 Task: Create a layout for a special event menu.
Action: Mouse moved to (46, 143)
Screenshot: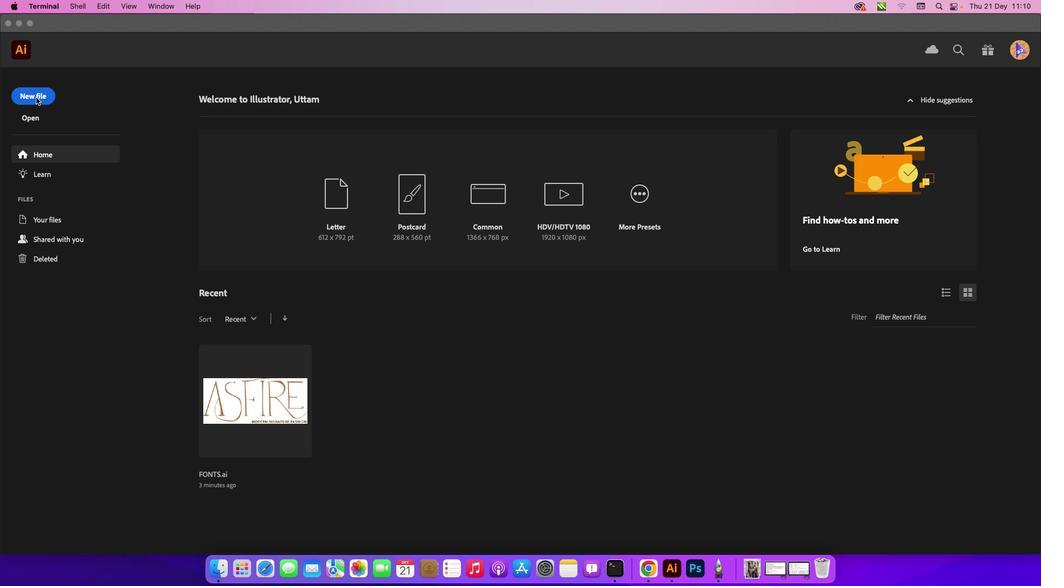 
Action: Mouse pressed left at (46, 143)
Screenshot: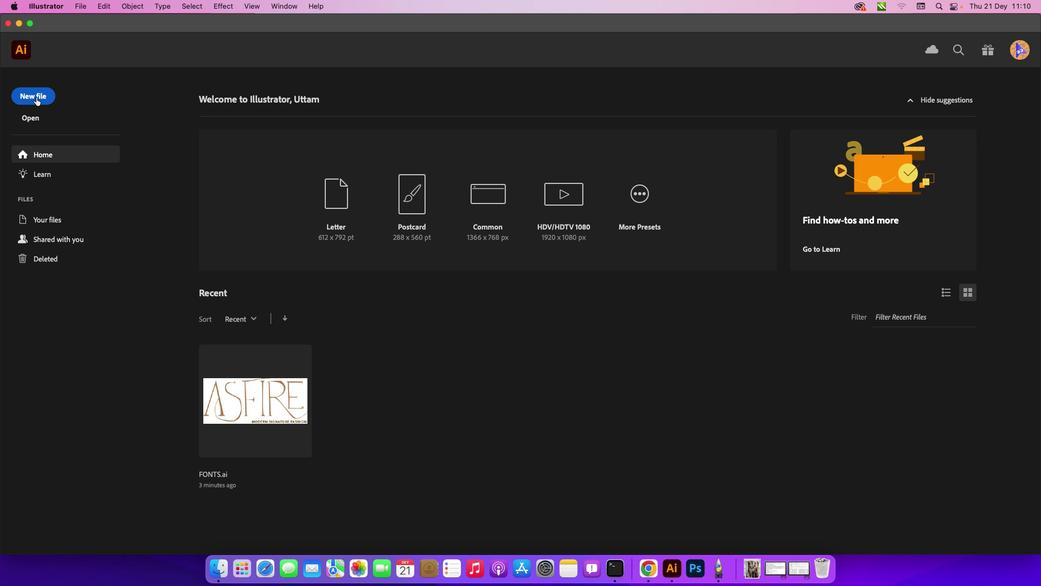 
Action: Mouse moved to (43, 143)
Screenshot: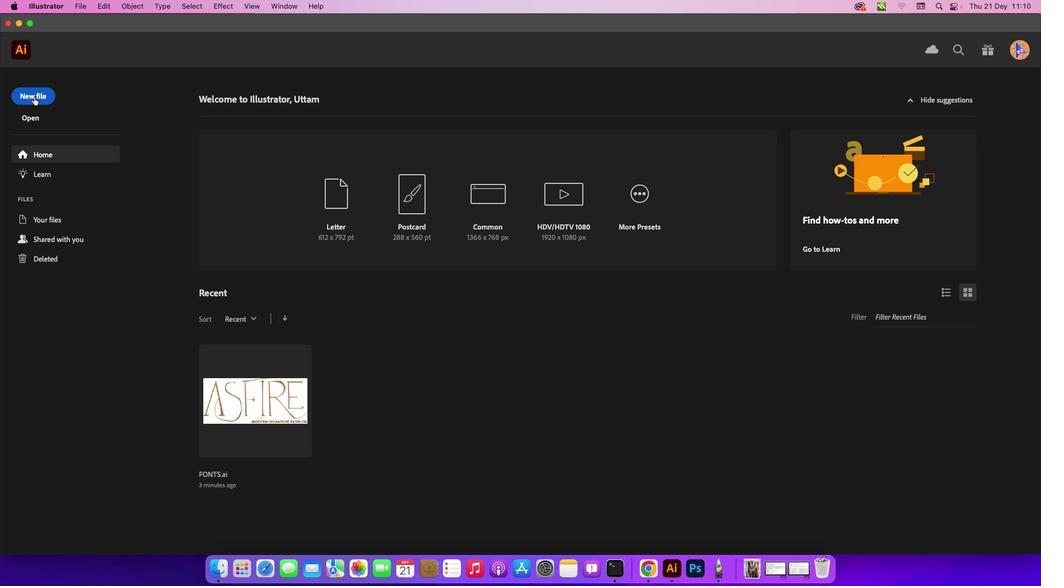 
Action: Mouse pressed left at (43, 143)
Screenshot: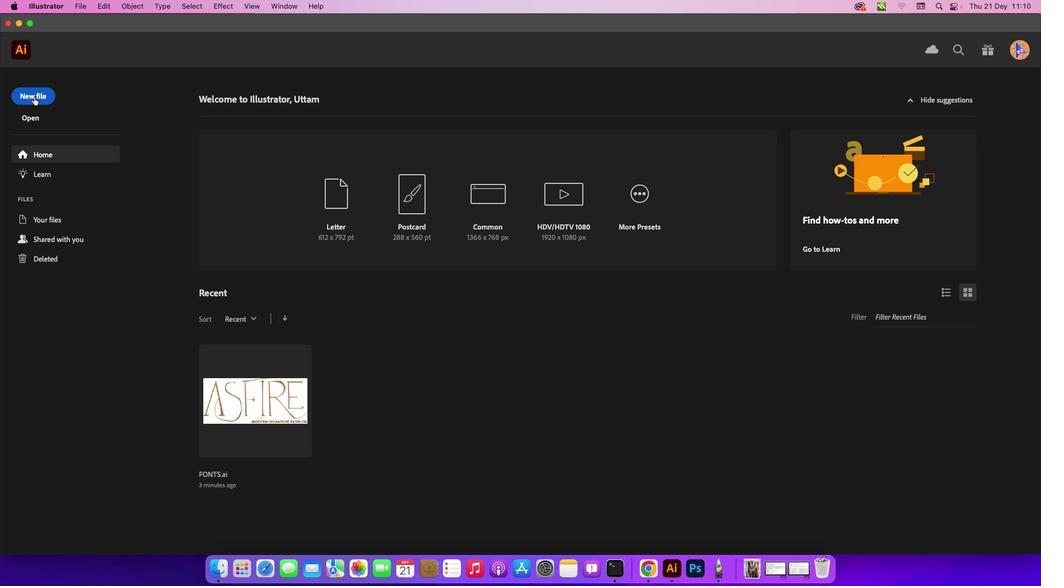 
Action: Mouse moved to (372, 154)
Screenshot: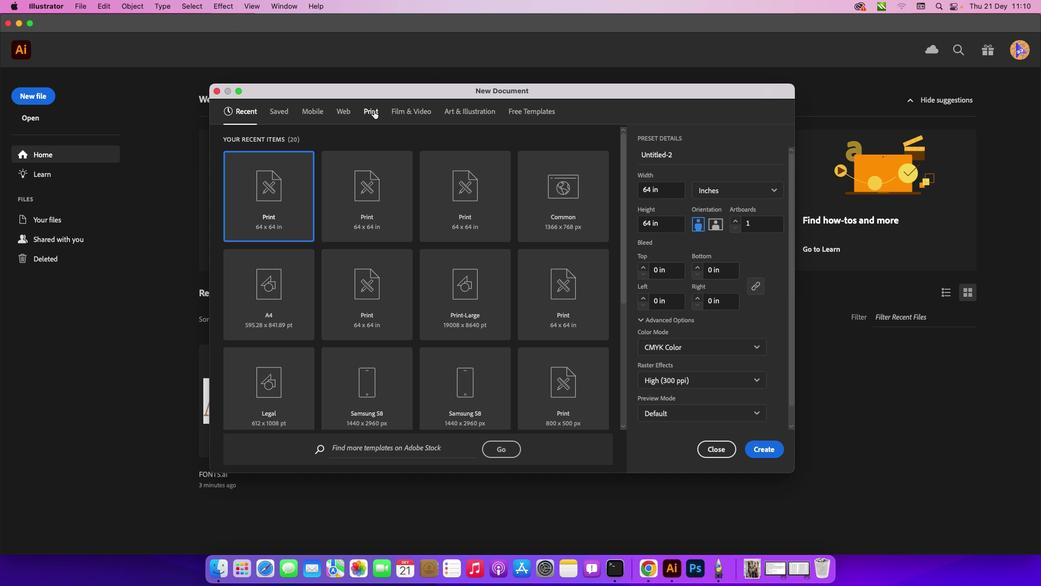 
Action: Mouse pressed left at (372, 154)
Screenshot: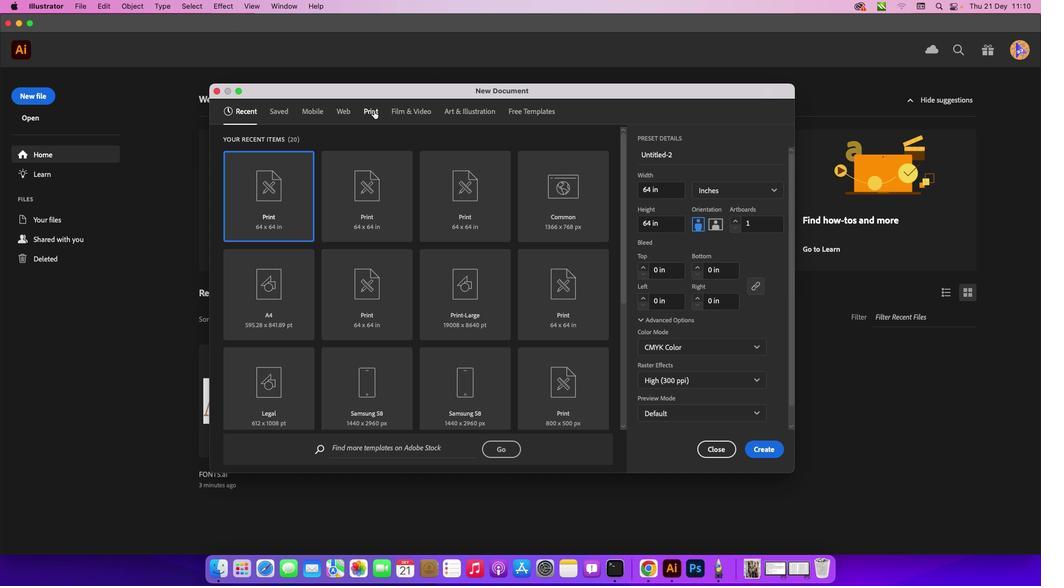 
Action: Mouse moved to (354, 215)
Screenshot: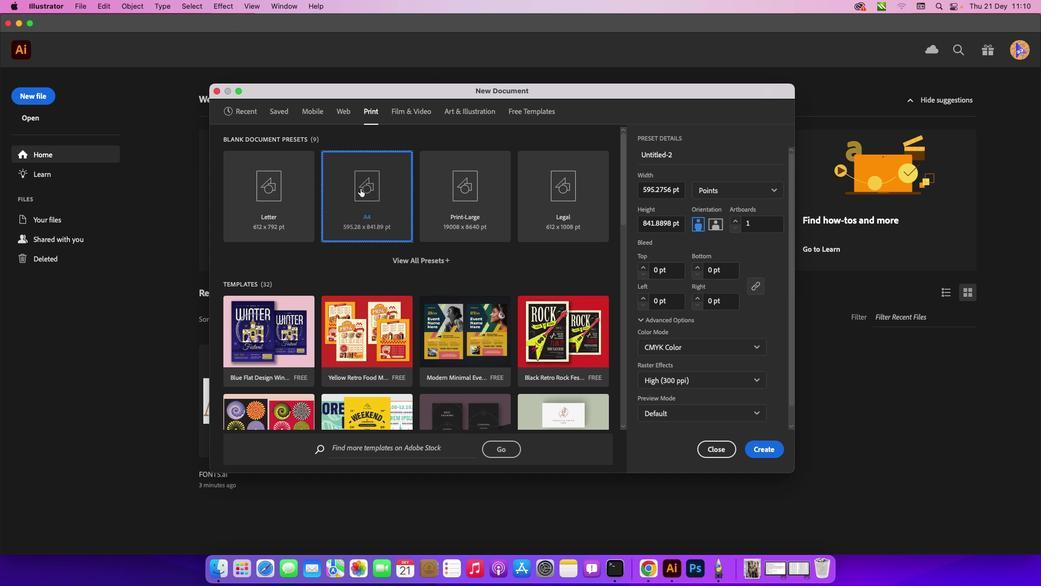 
Action: Mouse pressed left at (354, 215)
Screenshot: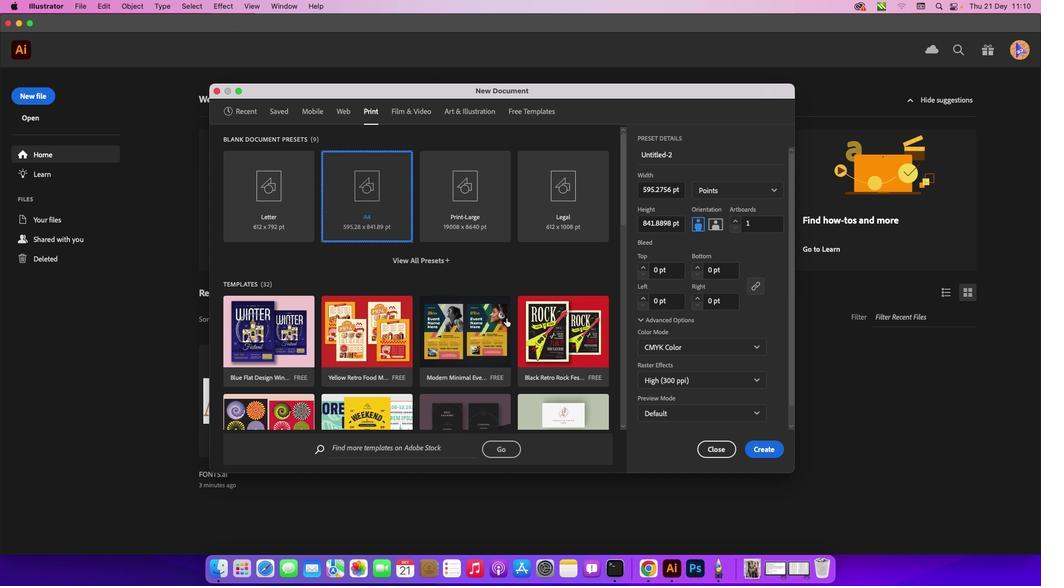 
Action: Mouse moved to (739, 434)
Screenshot: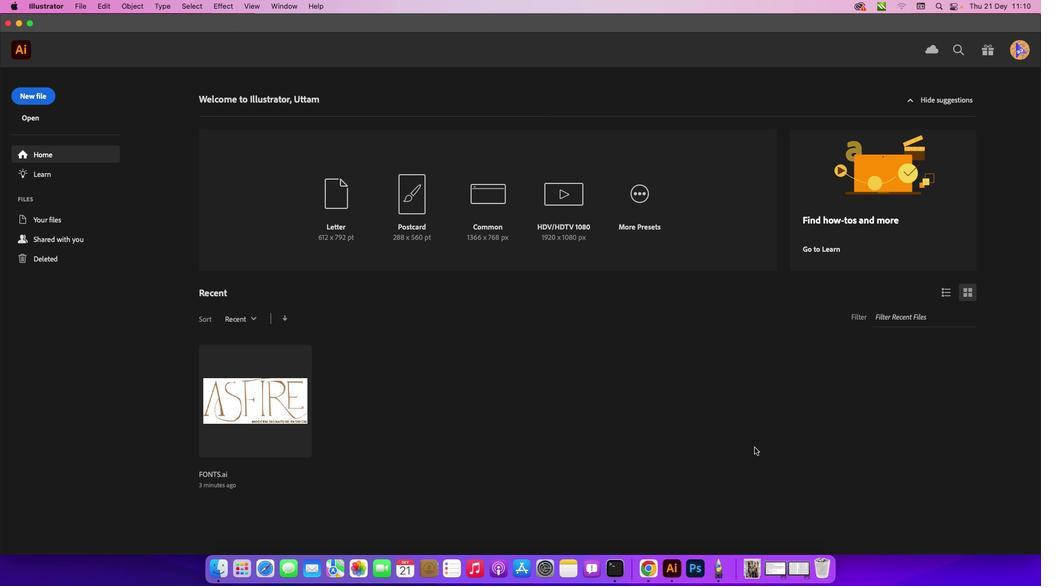 
Action: Mouse pressed left at (739, 434)
Screenshot: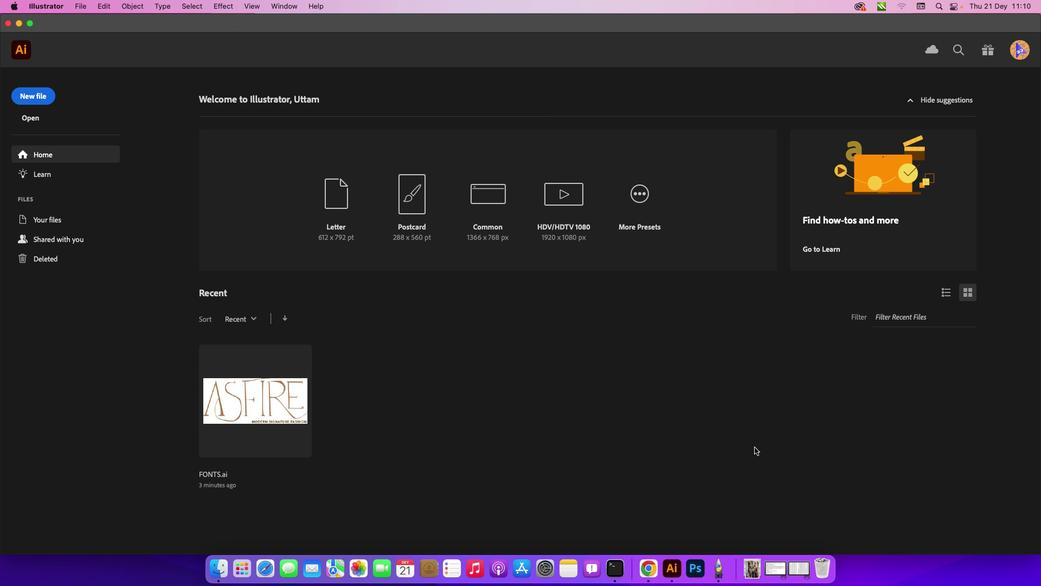 
Action: Mouse moved to (23, 145)
Screenshot: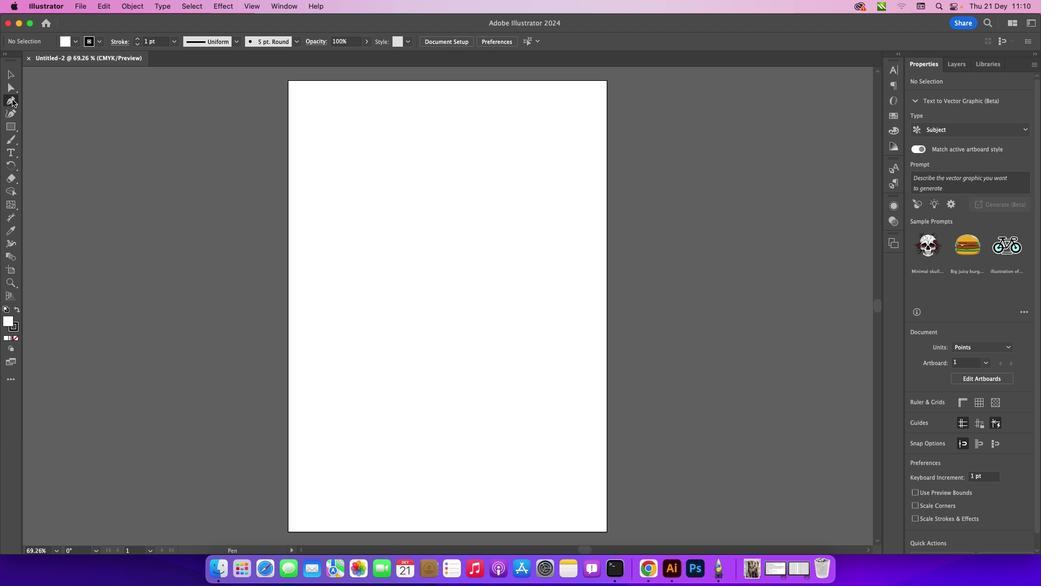 
Action: Mouse pressed left at (23, 145)
Screenshot: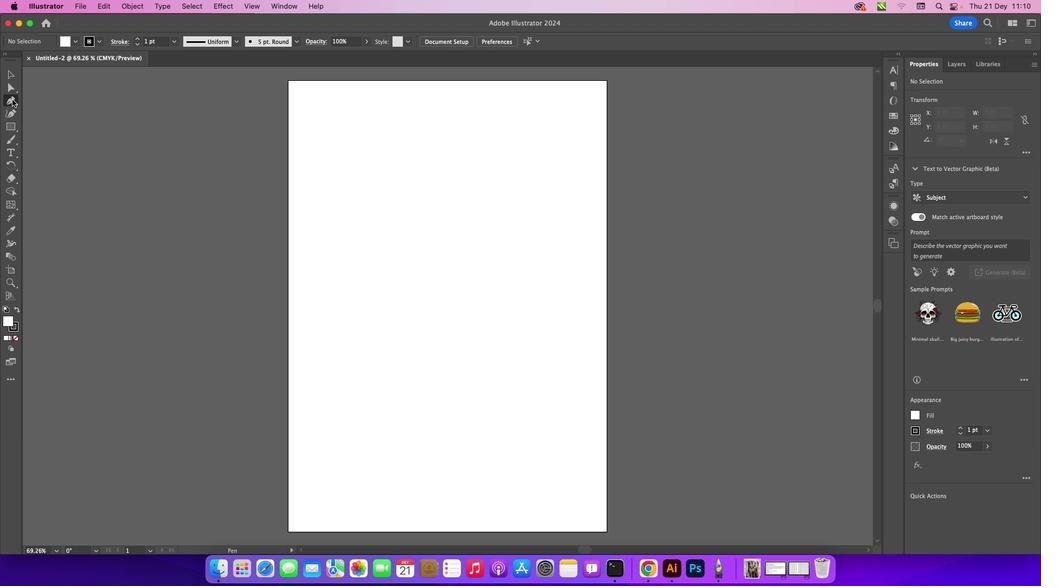 
Action: Mouse moved to (358, 401)
Screenshot: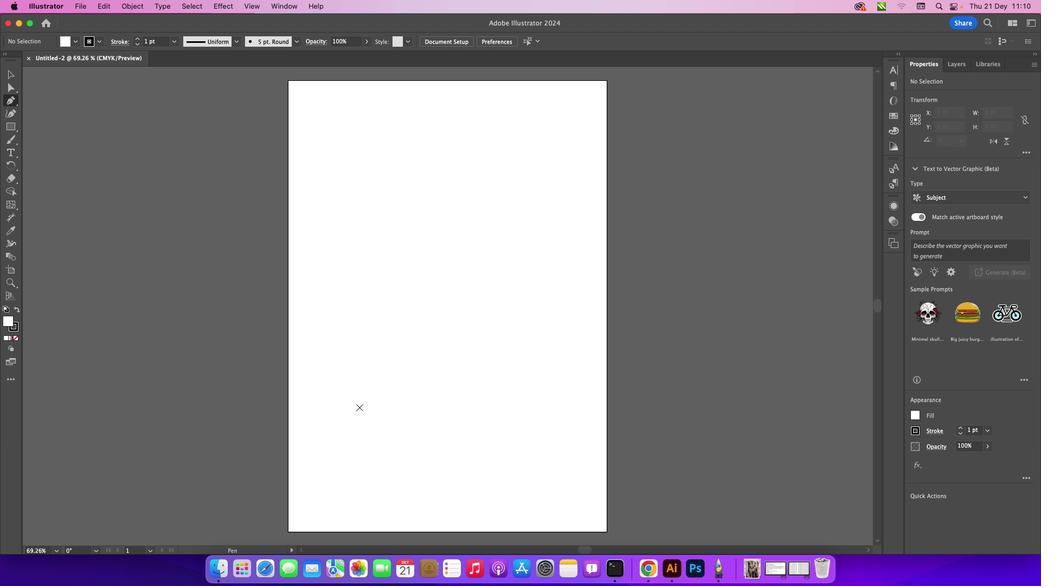 
Action: Key pressed Key.caps_lock
Screenshot: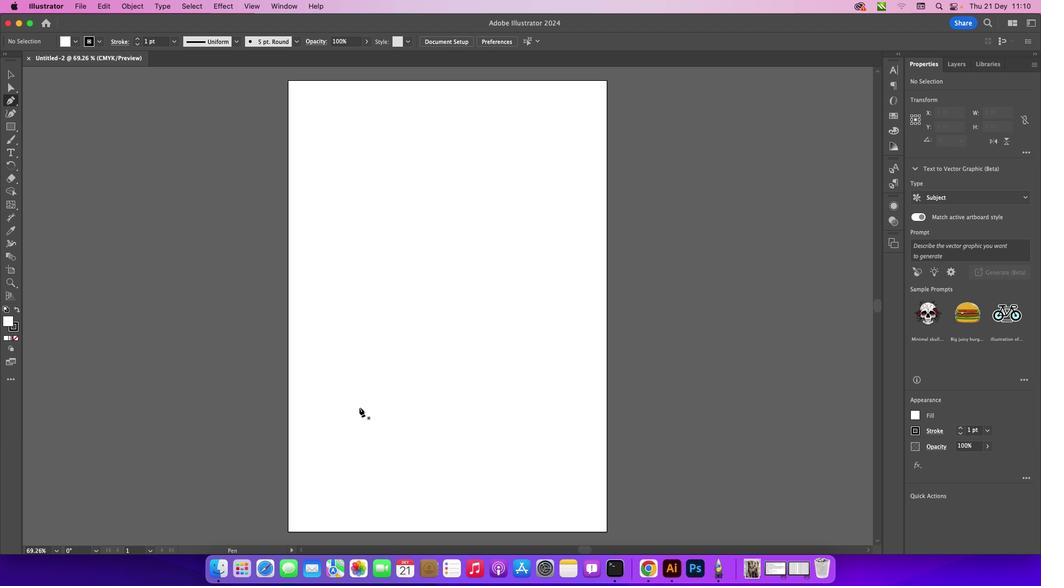 
Action: Mouse moved to (366, 503)
Screenshot: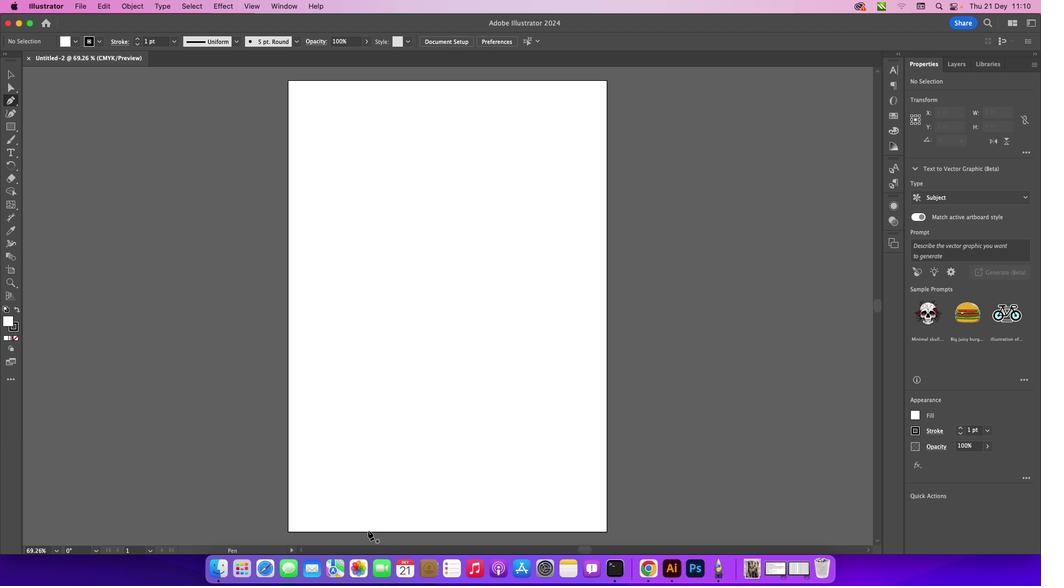 
Action: Mouse pressed left at (366, 503)
Screenshot: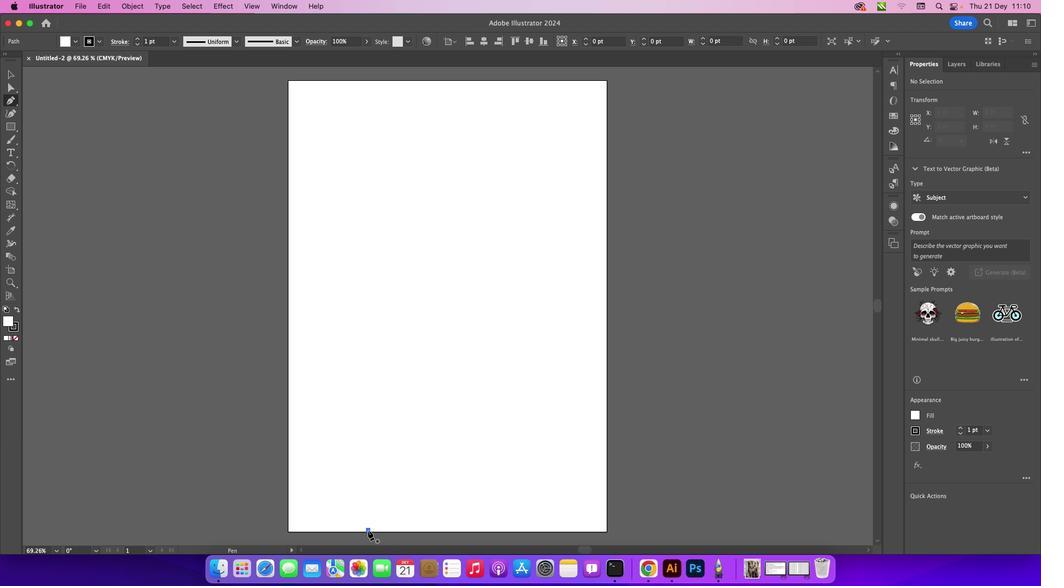 
Action: Mouse moved to (355, 466)
Screenshot: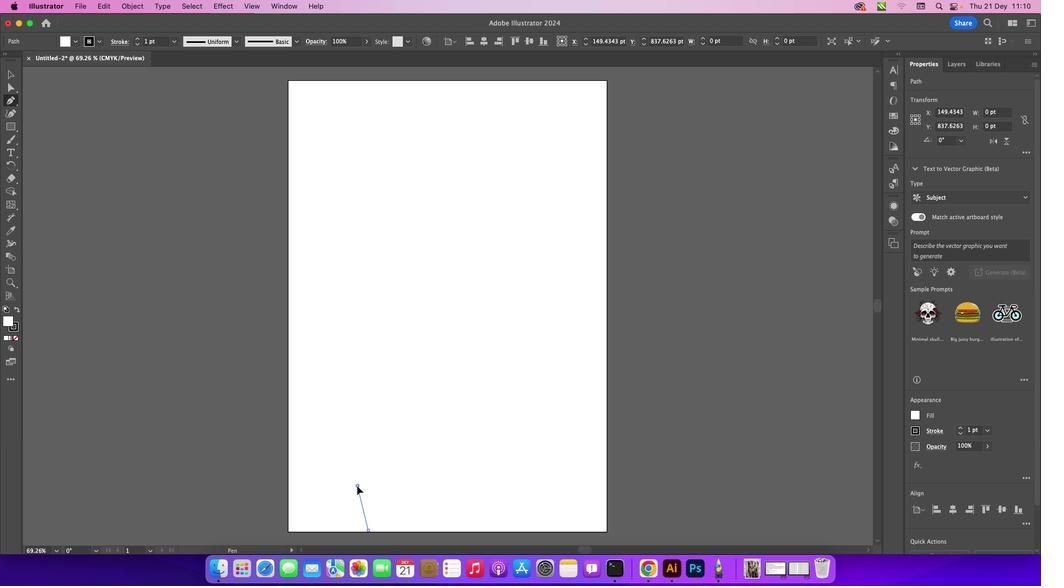
Action: Mouse pressed left at (355, 466)
Screenshot: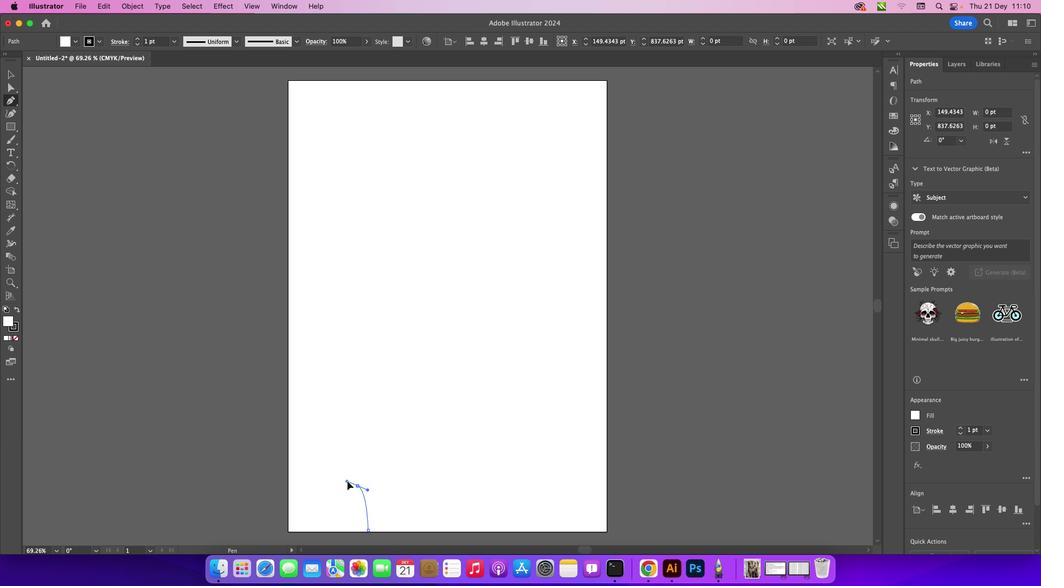 
Action: Mouse moved to (312, 446)
Screenshot: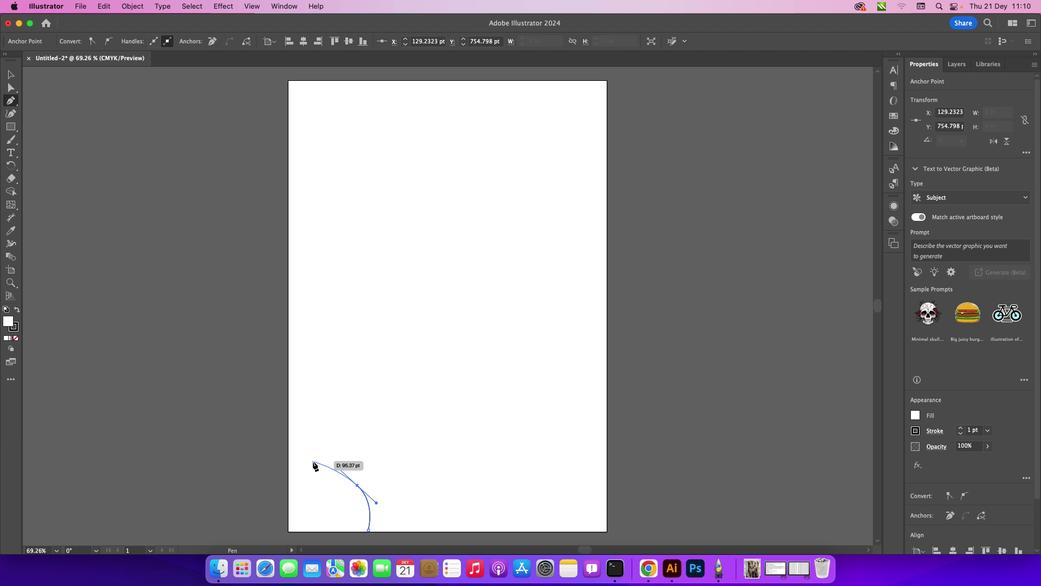 
Action: Mouse pressed left at (312, 446)
Screenshot: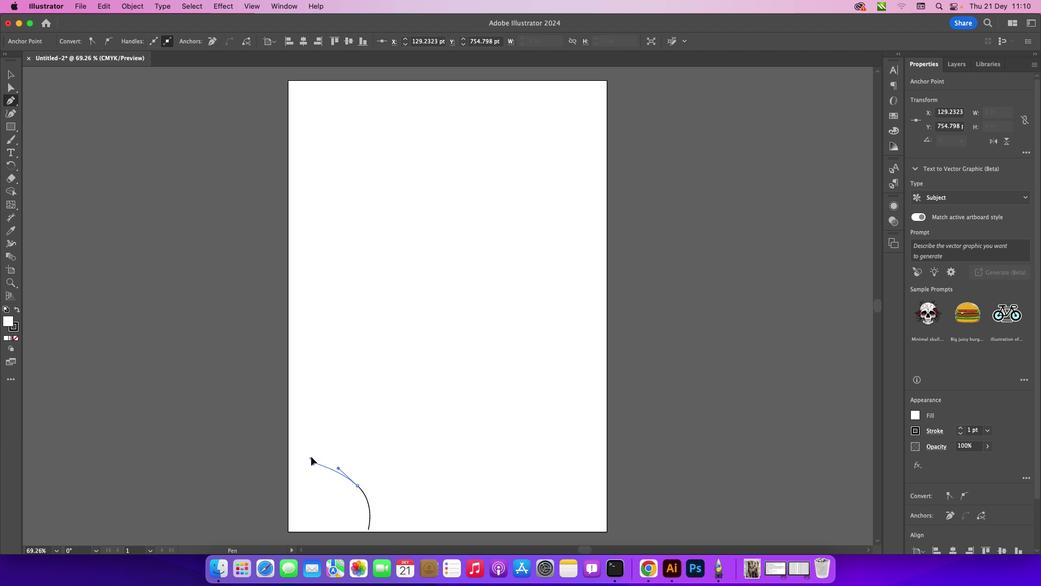 
Action: Mouse moved to (310, 444)
Screenshot: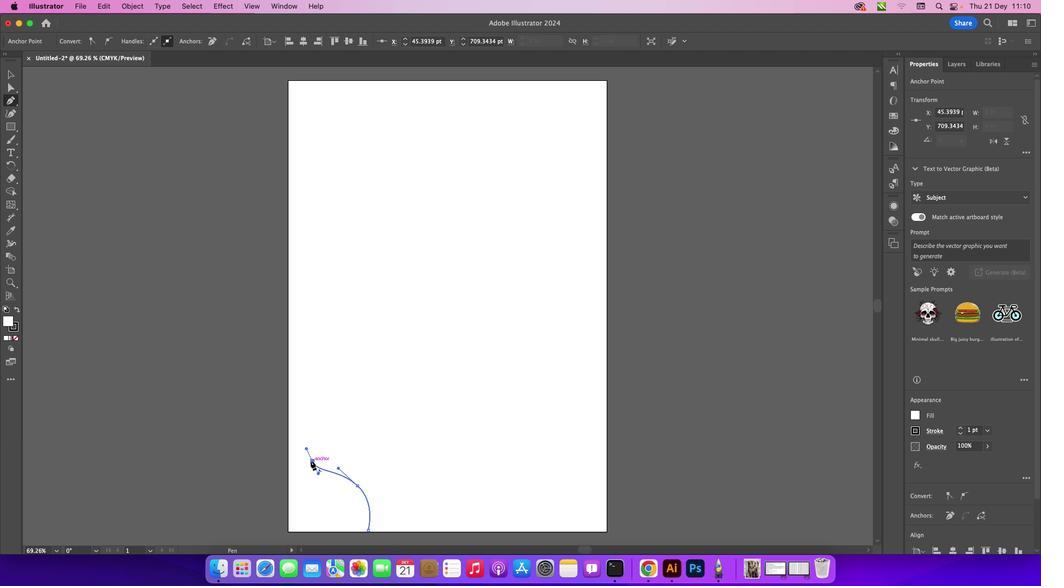 
Action: Key pressed Key.cmd_r'=''='
Screenshot: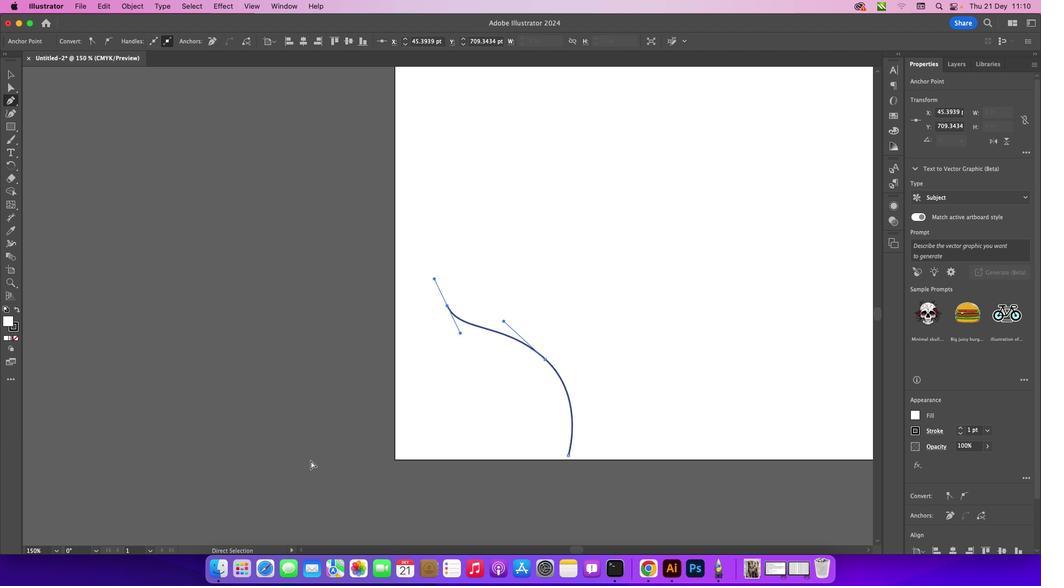 
Action: Mouse moved to (441, 316)
Screenshot: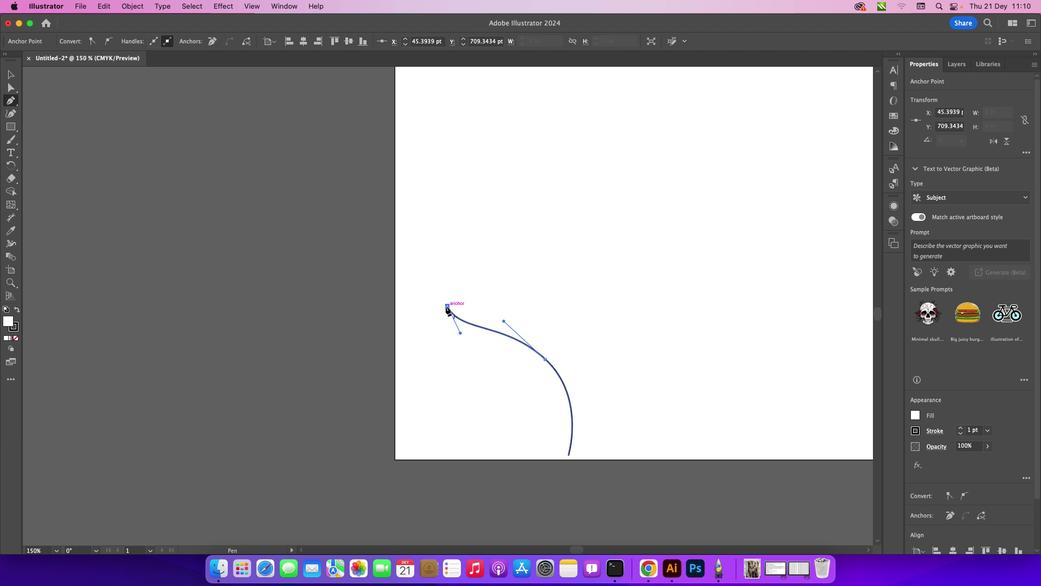 
Action: Mouse pressed left at (441, 316)
Screenshot: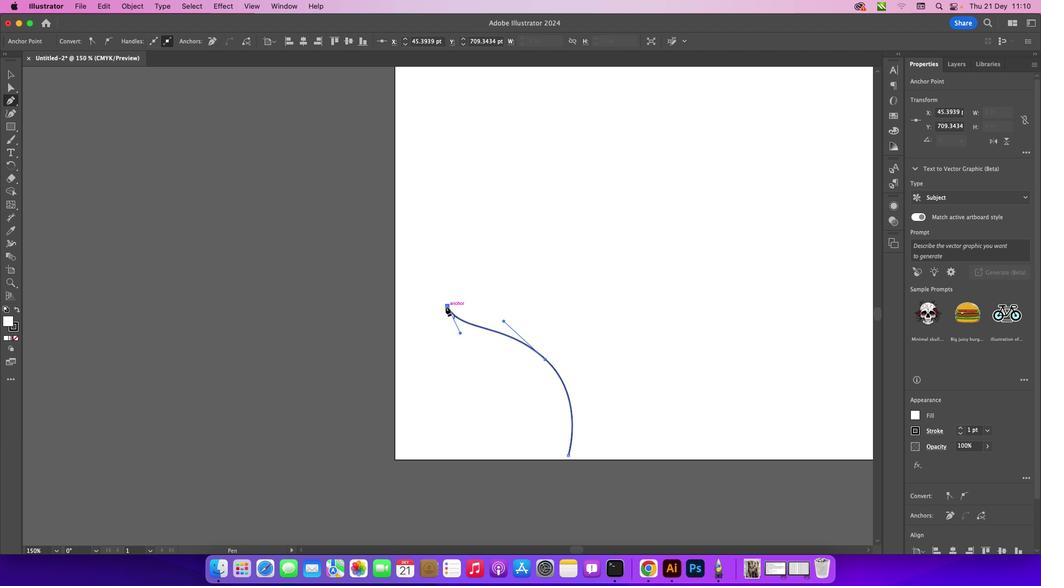 
Action: Mouse moved to (424, 317)
Screenshot: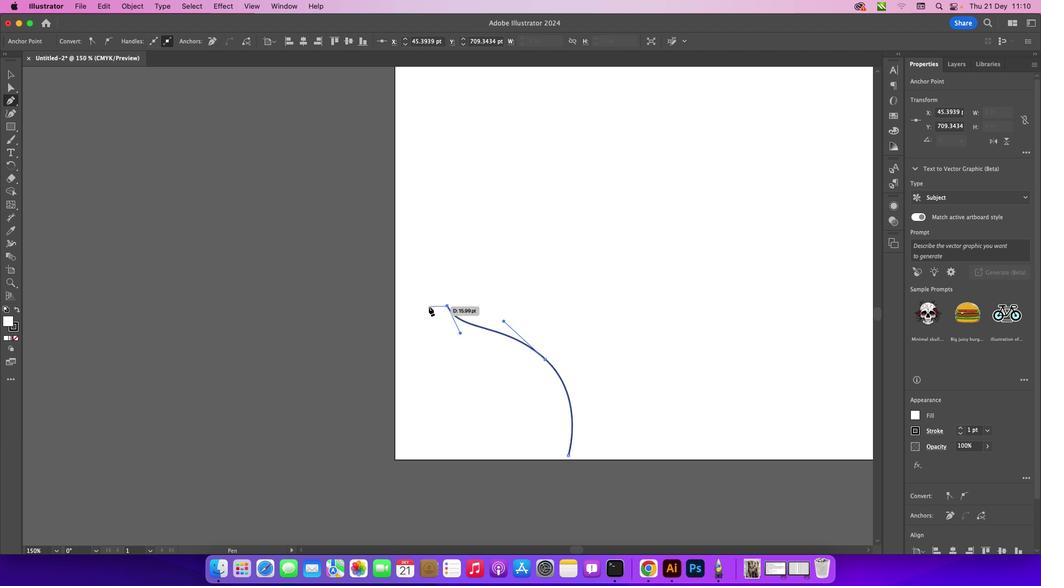 
Action: Mouse pressed left at (424, 317)
Screenshot: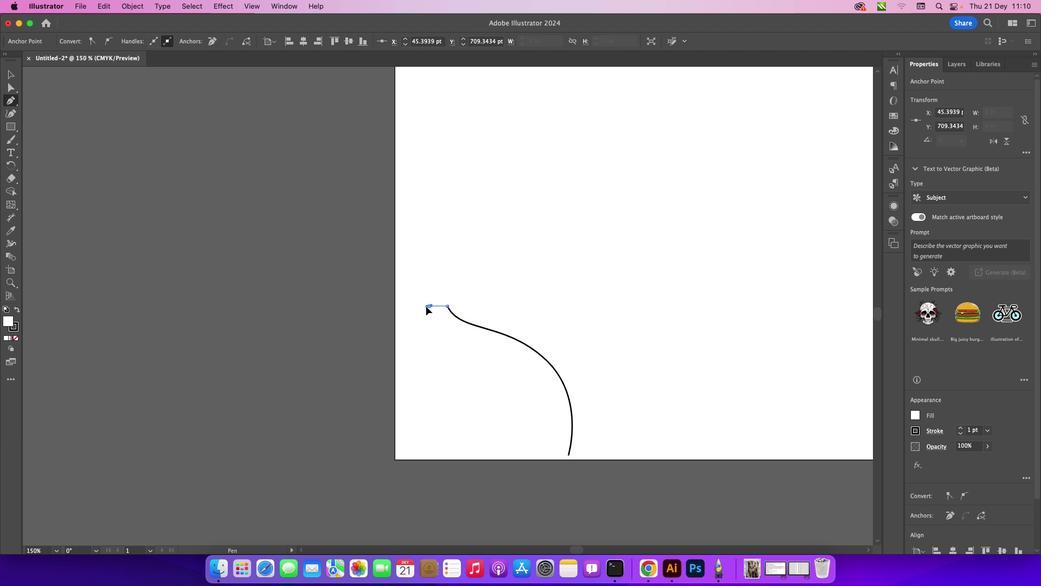 
Action: Mouse moved to (424, 316)
Screenshot: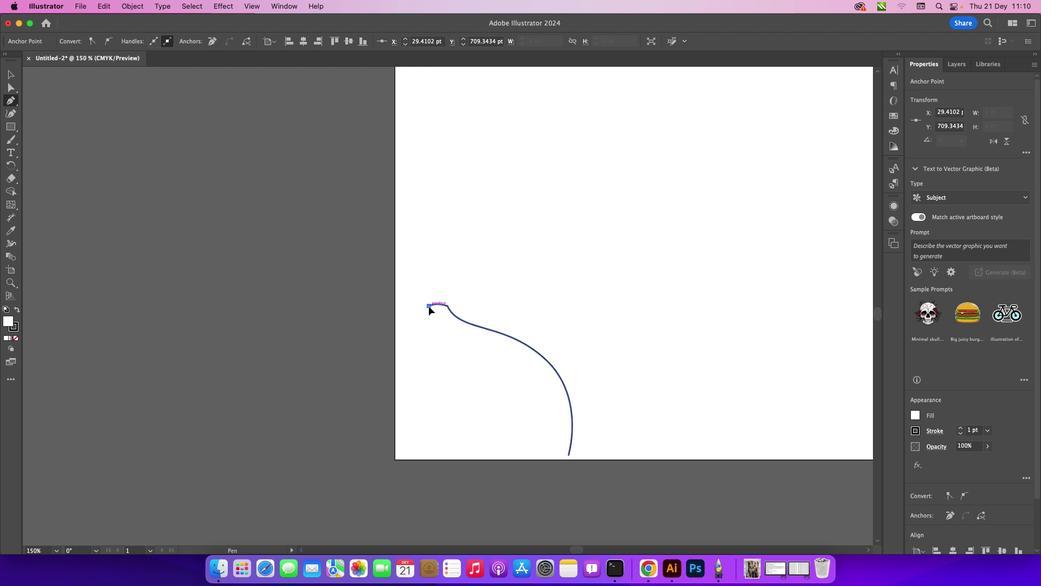 
Action: Mouse pressed left at (424, 316)
Screenshot: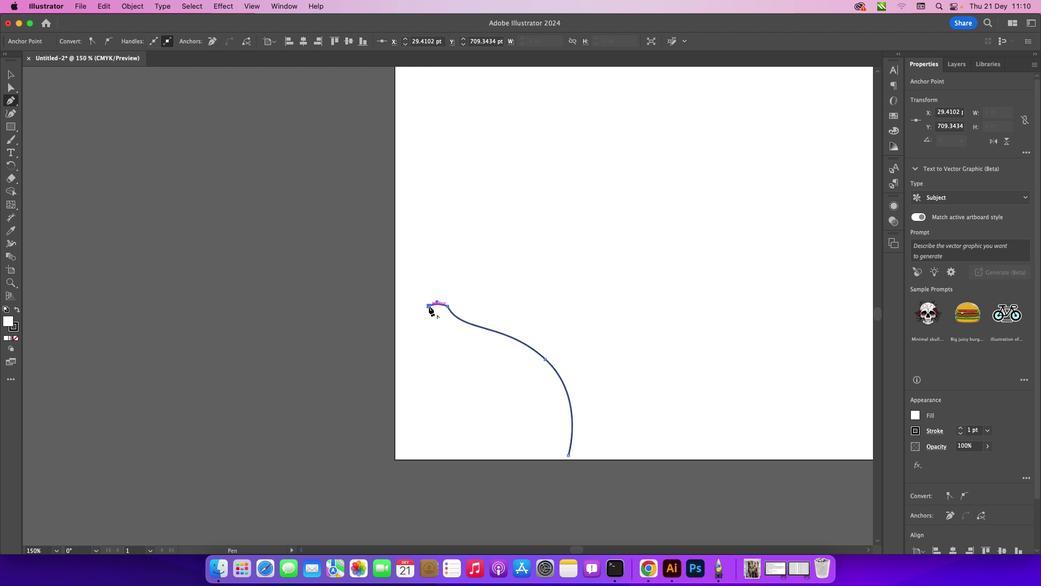 
Action: Mouse moved to (462, 444)
Screenshot: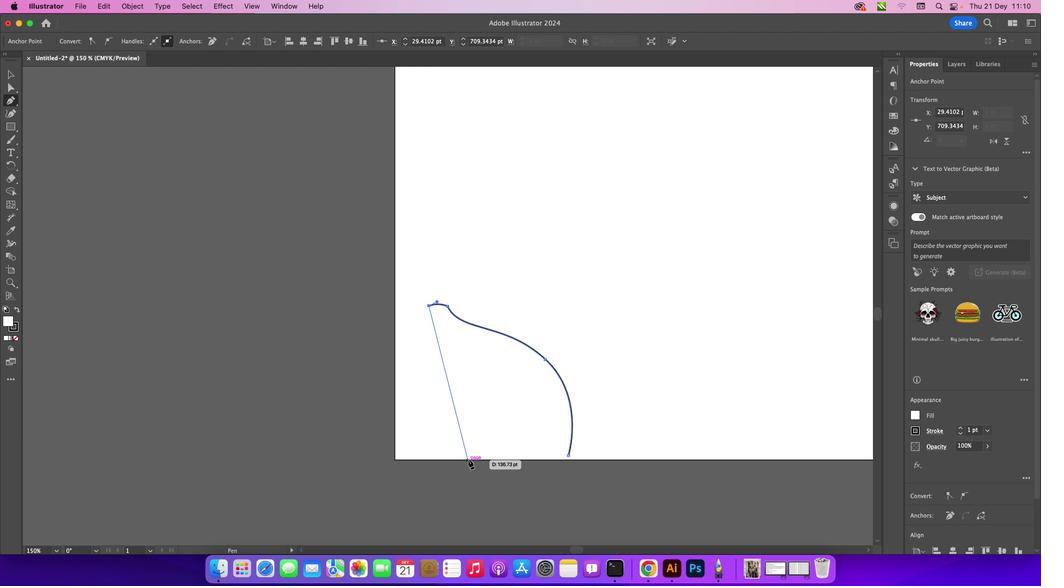 
Action: Mouse pressed left at (462, 444)
Screenshot: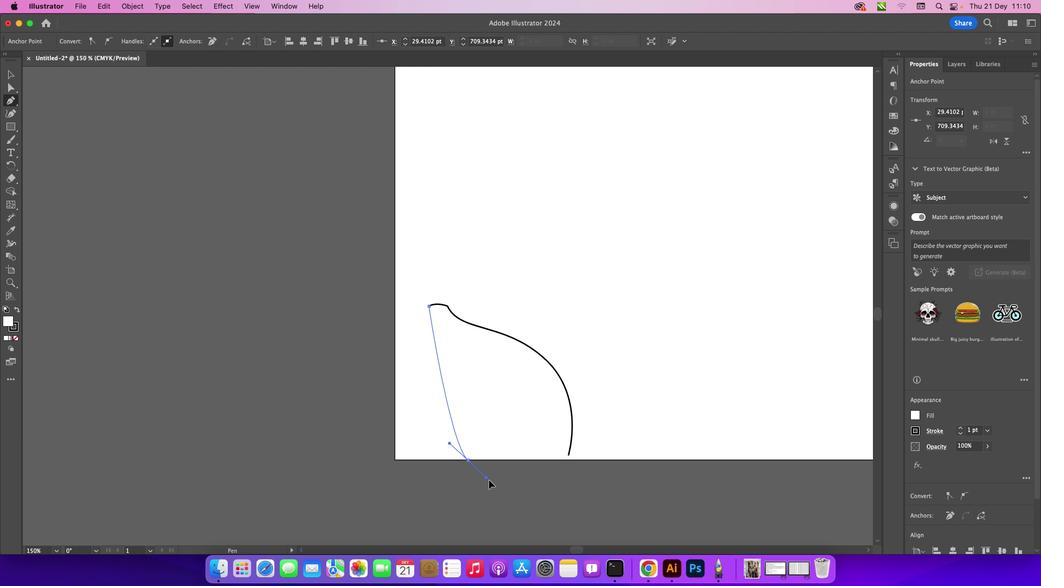 
Action: Mouse moved to (463, 398)
Screenshot: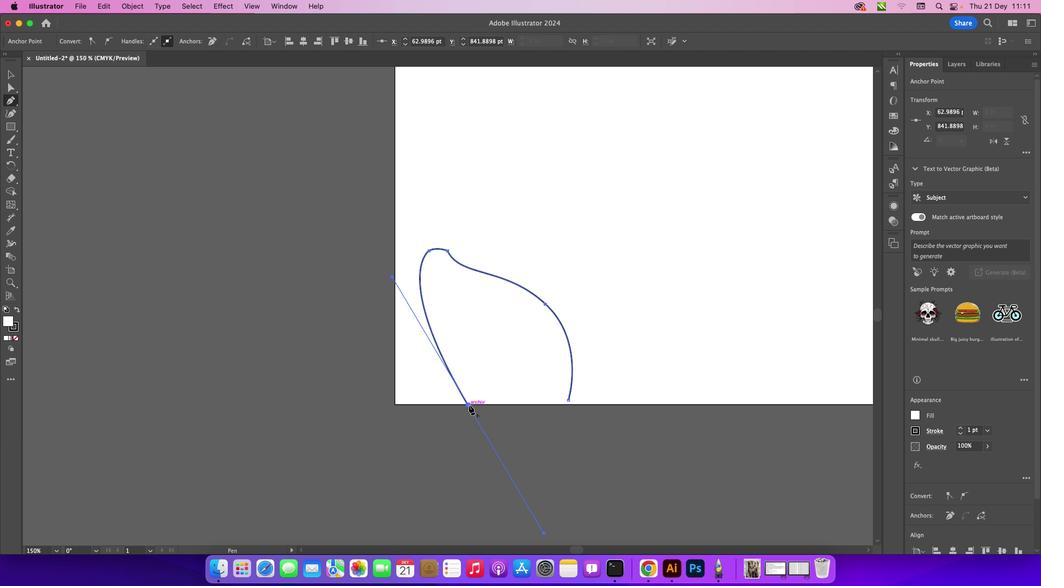 
Action: Mouse pressed left at (463, 398)
Screenshot: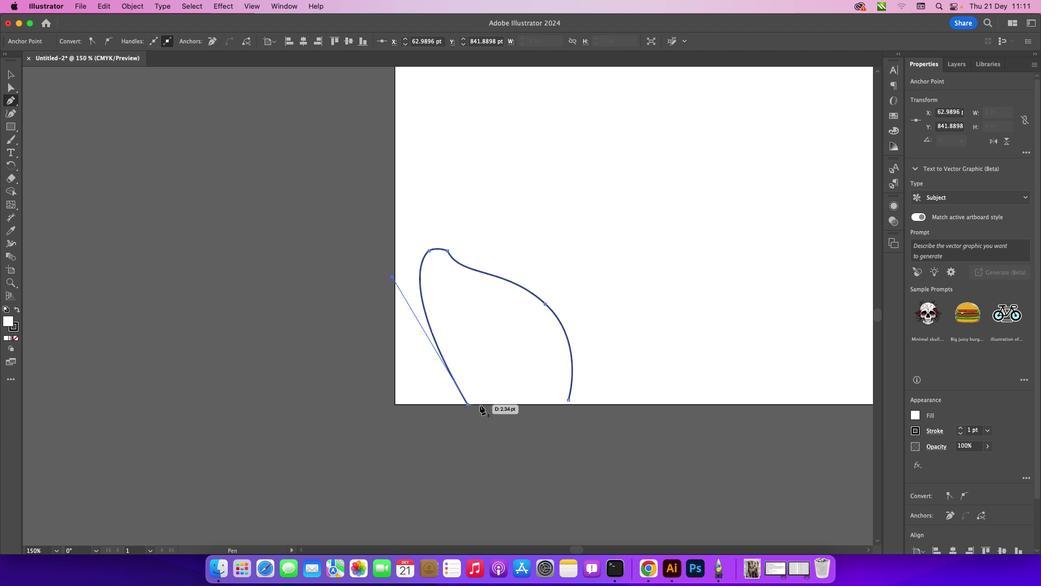 
Action: Mouse moved to (558, 398)
Screenshot: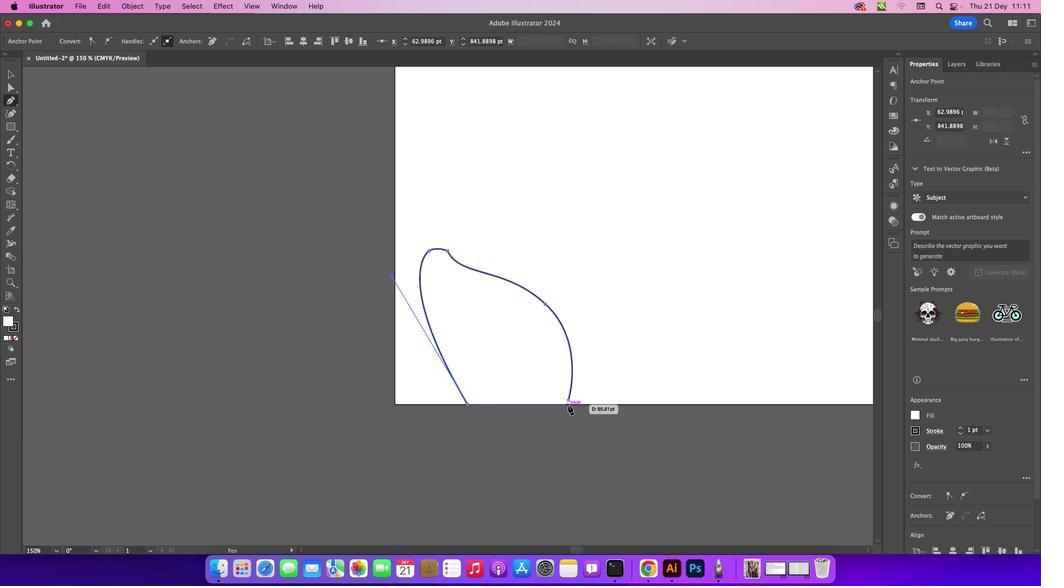 
Action: Mouse pressed left at (558, 398)
Screenshot: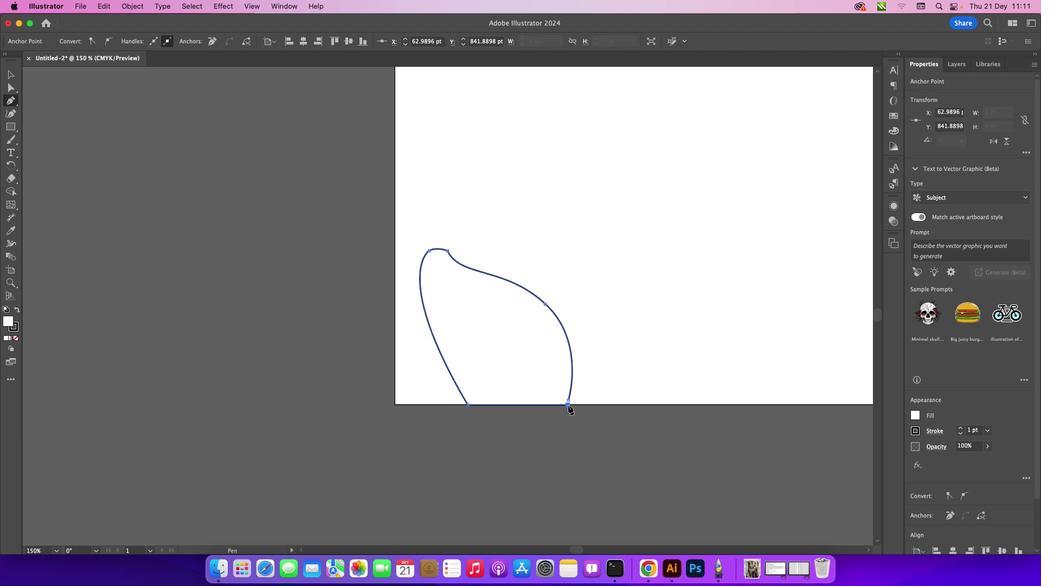 
Action: Mouse moved to (559, 396)
Screenshot: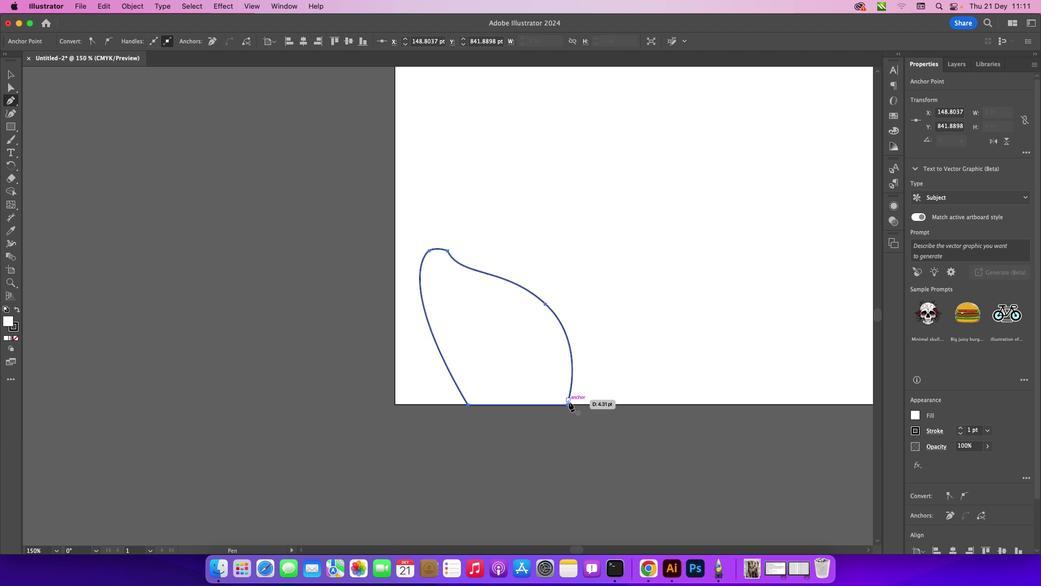
Action: Mouse pressed left at (559, 396)
Screenshot: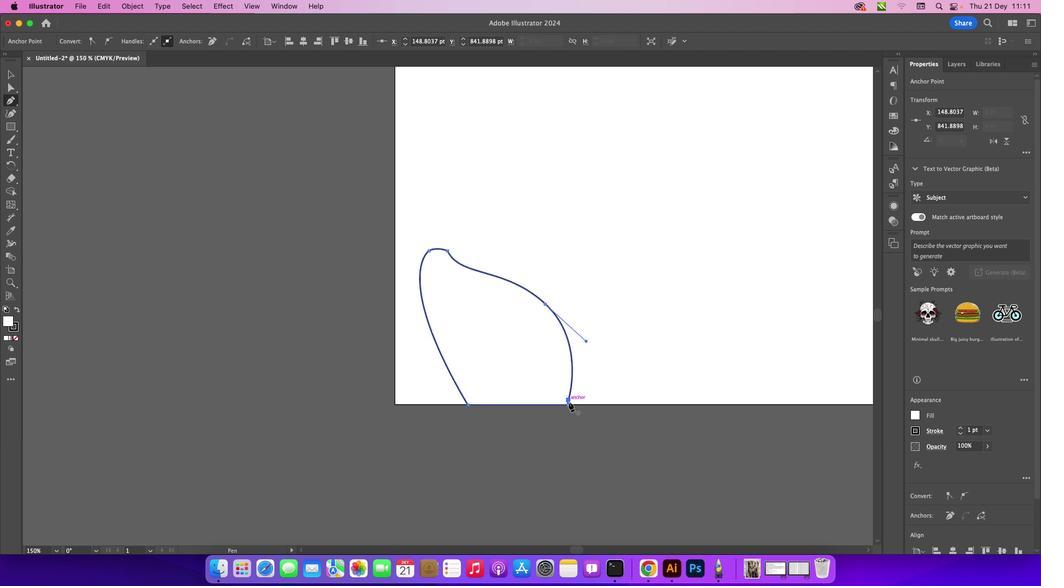 
Action: Mouse moved to (25, 126)
Screenshot: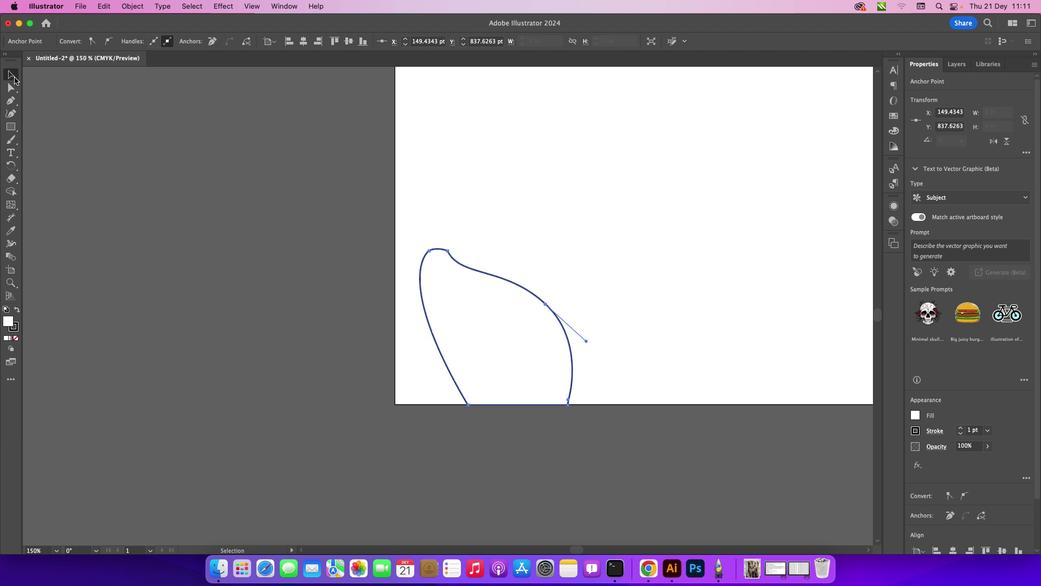 
Action: Mouse pressed left at (25, 126)
Screenshot: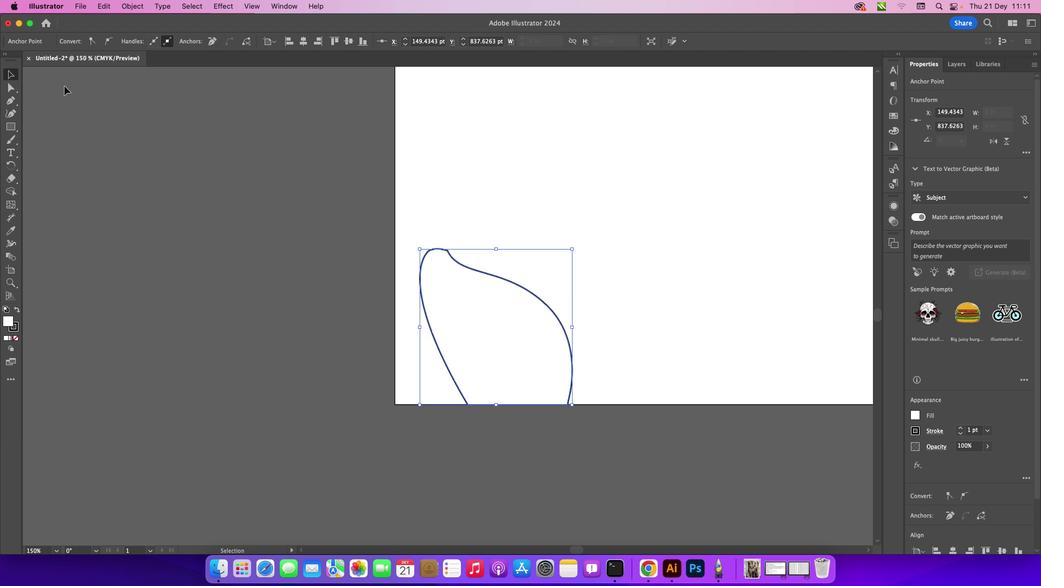 
Action: Mouse moved to (154, 154)
Screenshot: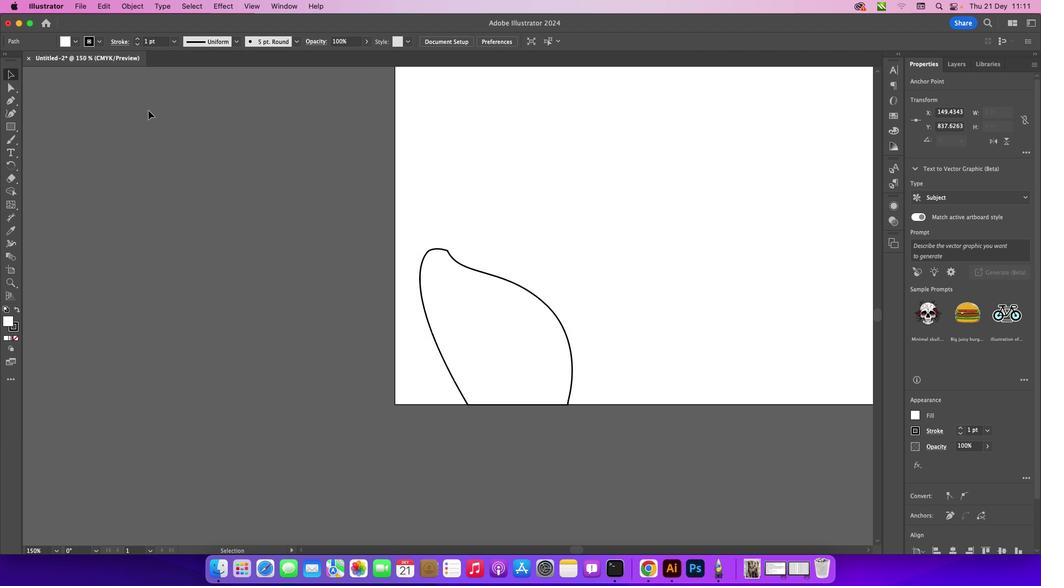 
Action: Mouse pressed left at (154, 154)
Screenshot: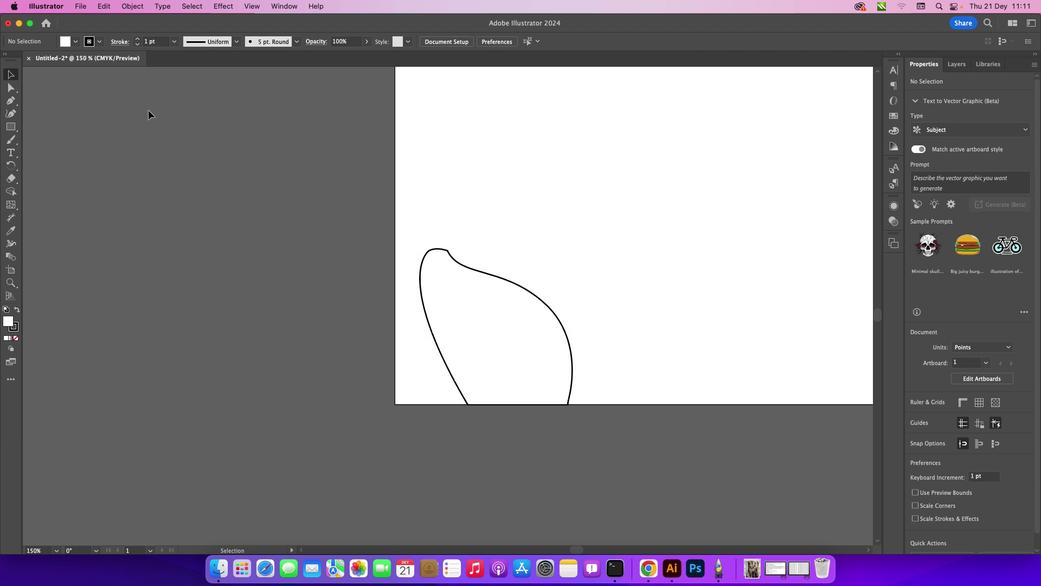 
Action: Mouse moved to (495, 291)
Screenshot: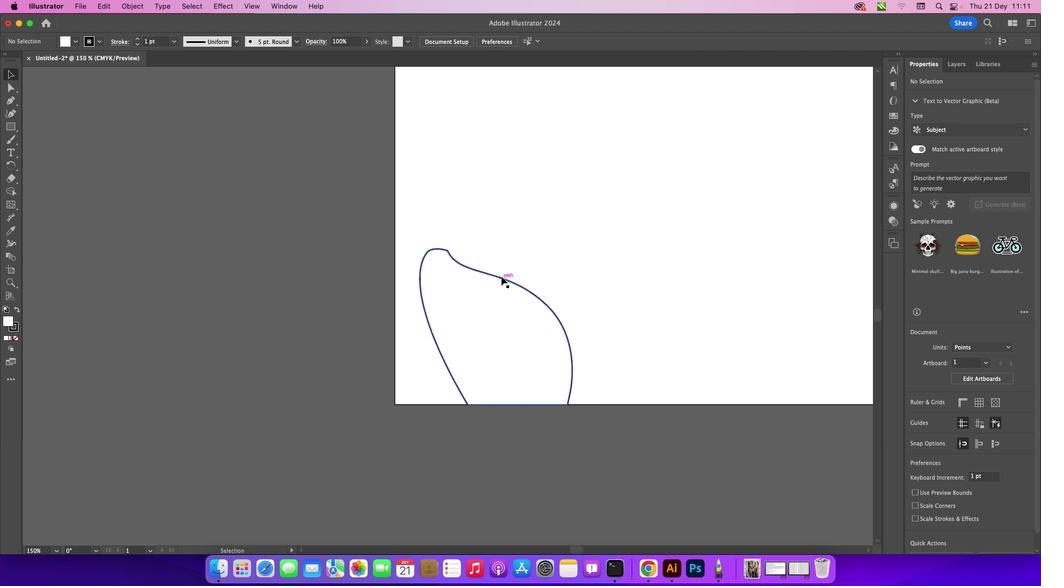 
Action: Mouse pressed left at (495, 291)
Screenshot: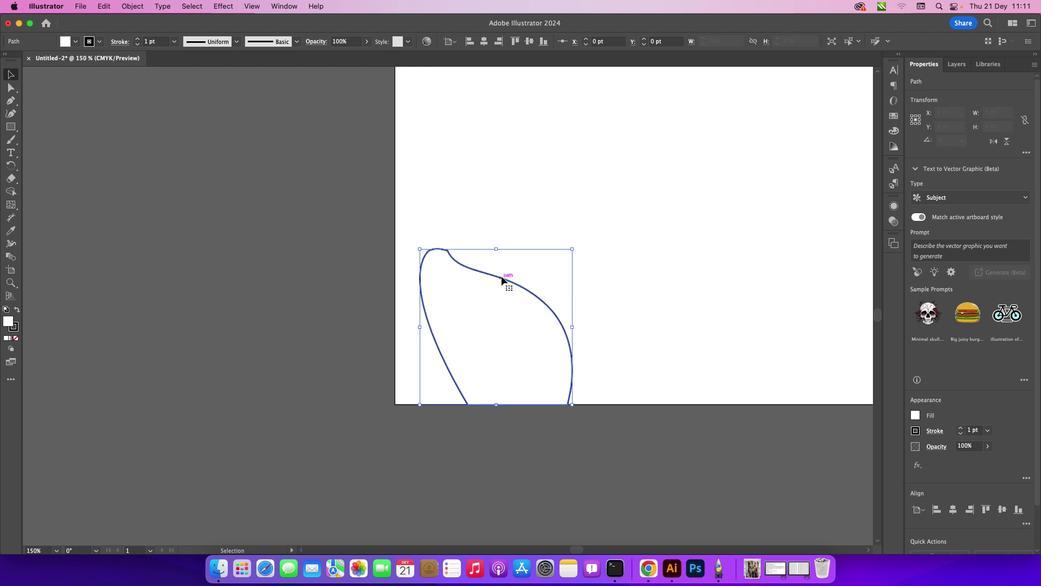
Action: Mouse moved to (202, 205)
Screenshot: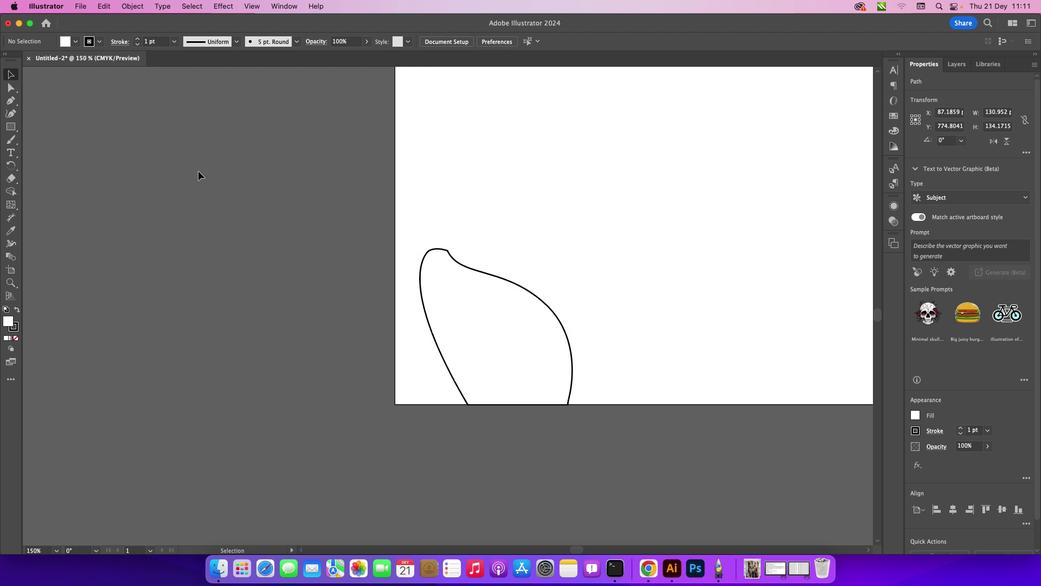 
Action: Mouse pressed left at (202, 205)
Screenshot: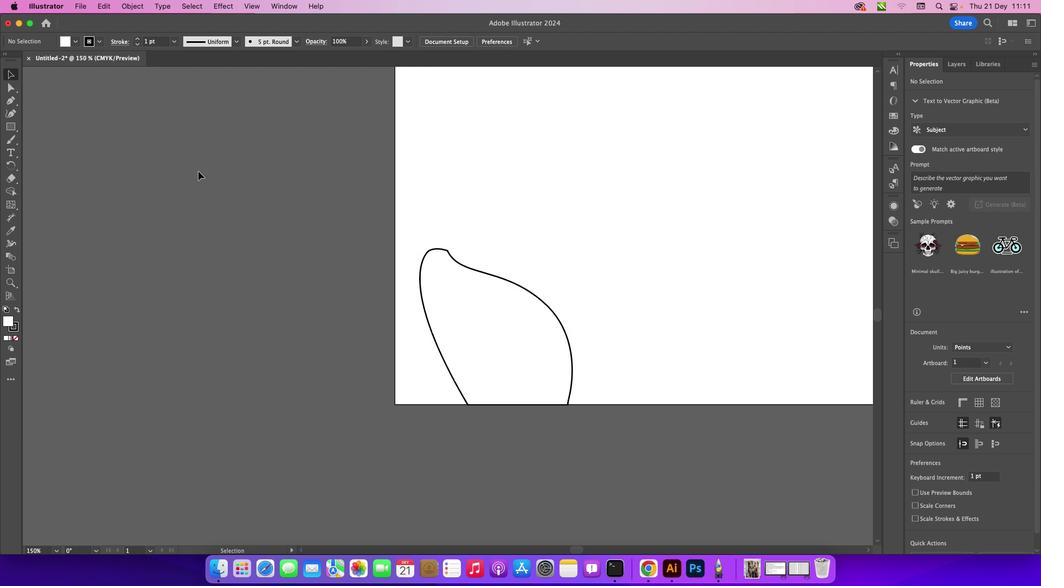 
Action: Mouse moved to (495, 294)
Screenshot: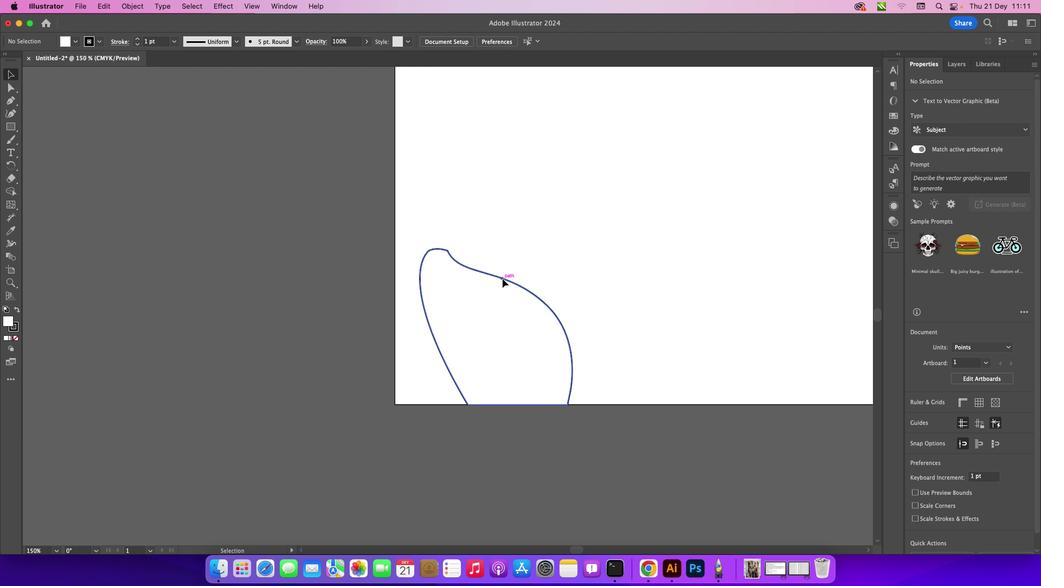 
Action: Mouse pressed left at (495, 294)
Screenshot: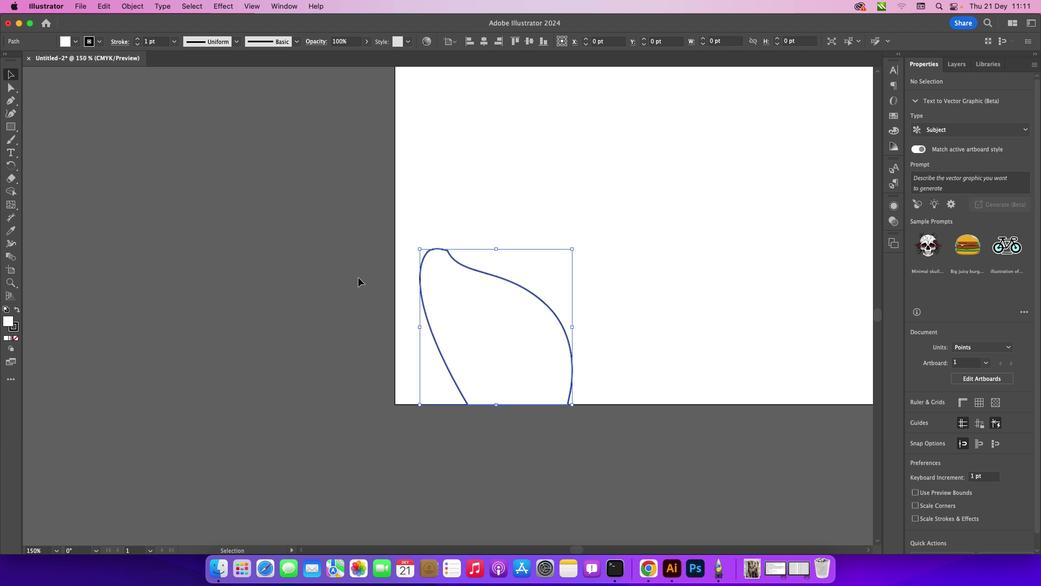 
Action: Mouse moved to (20, 327)
Screenshot: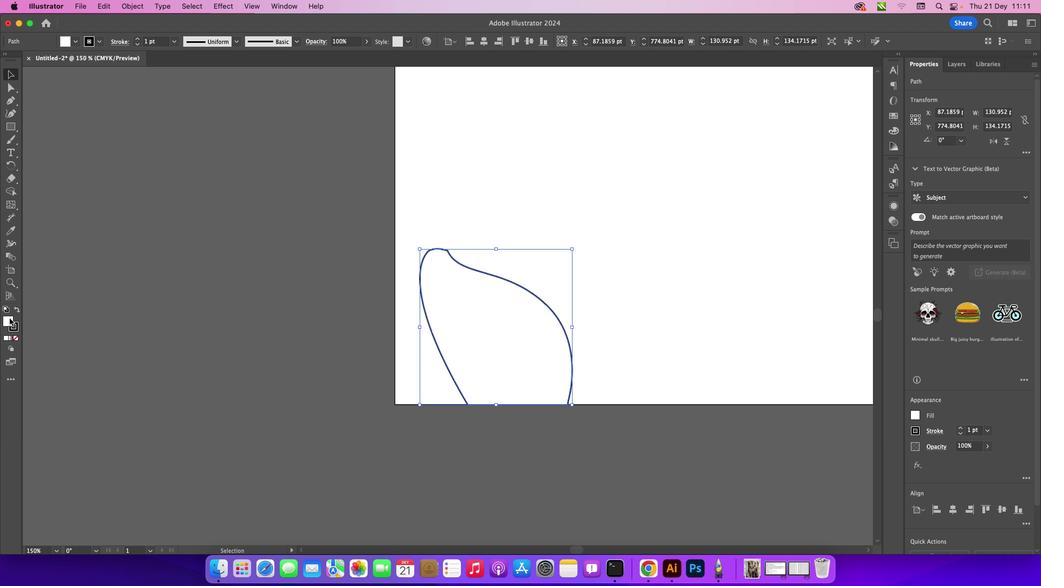 
Action: Mouse pressed left at (20, 327)
Screenshot: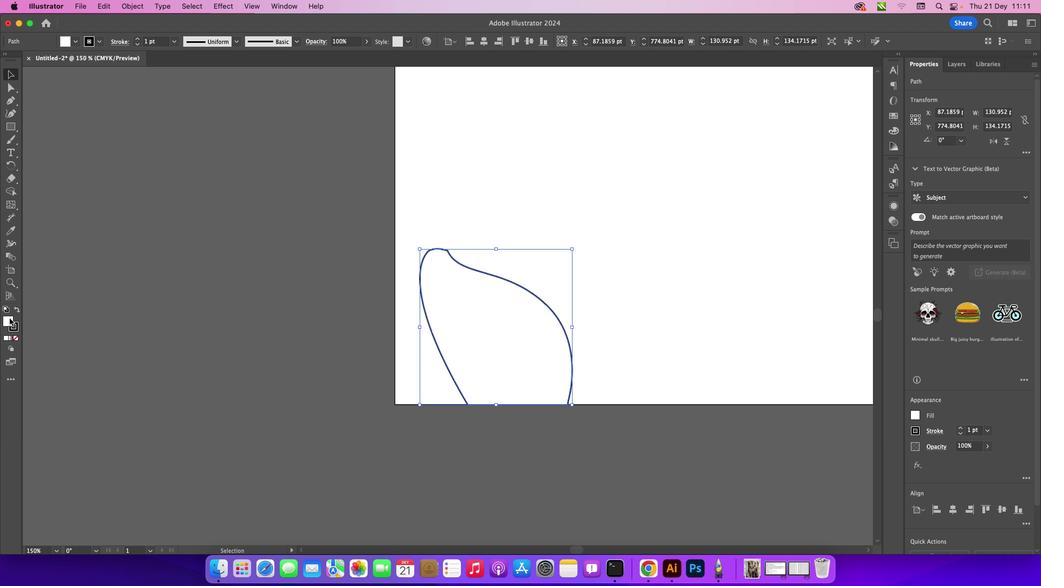 
Action: Mouse pressed left at (20, 327)
Screenshot: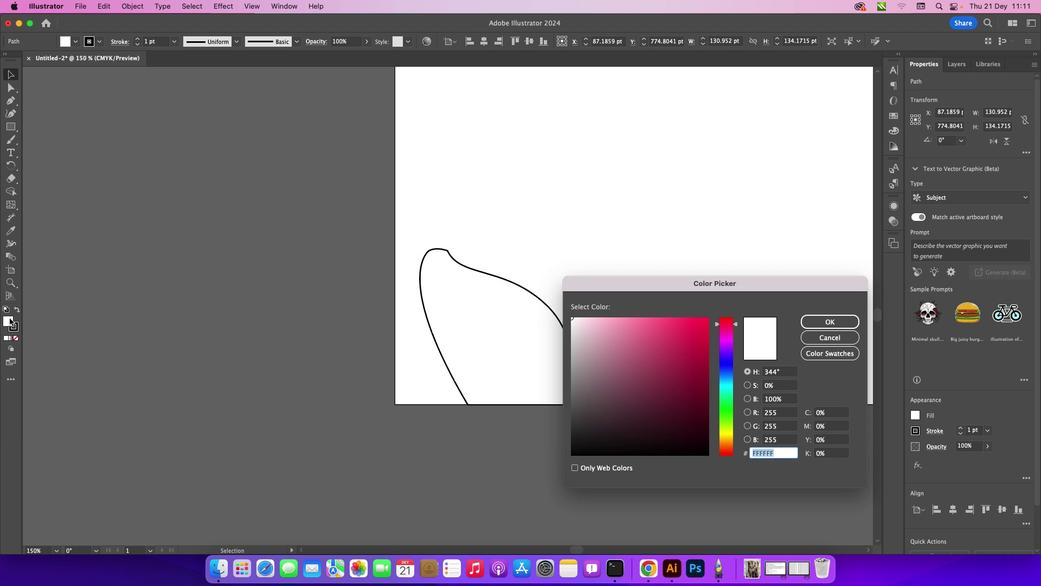 
Action: Mouse moved to (712, 424)
Screenshot: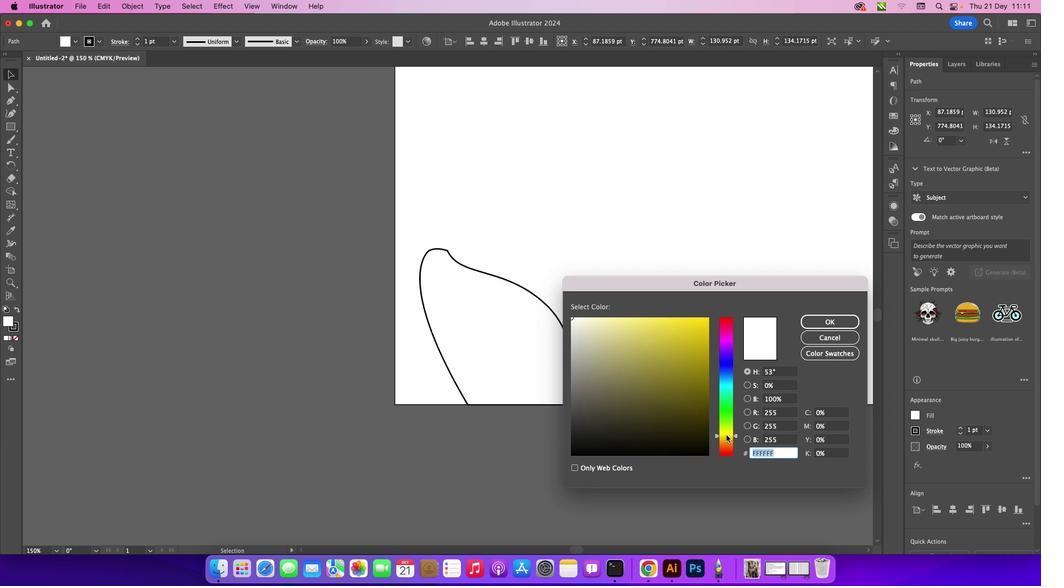 
Action: Mouse pressed left at (712, 424)
Screenshot: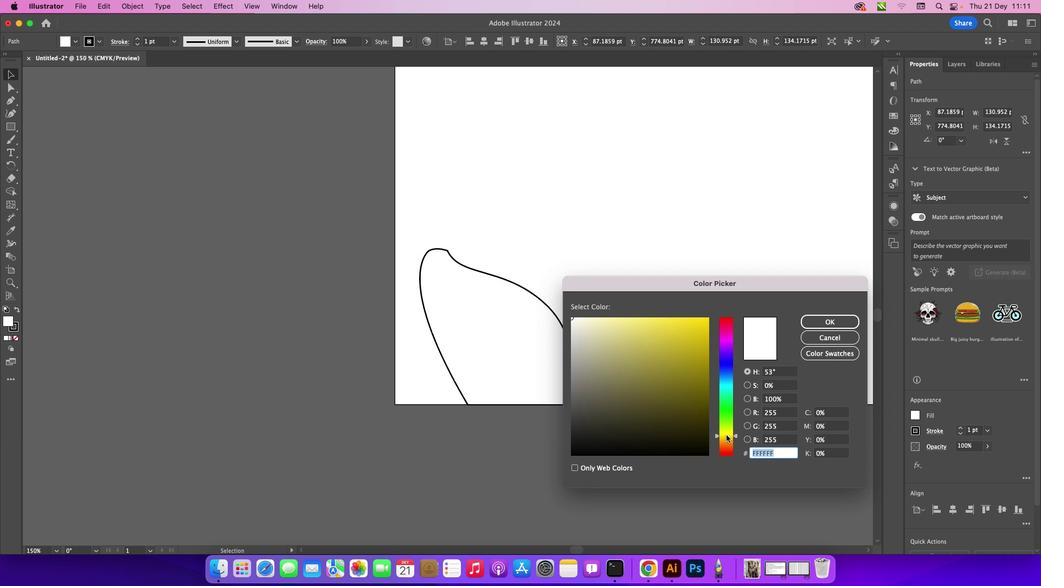 
Action: Mouse moved to (569, 329)
Screenshot: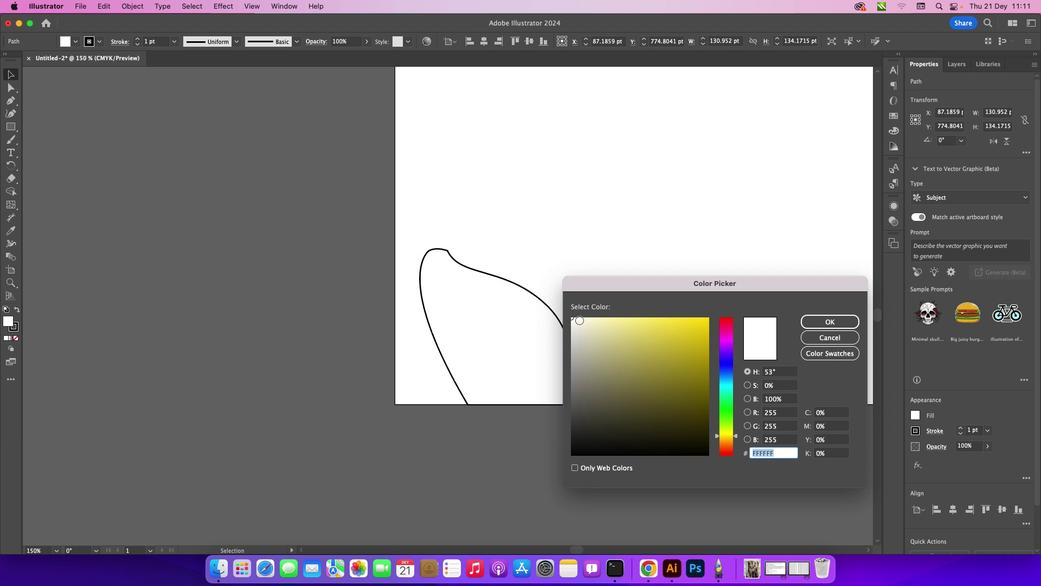 
Action: Mouse pressed left at (569, 329)
Screenshot: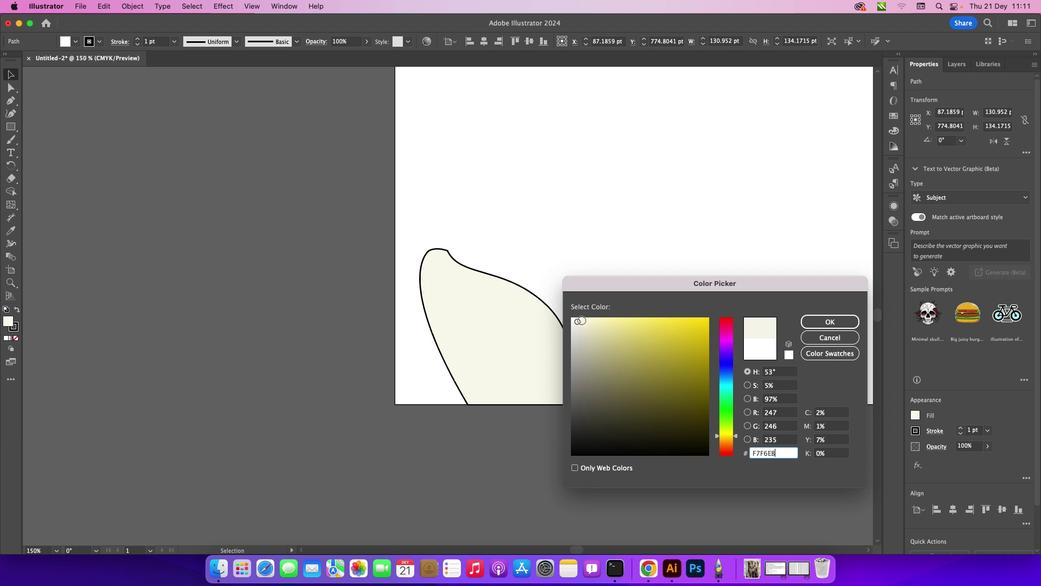 
Action: Mouse moved to (579, 328)
Screenshot: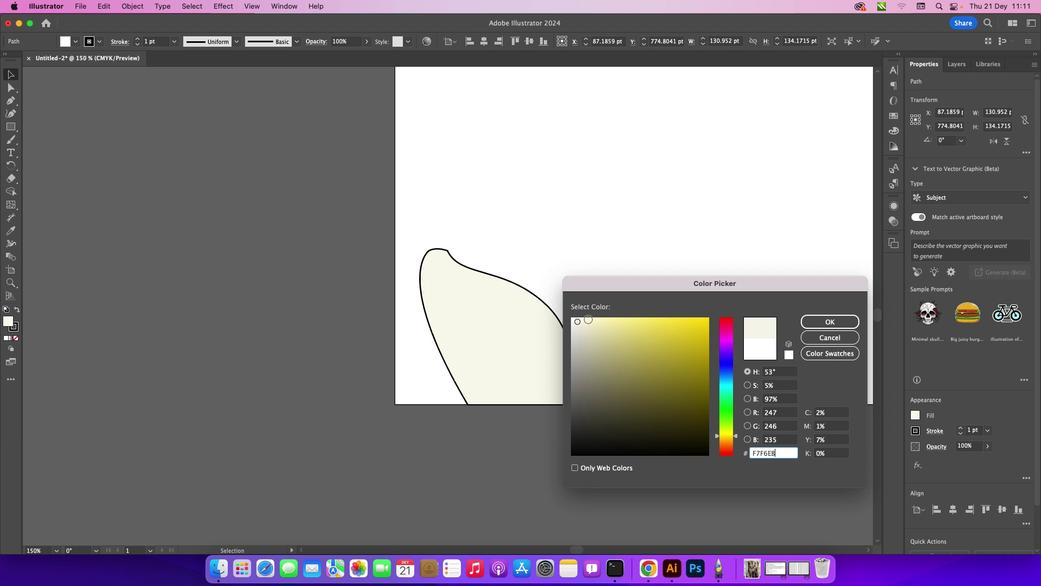 
Action: Mouse pressed left at (579, 328)
Screenshot: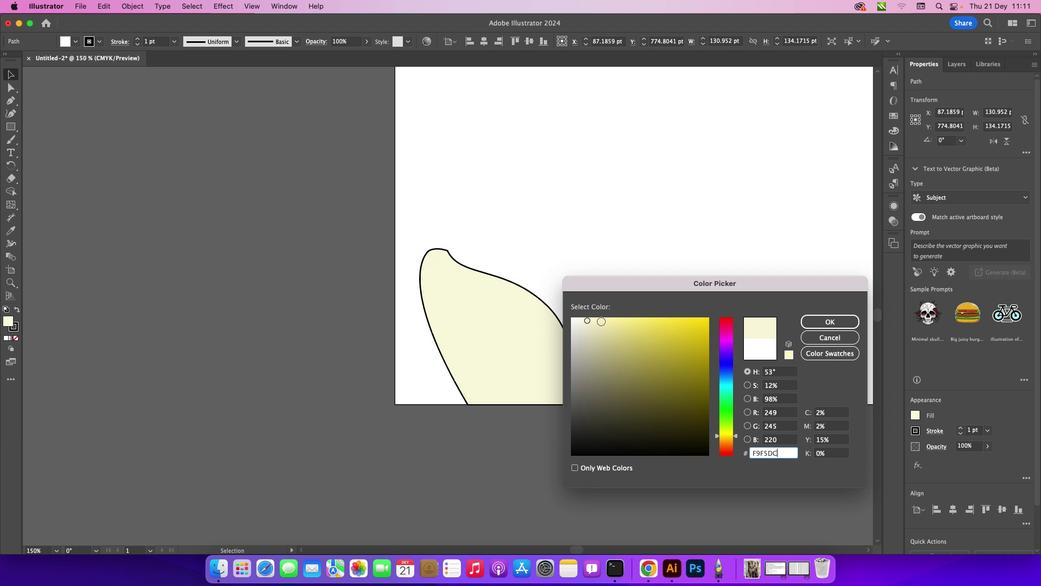 
Action: Mouse moved to (591, 329)
Screenshot: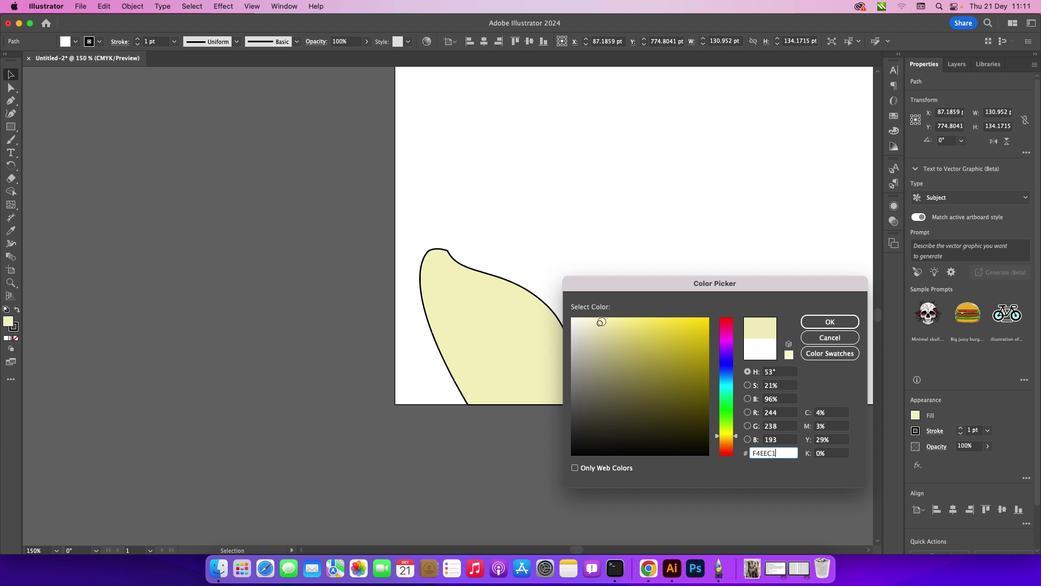 
Action: Mouse pressed left at (591, 329)
Screenshot: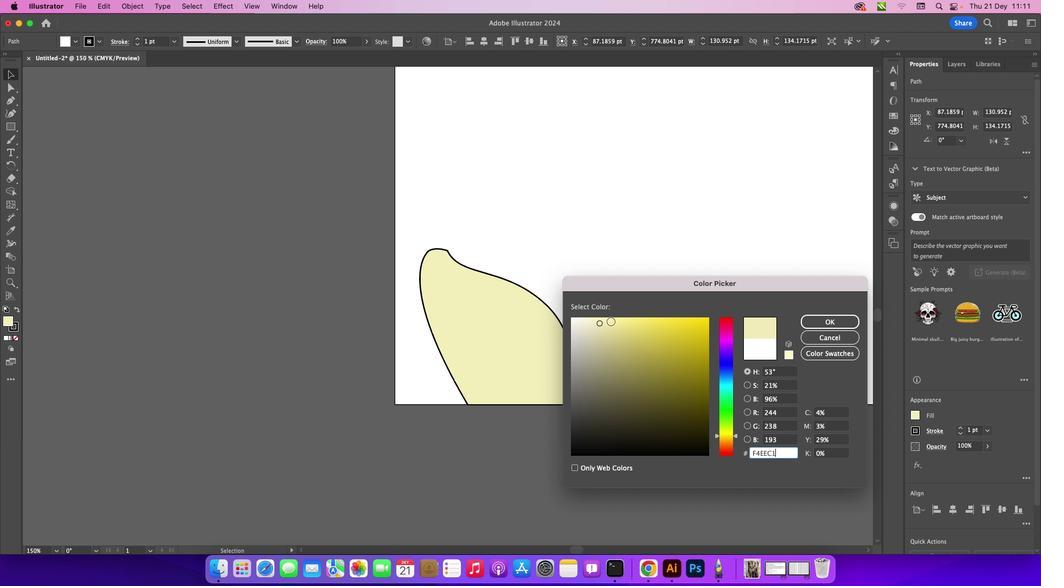 
Action: Mouse moved to (583, 329)
Screenshot: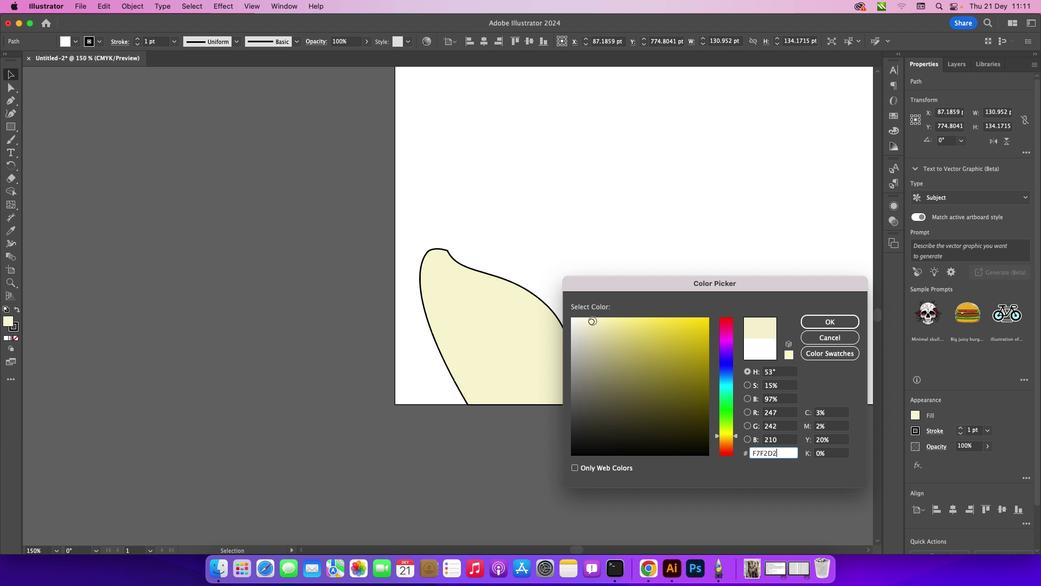 
Action: Mouse pressed left at (583, 329)
Screenshot: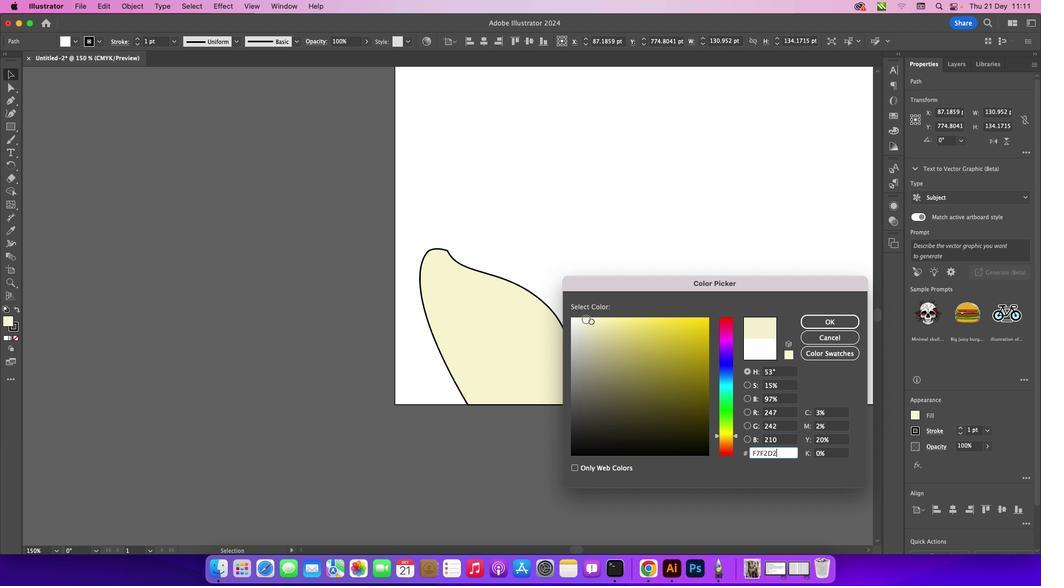 
Action: Mouse moved to (816, 327)
Screenshot: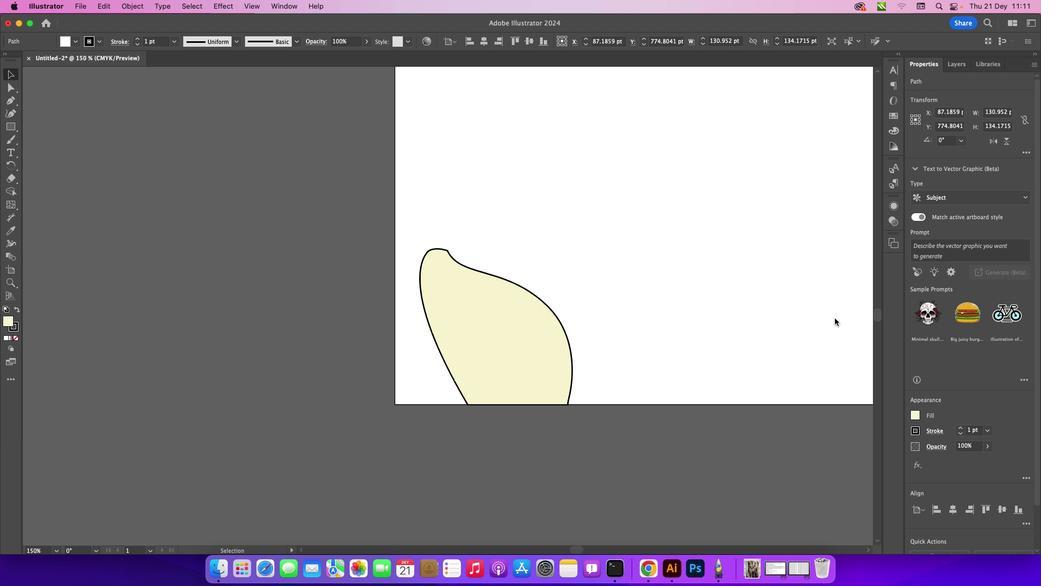 
Action: Mouse pressed left at (816, 327)
Screenshot: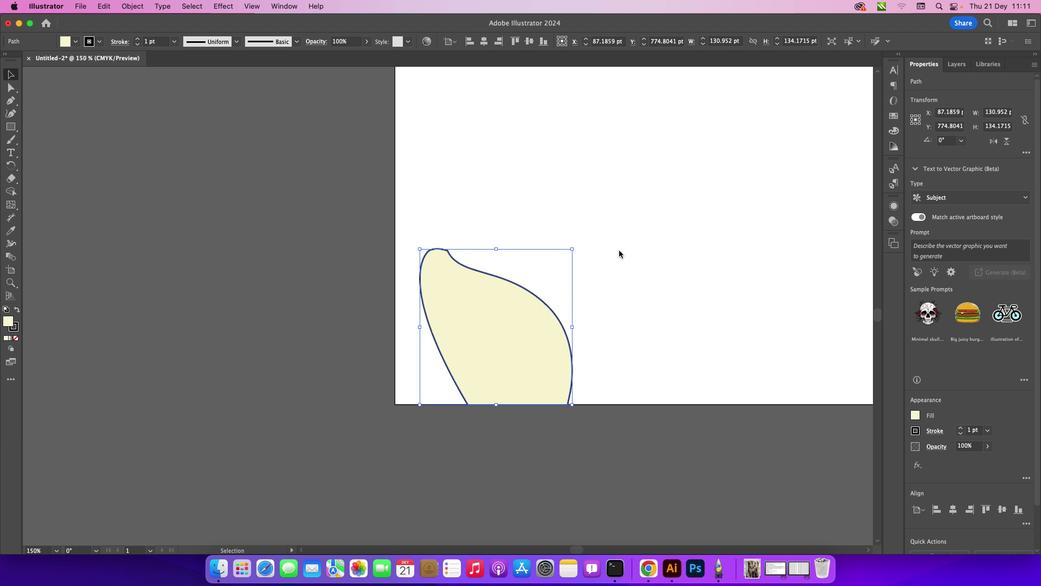 
Action: Mouse moved to (25, 334)
Screenshot: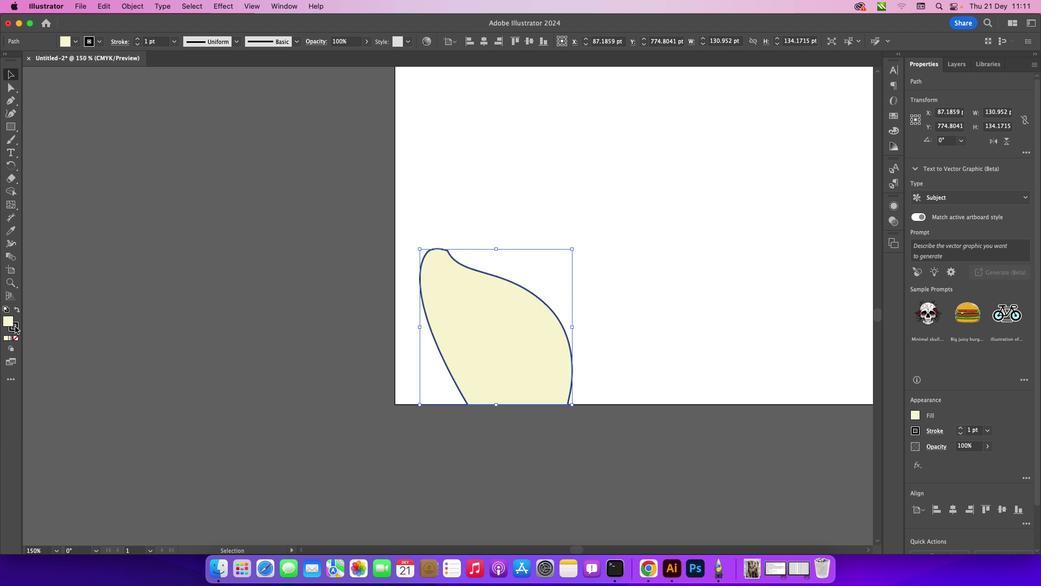 
Action: Mouse pressed left at (25, 334)
Screenshot: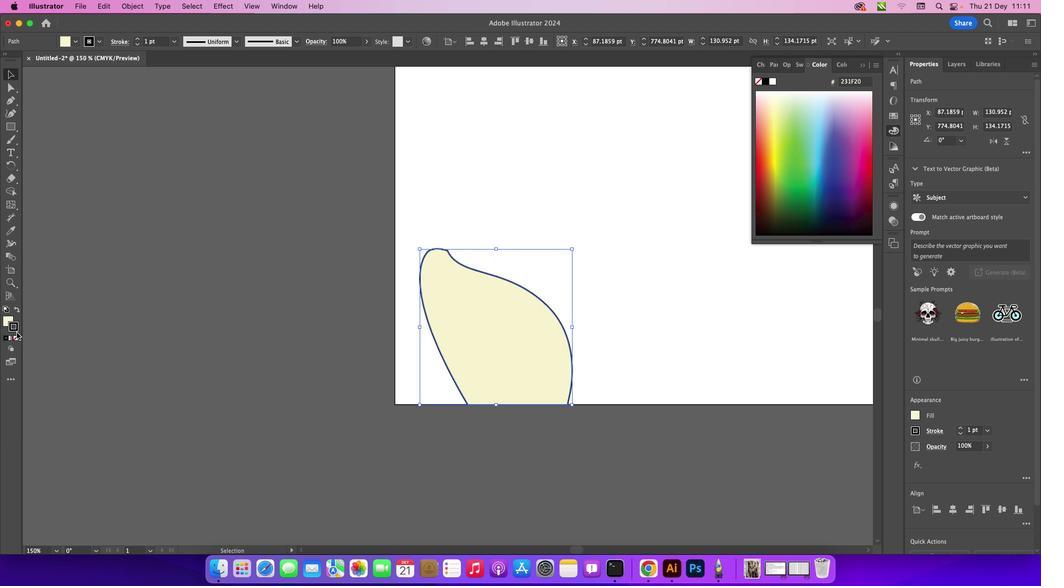 
Action: Mouse moved to (27, 344)
Screenshot: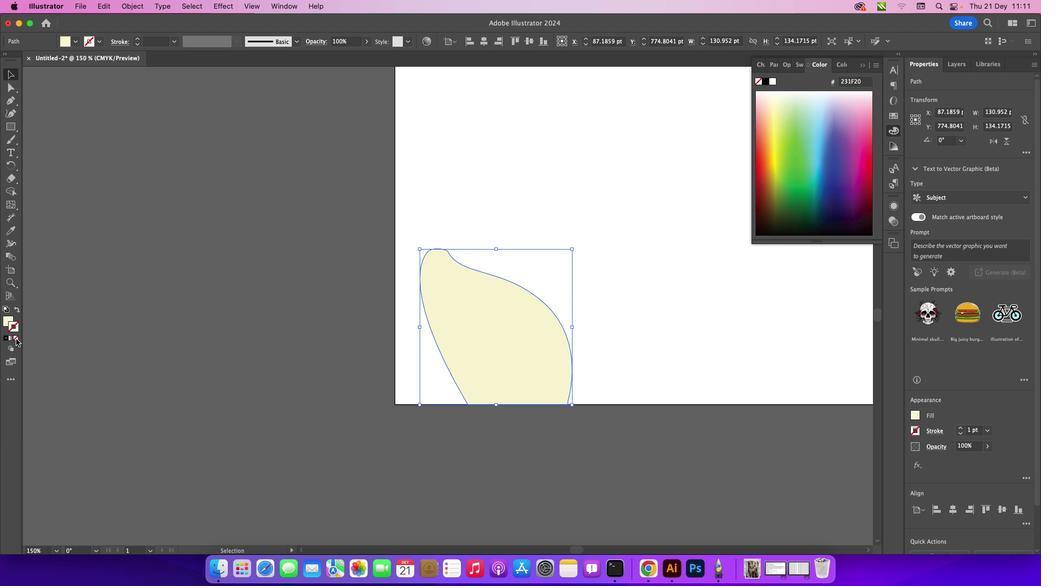 
Action: Mouse pressed left at (27, 344)
Screenshot: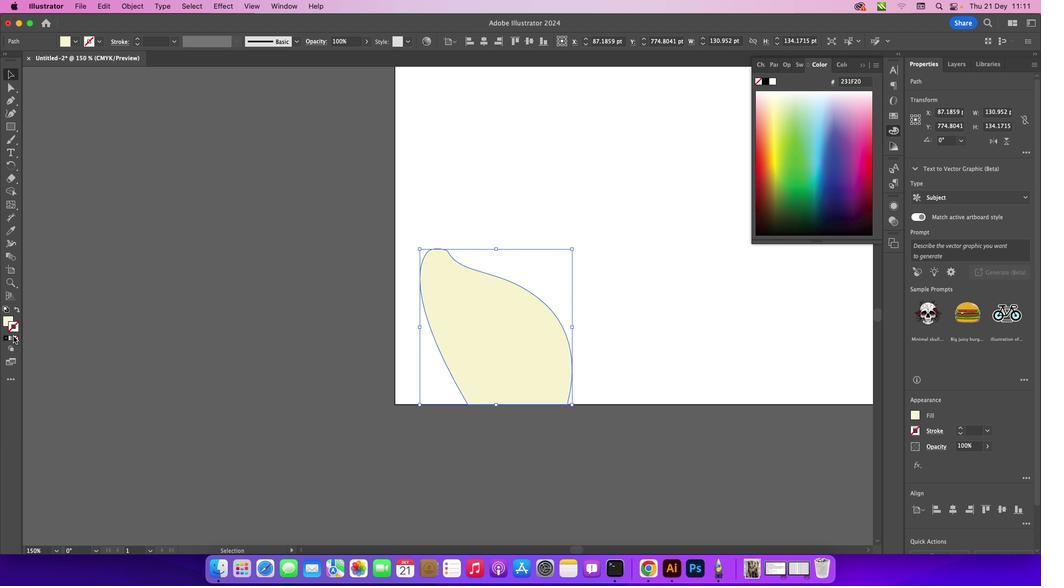 
Action: Mouse moved to (20, 330)
Screenshot: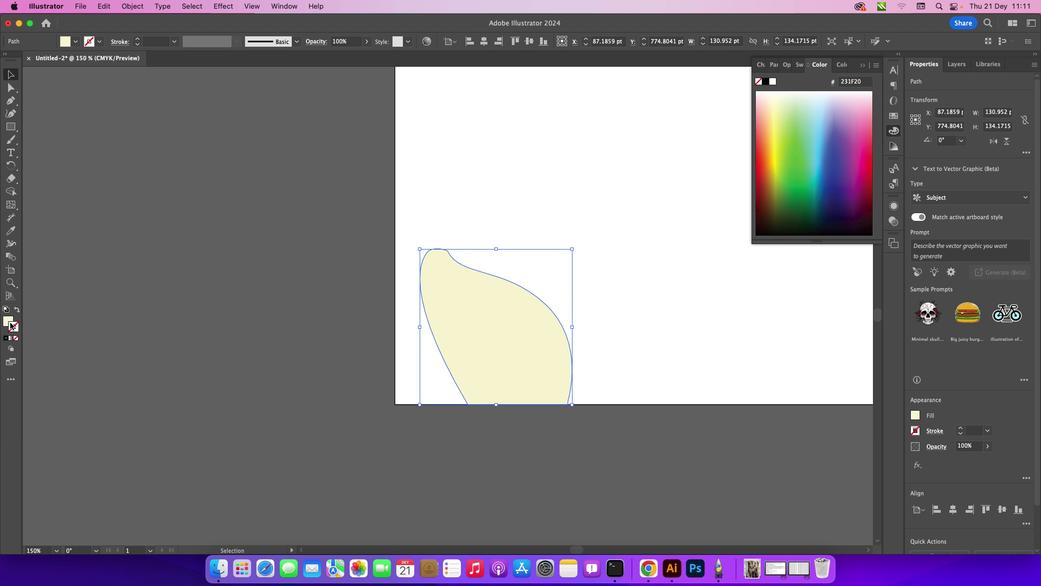 
Action: Mouse pressed left at (20, 330)
Screenshot: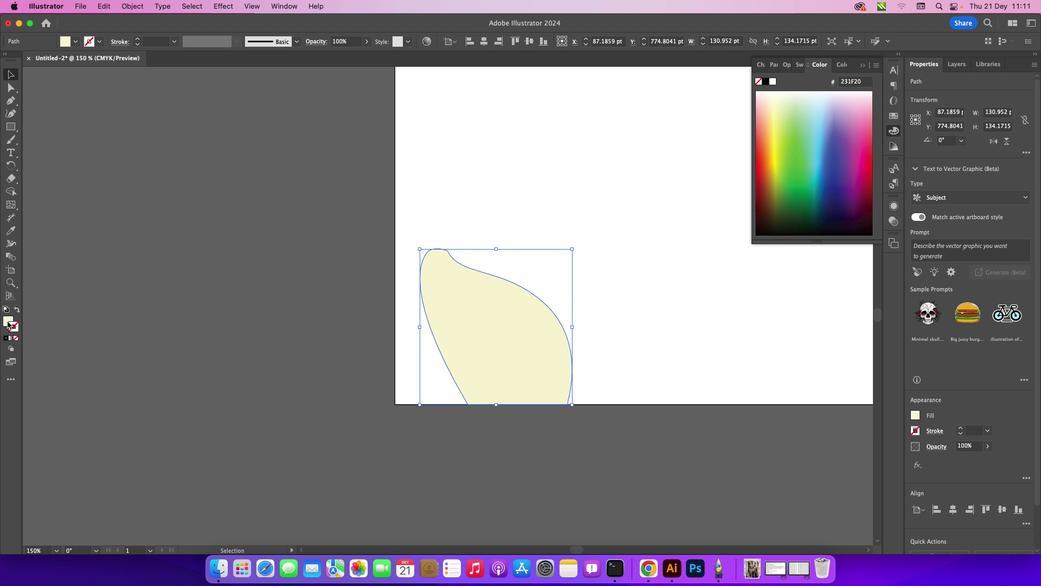 
Action: Mouse moved to (16, 329)
Screenshot: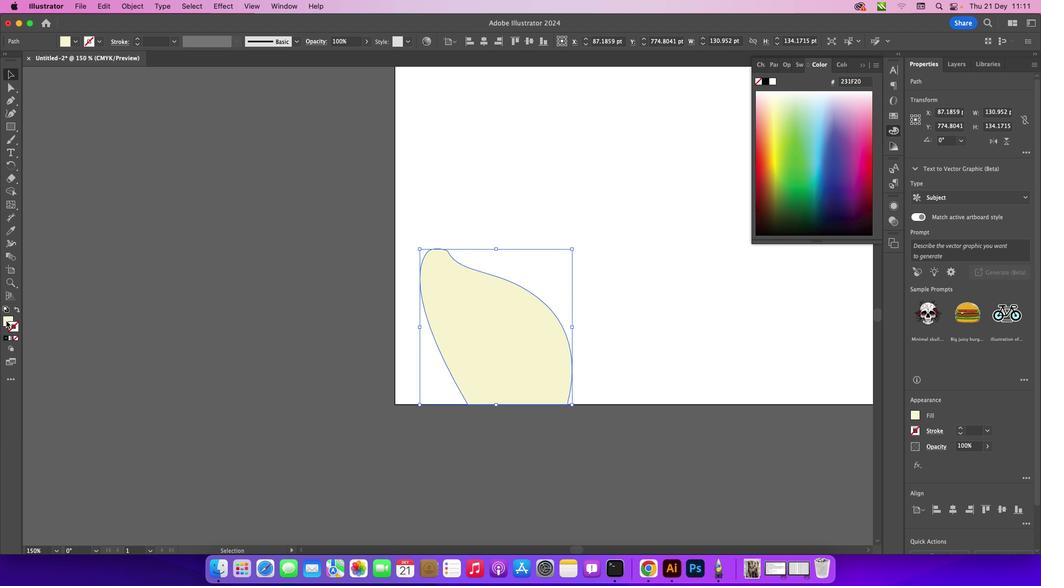 
Action: Mouse pressed left at (16, 329)
Screenshot: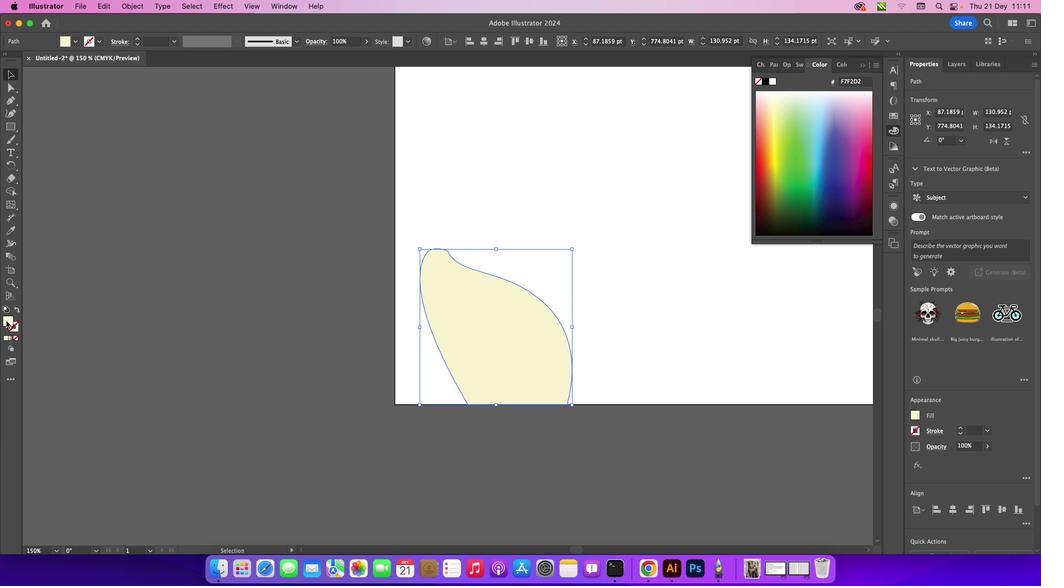
Action: Mouse moved to (280, 239)
Screenshot: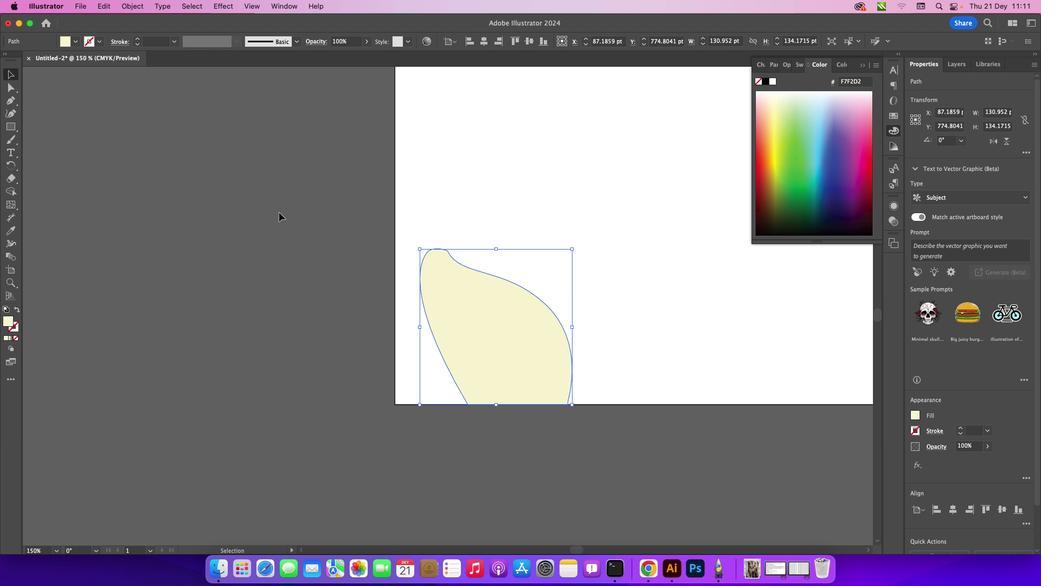 
Action: Mouse pressed left at (280, 239)
Screenshot: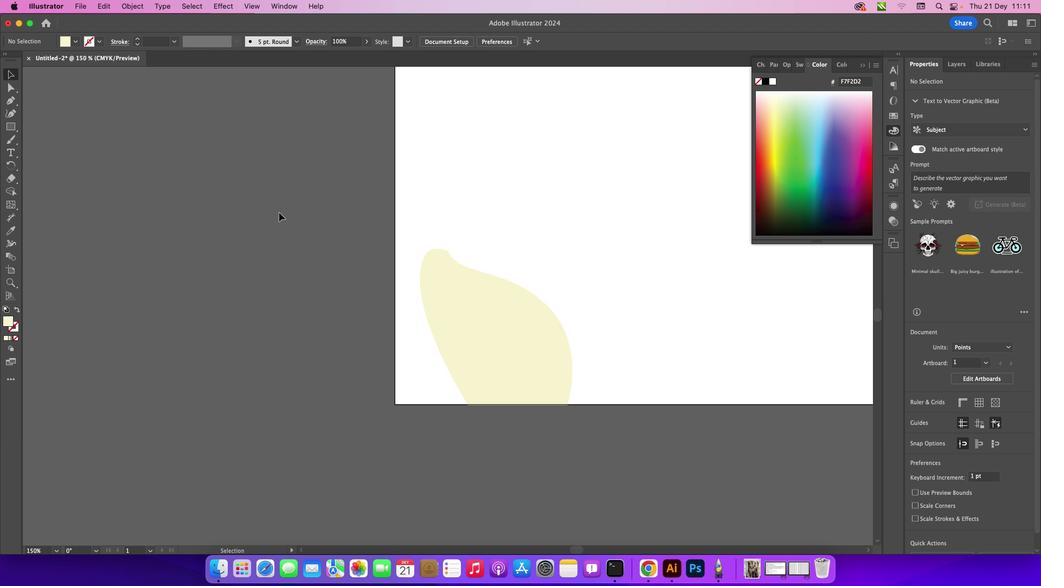 
Action: Mouse moved to (844, 118)
Screenshot: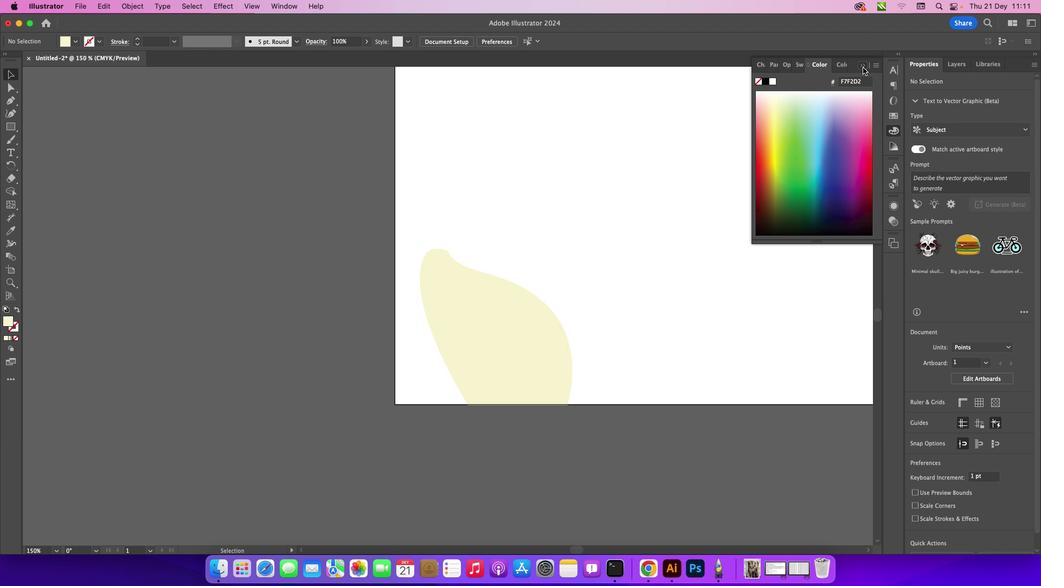 
Action: Mouse pressed left at (844, 118)
Screenshot: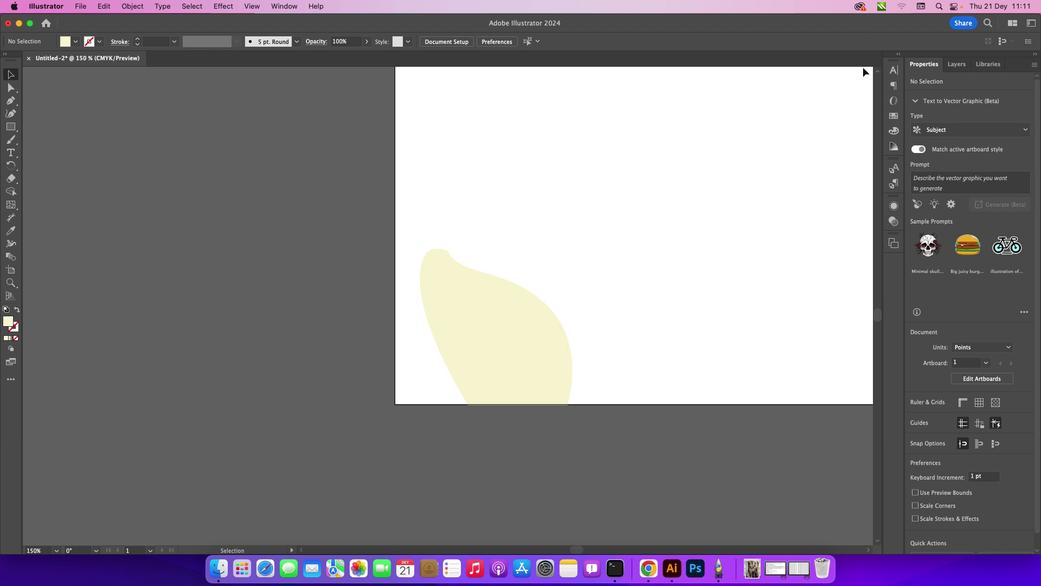 
Action: Mouse moved to (19, 143)
Screenshot: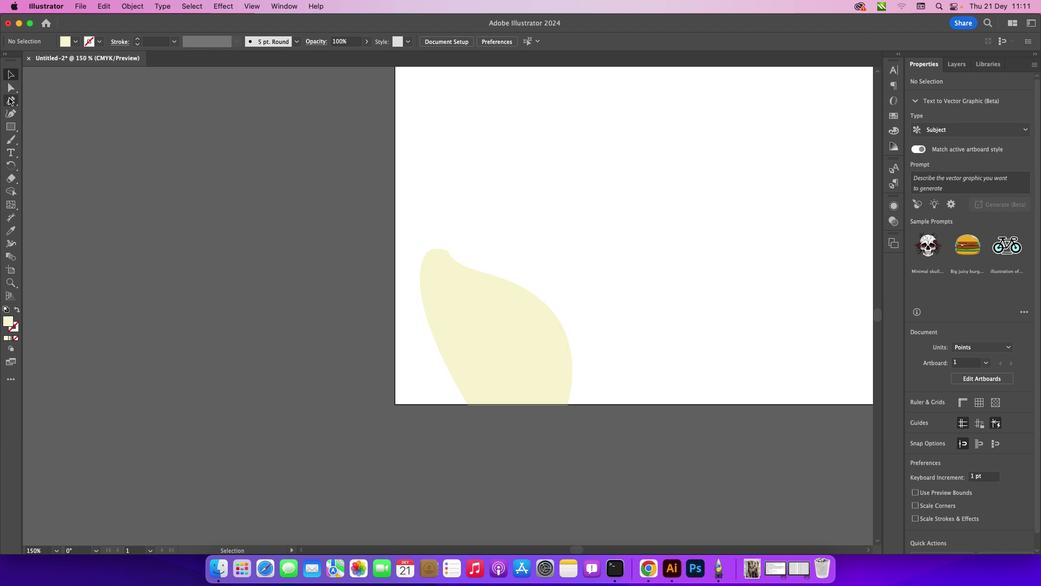 
Action: Mouse pressed left at (19, 143)
Screenshot: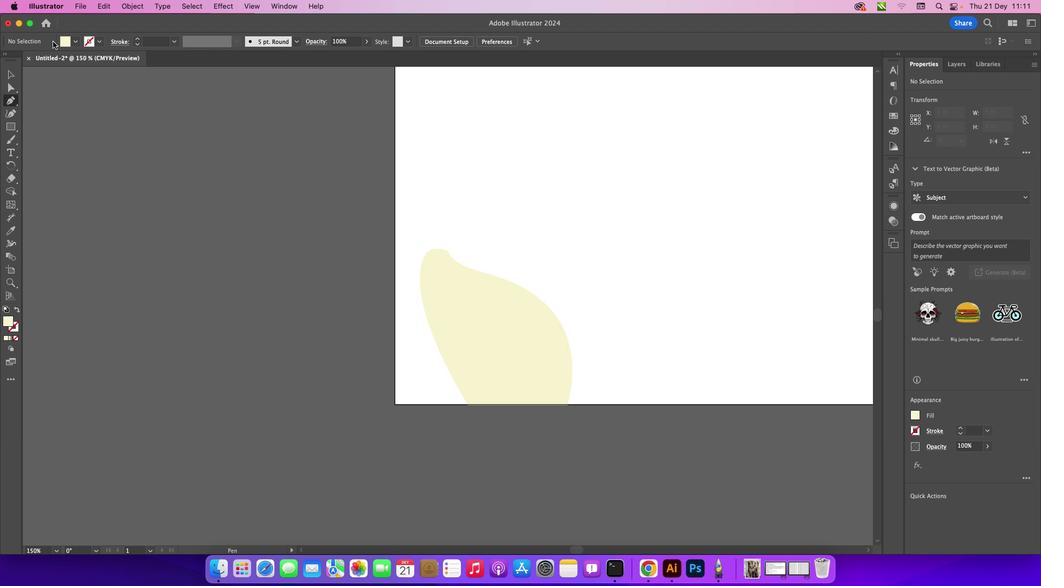 
Action: Mouse moved to (449, 280)
Screenshot: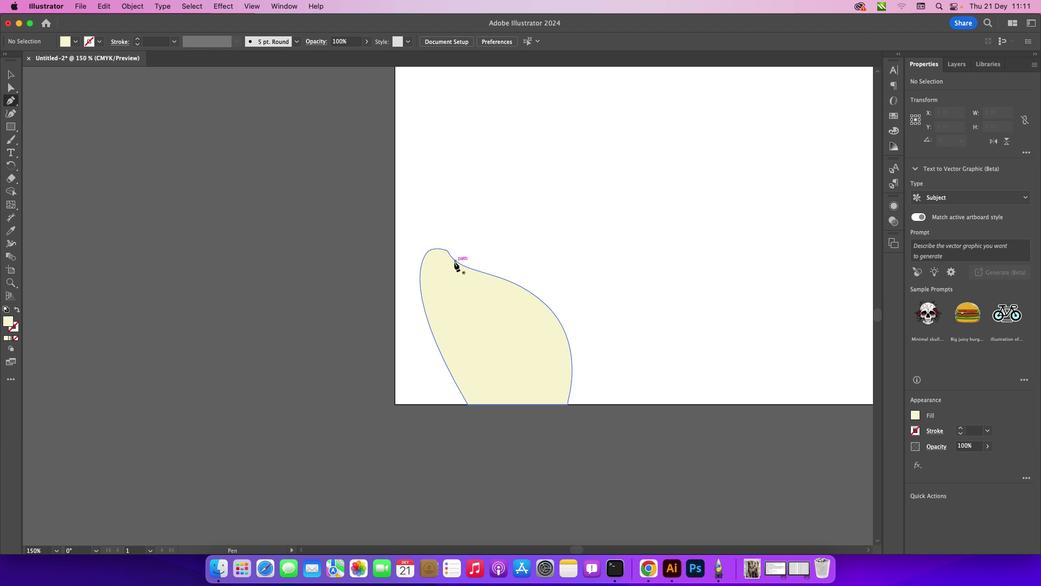 
Action: Mouse pressed left at (449, 280)
Screenshot: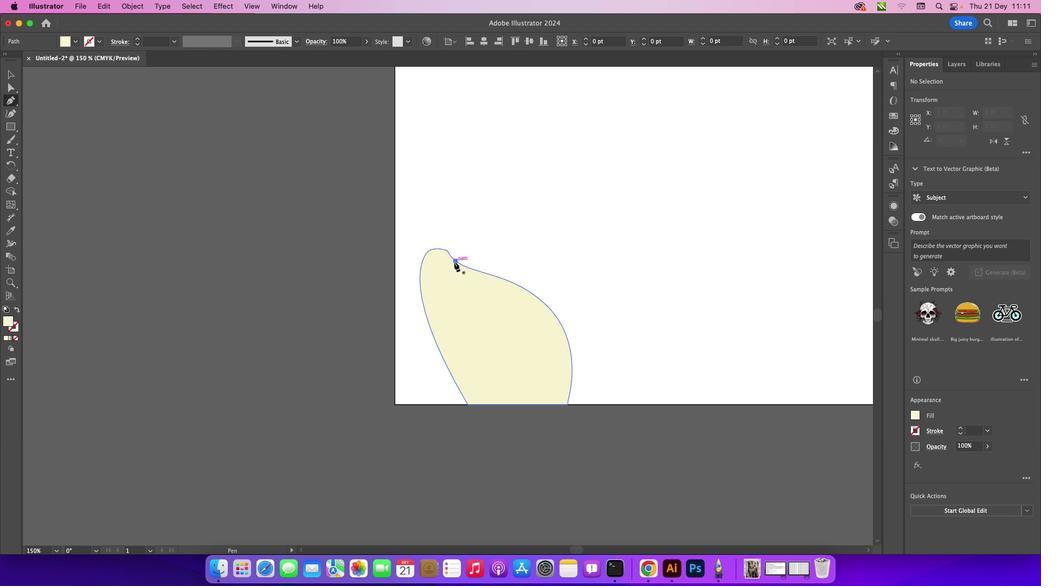 
Action: Mouse moved to (479, 336)
Screenshot: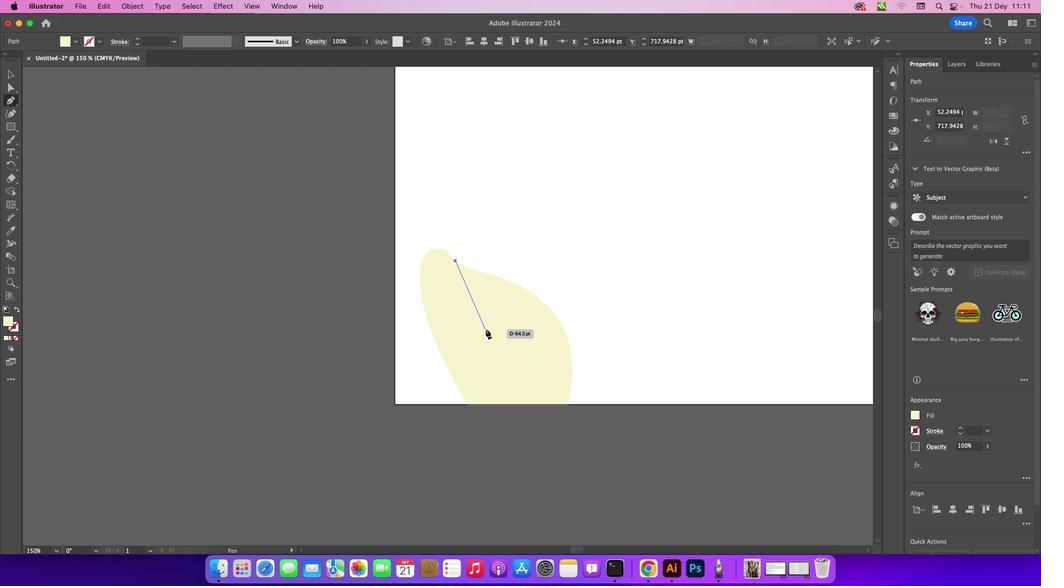 
Action: Mouse pressed left at (479, 336)
Screenshot: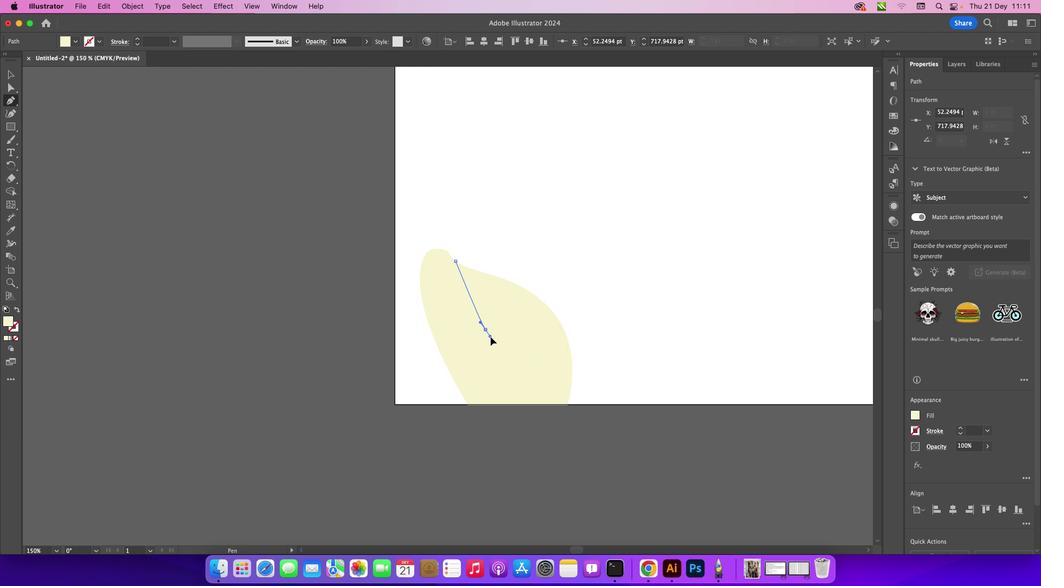 
Action: Mouse moved to (515, 397)
Screenshot: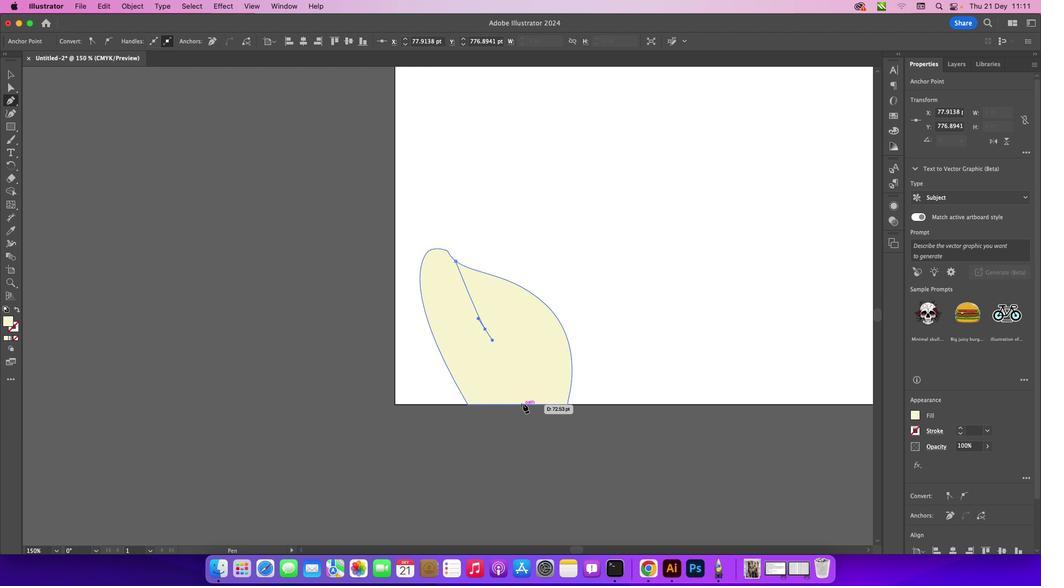 
Action: Mouse pressed left at (515, 397)
Screenshot: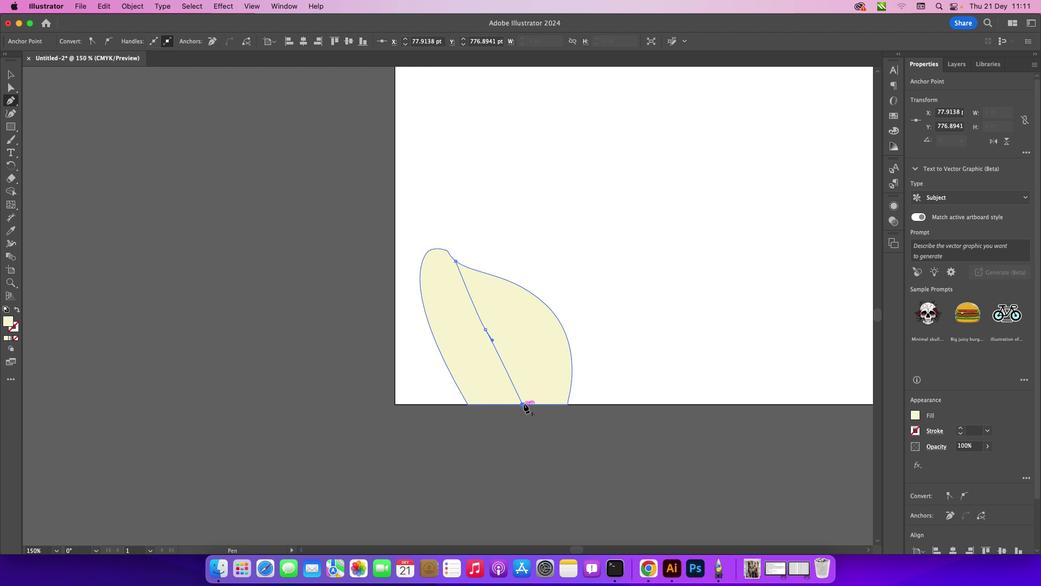 
Action: Mouse moved to (557, 397)
Screenshot: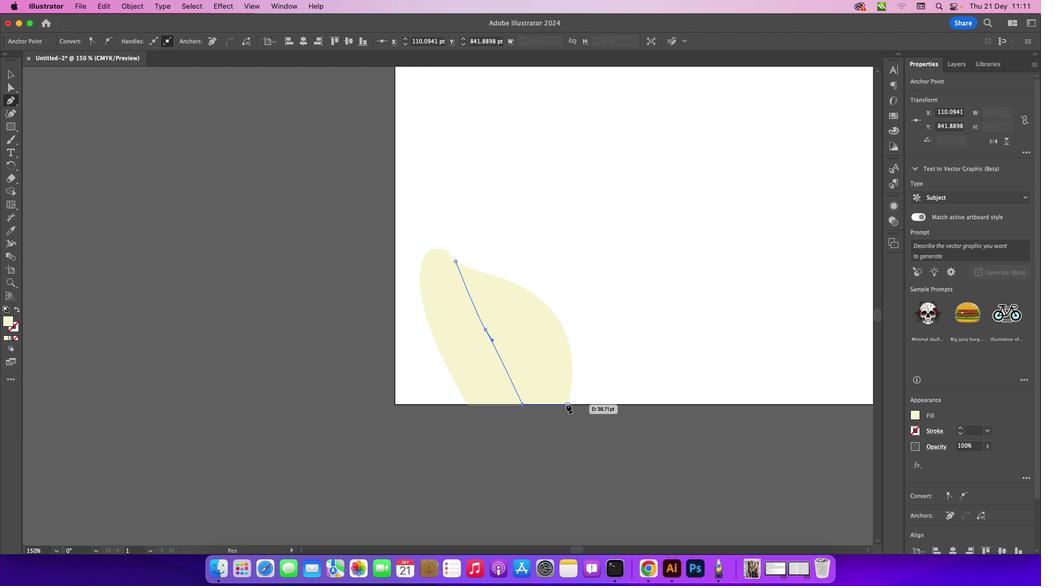 
Action: Mouse pressed left at (557, 397)
Screenshot: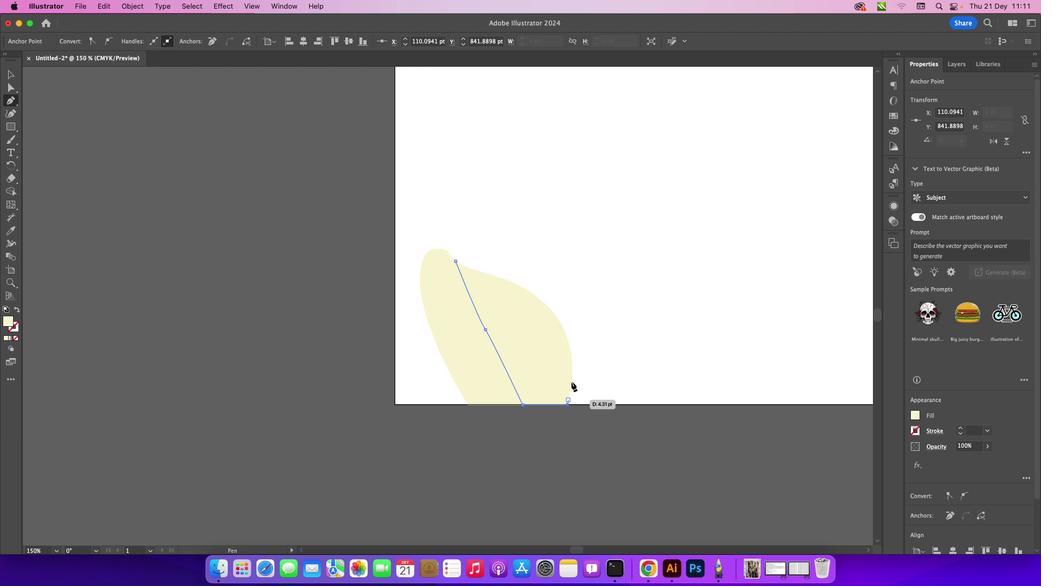 
Action: Mouse moved to (543, 320)
Screenshot: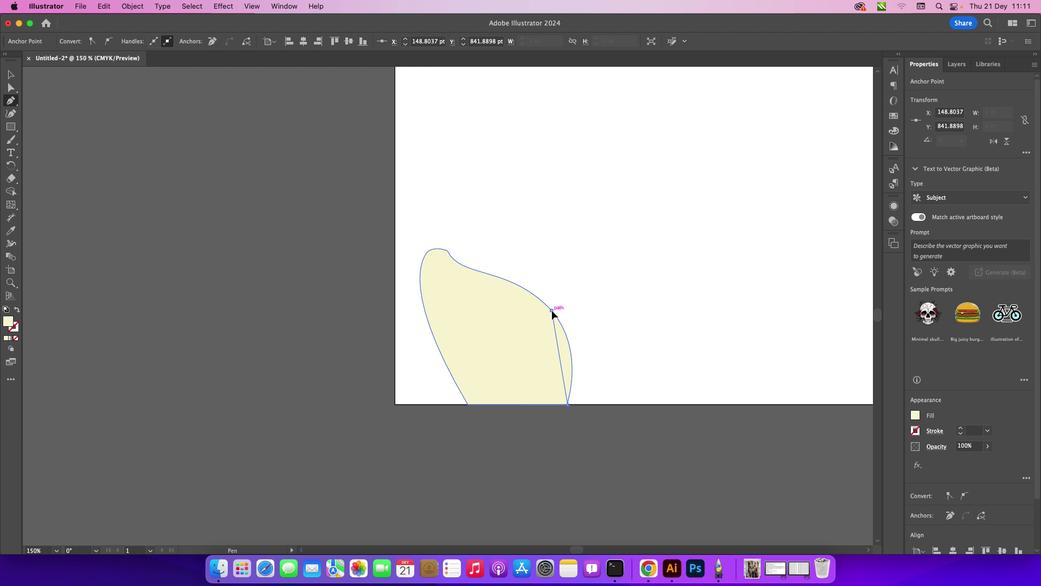 
Action: Mouse pressed left at (543, 320)
Screenshot: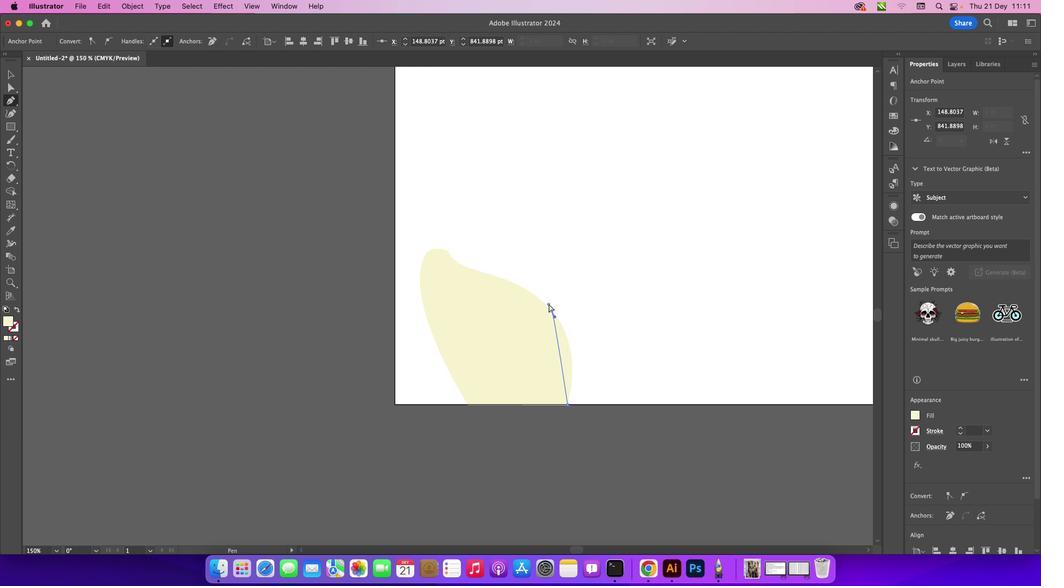 
Action: Mouse moved to (449, 278)
Screenshot: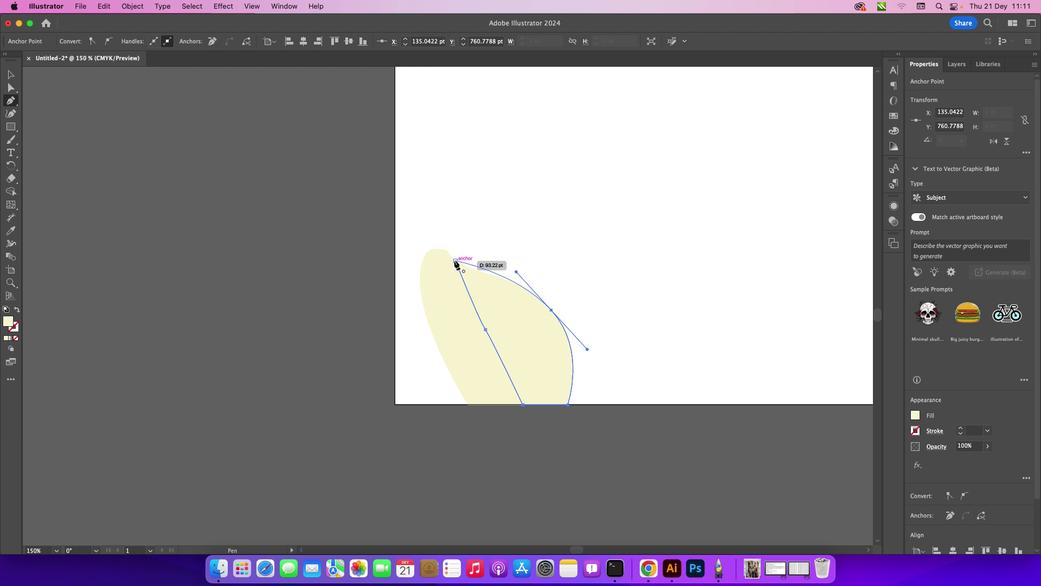 
Action: Mouse pressed left at (449, 278)
Screenshot: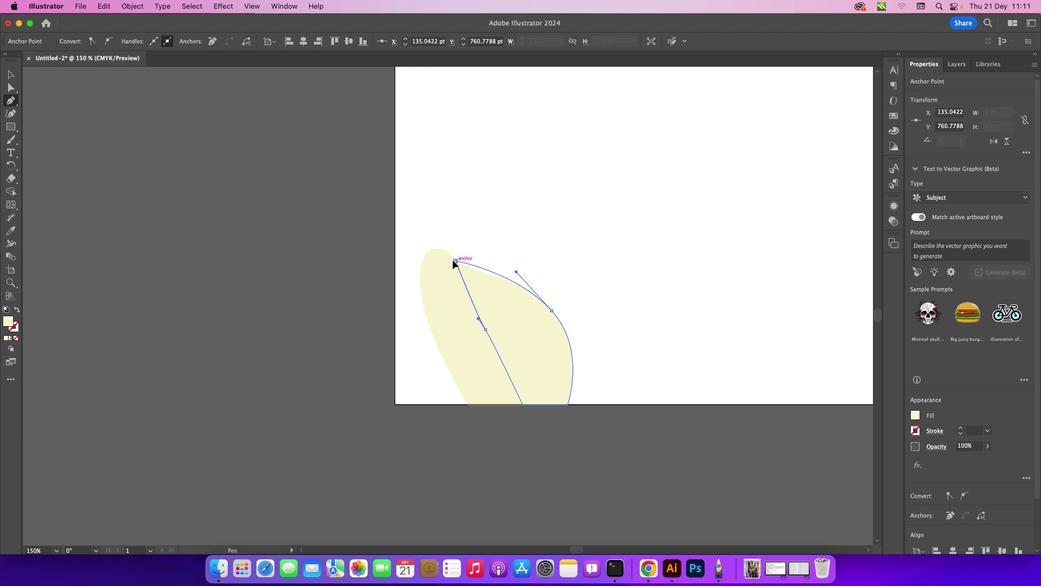 
Action: Mouse moved to (18, 128)
Screenshot: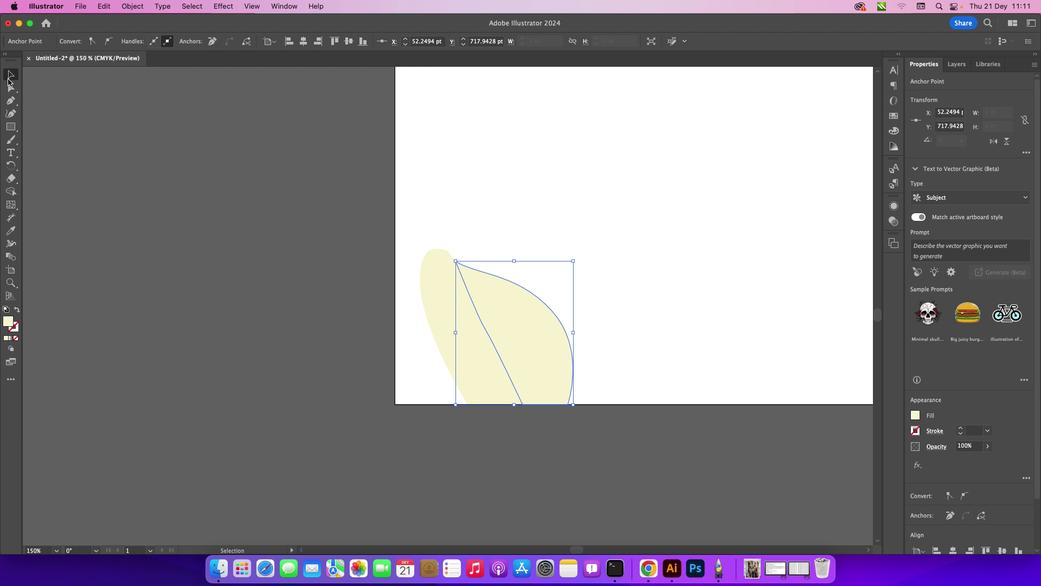 
Action: Mouse pressed left at (18, 128)
Screenshot: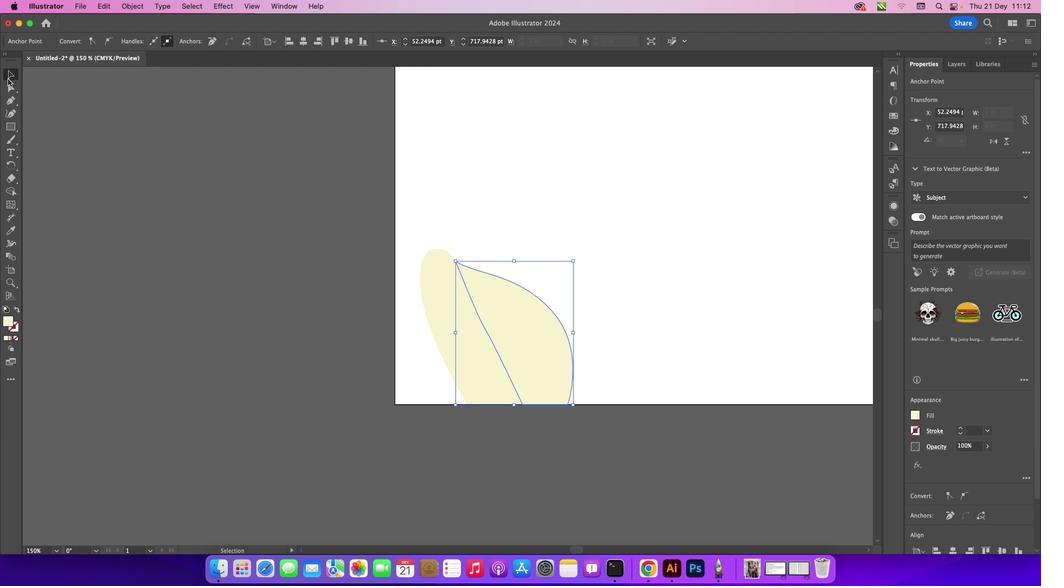 
Action: Mouse moved to (14, 325)
Screenshot: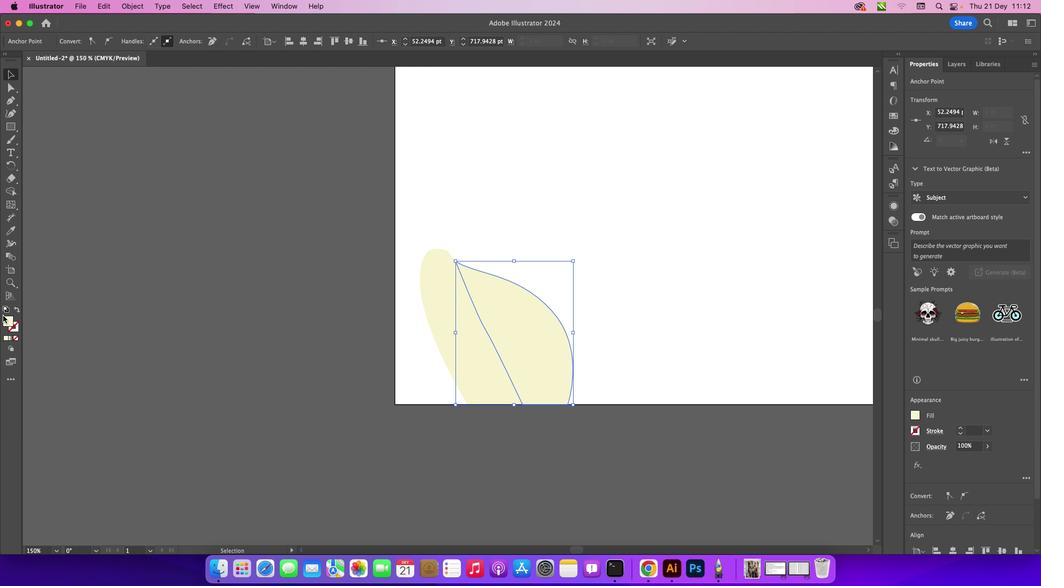 
Action: Mouse pressed left at (14, 325)
Screenshot: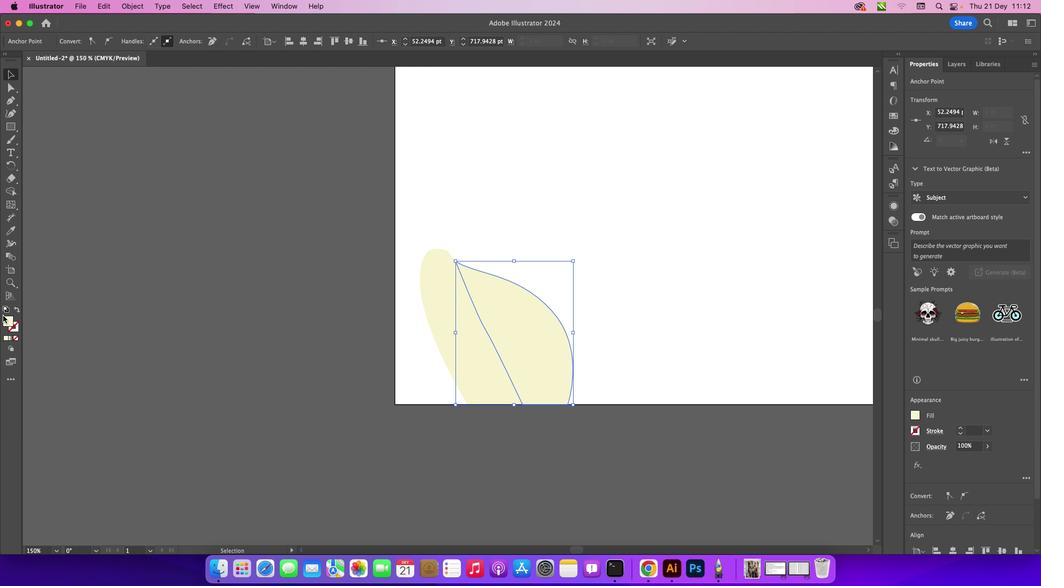 
Action: Mouse moved to (14, 326)
Screenshot: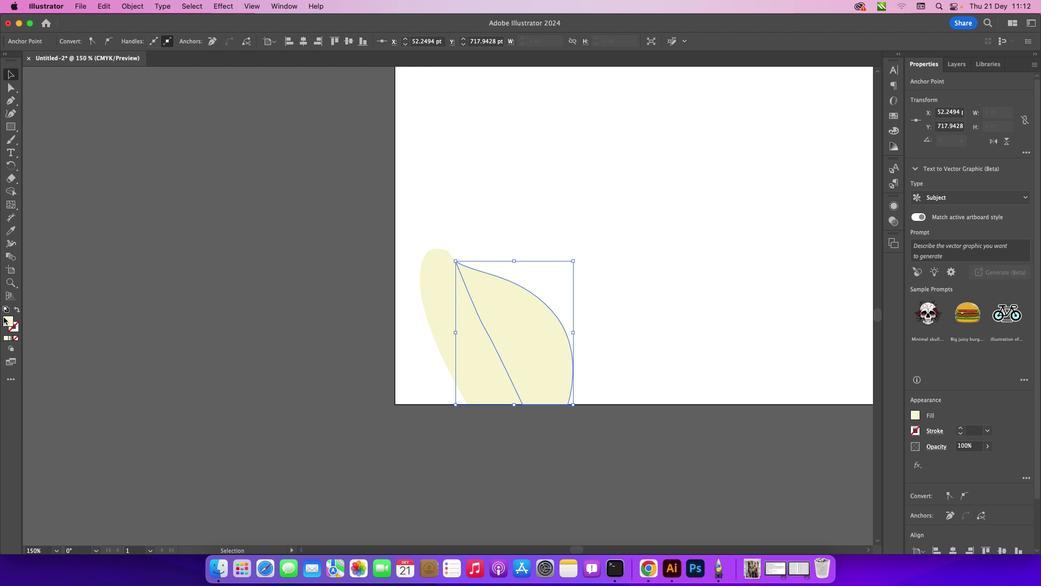 
Action: Mouse pressed left at (14, 326)
Screenshot: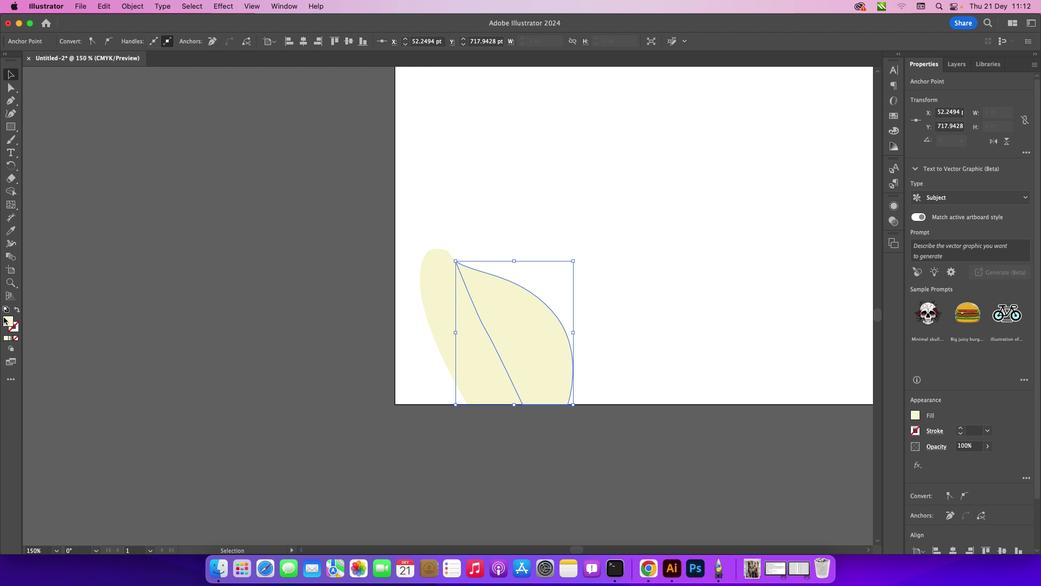 
Action: Mouse pressed left at (14, 326)
Screenshot: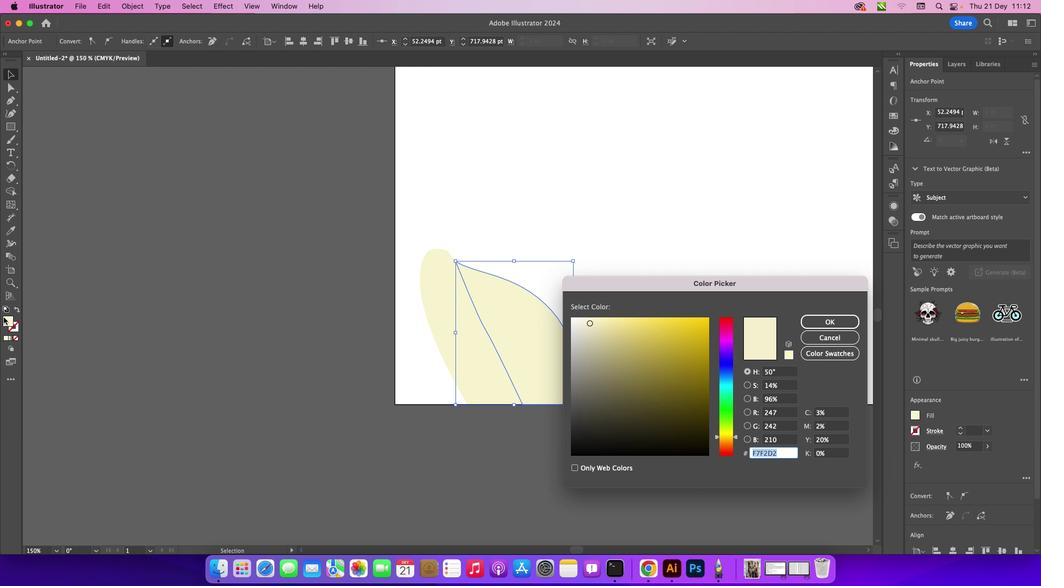 
Action: Mouse moved to (714, 430)
Screenshot: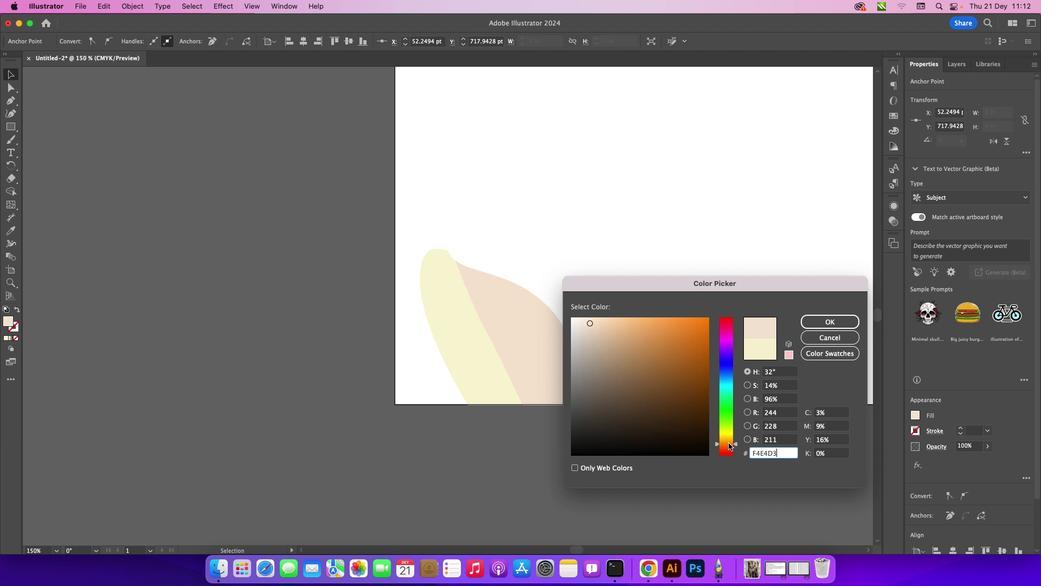 
Action: Mouse pressed left at (714, 430)
Screenshot: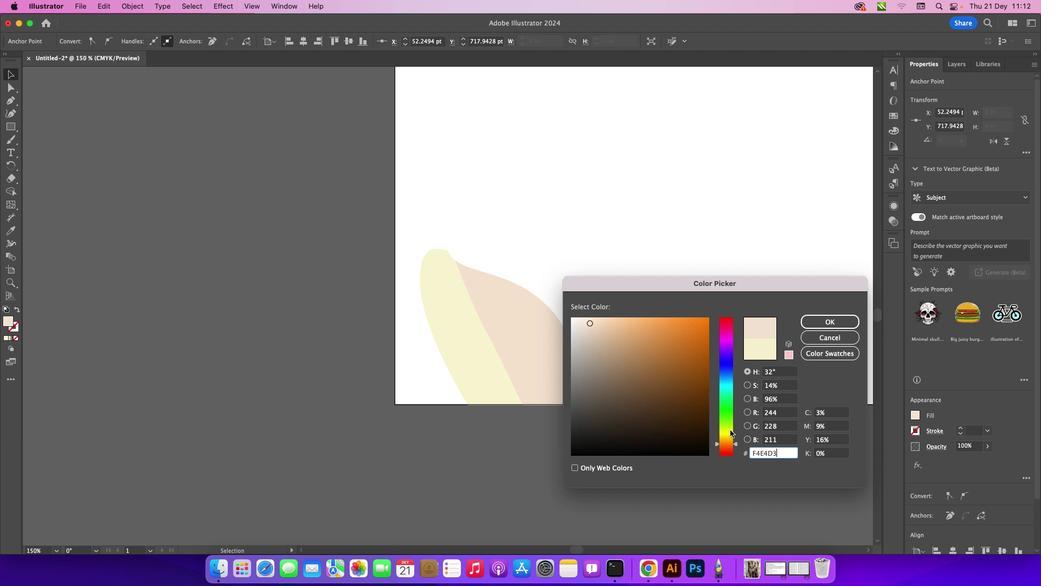 
Action: Mouse moved to (591, 331)
Screenshot: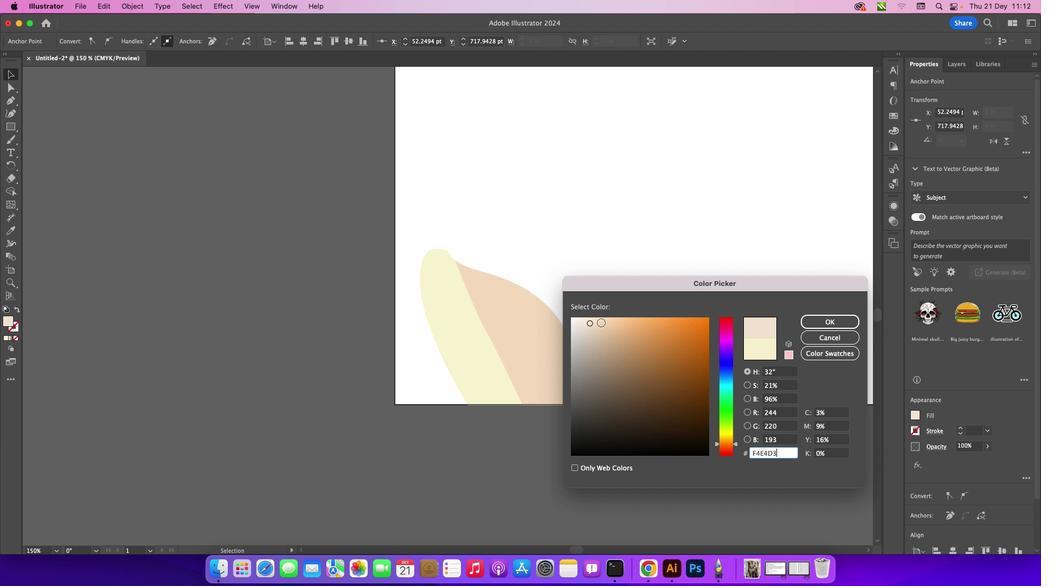 
Action: Mouse pressed left at (591, 331)
Screenshot: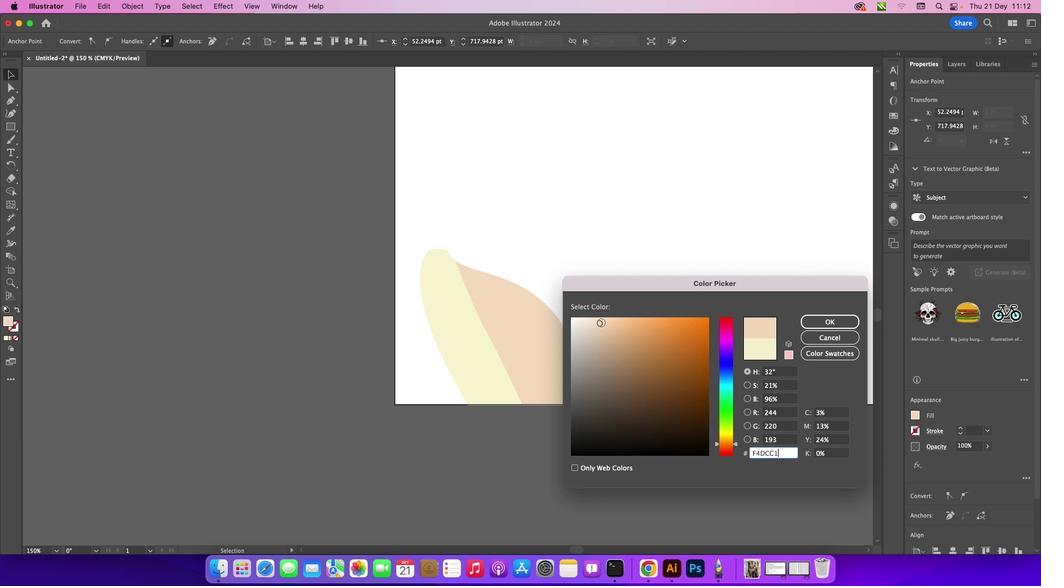 
Action: Mouse moved to (600, 331)
Screenshot: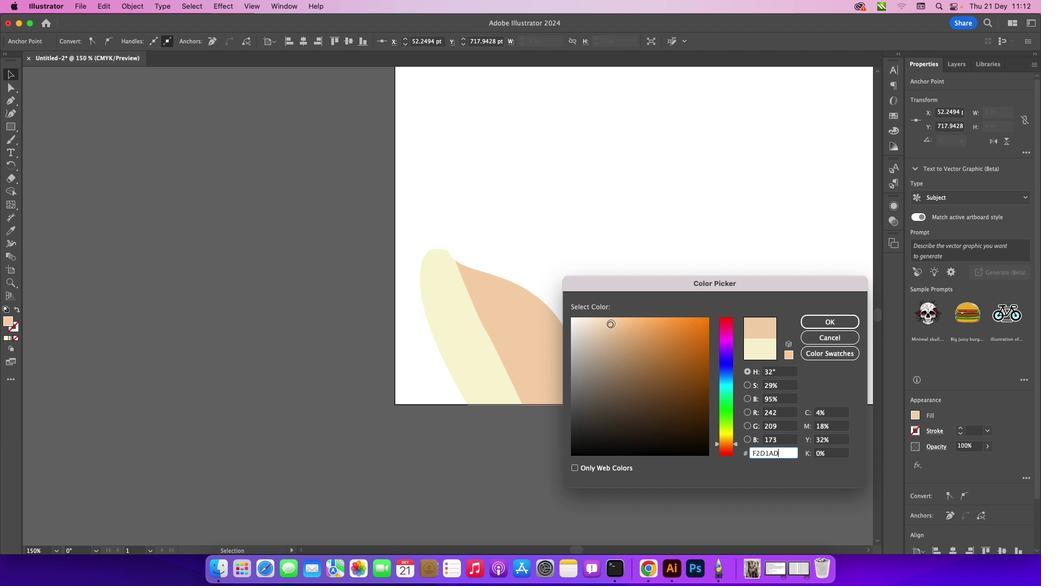 
Action: Mouse pressed left at (600, 331)
Screenshot: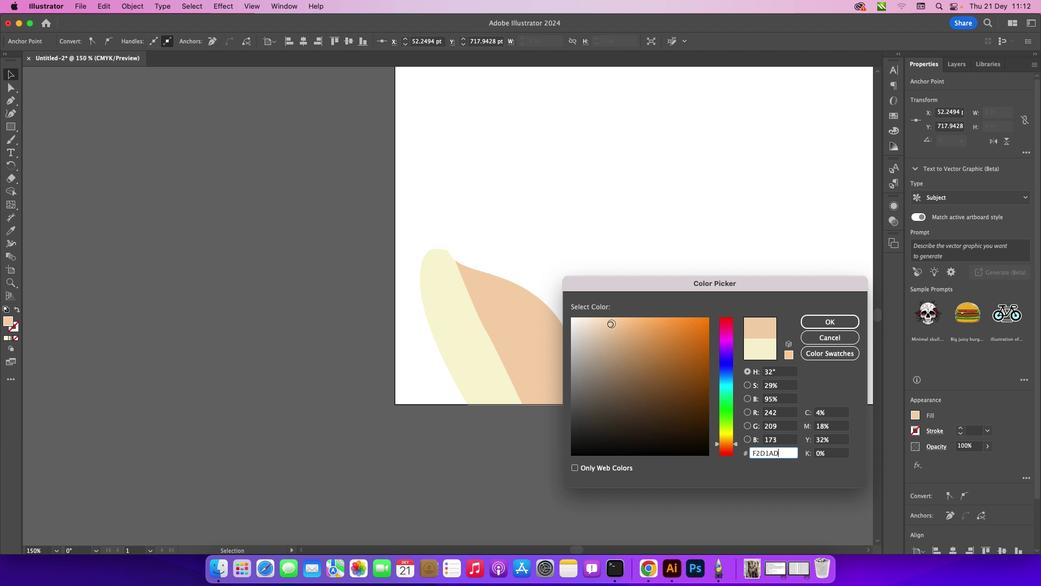 
Action: Mouse moved to (614, 338)
Screenshot: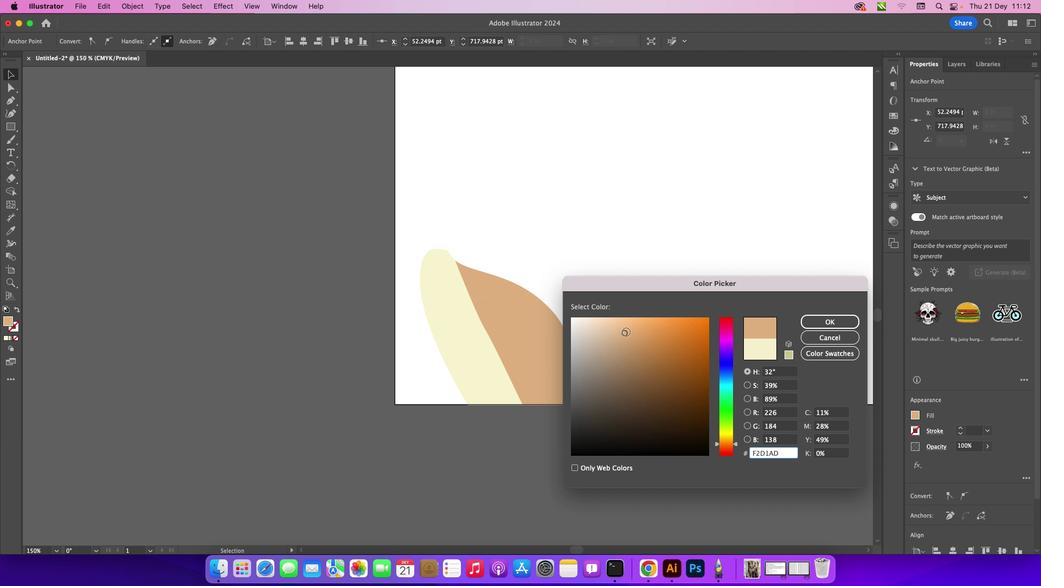 
Action: Mouse pressed left at (614, 338)
Screenshot: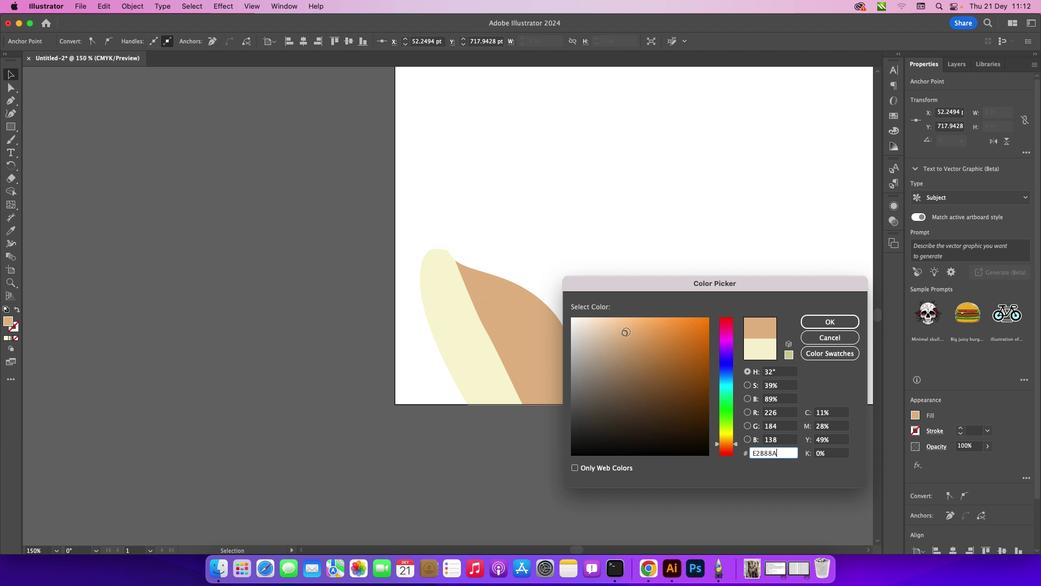 
Action: Mouse moved to (605, 329)
Screenshot: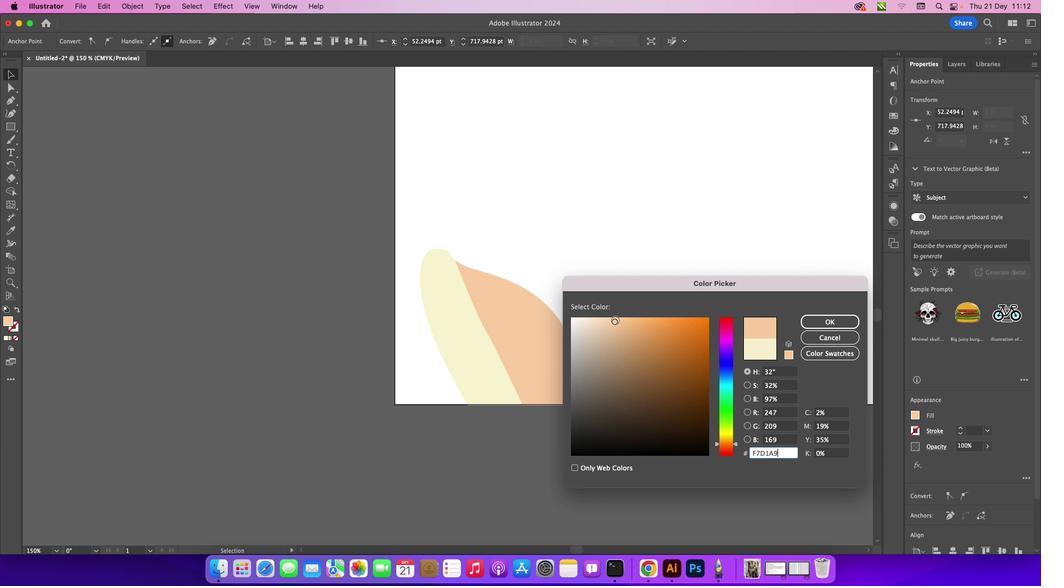 
Action: Mouse pressed left at (605, 329)
Screenshot: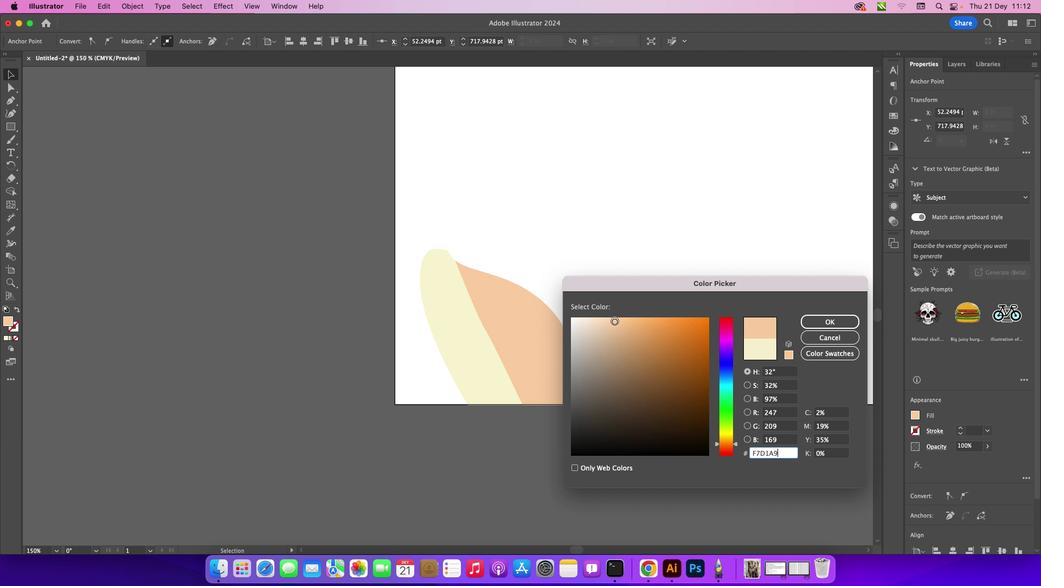 
Action: Mouse moved to (817, 330)
Screenshot: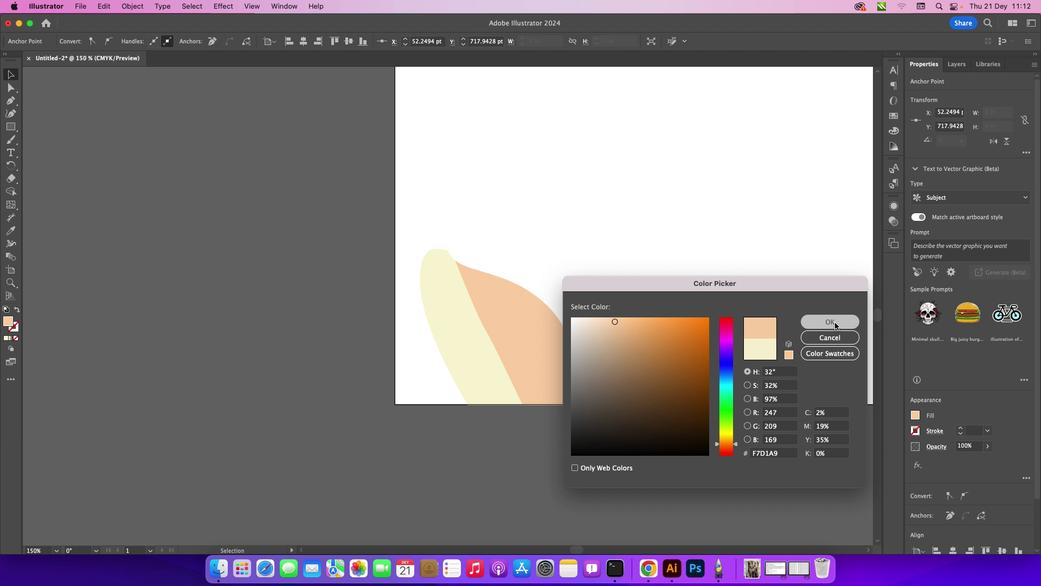 
Action: Mouse pressed left at (817, 330)
Screenshot: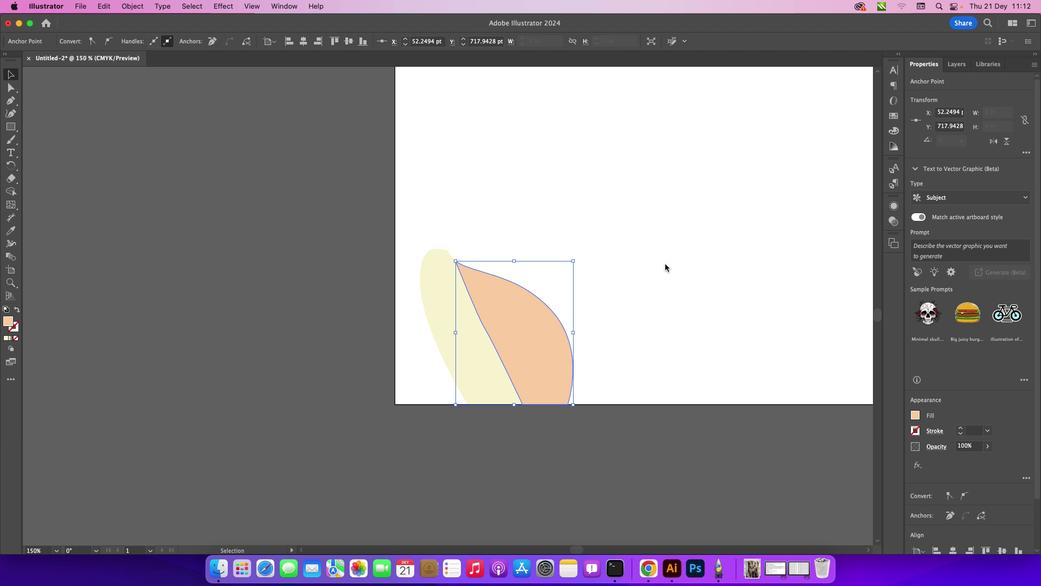 
Action: Mouse moved to (234, 247)
Screenshot: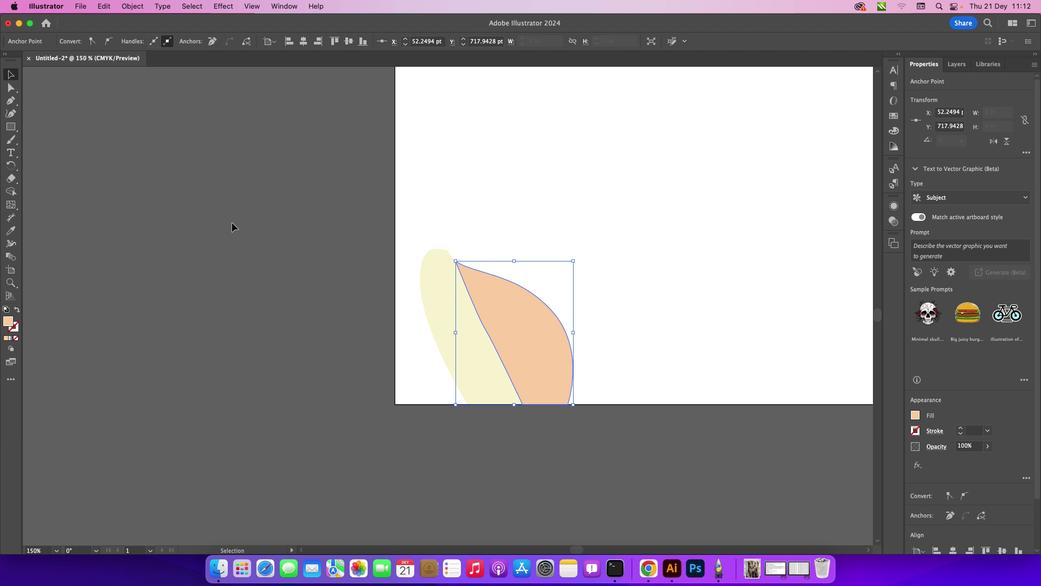 
Action: Mouse pressed left at (234, 247)
Screenshot: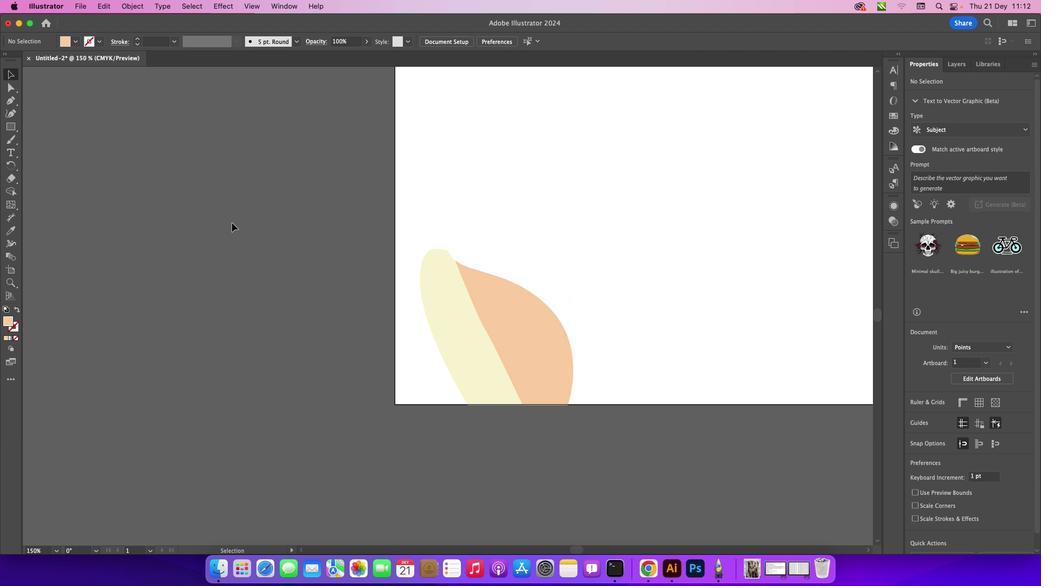 
Action: Mouse moved to (25, 144)
Screenshot: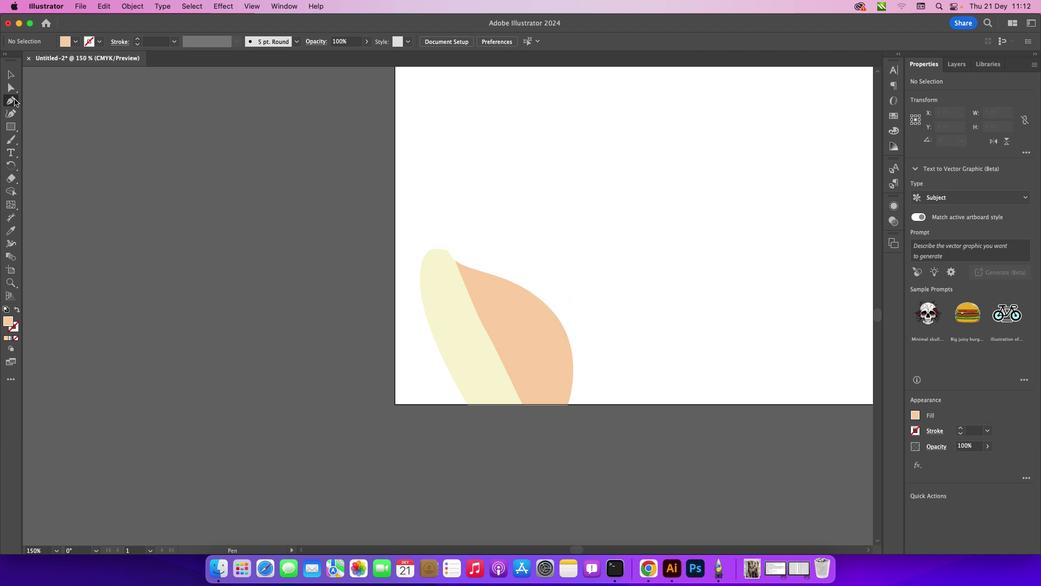 
Action: Mouse pressed left at (25, 144)
Screenshot: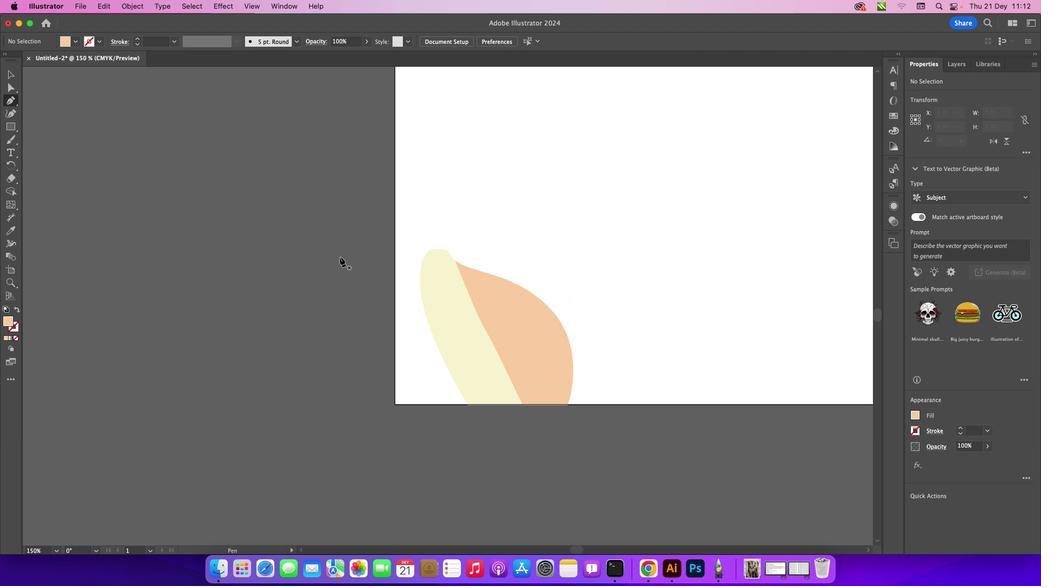 
Action: Mouse moved to (501, 294)
Screenshot: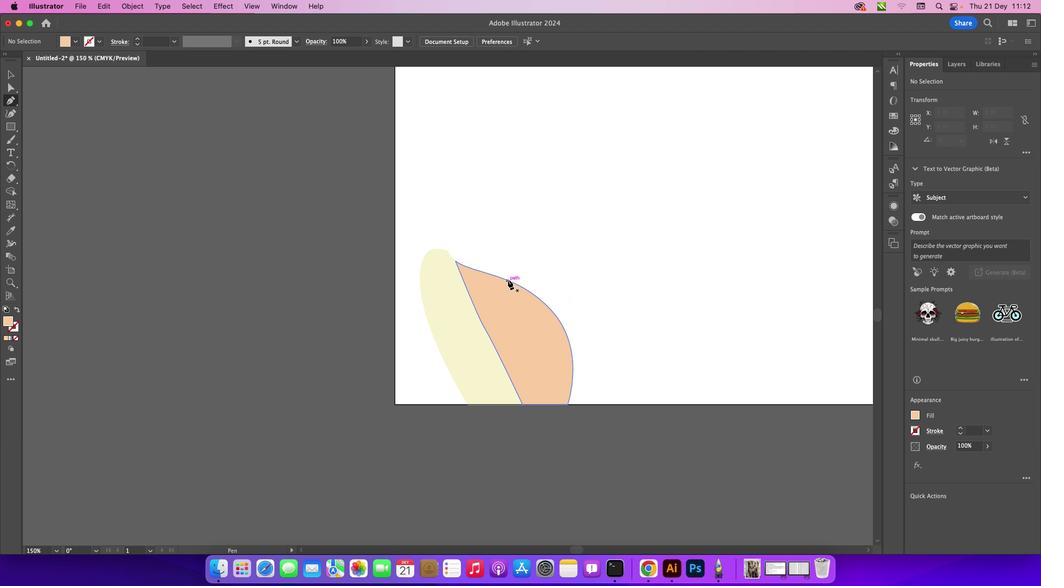 
Action: Mouse pressed left at (501, 294)
Screenshot: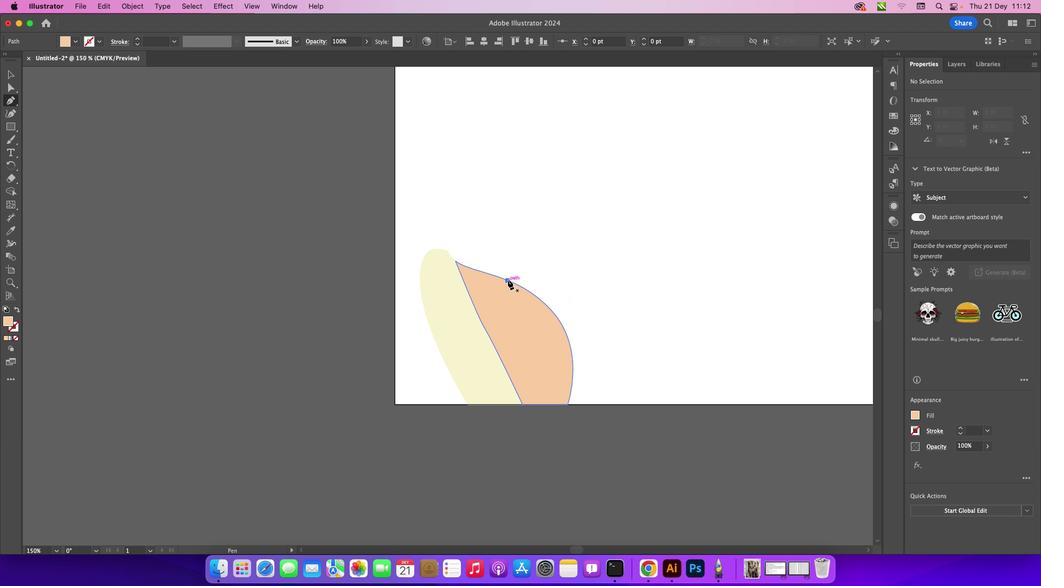 
Action: Mouse moved to (538, 317)
Screenshot: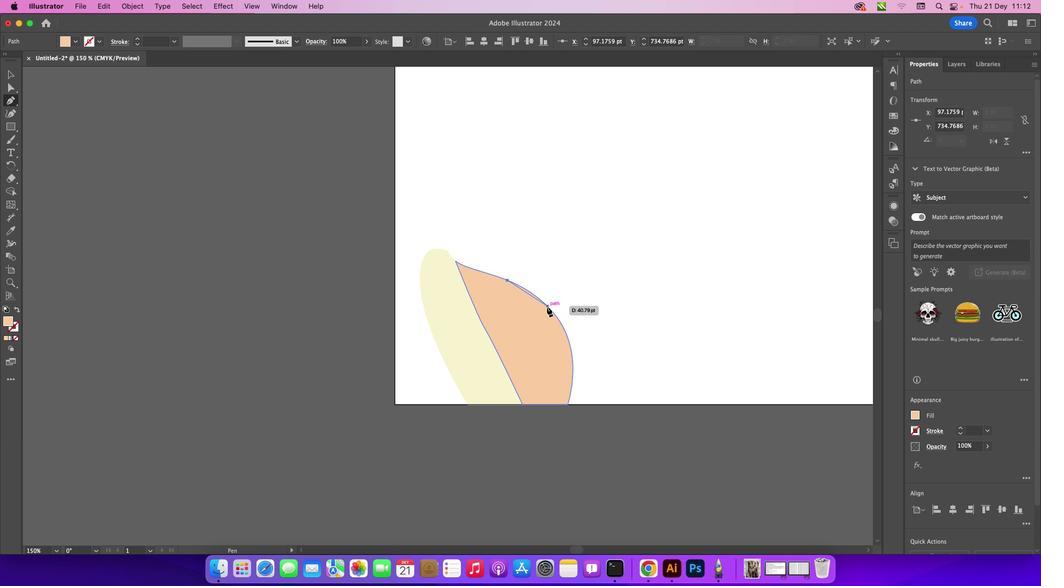 
Action: Mouse pressed left at (538, 317)
Screenshot: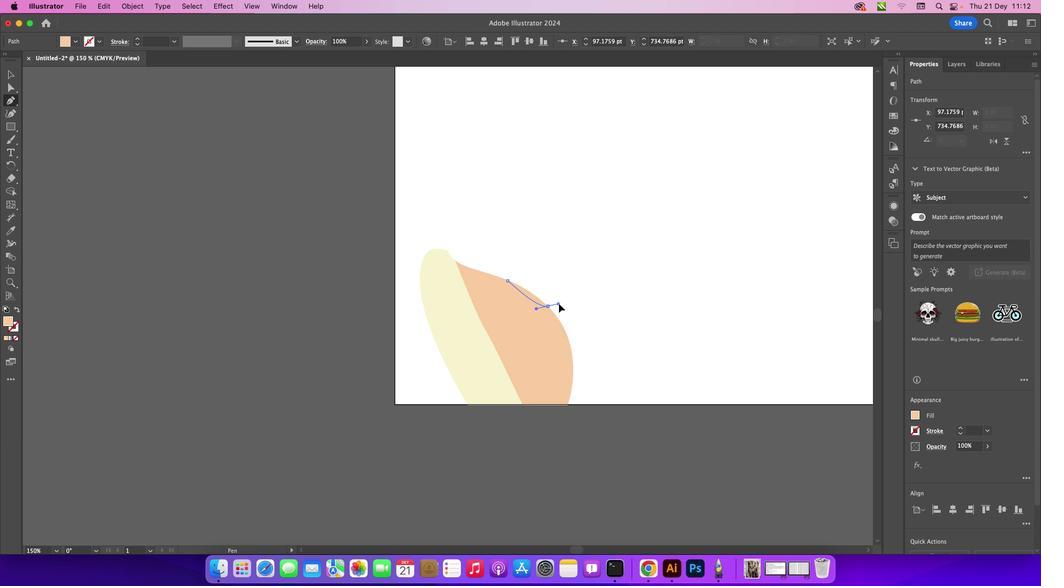 
Action: Mouse moved to (538, 315)
Screenshot: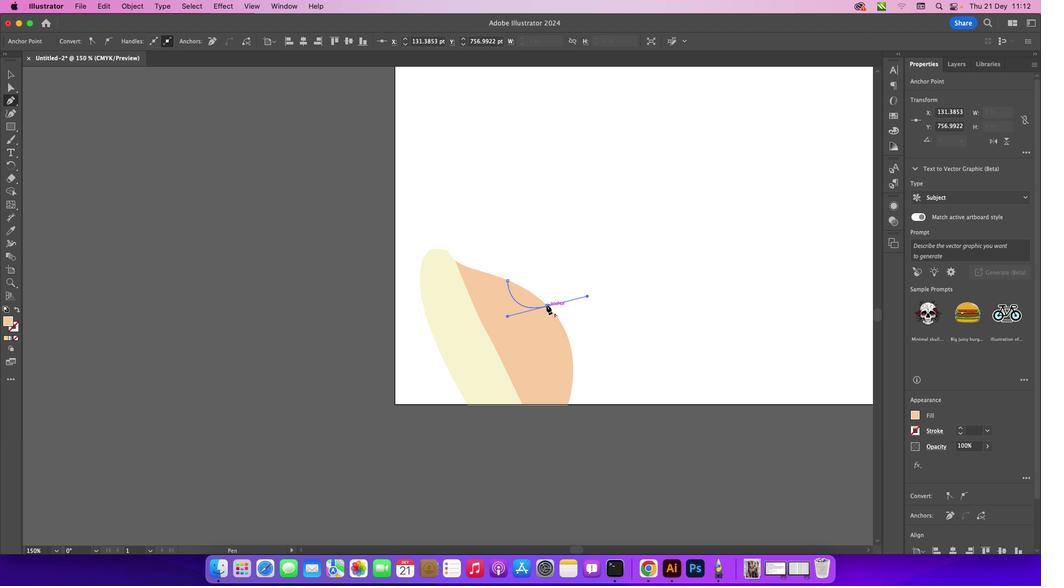 
Action: Mouse pressed left at (538, 315)
Screenshot: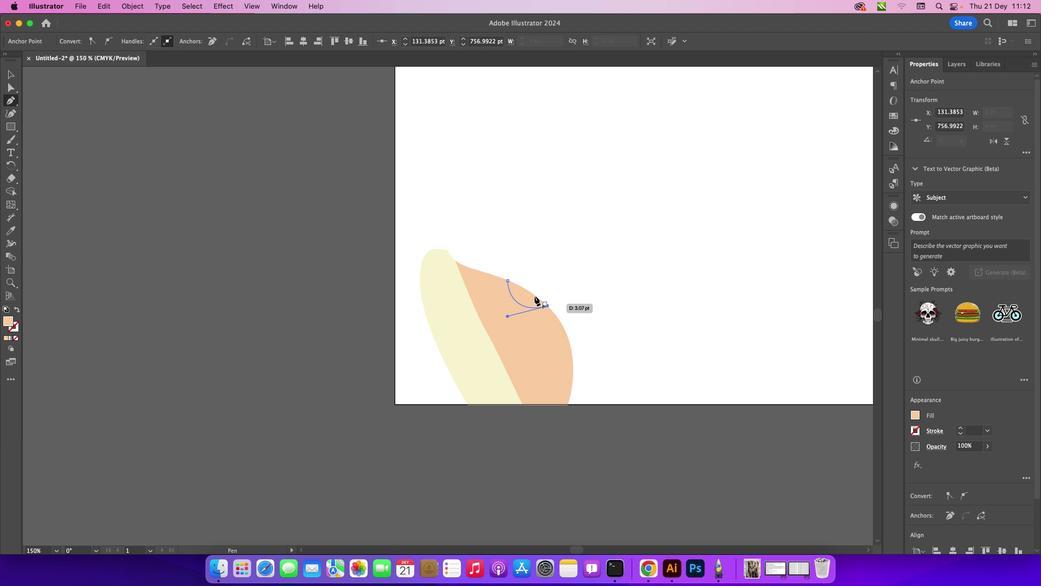 
Action: Mouse moved to (500, 294)
Screenshot: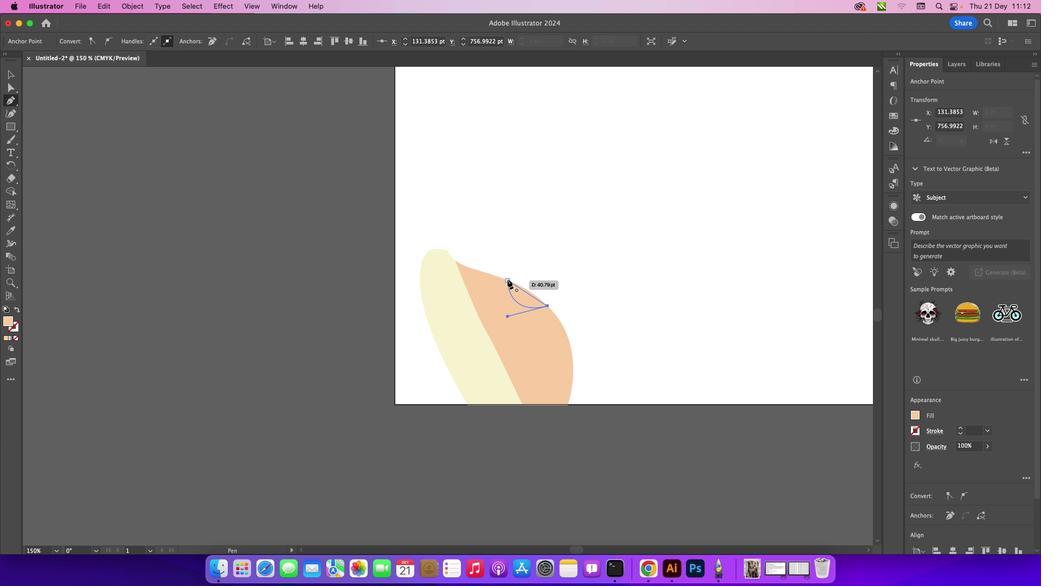 
Action: Mouse pressed left at (500, 294)
Screenshot: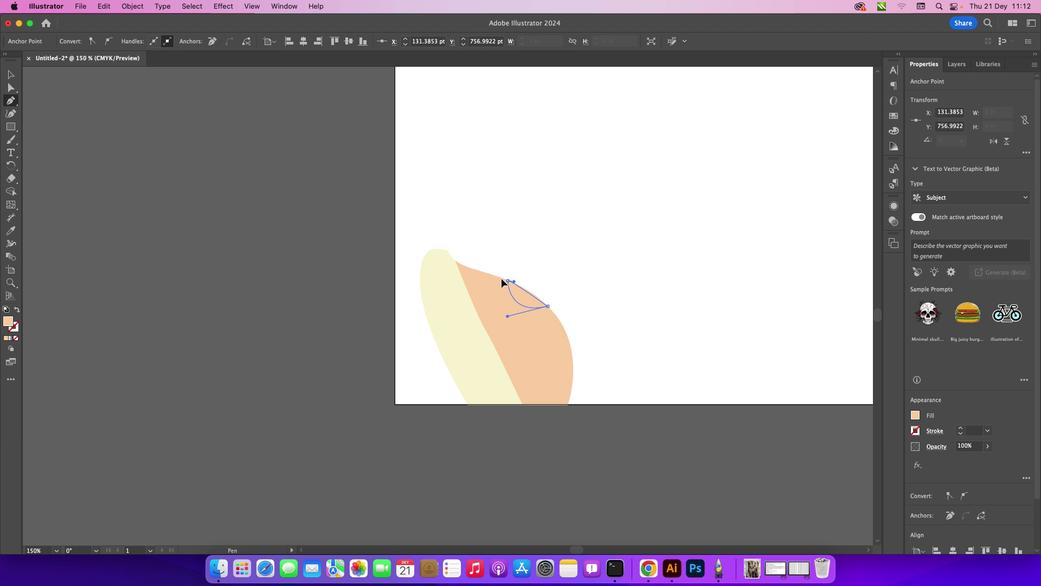
Action: Mouse moved to (18, 123)
Screenshot: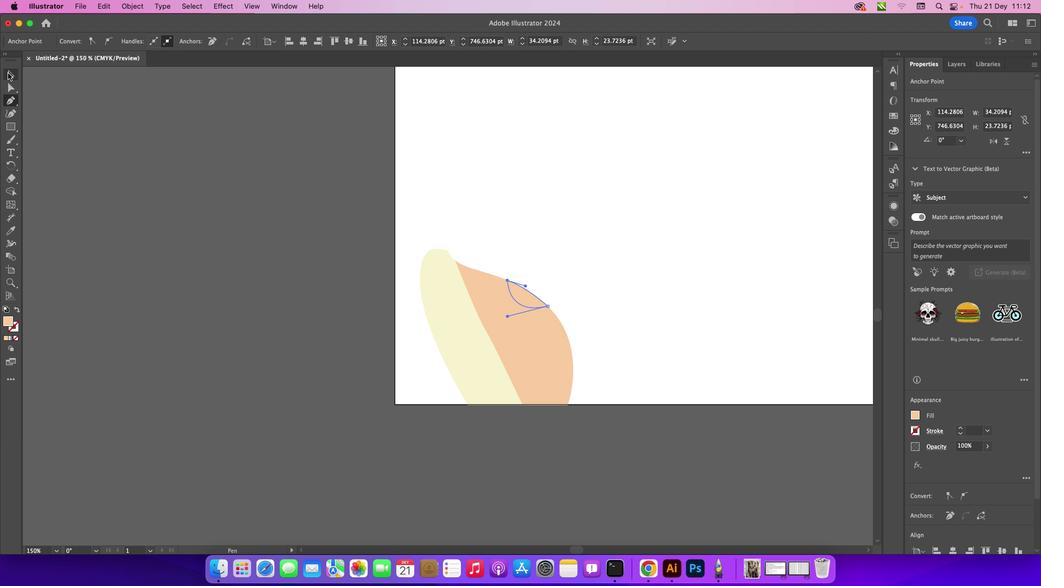 
Action: Mouse pressed left at (18, 123)
Screenshot: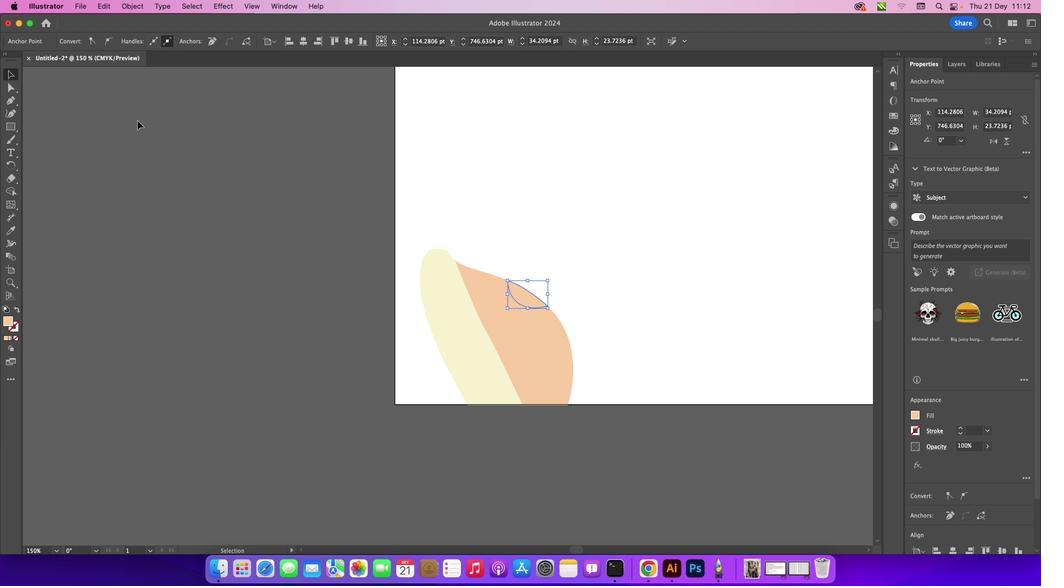 
Action: Mouse moved to (21, 329)
Screenshot: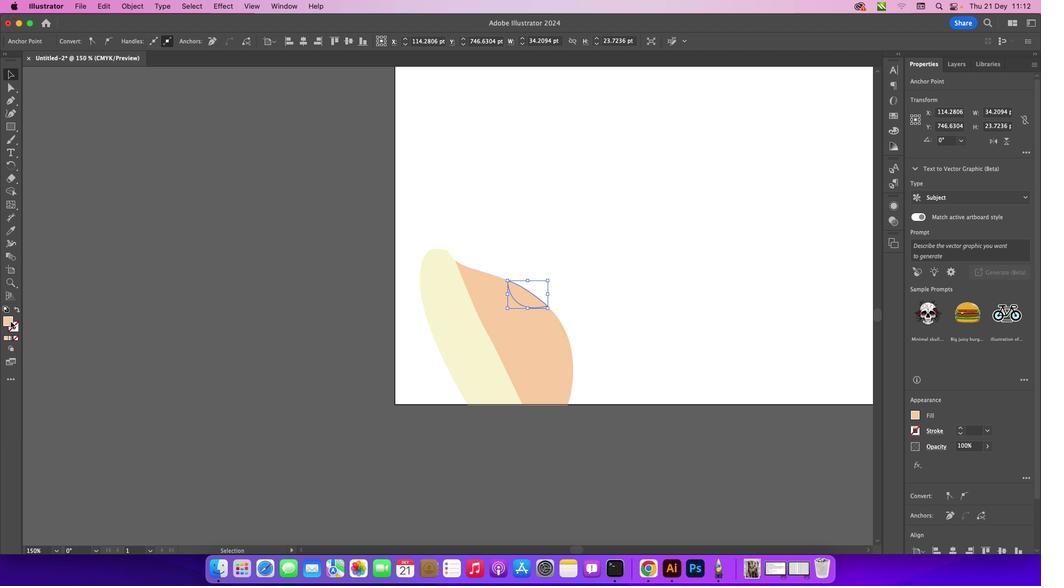 
Action: Mouse pressed left at (21, 329)
Screenshot: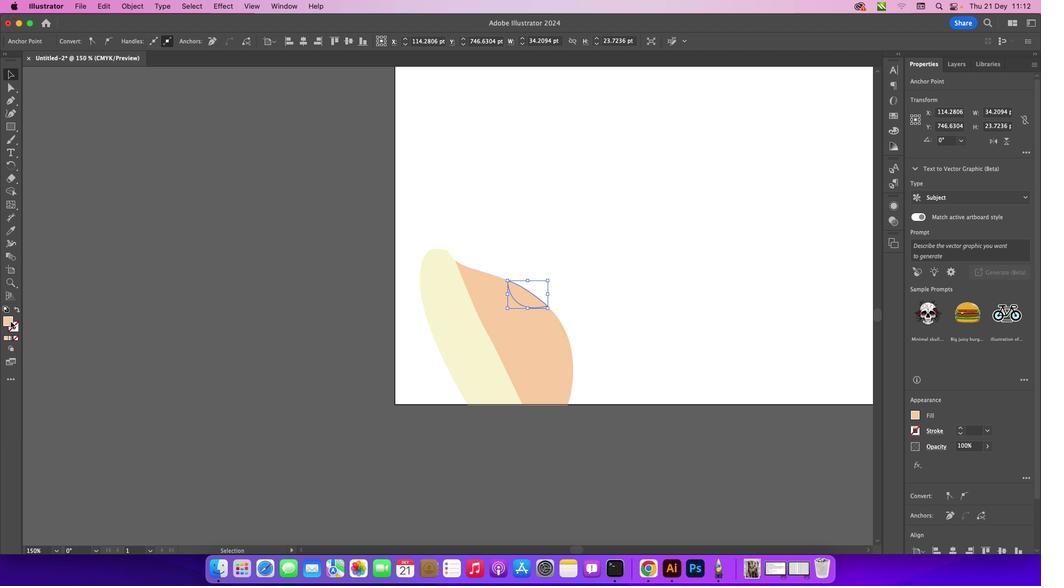 
Action: Mouse pressed left at (21, 329)
Screenshot: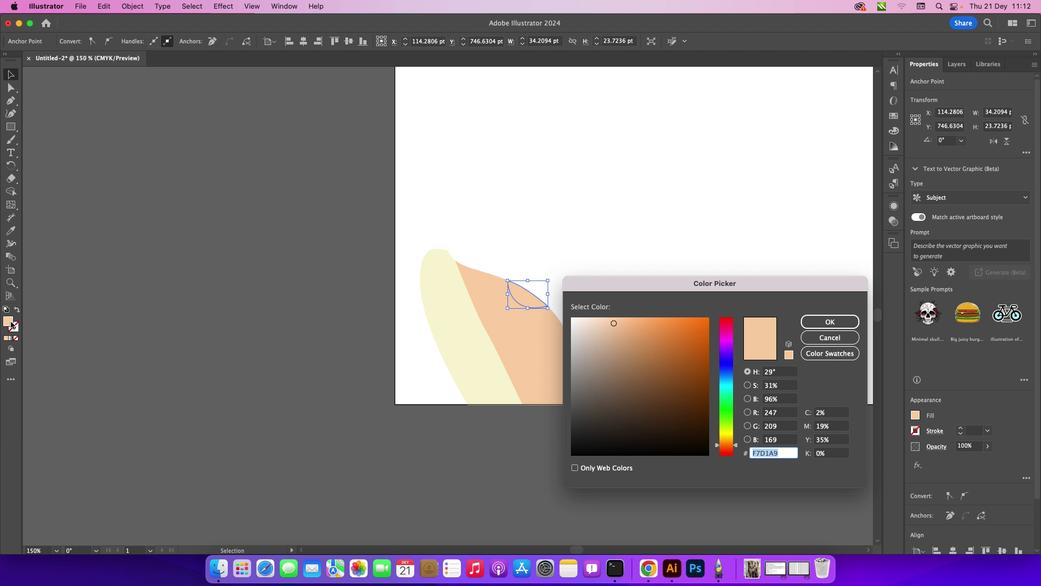 
Action: Mouse moved to (714, 329)
Screenshot: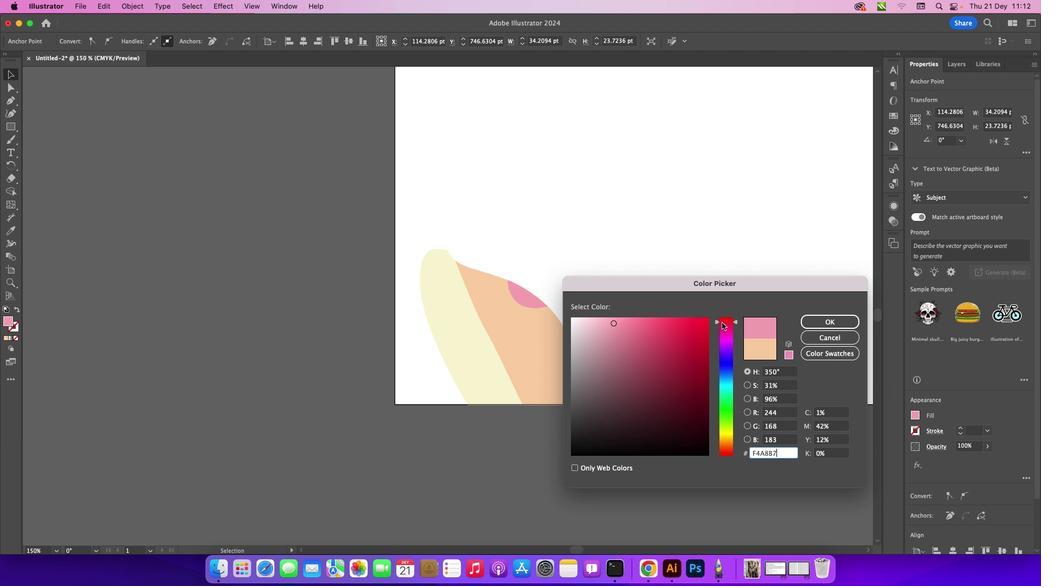 
Action: Mouse pressed left at (714, 329)
Screenshot: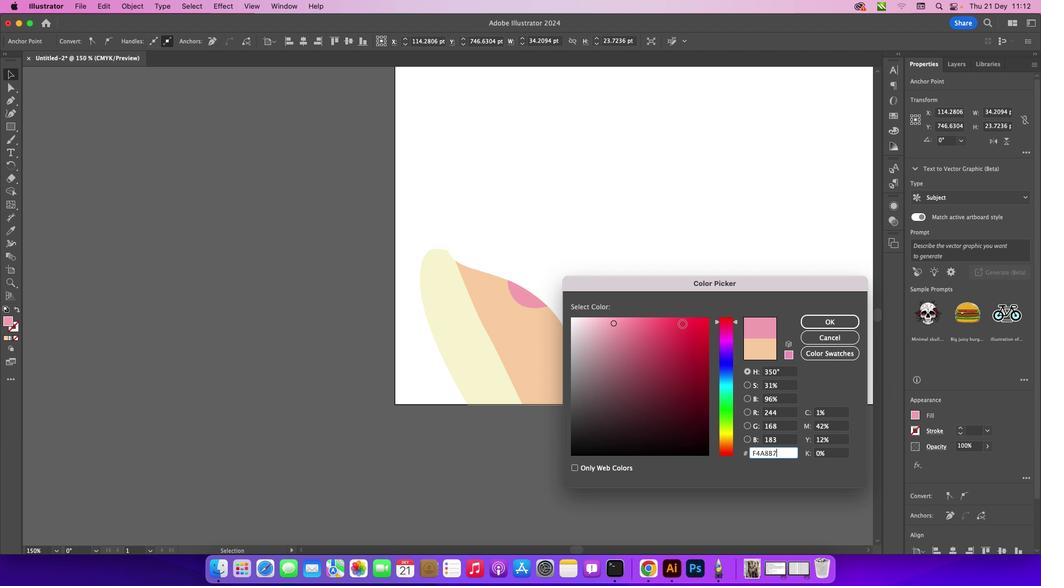 
Action: Mouse moved to (643, 336)
Screenshot: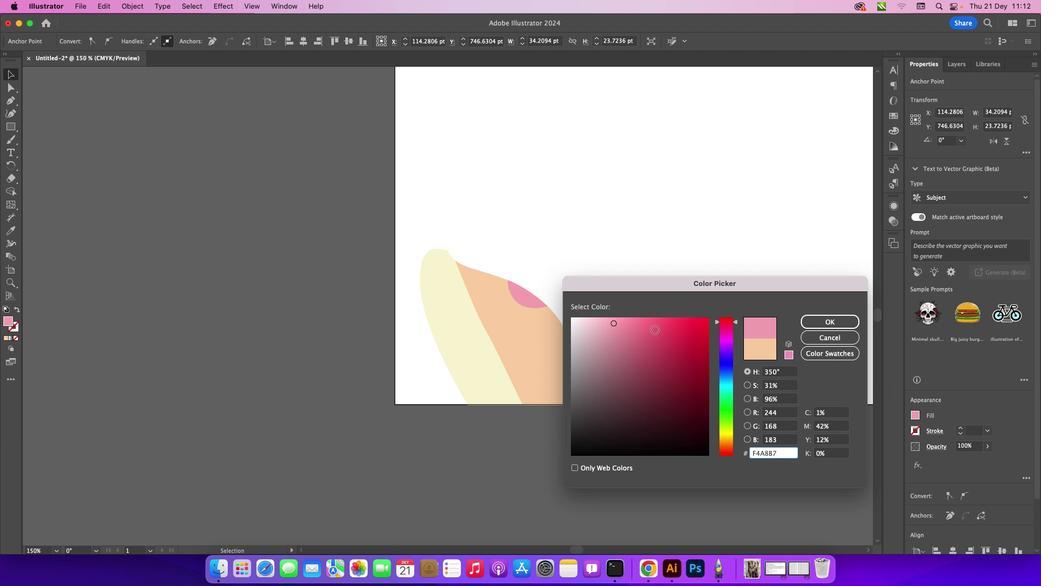 
Action: Mouse pressed left at (643, 336)
Screenshot: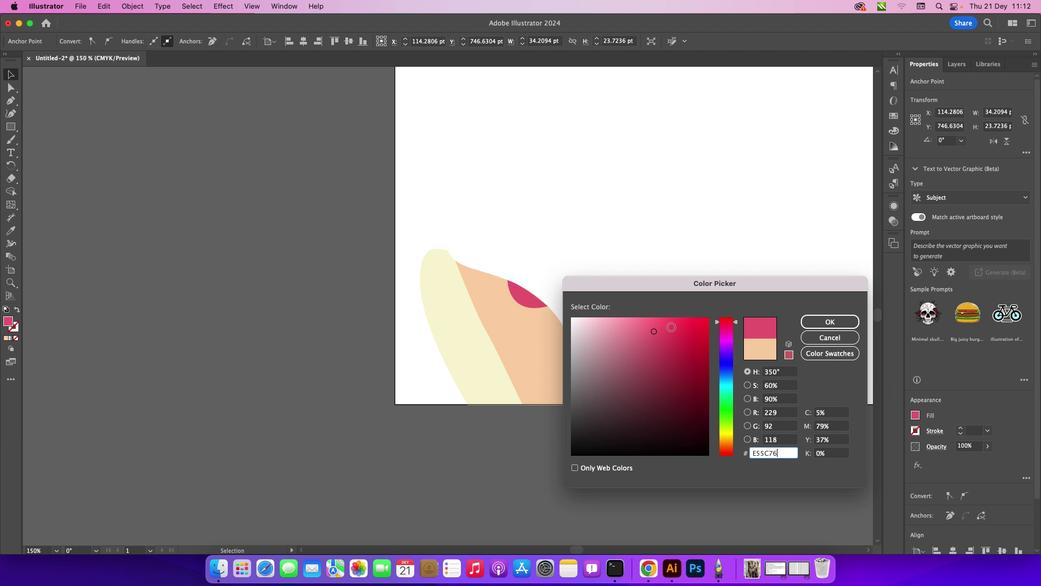 
Action: Mouse moved to (660, 334)
Screenshot: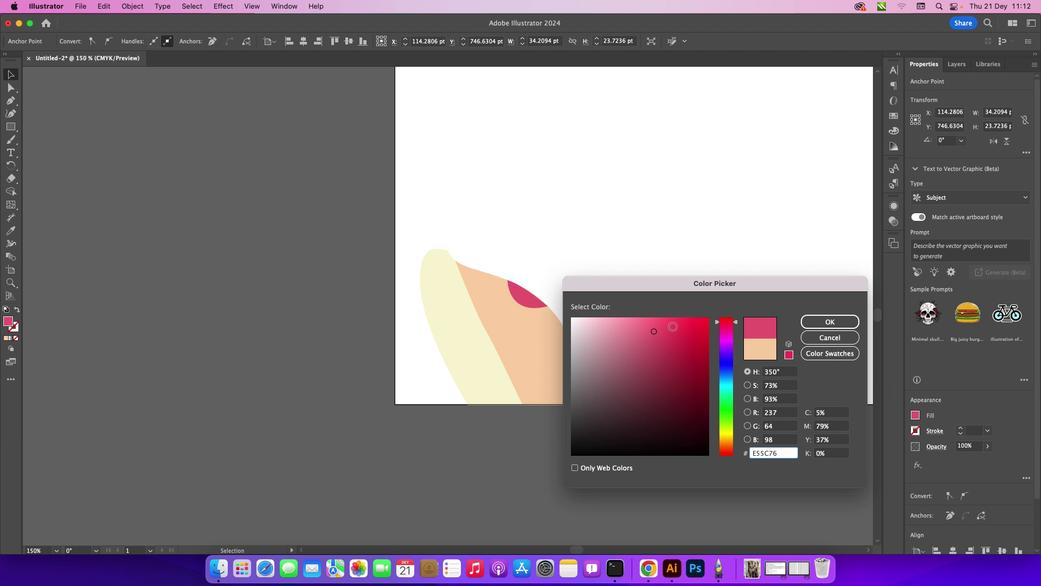 
Action: Mouse pressed left at (660, 334)
Screenshot: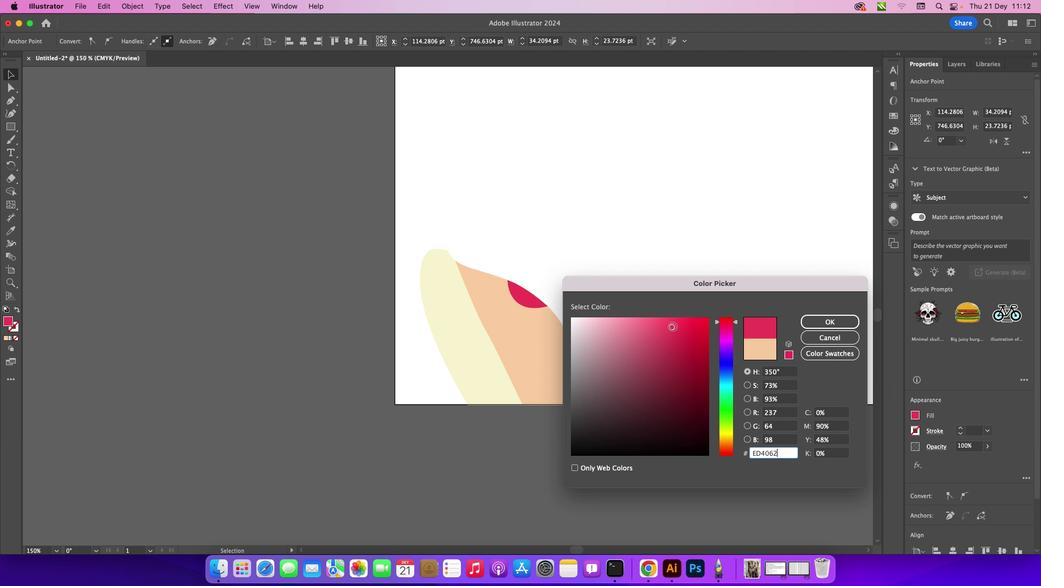 
Action: Mouse moved to (716, 440)
Screenshot: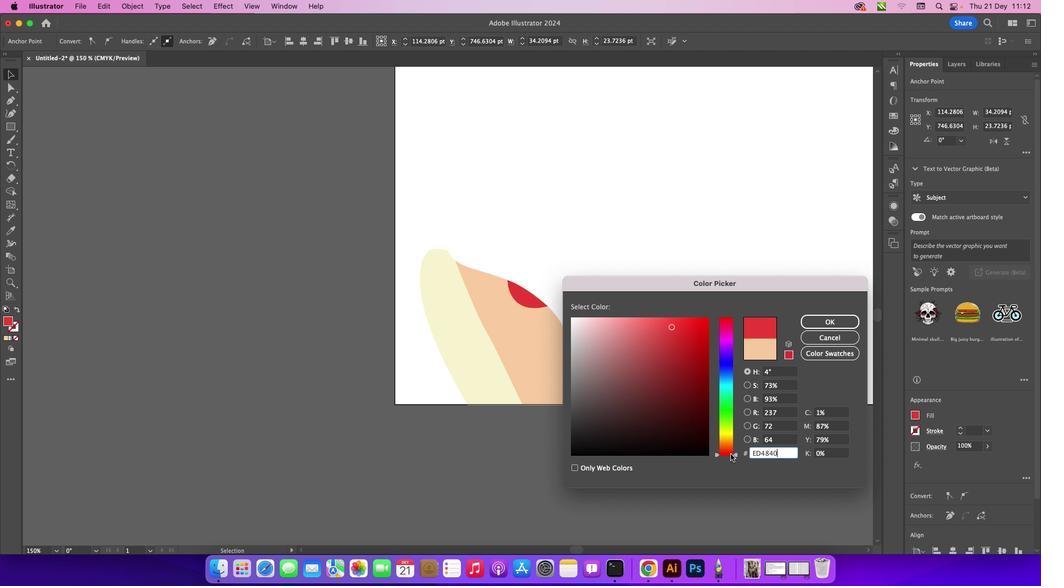 
Action: Mouse pressed left at (716, 440)
Screenshot: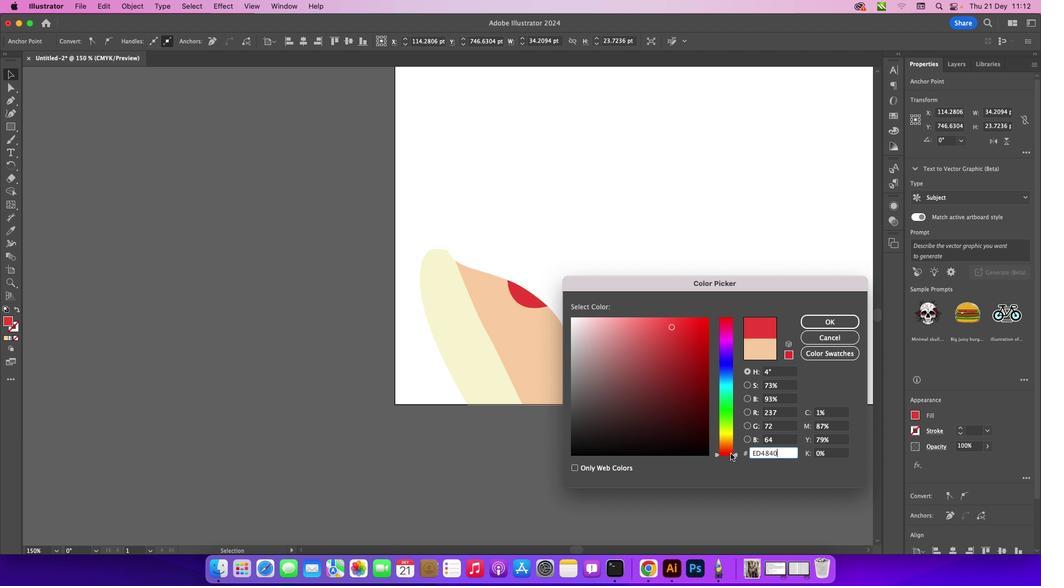 
Action: Mouse moved to (648, 332)
Screenshot: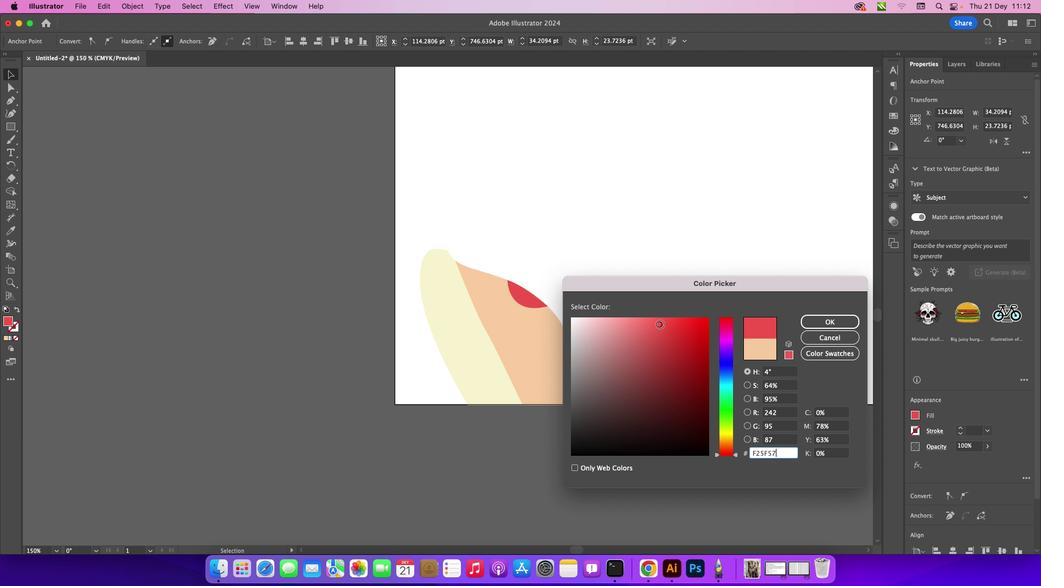 
Action: Mouse pressed left at (648, 332)
Screenshot: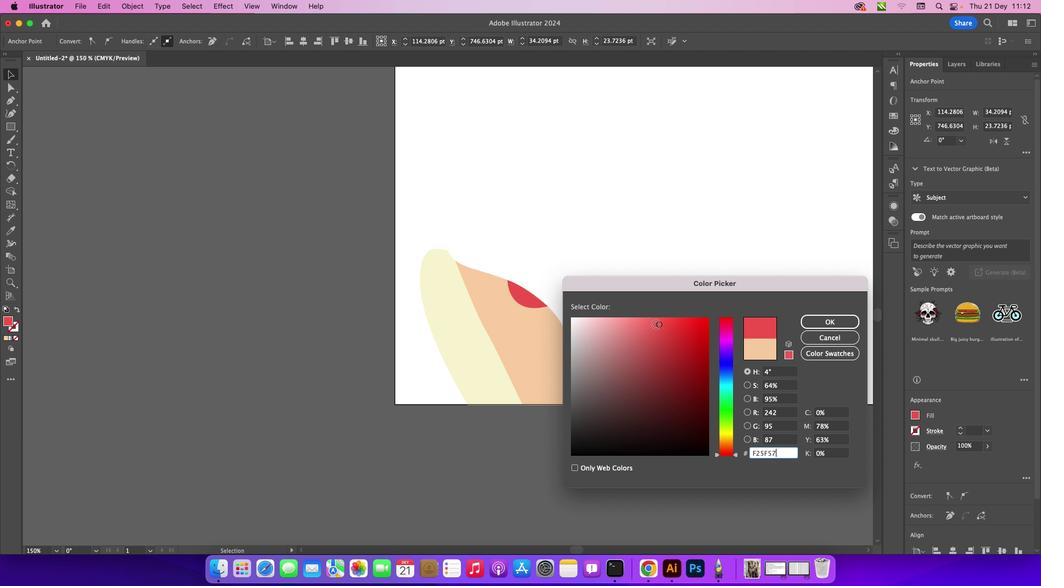 
Action: Mouse moved to (643, 332)
Screenshot: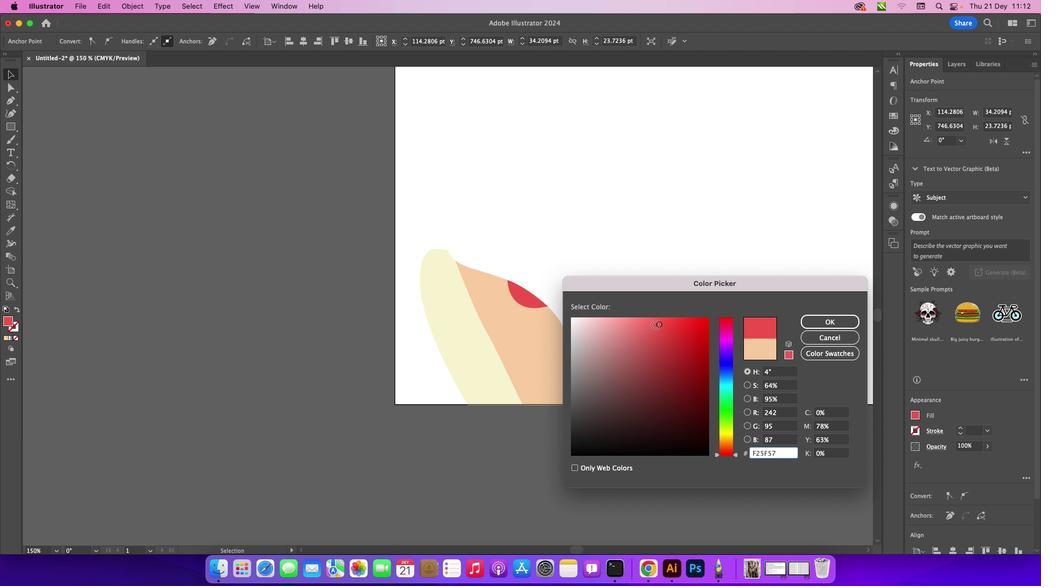 
Action: Mouse pressed left at (643, 332)
Screenshot: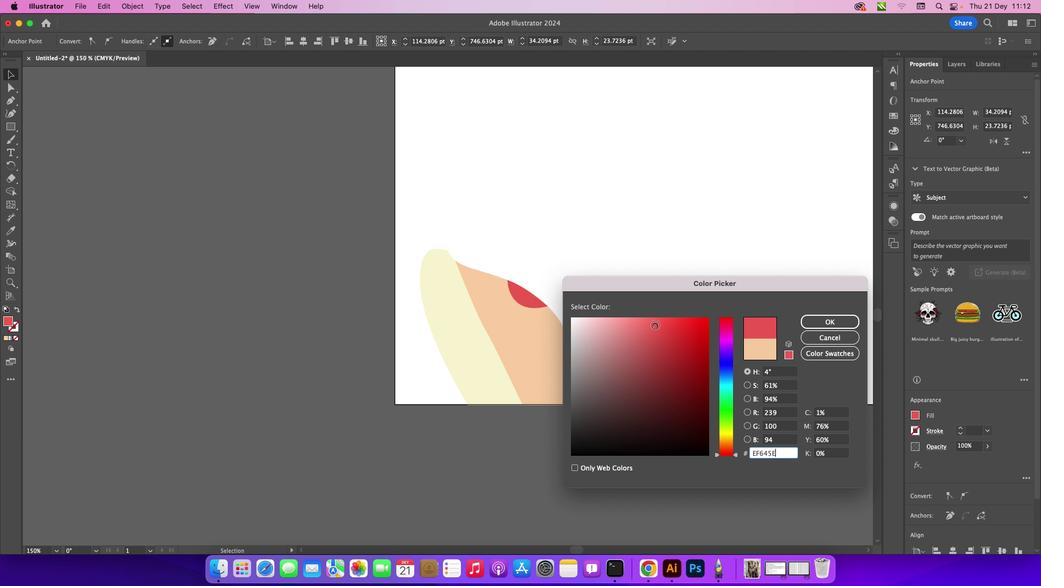 
Action: Mouse moved to (798, 329)
Screenshot: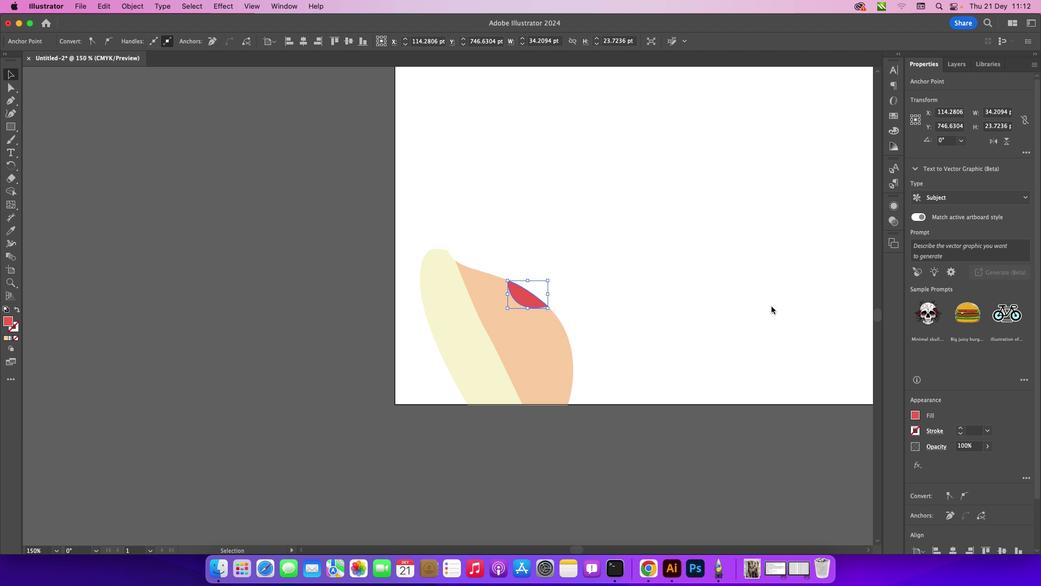 
Action: Mouse pressed left at (798, 329)
Screenshot: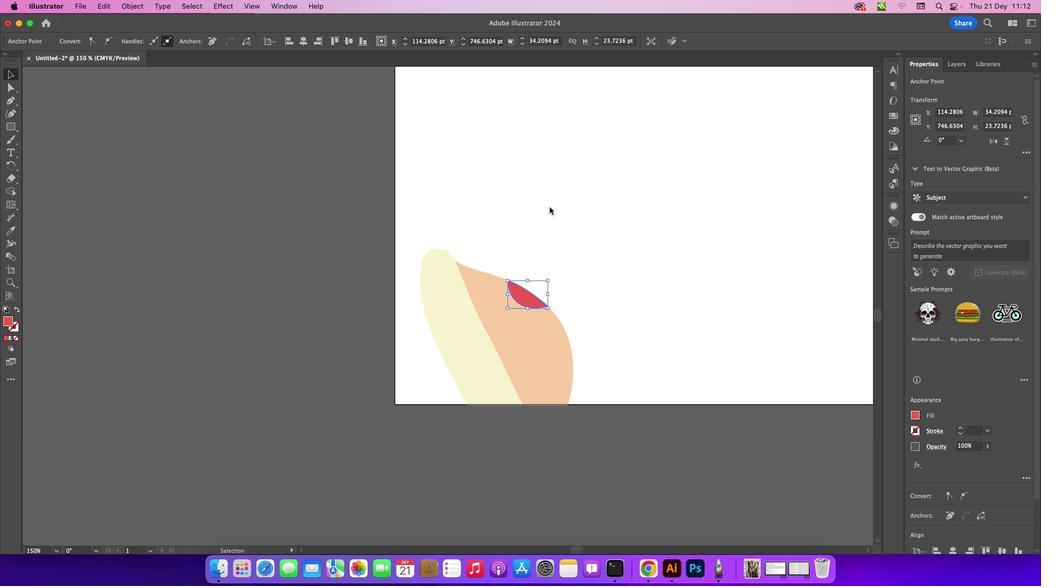 
Action: Mouse moved to (155, 166)
Screenshot: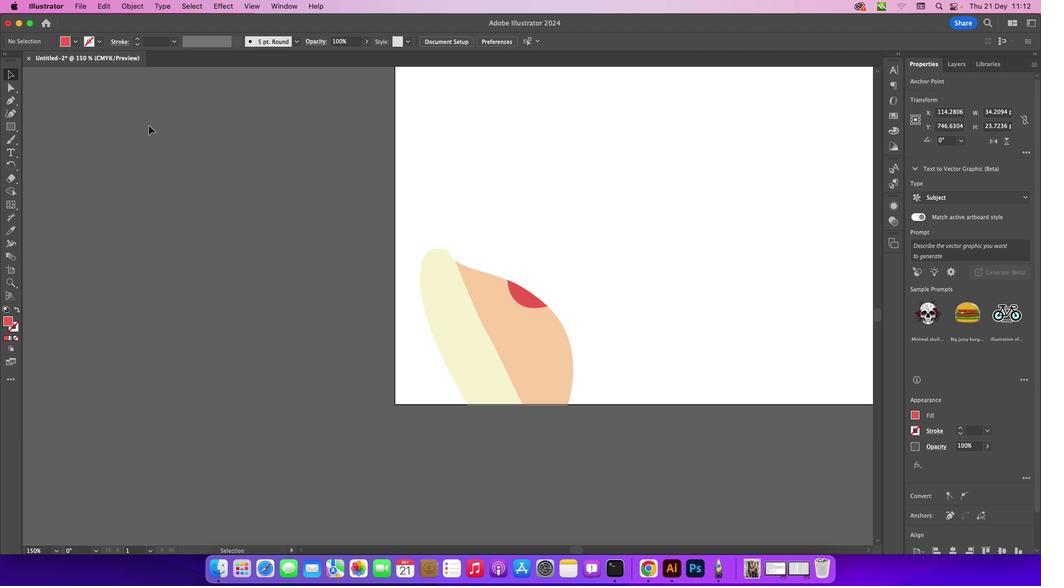 
Action: Mouse pressed left at (155, 166)
Screenshot: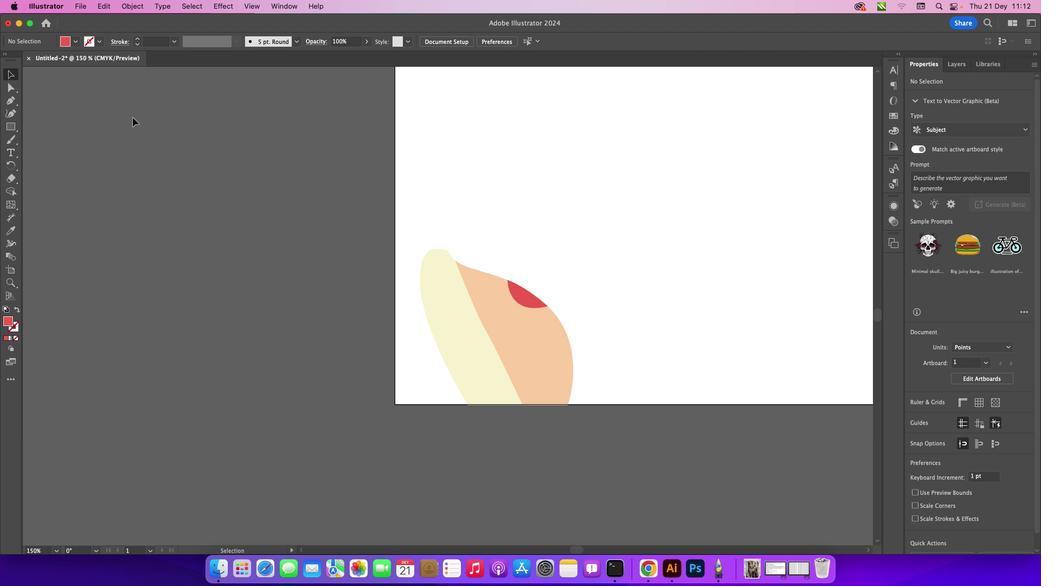 
Action: Mouse moved to (15, 142)
Screenshot: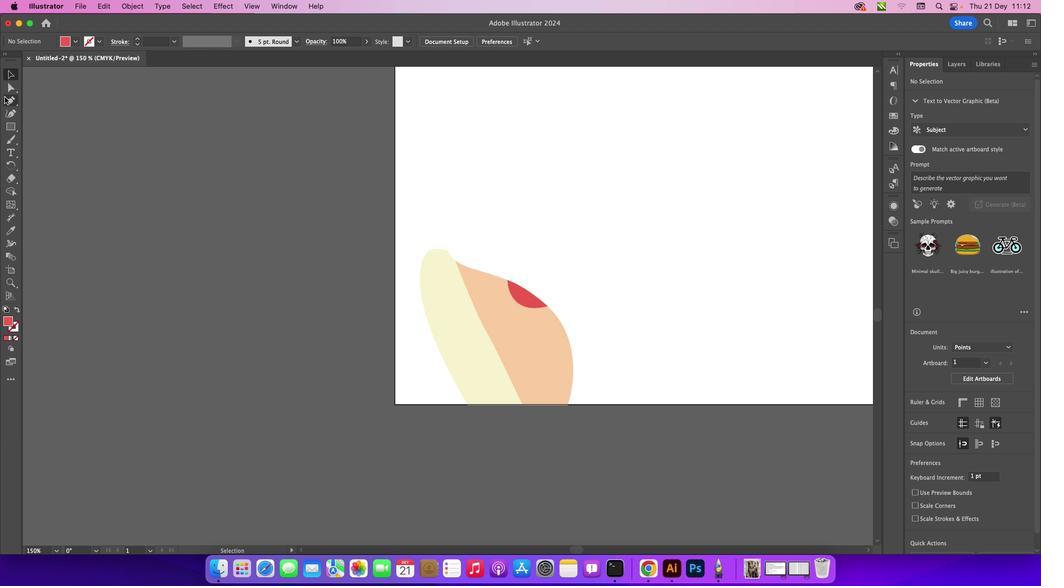 
Action: Mouse pressed left at (15, 142)
Screenshot: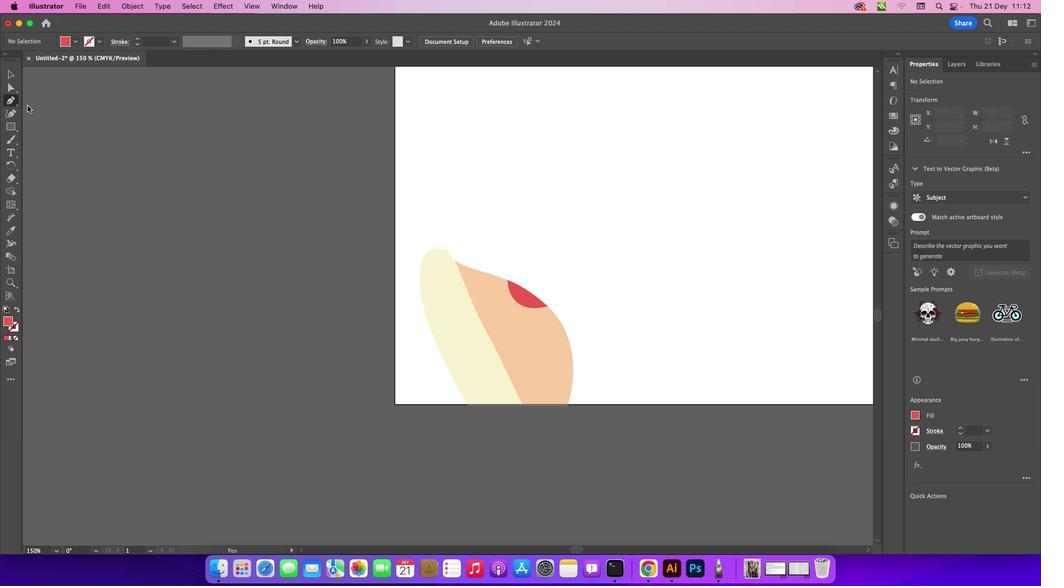 
Action: Mouse moved to (428, 269)
Screenshot: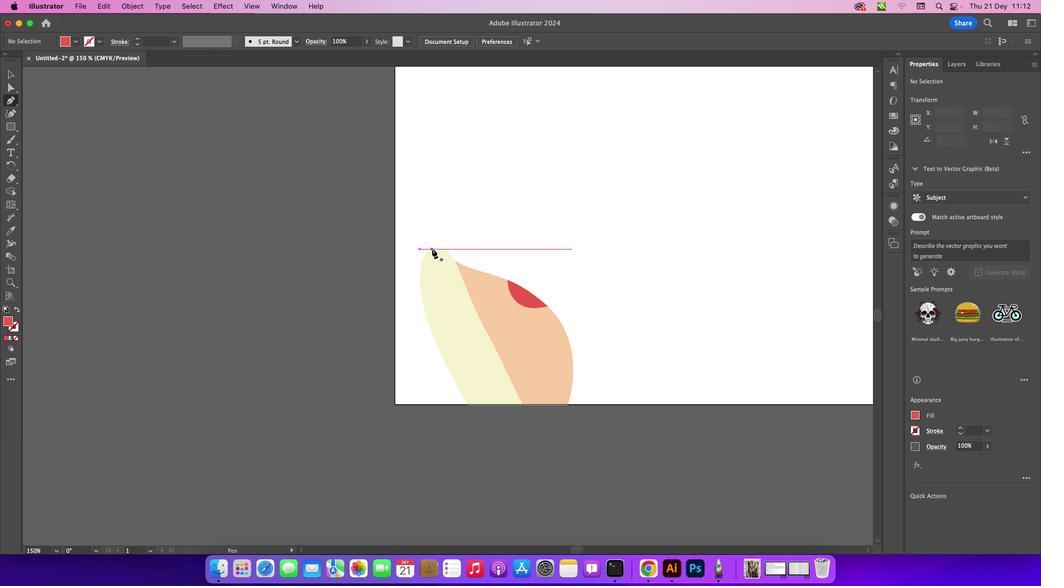 
Action: Mouse pressed left at (428, 269)
Screenshot: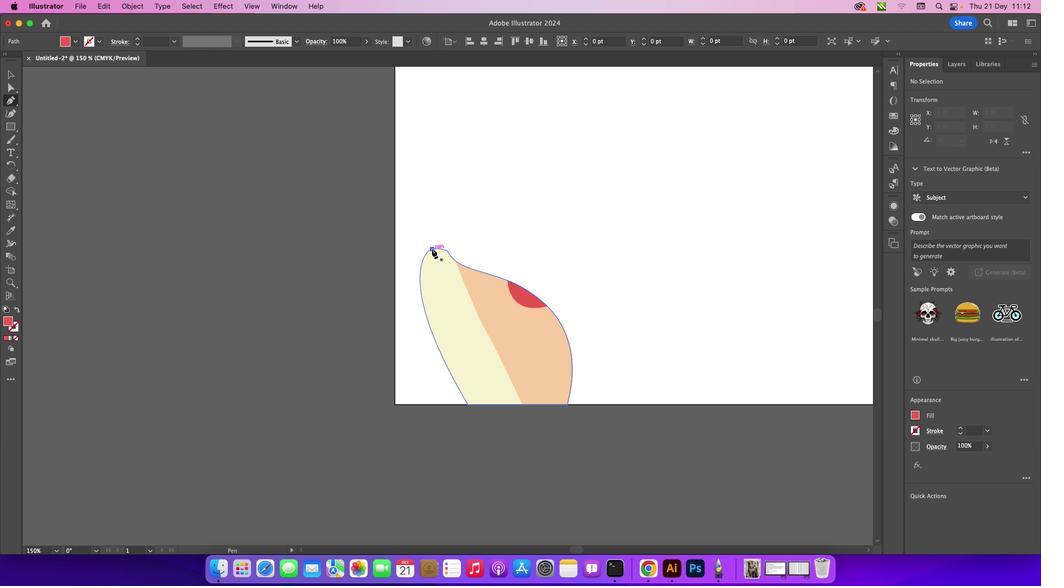 
Action: Mouse moved to (513, 397)
Screenshot: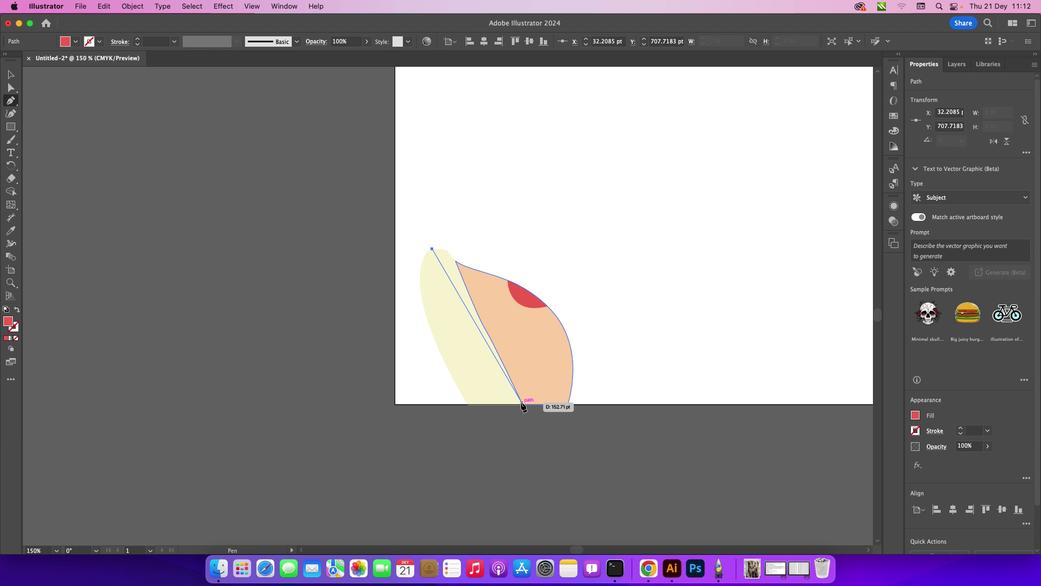 
Action: Mouse pressed left at (513, 397)
Screenshot: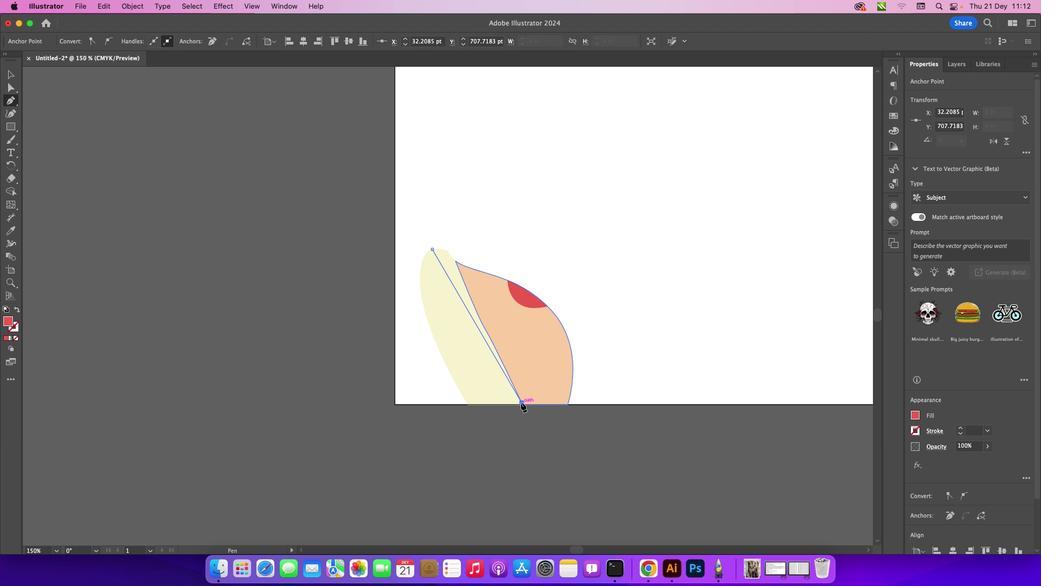 
Action: Mouse moved to (519, 398)
Screenshot: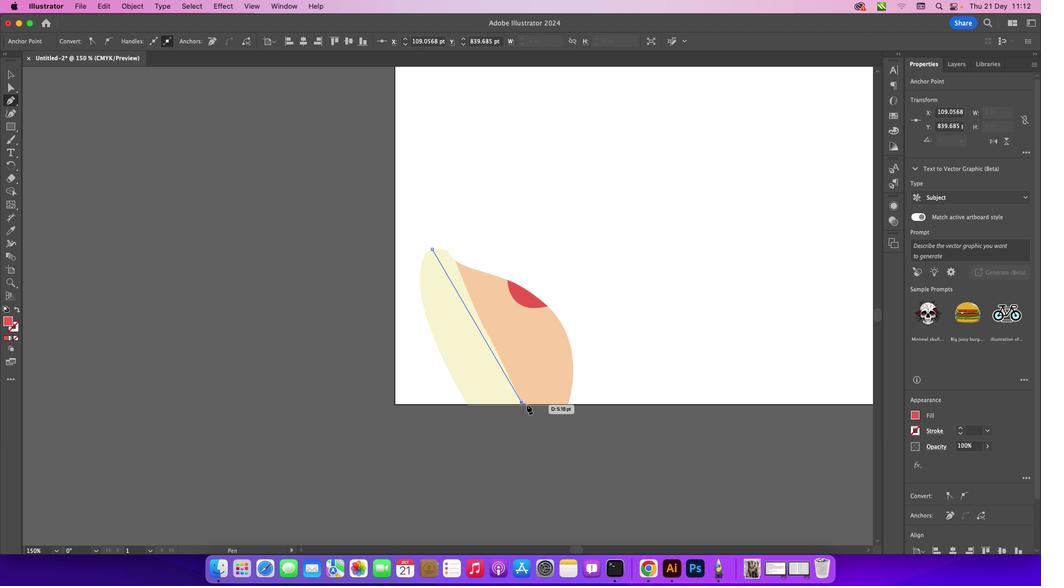 
Action: Mouse pressed left at (519, 398)
Screenshot: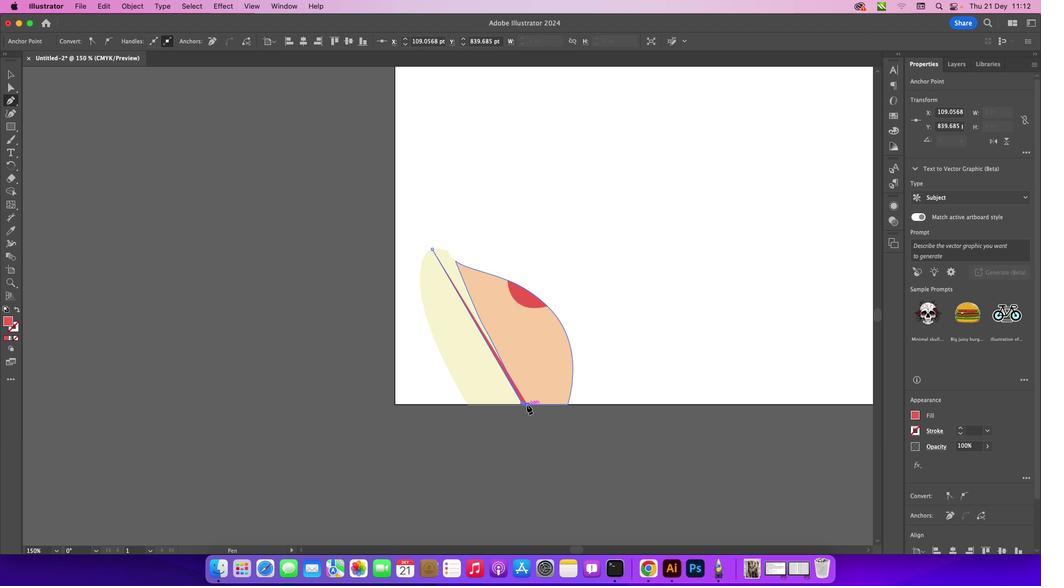 
Action: Mouse moved to (26, 123)
Screenshot: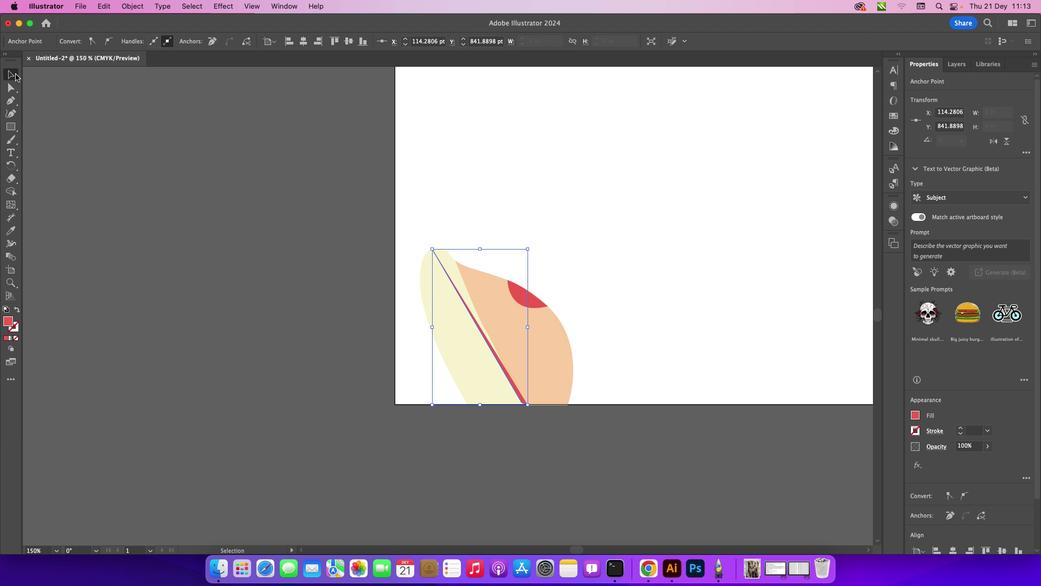 
Action: Mouse pressed left at (26, 123)
Screenshot: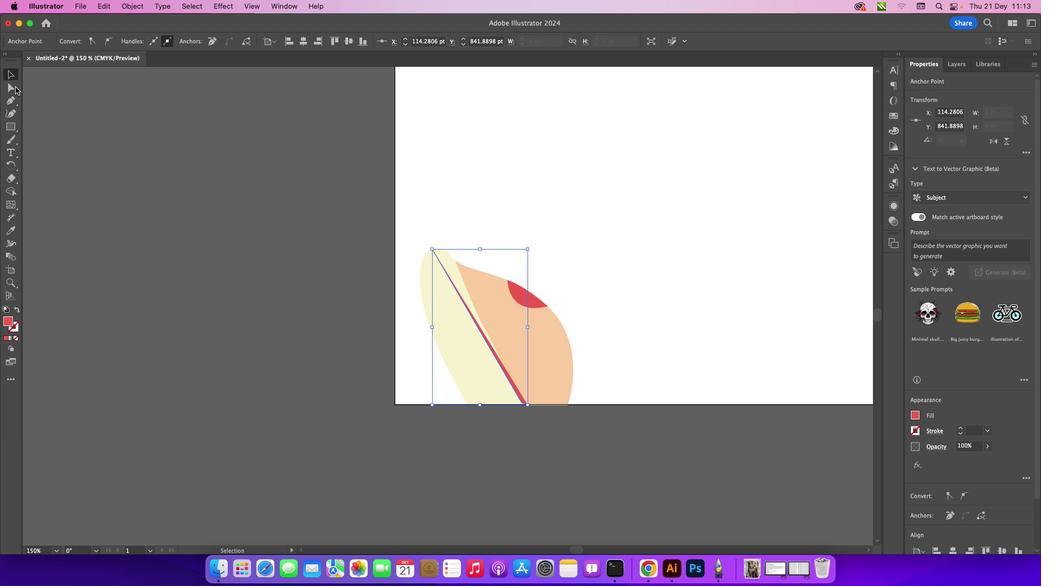 
Action: Mouse moved to (27, 318)
Screenshot: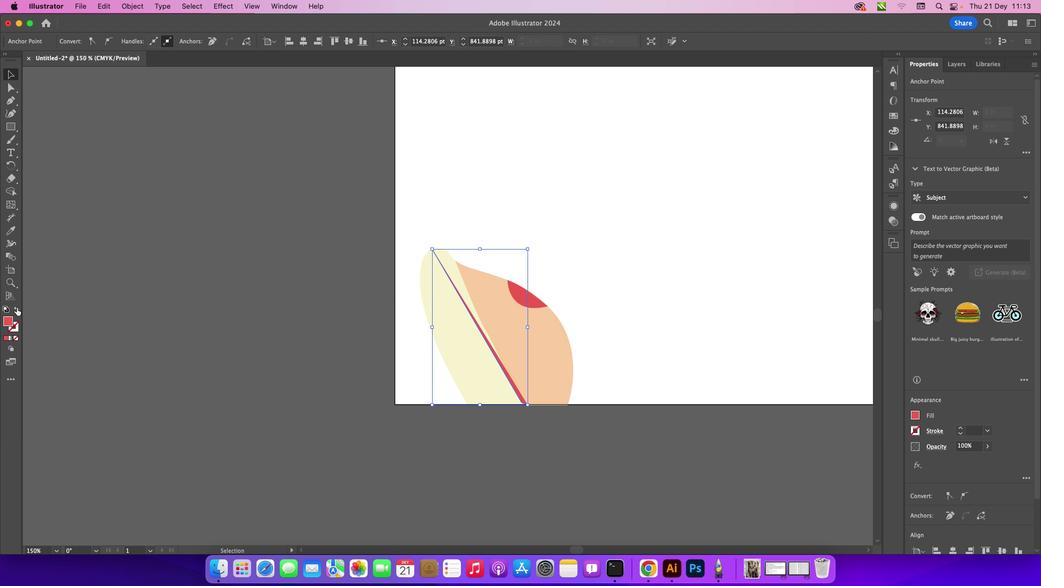 
Action: Mouse pressed left at (27, 318)
Screenshot: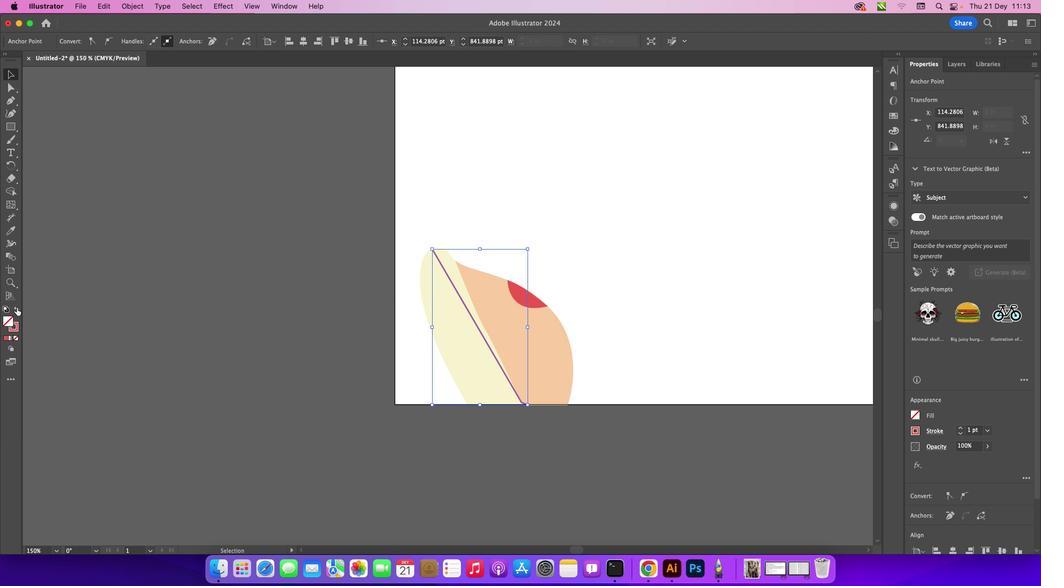 
Action: Mouse moved to (107, 292)
Screenshot: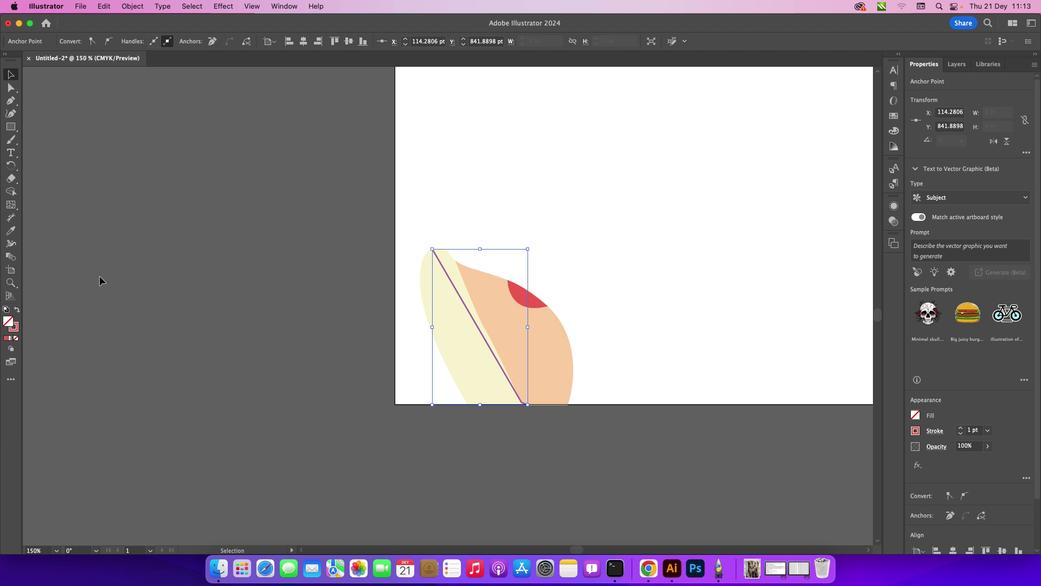 
Action: Mouse pressed left at (107, 292)
Screenshot: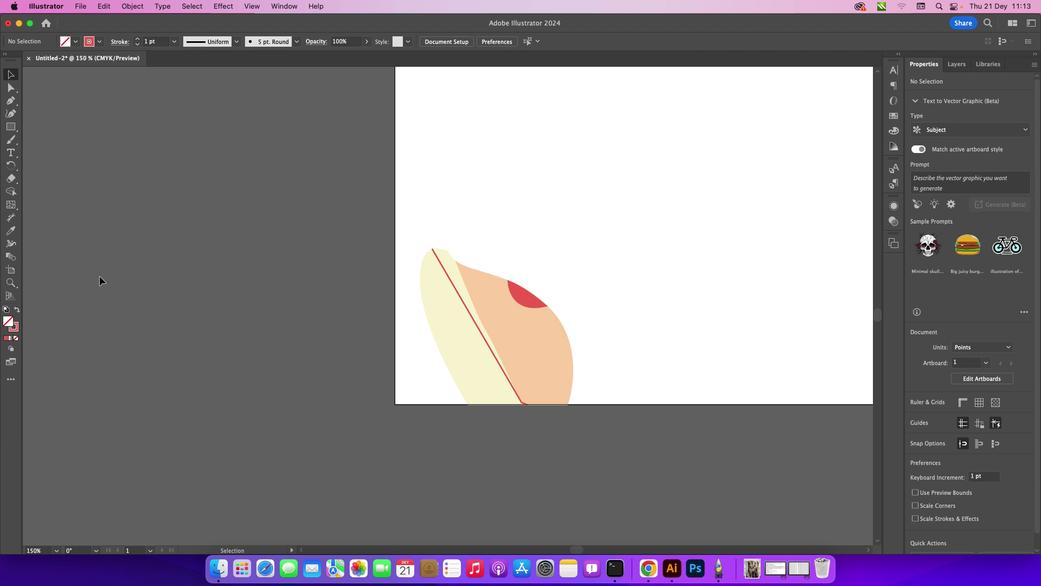 
Action: Mouse moved to (468, 328)
Screenshot: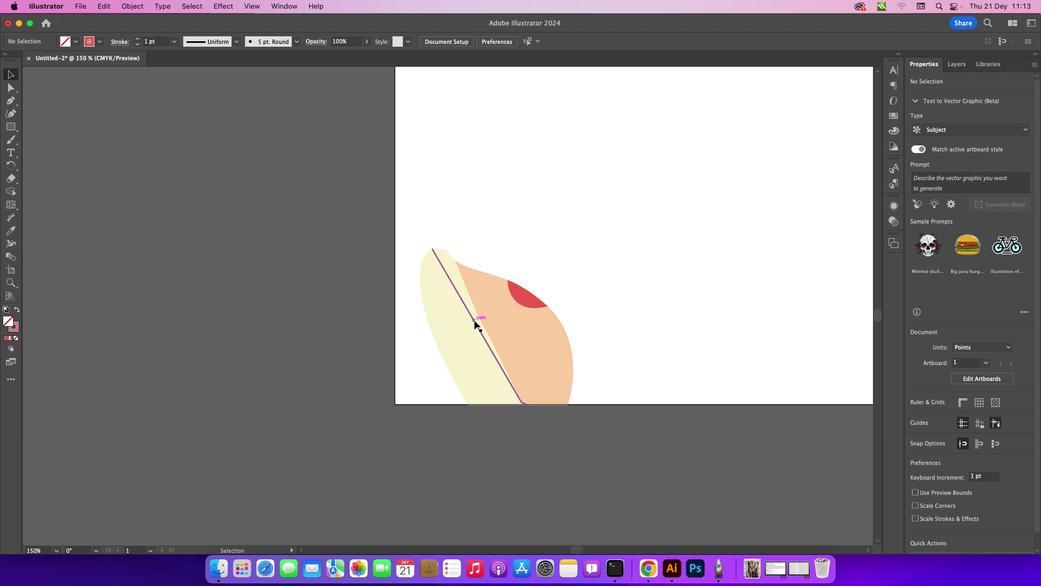
Action: Mouse pressed left at (468, 328)
Screenshot: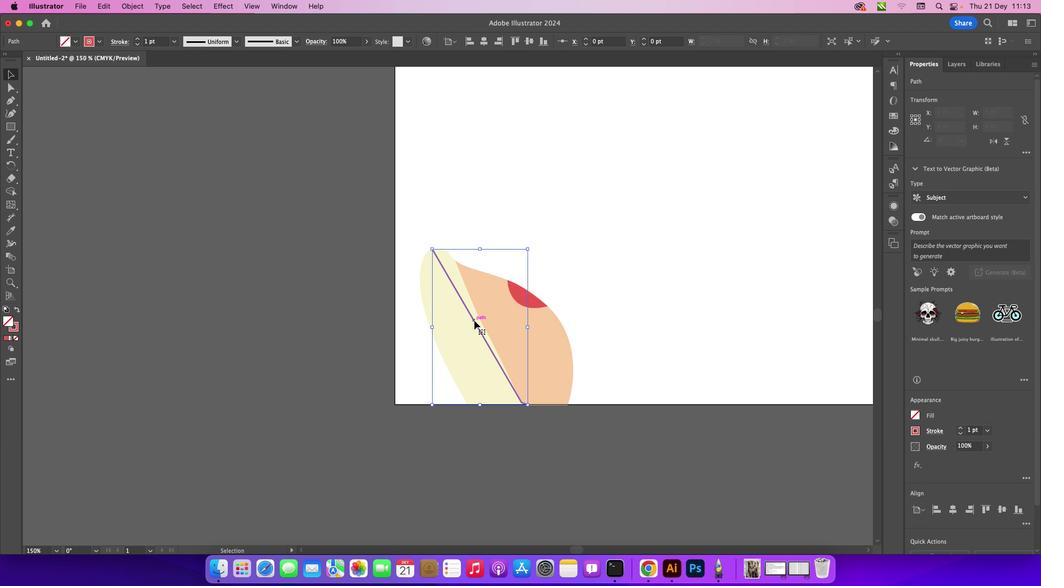 
Action: Mouse moved to (178, 97)
Screenshot: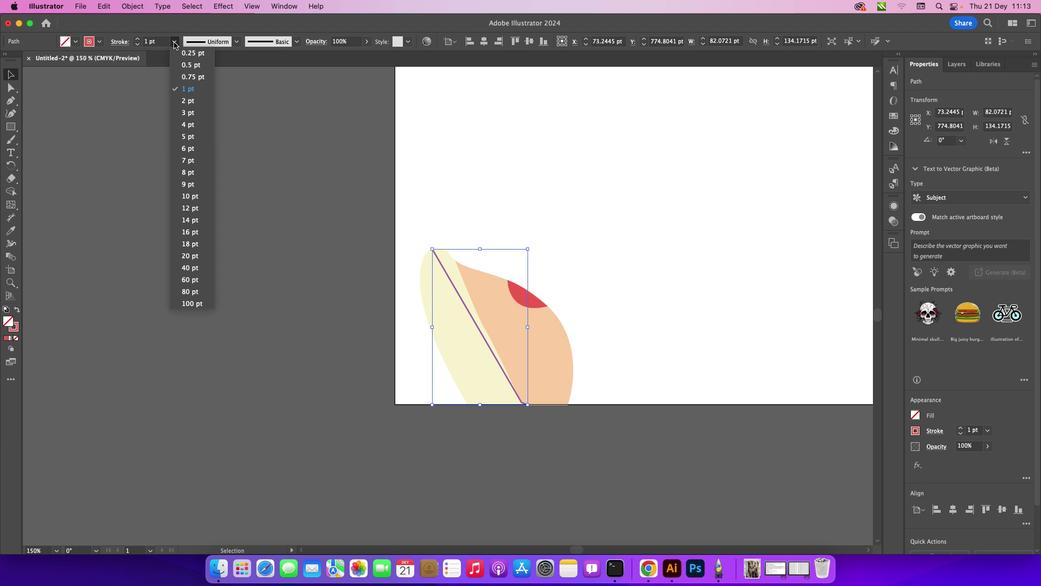 
Action: Mouse pressed left at (178, 97)
Screenshot: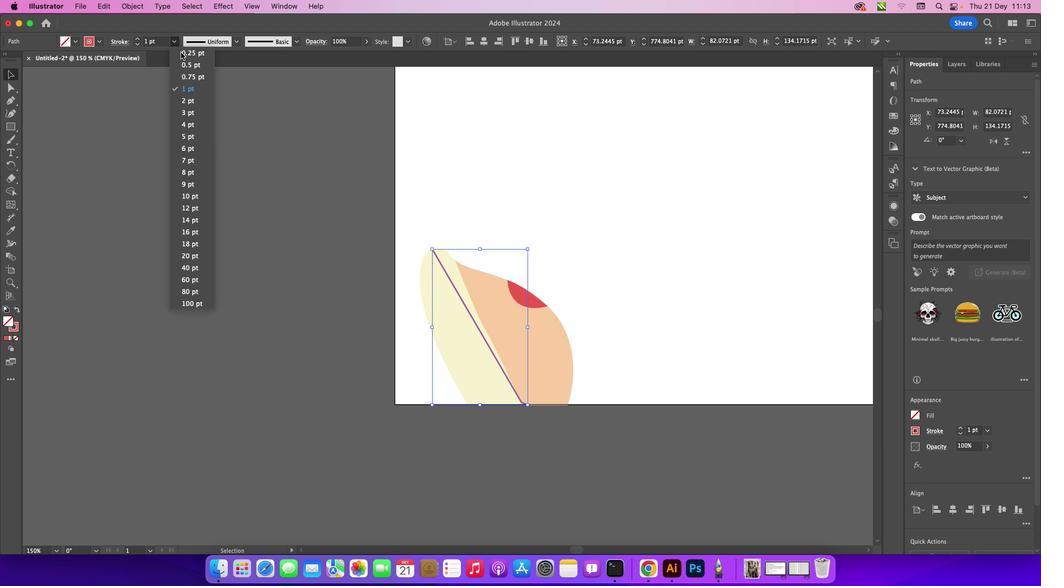 
Action: Mouse moved to (198, 117)
Screenshot: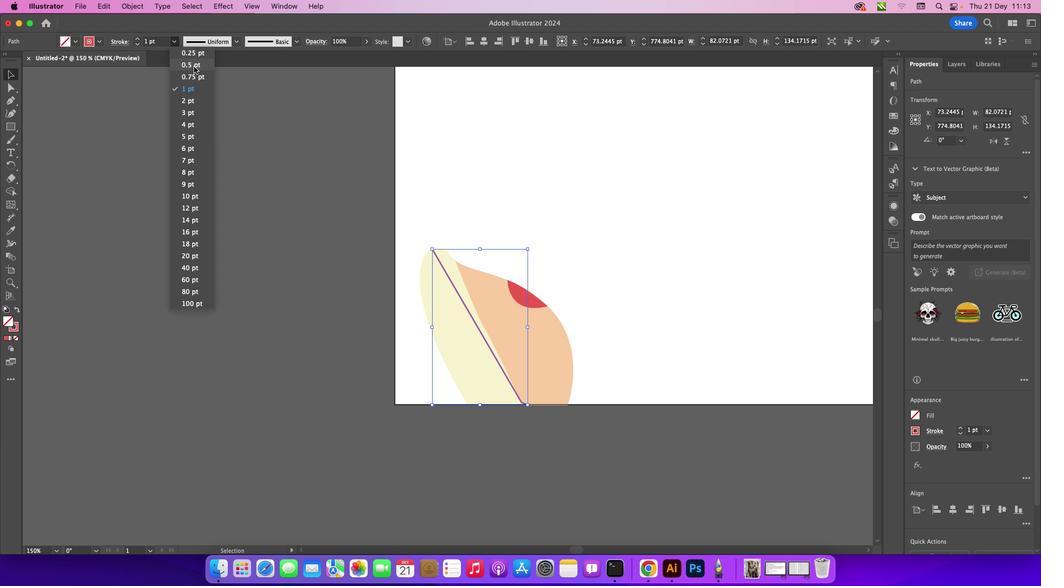 
Action: Mouse pressed left at (198, 117)
Screenshot: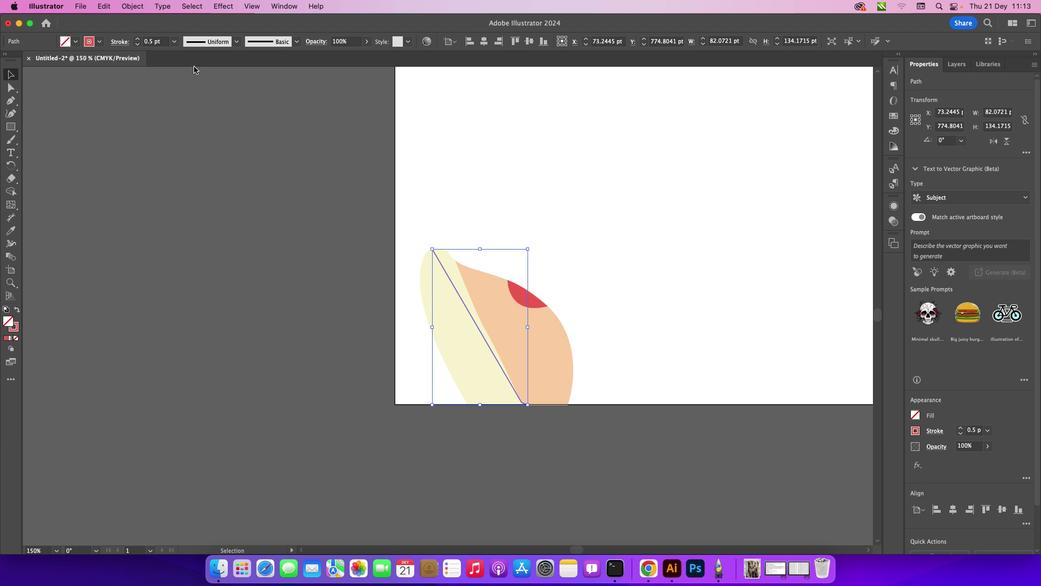 
Action: Mouse moved to (230, 170)
Screenshot: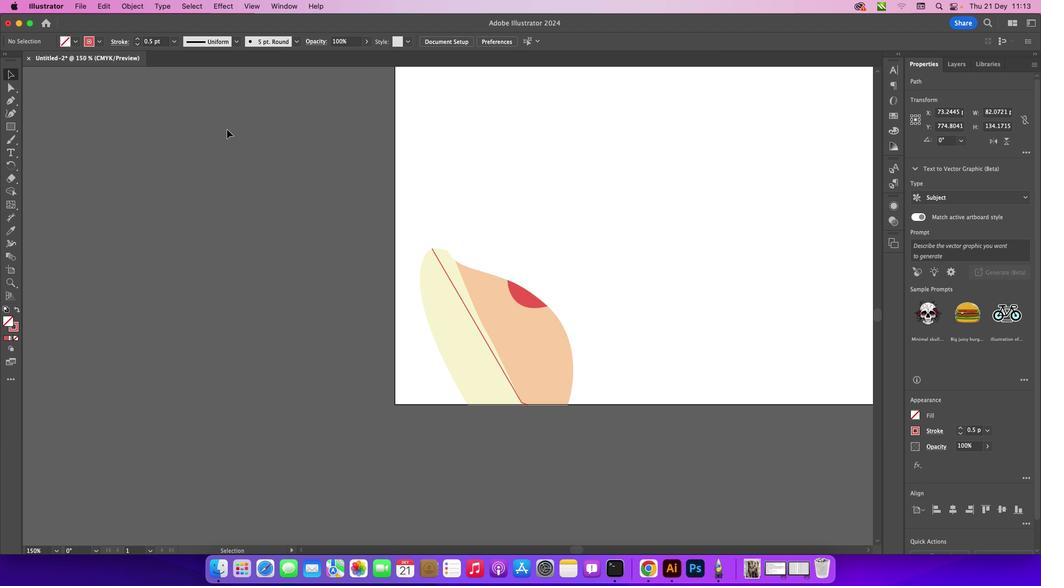 
Action: Mouse pressed left at (230, 170)
Screenshot: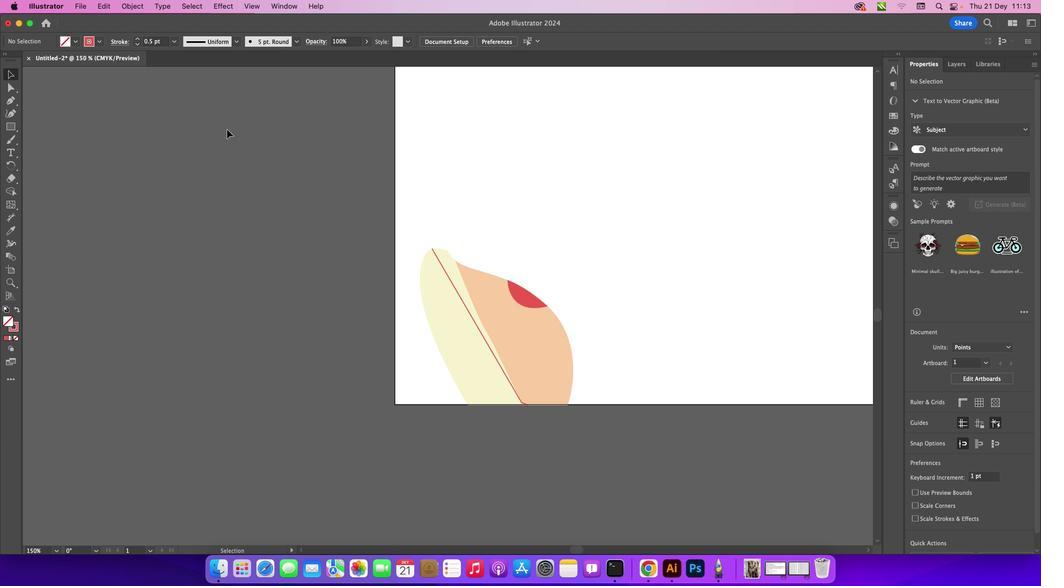 
Action: Mouse moved to (22, 147)
Screenshot: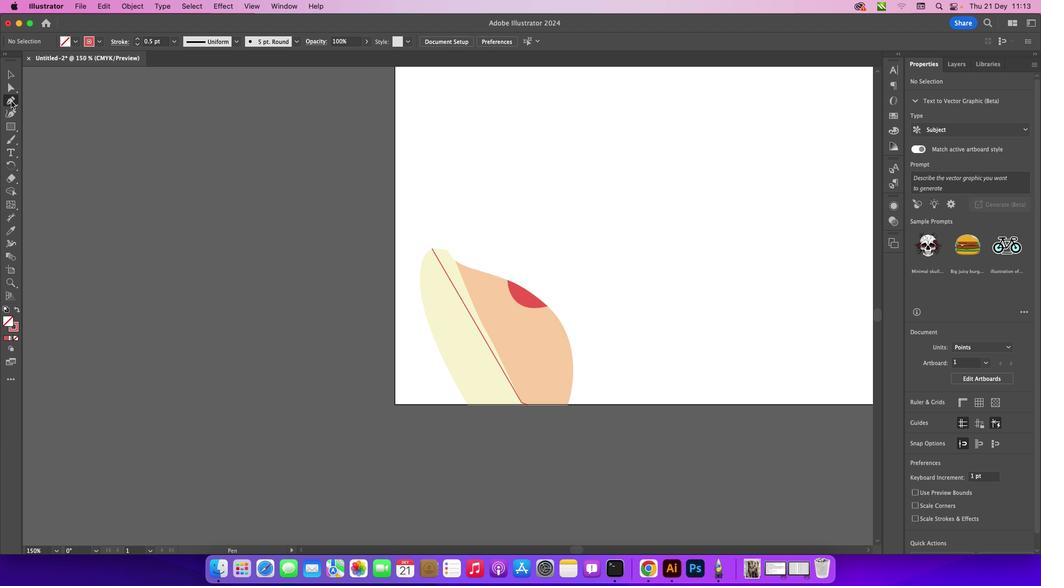 
Action: Mouse pressed left at (22, 147)
Screenshot: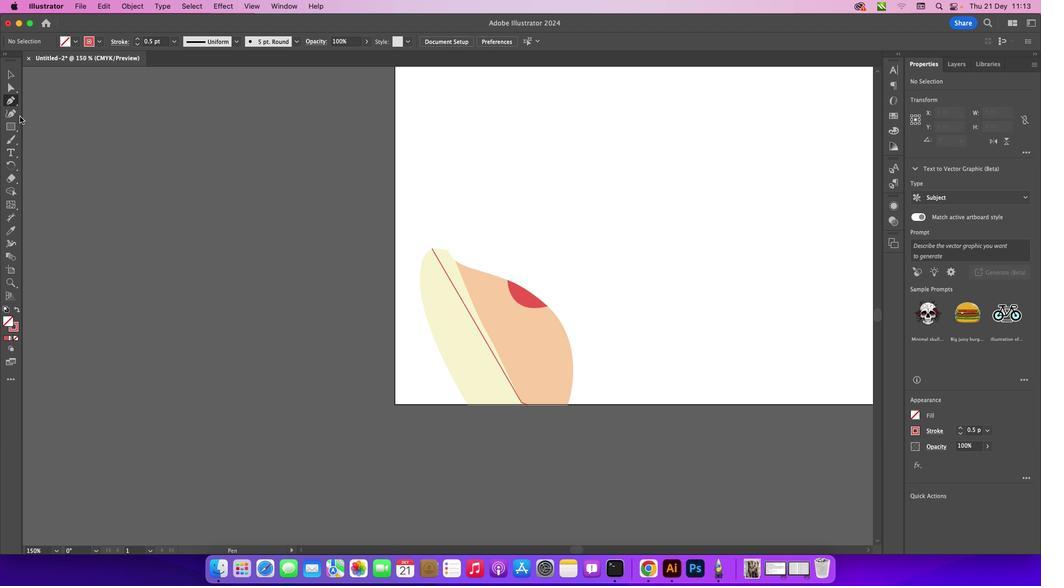 
Action: Mouse moved to (422, 274)
Screenshot: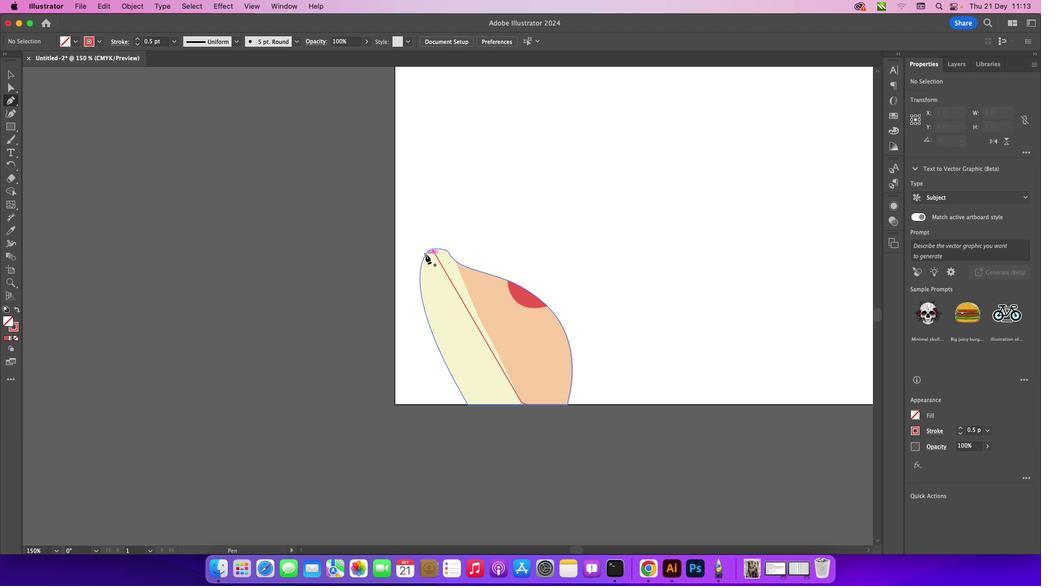 
Action: Mouse pressed left at (422, 274)
Screenshot: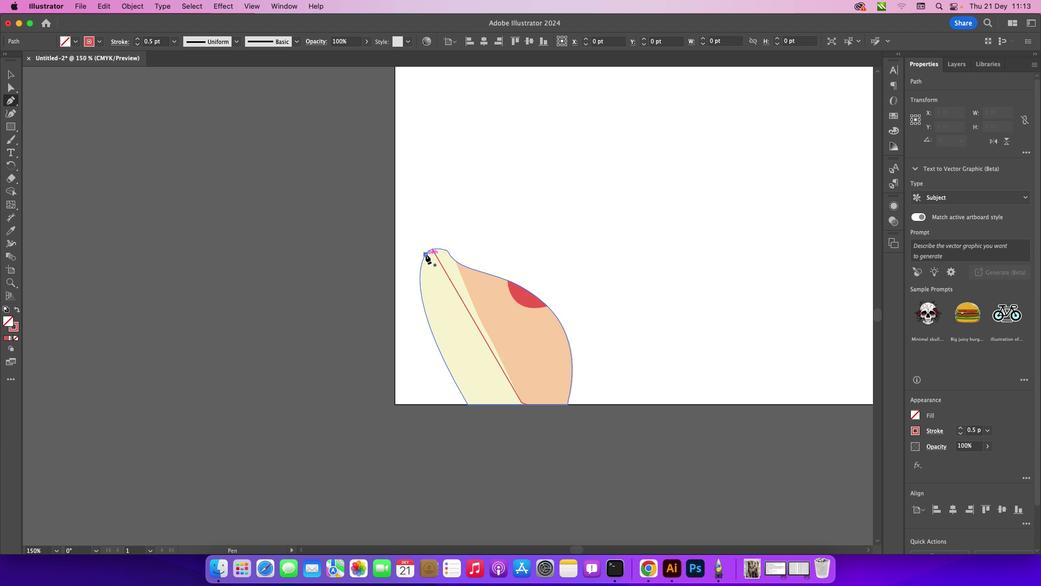 
Action: Mouse moved to (431, 276)
Screenshot: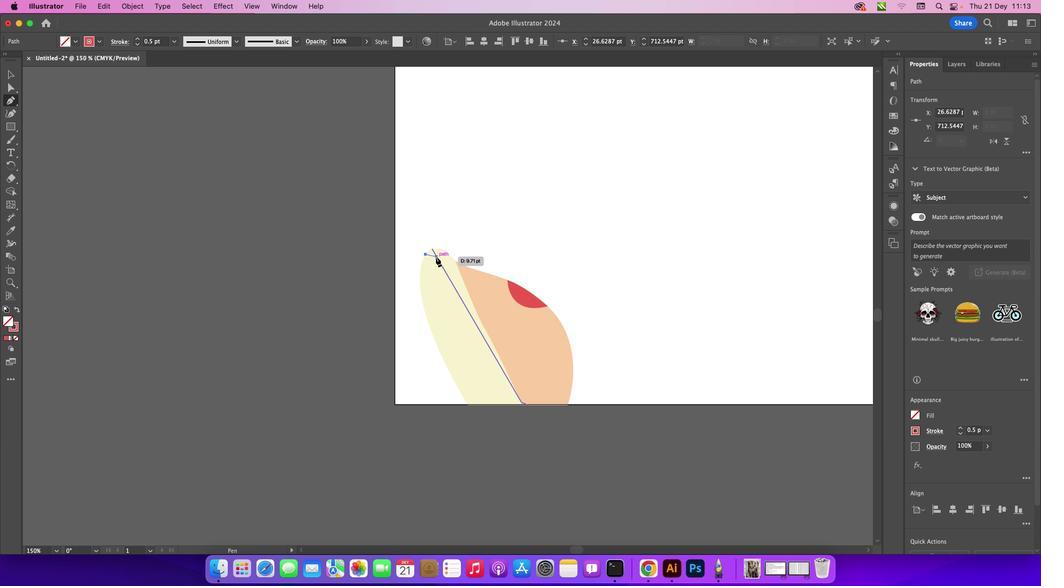 
Action: Mouse pressed left at (431, 276)
Screenshot: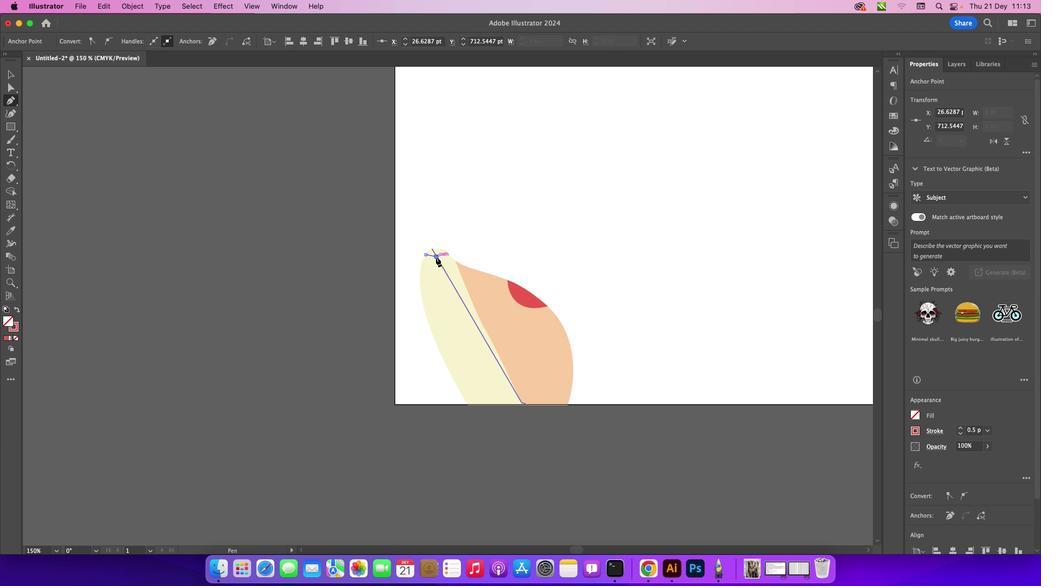 
Action: Mouse moved to (440, 287)
Screenshot: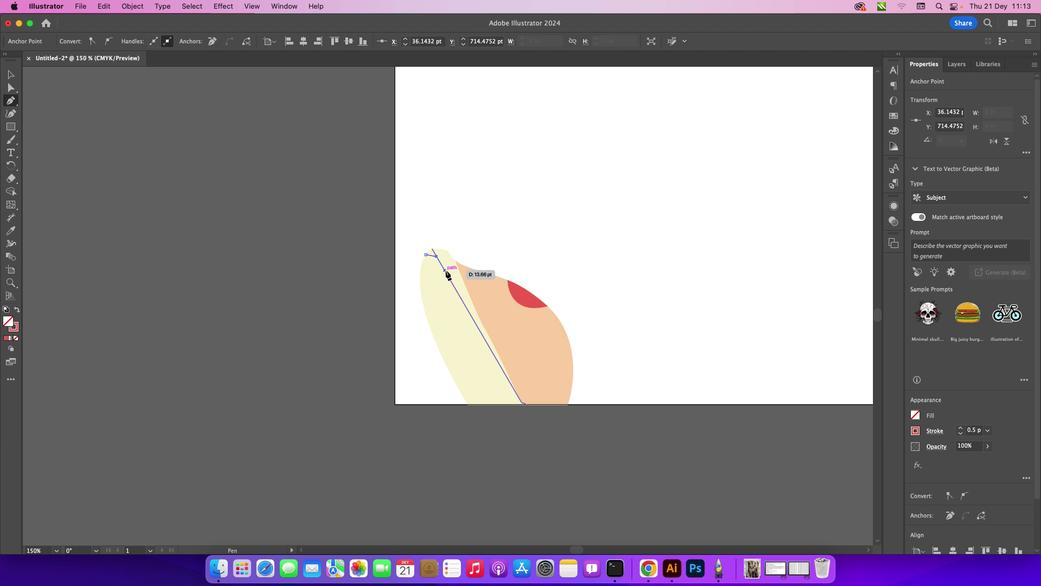 
Action: Mouse pressed left at (440, 287)
Screenshot: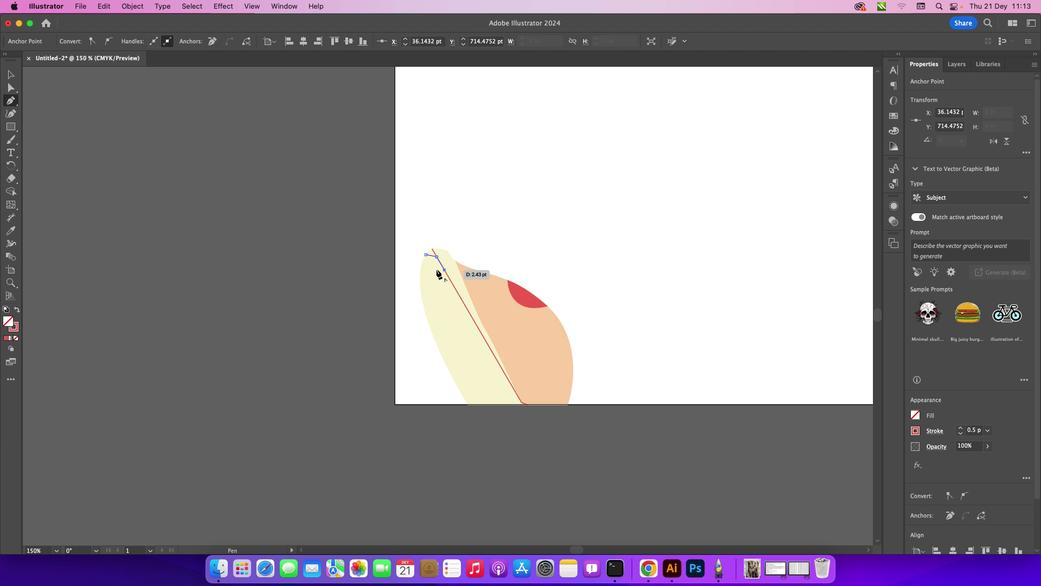 
Action: Mouse moved to (418, 283)
Screenshot: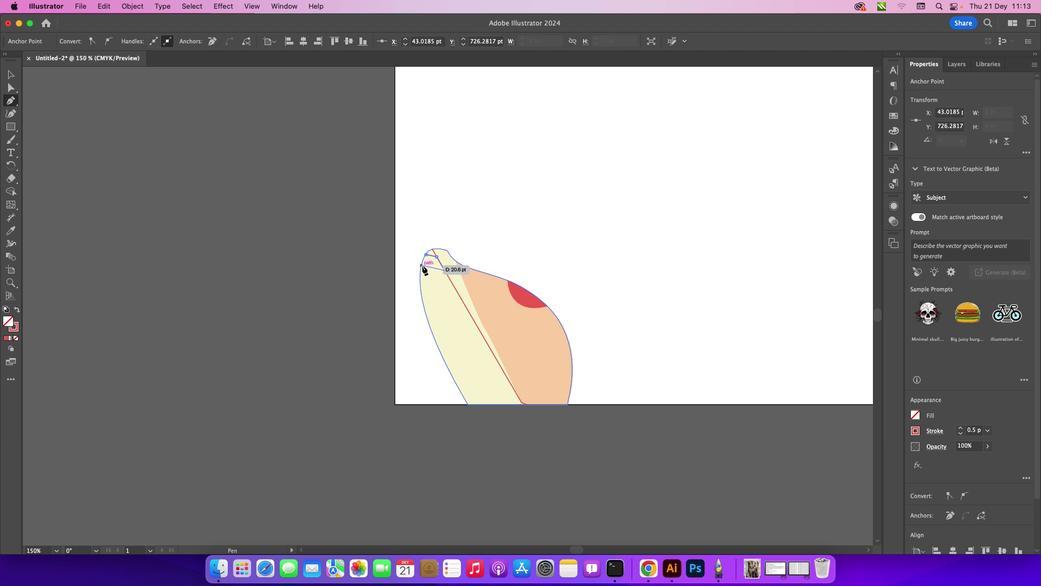 
Action: Mouse pressed left at (418, 283)
Screenshot: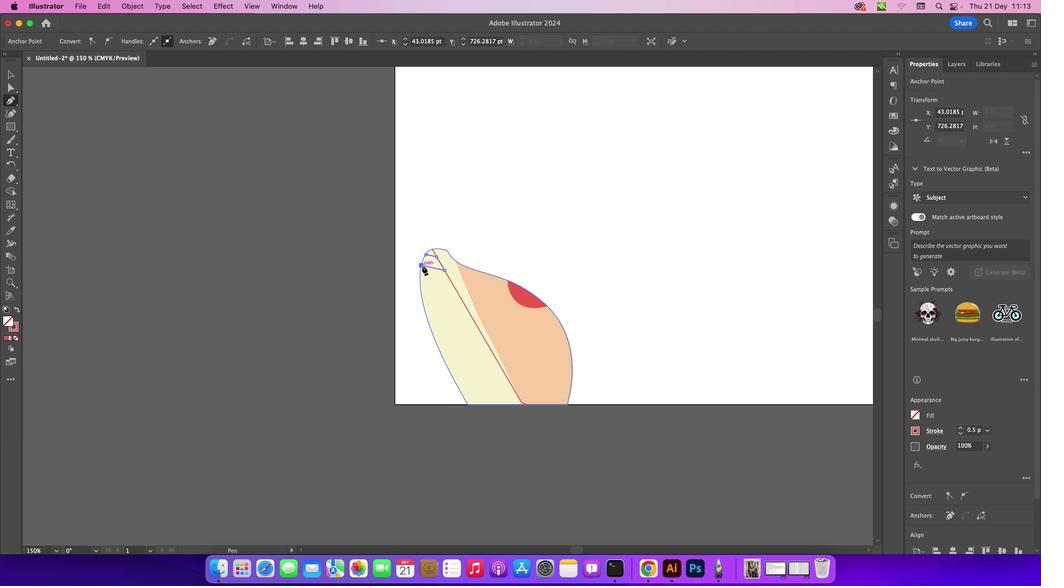 
Action: Mouse moved to (18, 124)
Screenshot: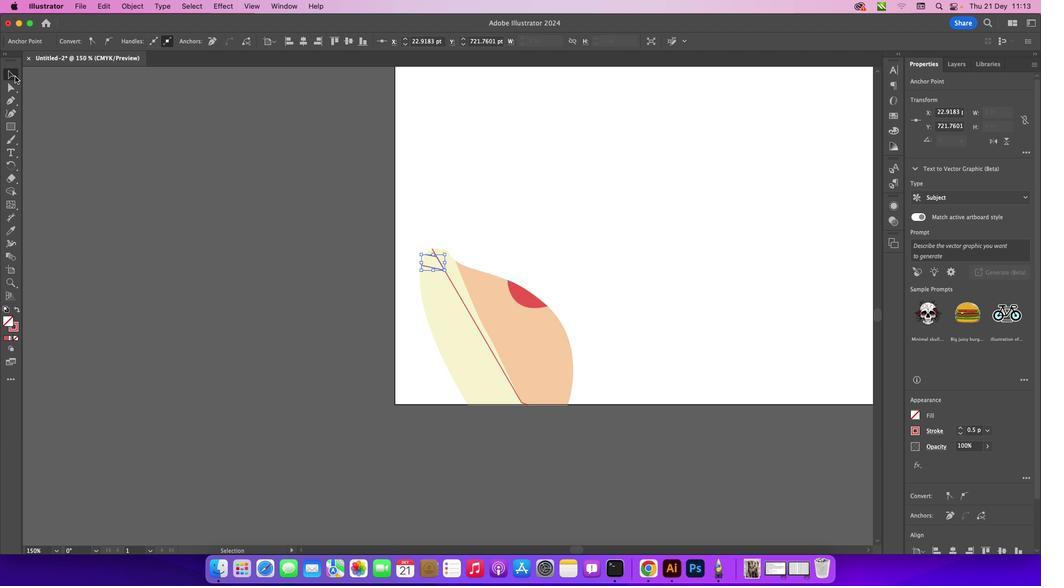 
Action: Mouse pressed left at (18, 124)
Screenshot: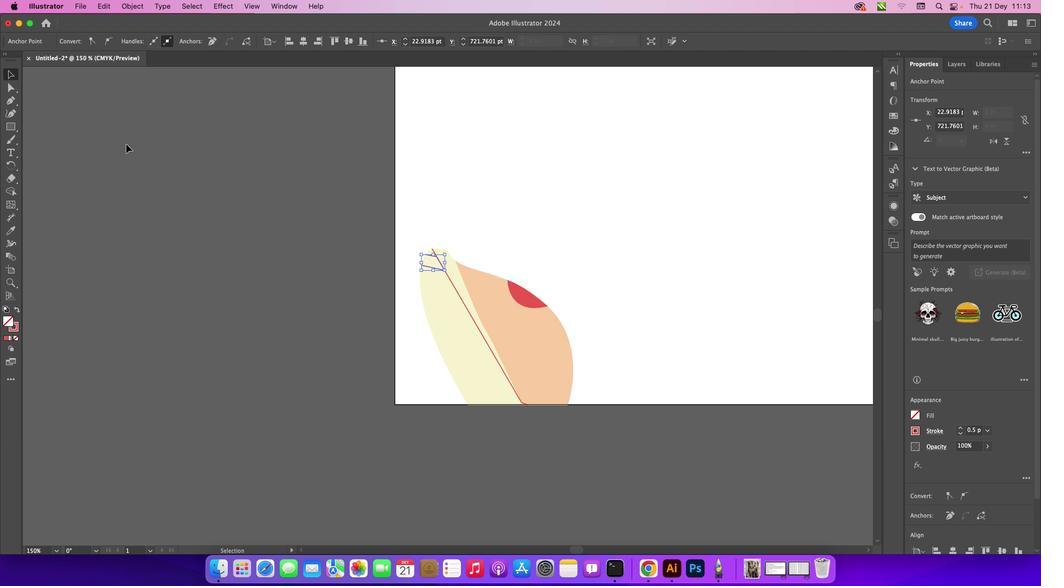 
Action: Mouse moved to (132, 182)
Screenshot: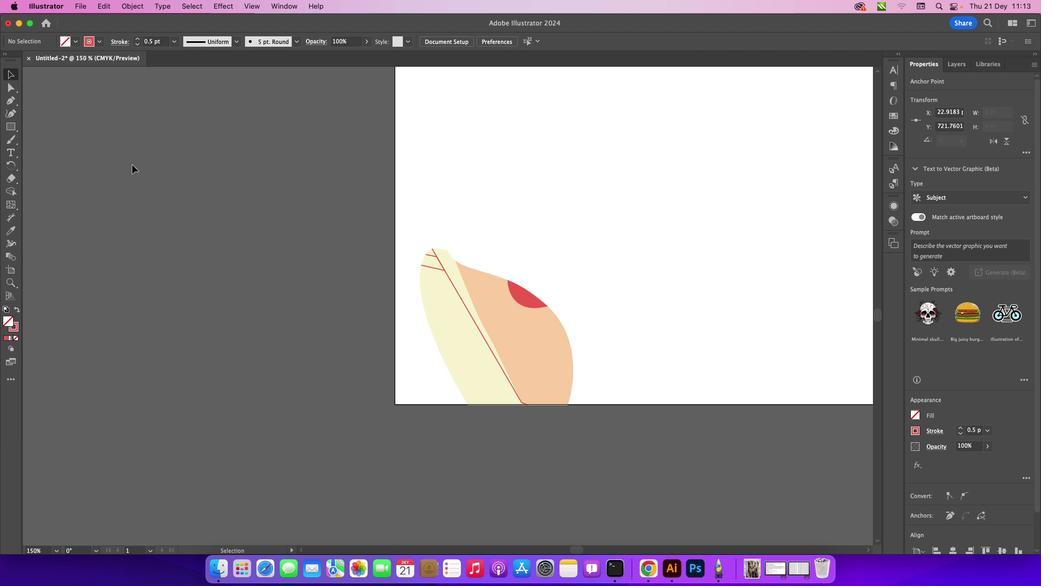 
Action: Mouse pressed left at (132, 182)
Screenshot: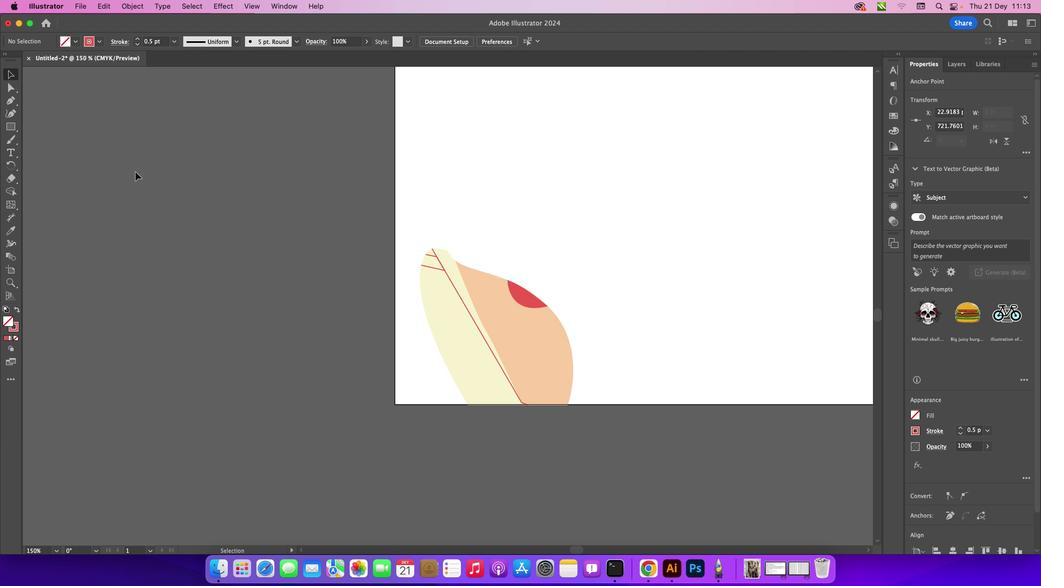 
Action: Mouse moved to (19, 149)
Screenshot: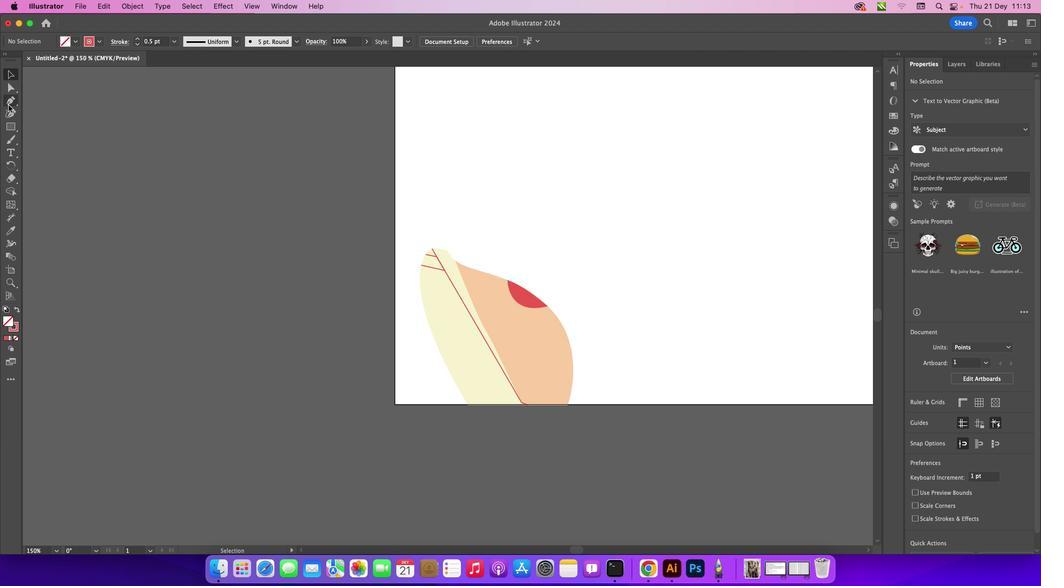 
Action: Mouse pressed left at (19, 149)
Screenshot: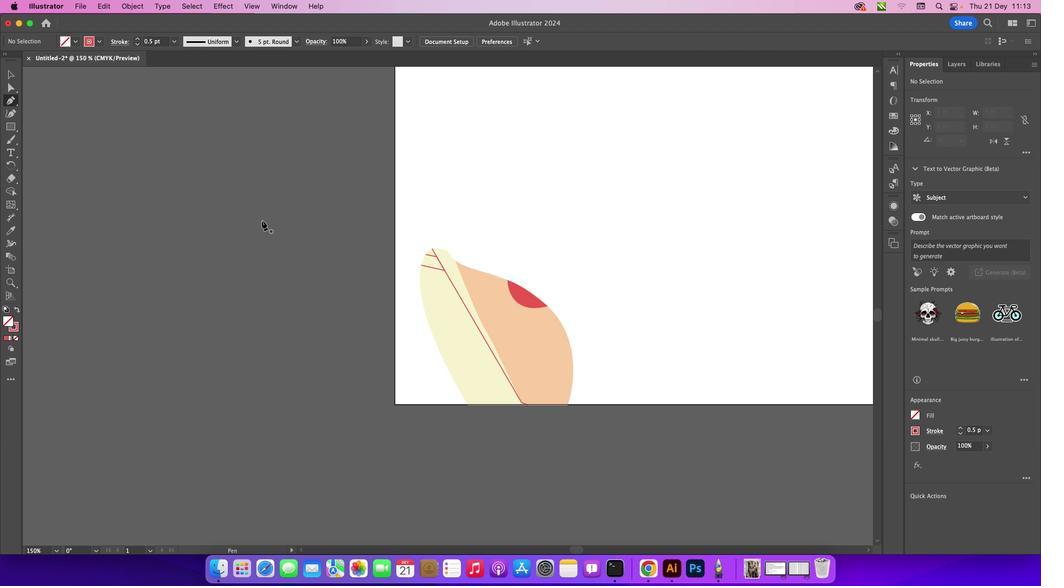 
Action: Mouse moved to (415, 291)
Screenshot: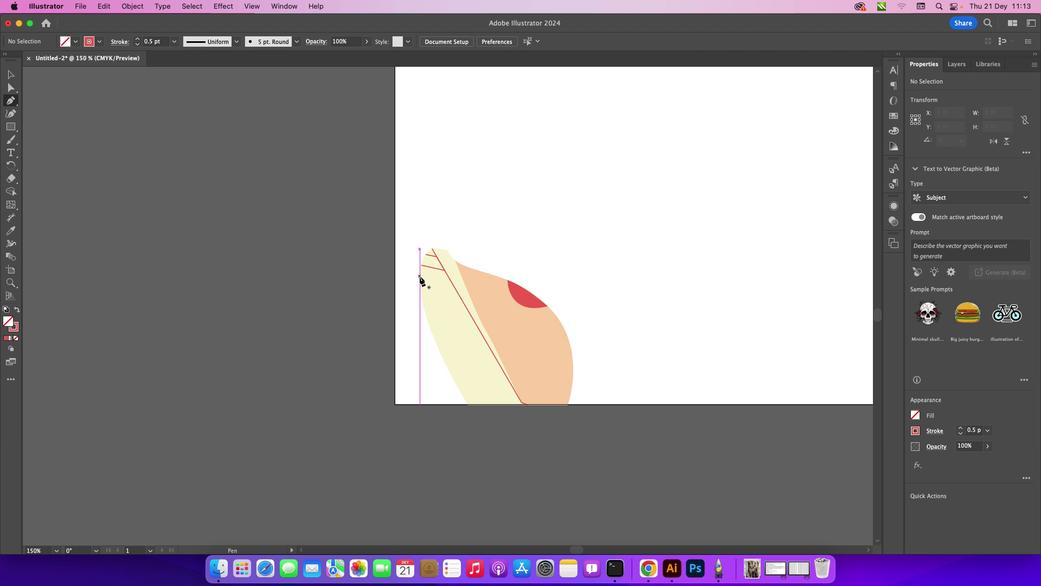 
Action: Mouse pressed left at (415, 291)
Screenshot: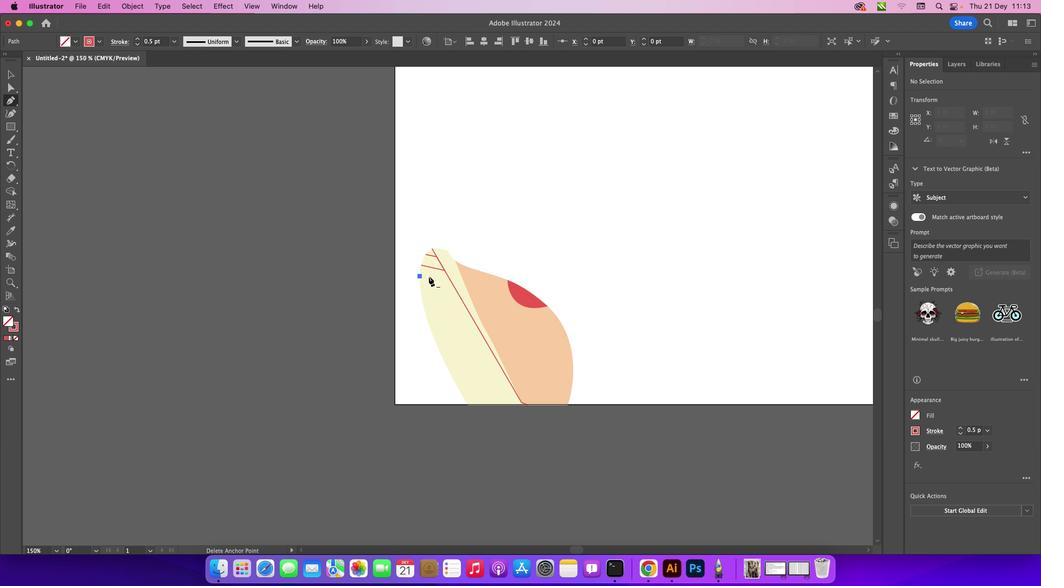 
Action: Mouse moved to (446, 297)
Screenshot: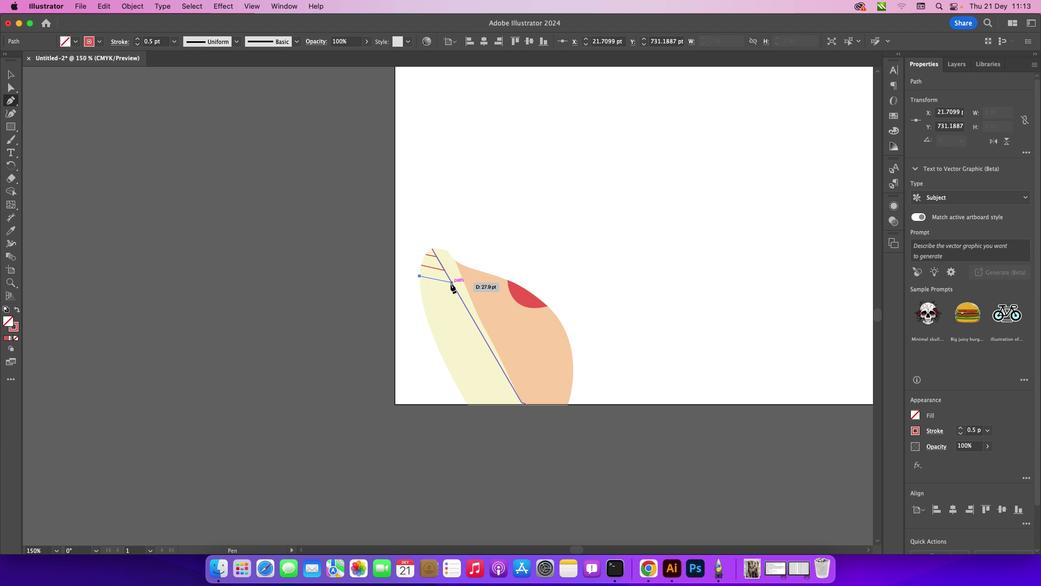 
Action: Mouse pressed left at (446, 297)
Screenshot: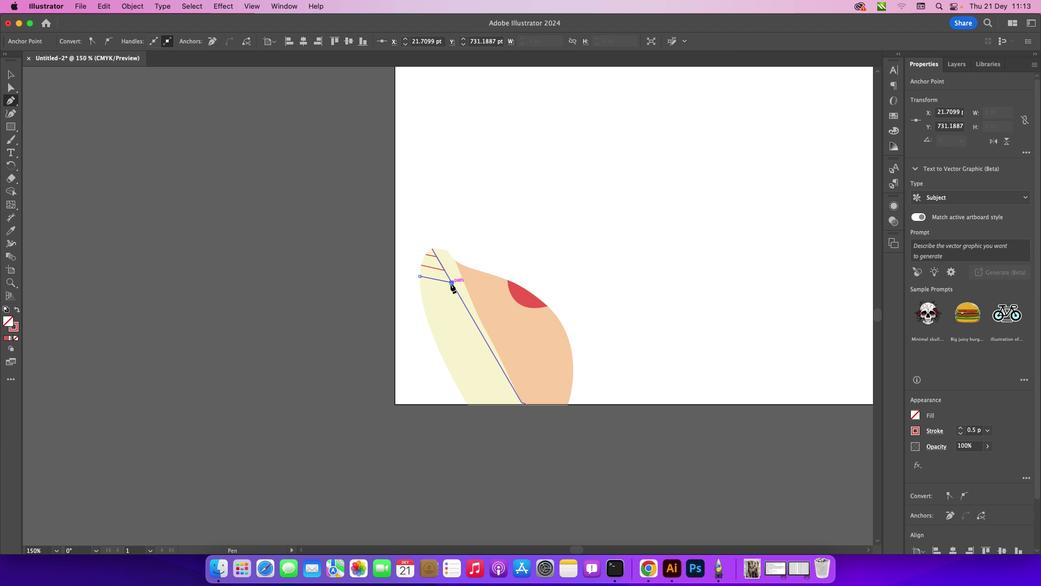 
Action: Mouse moved to (452, 305)
Screenshot: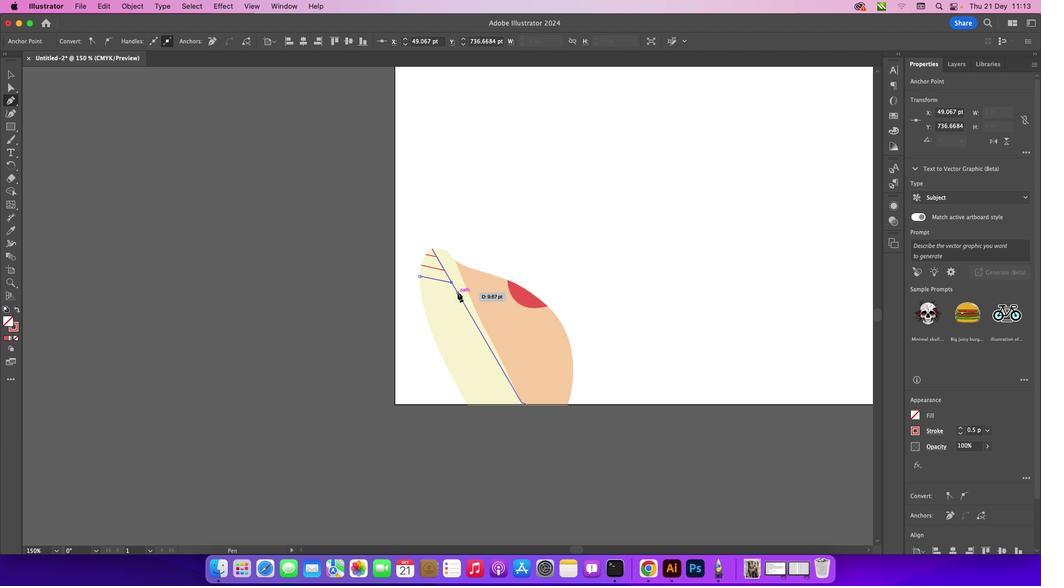 
Action: Mouse pressed left at (452, 305)
Screenshot: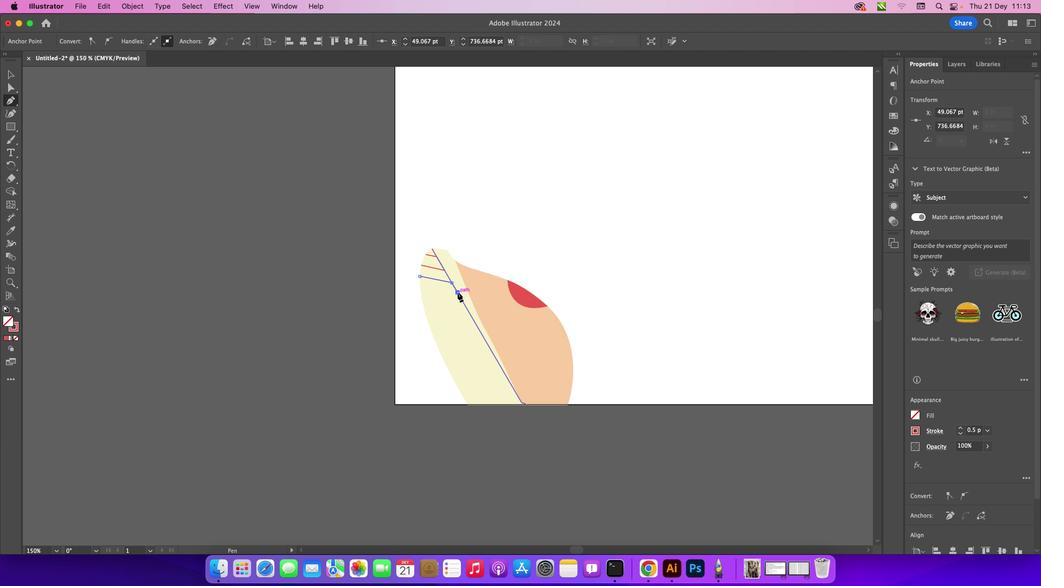 
Action: Mouse moved to (416, 302)
Screenshot: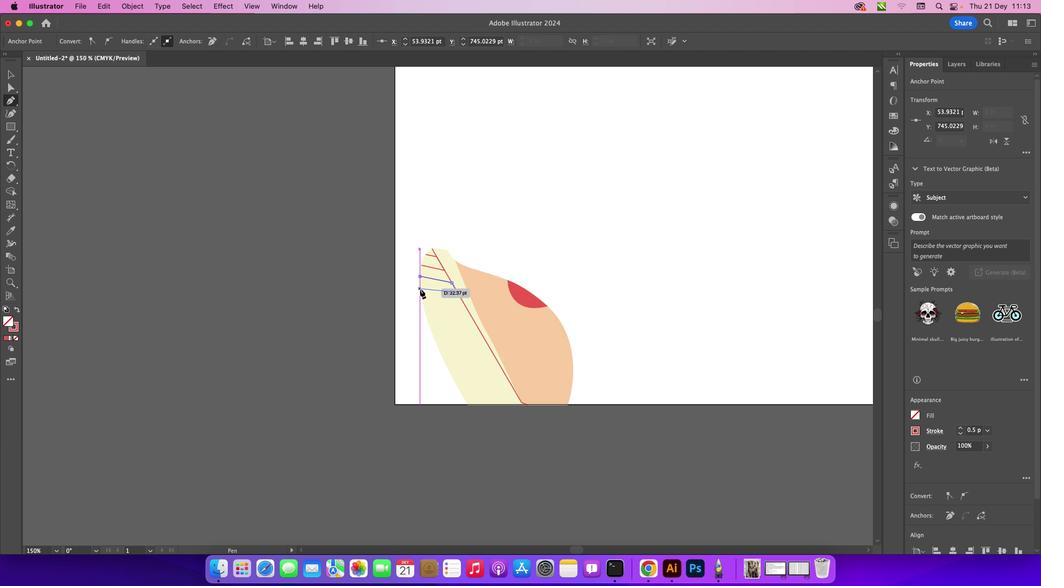 
Action: Mouse pressed left at (416, 302)
Screenshot: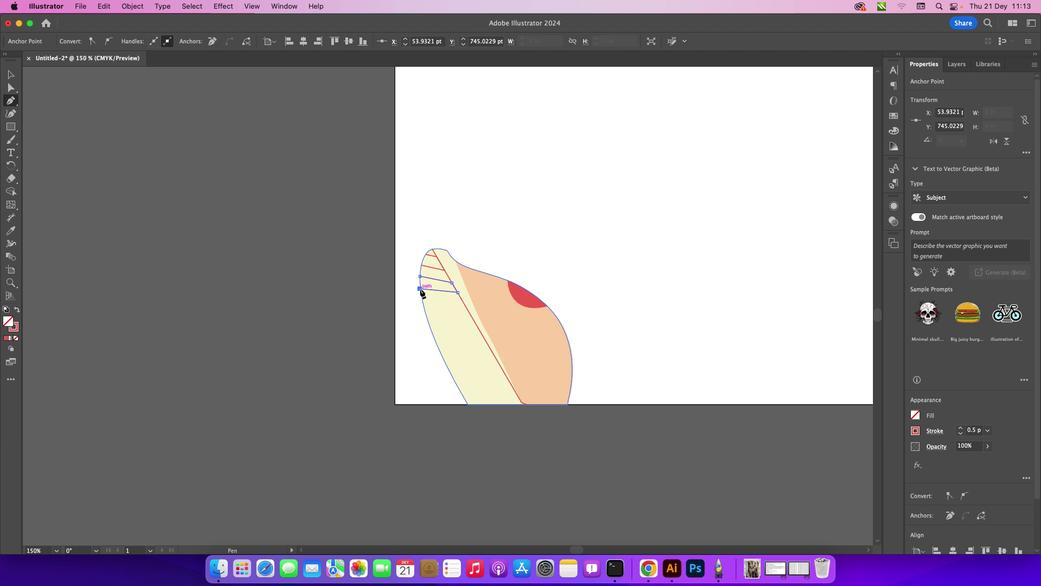 
Action: Mouse moved to (26, 124)
Screenshot: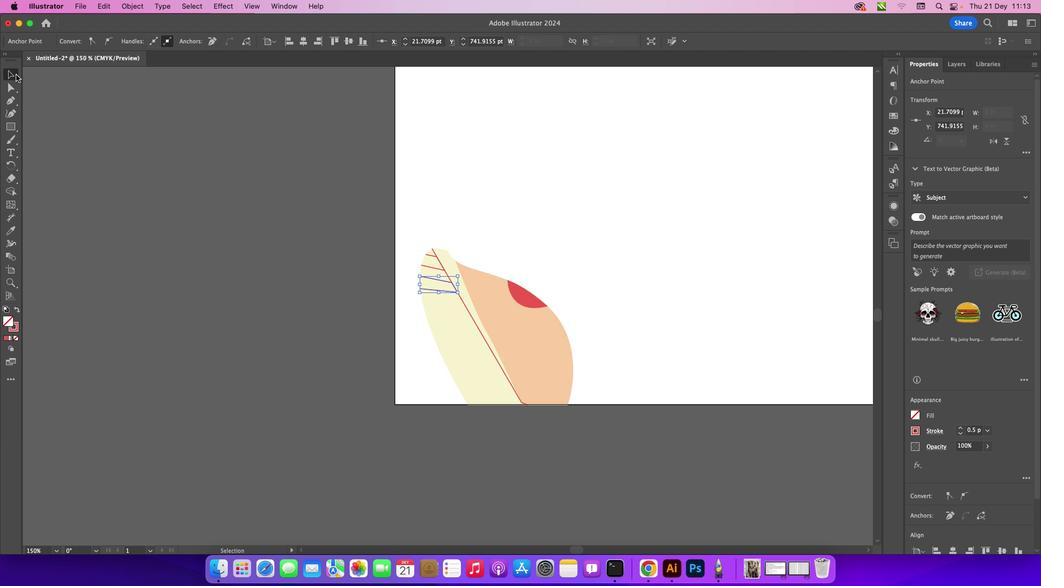 
Action: Mouse pressed left at (26, 124)
Screenshot: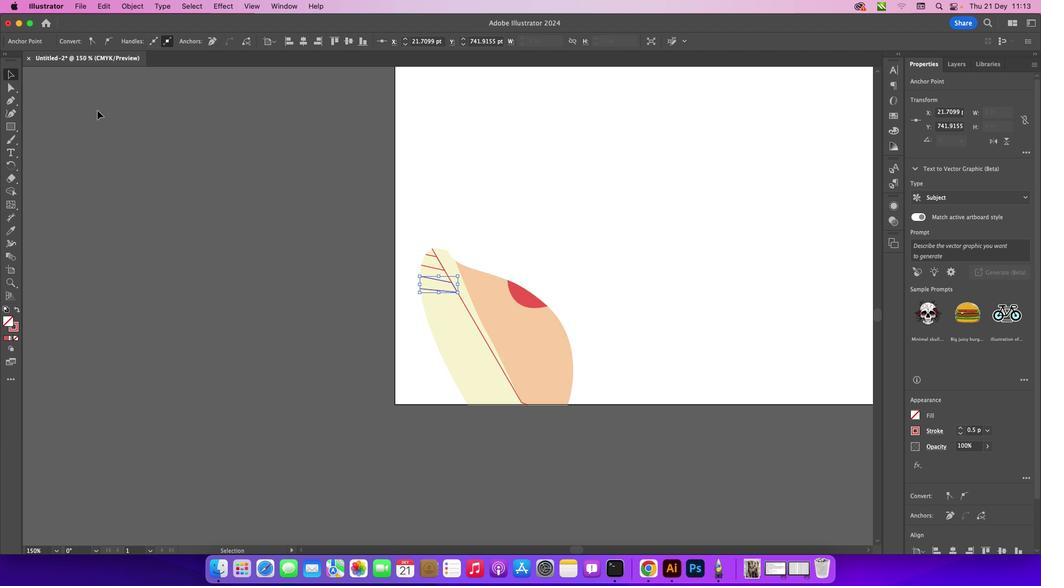
Action: Mouse moved to (105, 154)
Screenshot: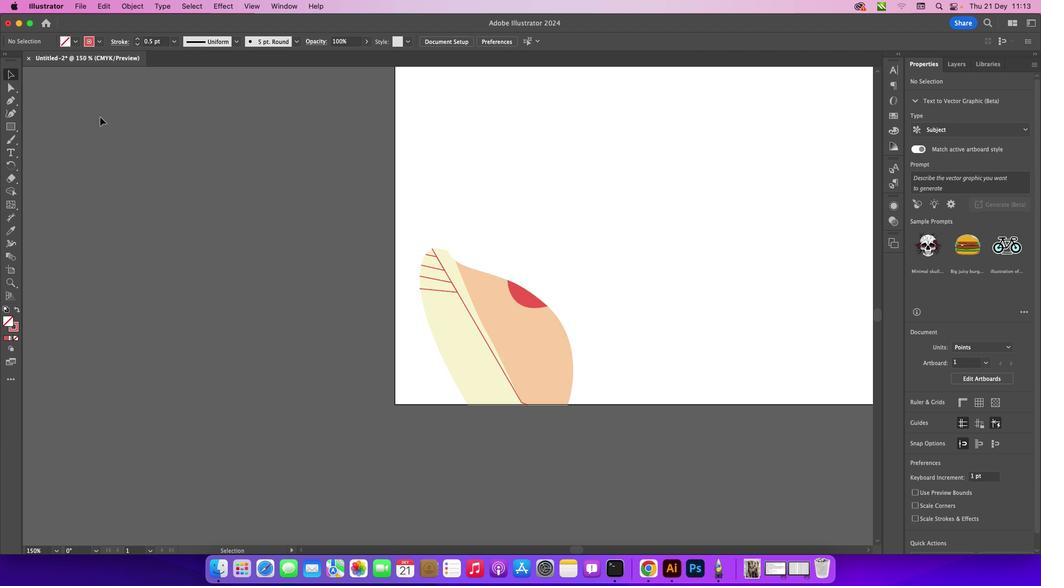 
Action: Mouse pressed left at (105, 154)
Screenshot: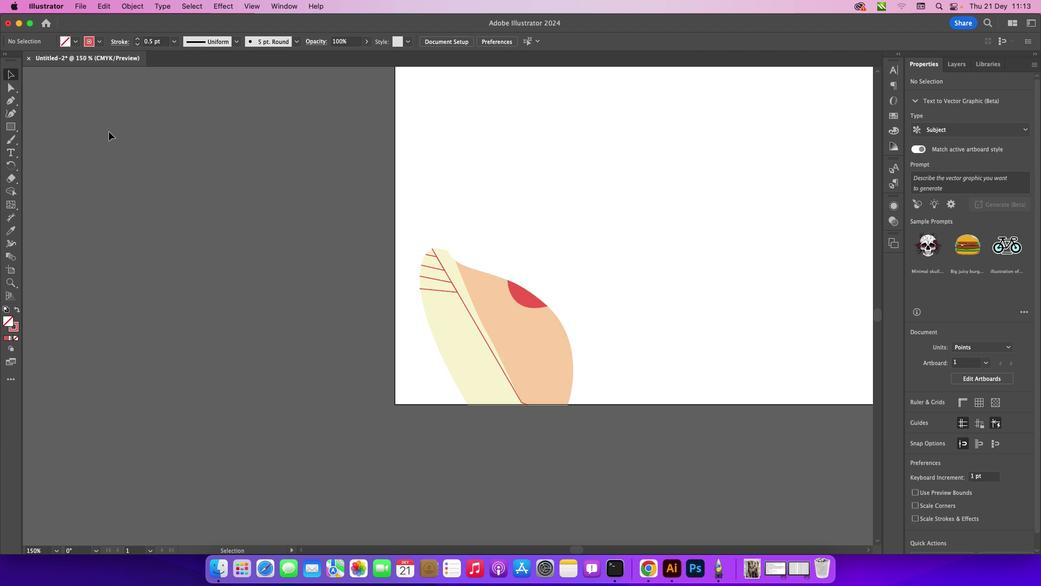 
Action: Mouse moved to (441, 303)
Screenshot: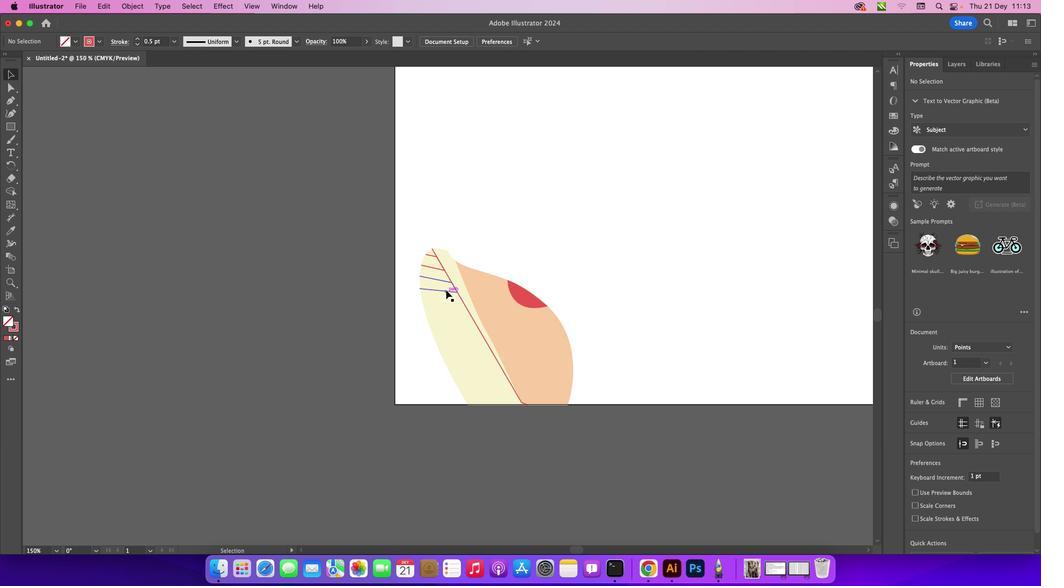 
Action: Mouse pressed left at (441, 303)
Screenshot: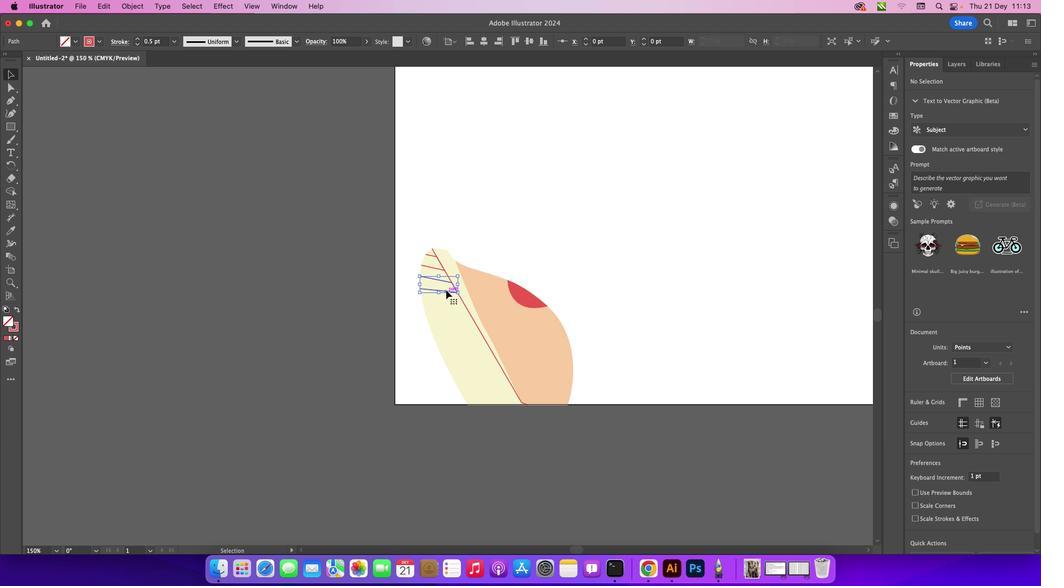 
Action: Mouse moved to (237, 229)
Screenshot: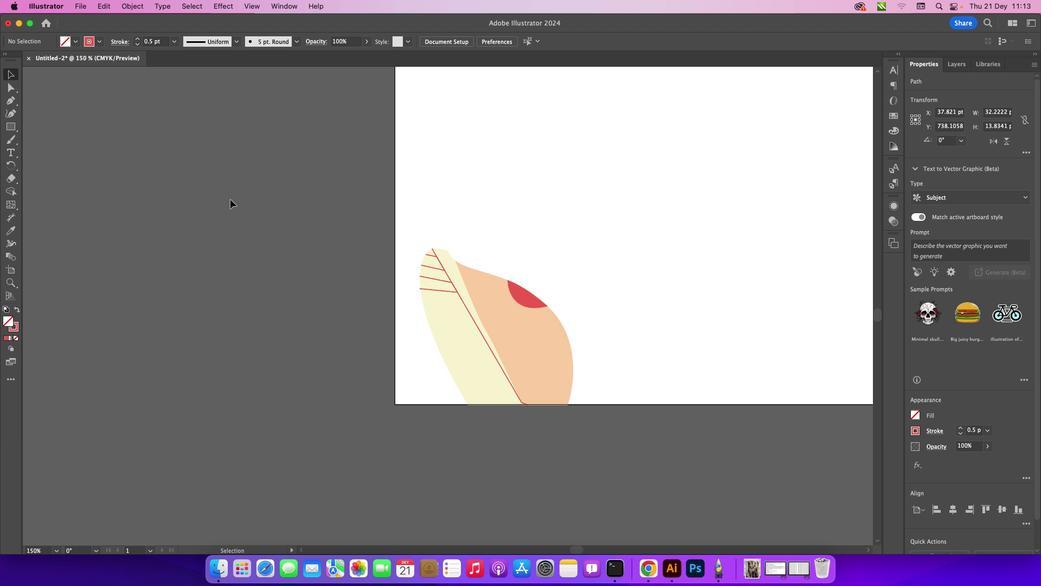 
Action: Mouse pressed left at (237, 229)
Screenshot: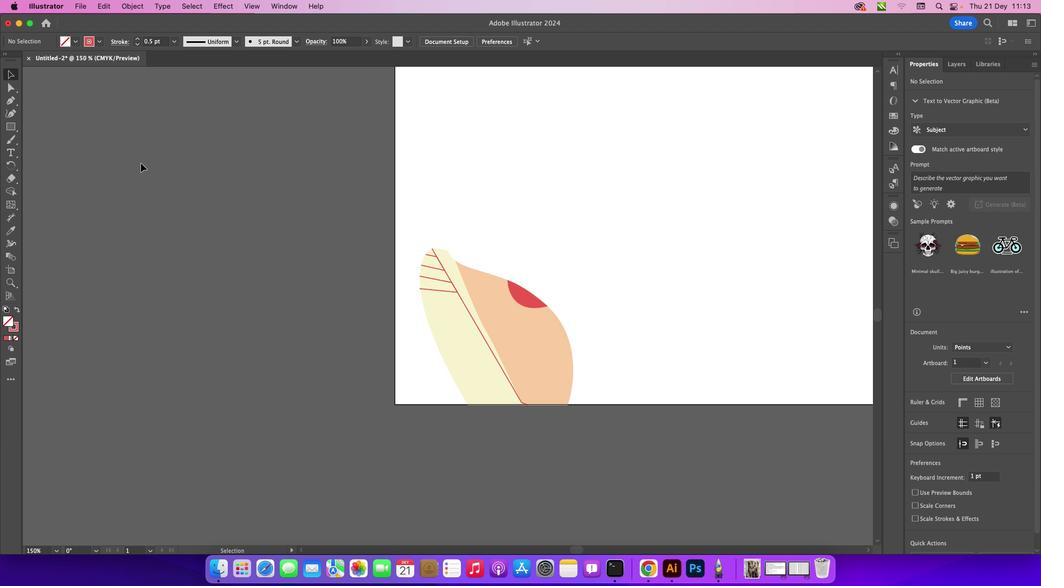 
Action: Mouse moved to (18, 147)
Screenshot: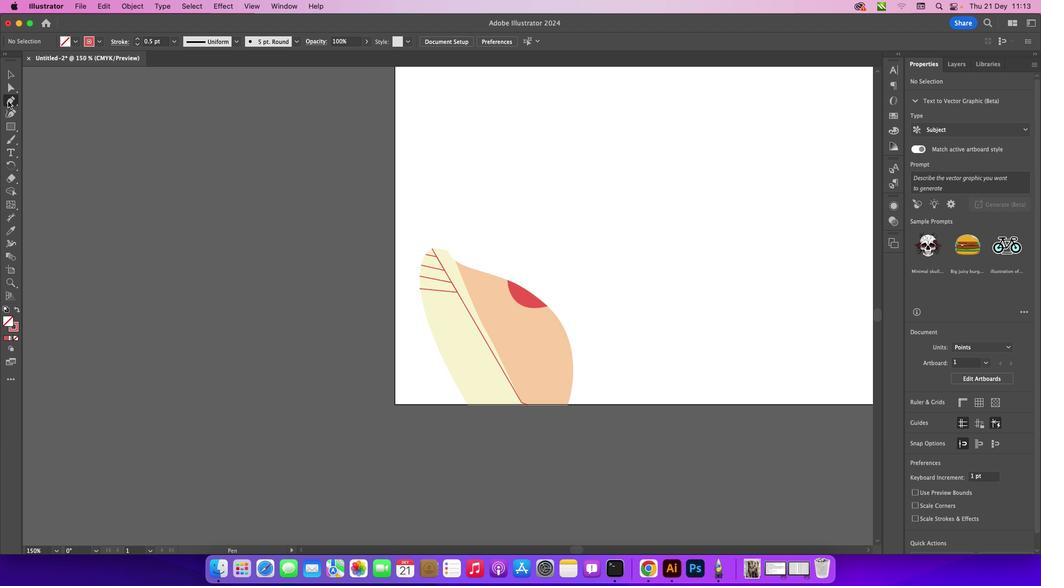 
Action: Mouse pressed left at (18, 147)
Screenshot: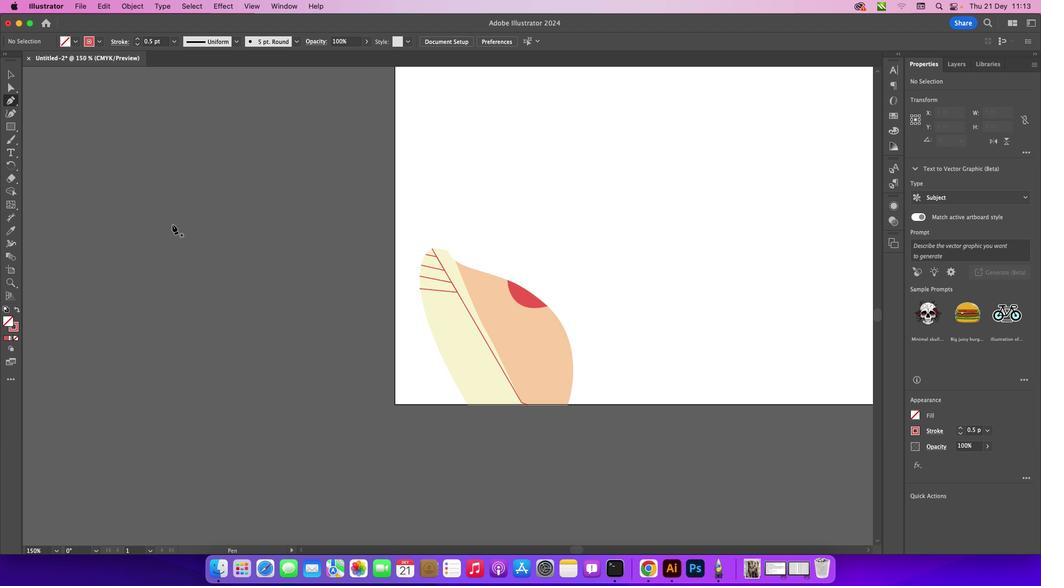 
Action: Mouse moved to (418, 313)
Screenshot: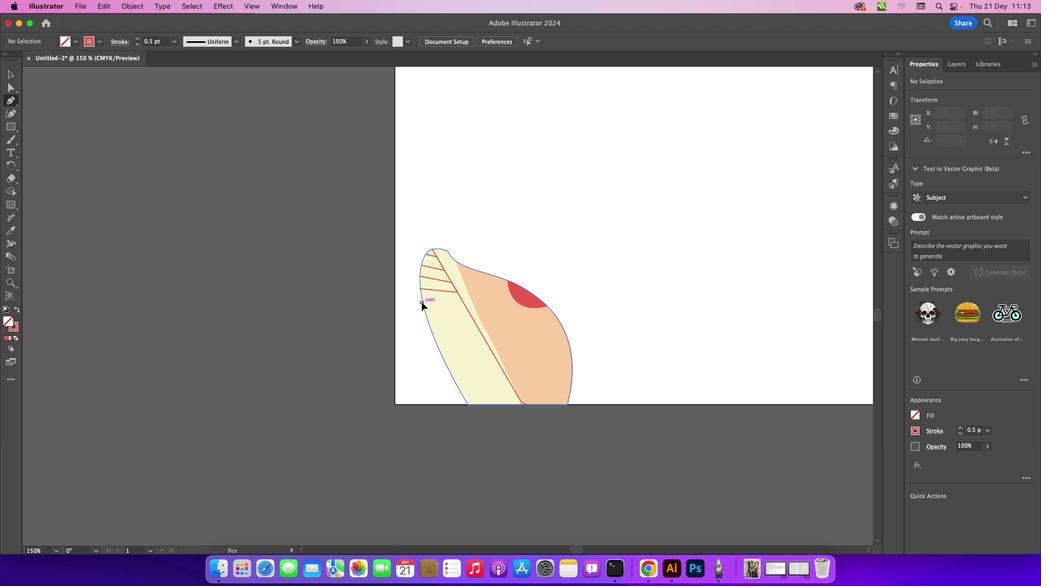 
Action: Mouse pressed left at (418, 313)
Screenshot: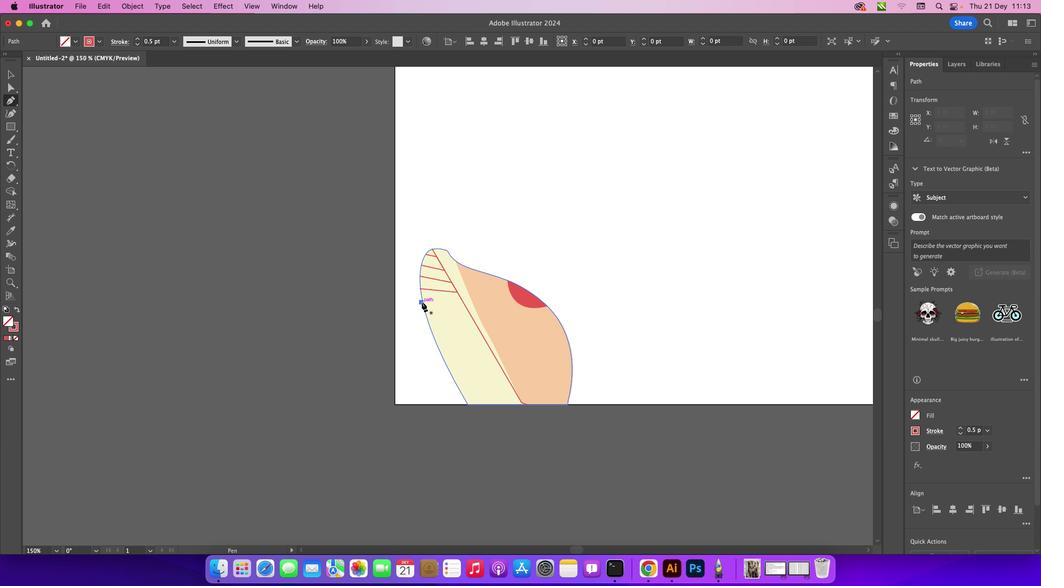 
Action: Mouse moved to (461, 319)
Screenshot: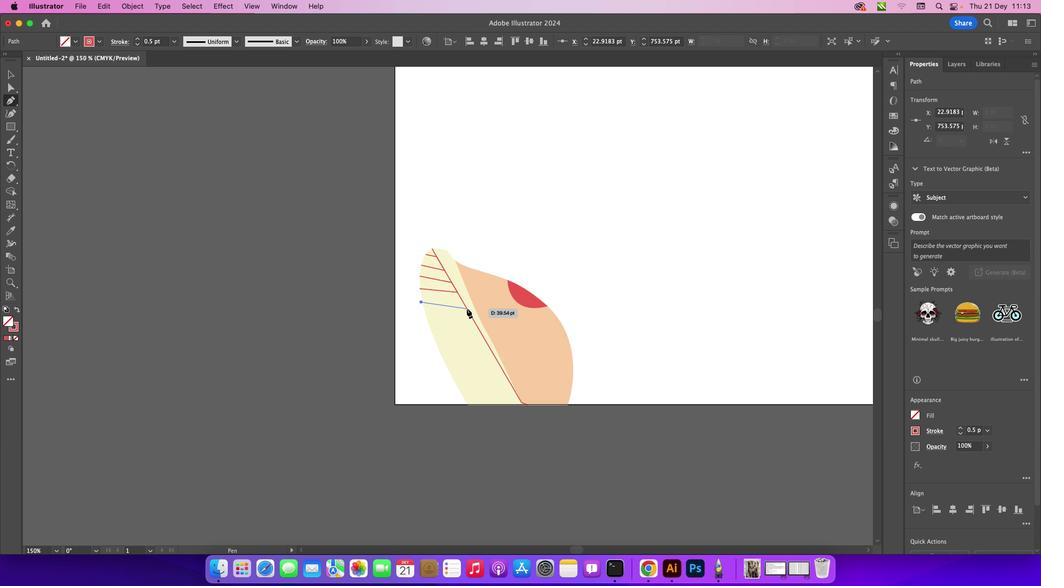 
Action: Mouse pressed left at (461, 319)
Screenshot: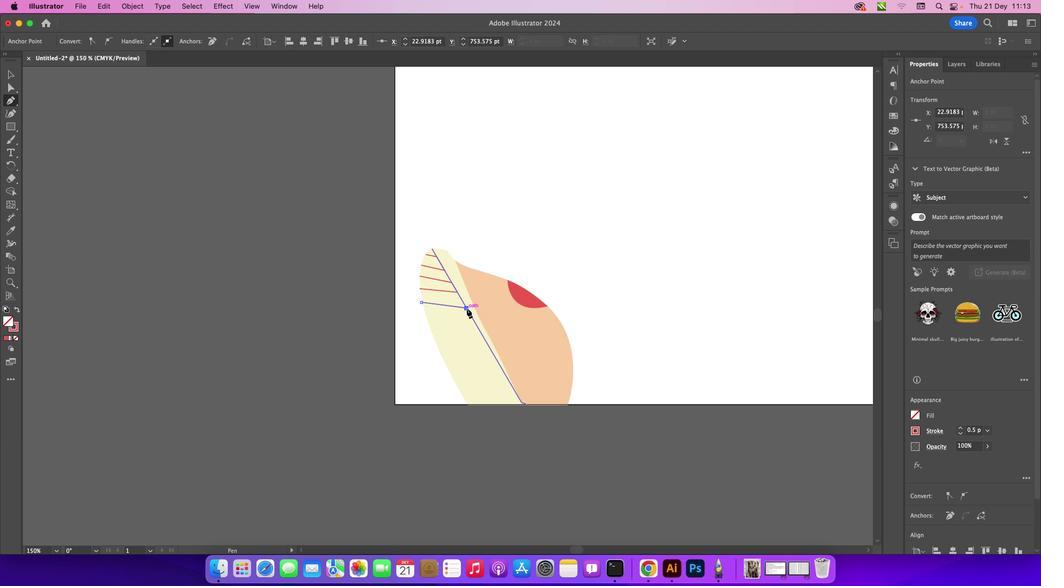 
Action: Mouse moved to (19, 121)
Screenshot: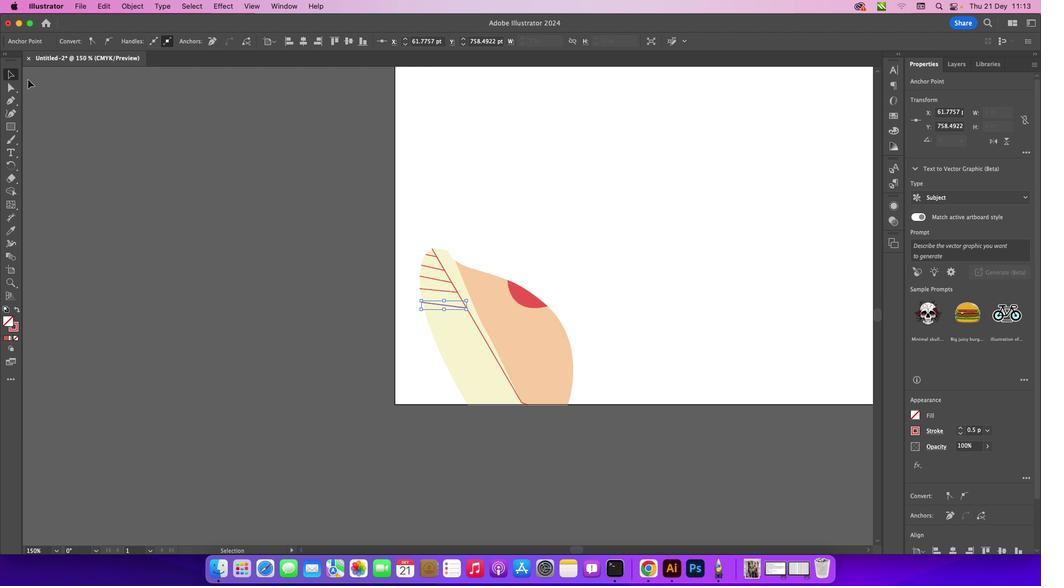 
Action: Mouse pressed left at (19, 121)
Screenshot: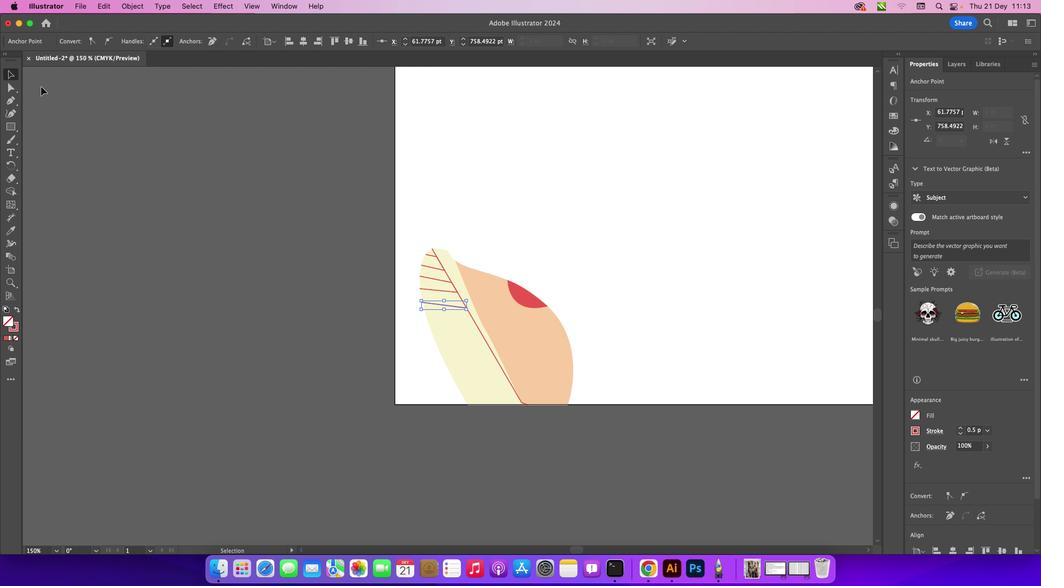 
Action: Mouse moved to (116, 163)
Screenshot: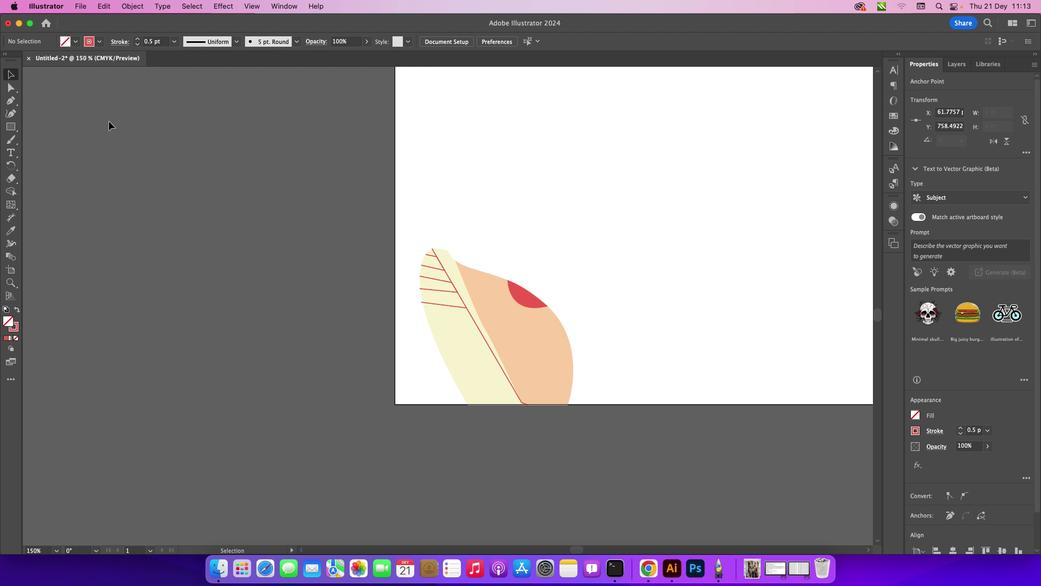 
Action: Mouse pressed left at (116, 163)
Screenshot: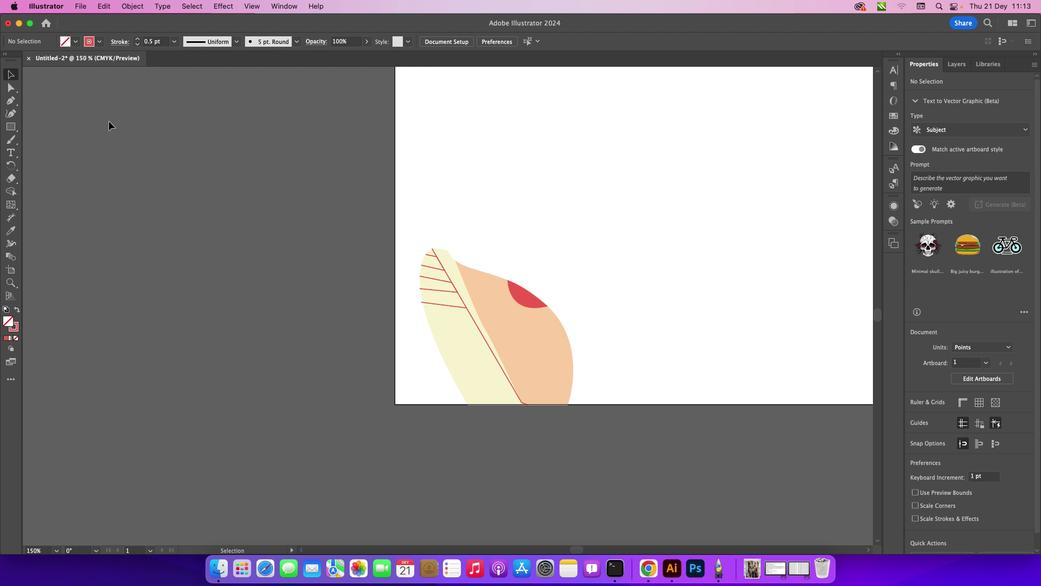 
Action: Mouse moved to (198, 233)
Screenshot: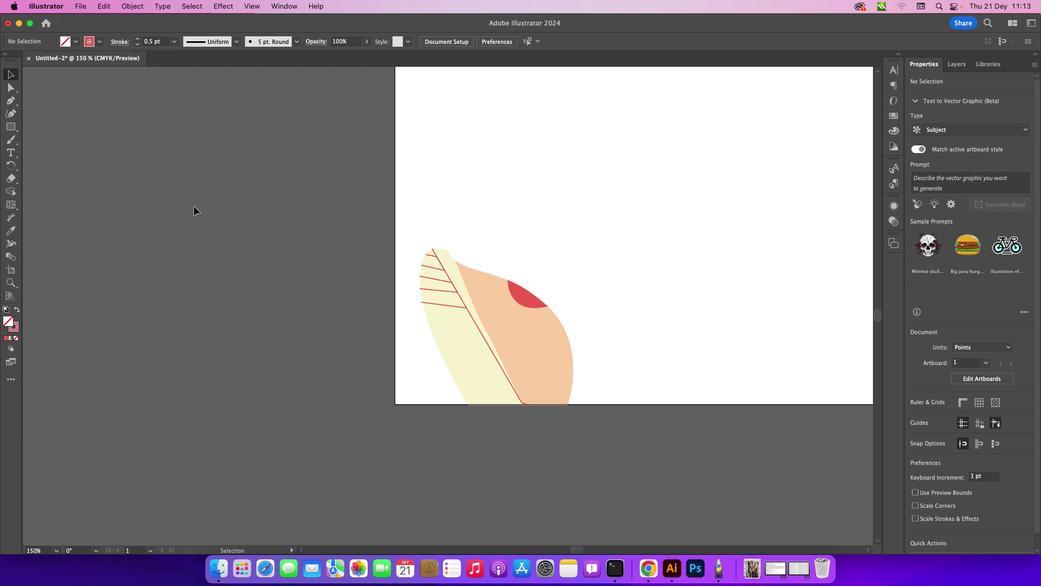
Action: Mouse scrolled (198, 233) with delta (11, 61)
Screenshot: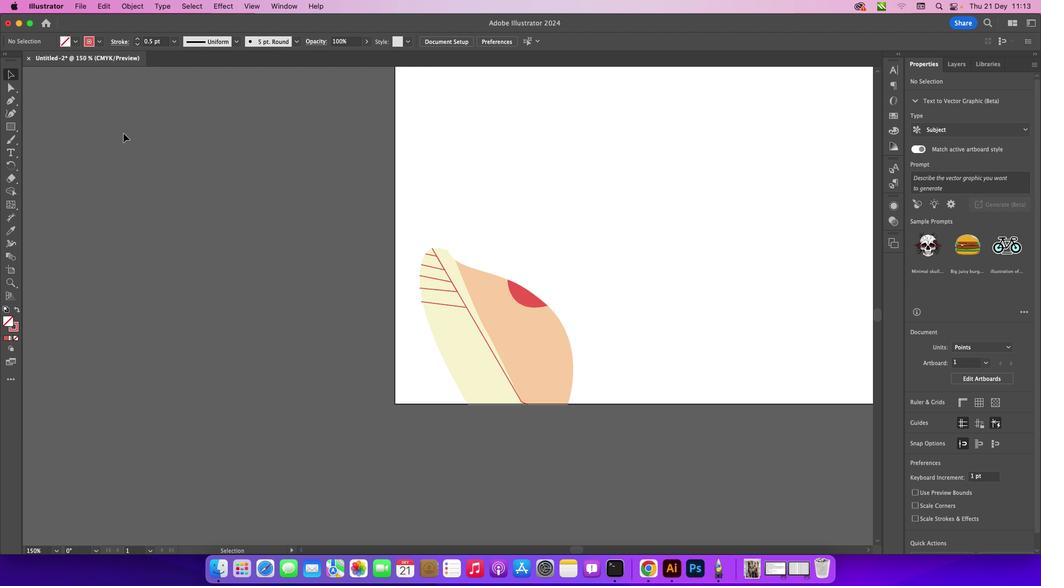 
Action: Mouse moved to (25, 149)
Screenshot: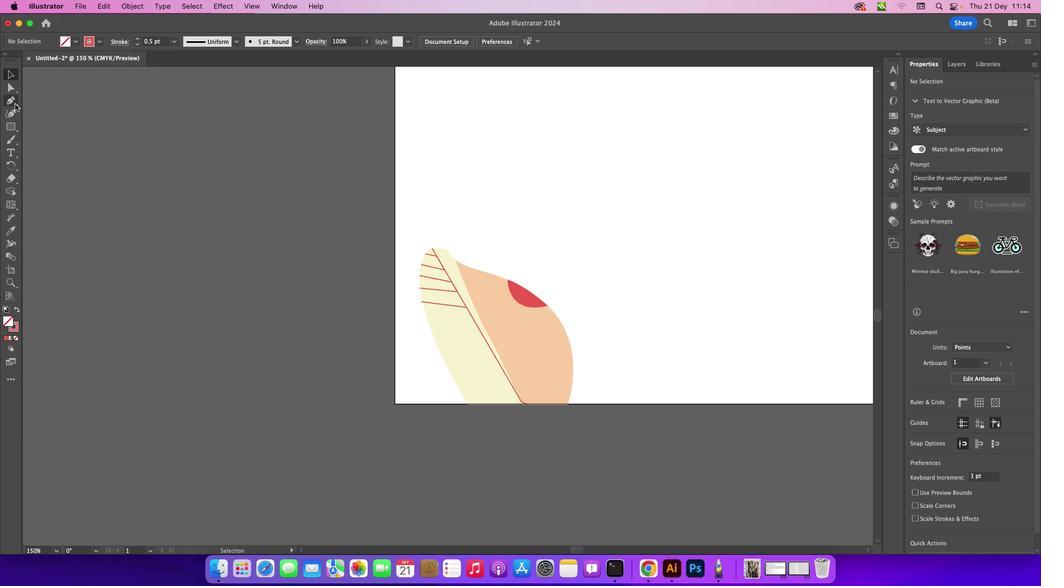 
Action: Mouse pressed left at (25, 149)
Screenshot: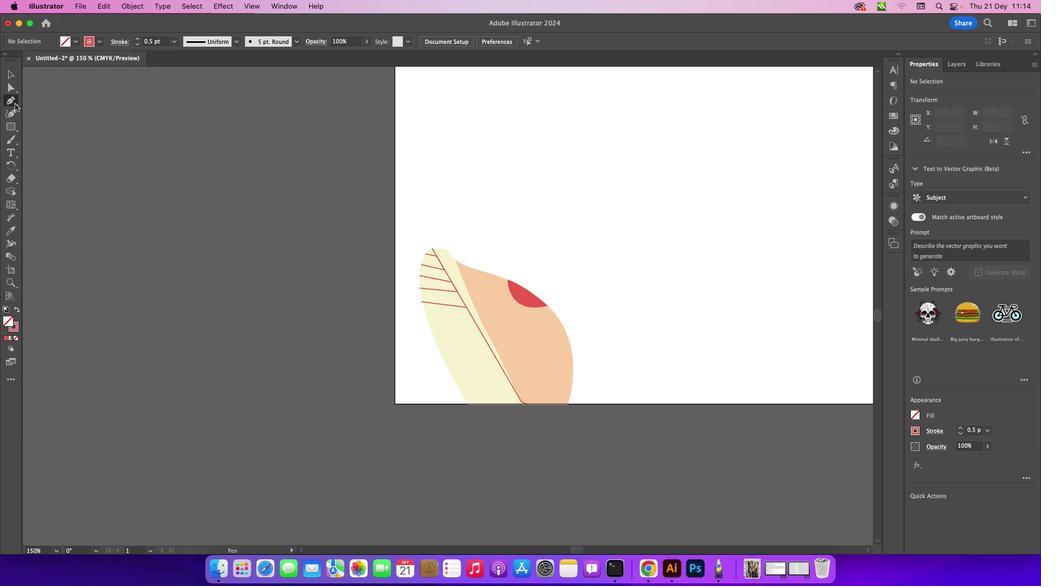 
Action: Mouse moved to (421, 320)
Screenshot: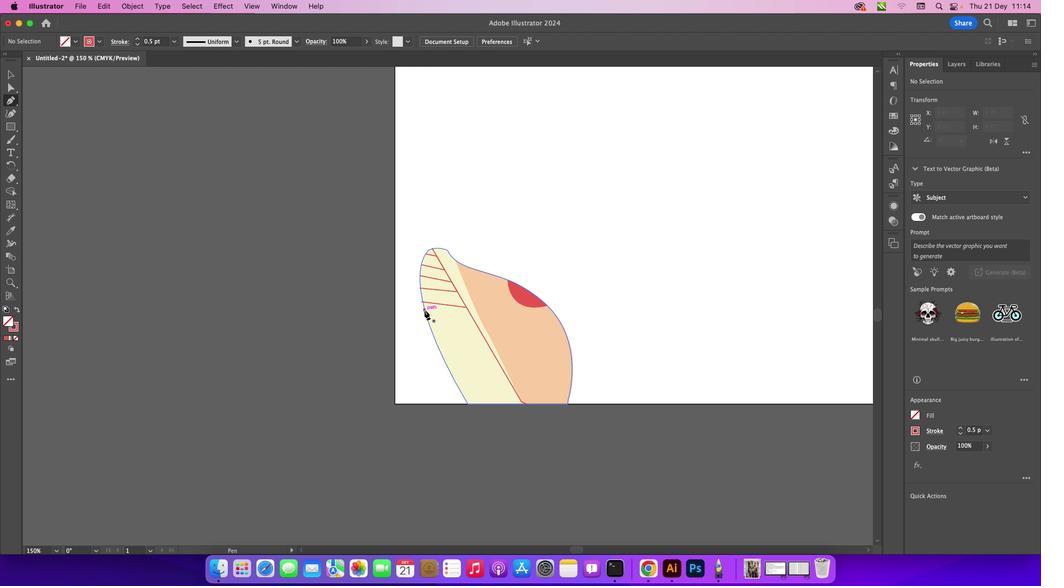 
Action: Mouse pressed left at (421, 320)
Screenshot: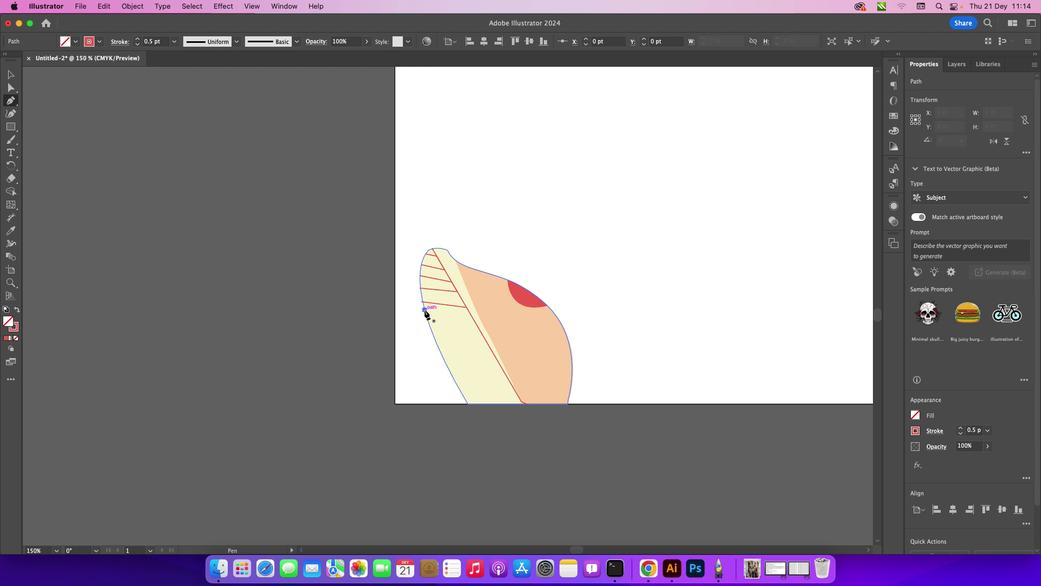 
Action: Mouse moved to (464, 323)
Screenshot: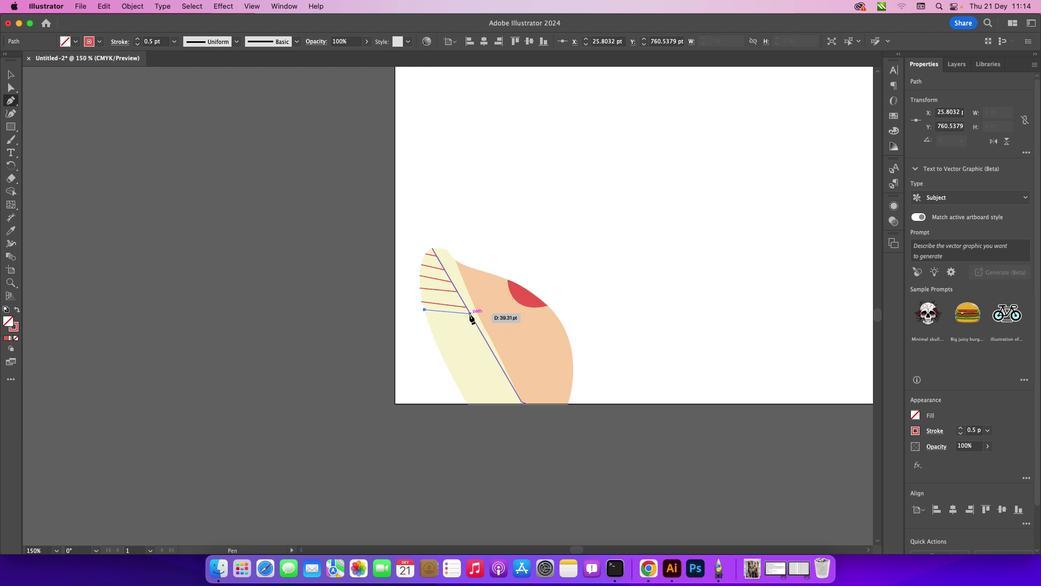 
Action: Mouse pressed left at (464, 323)
Screenshot: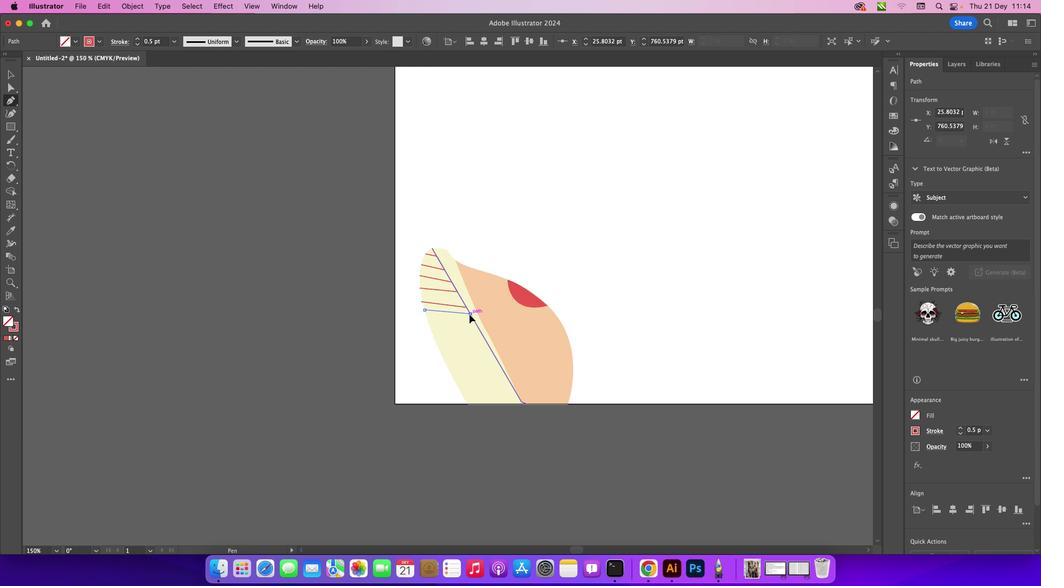 
Action: Mouse moved to (463, 322)
Screenshot: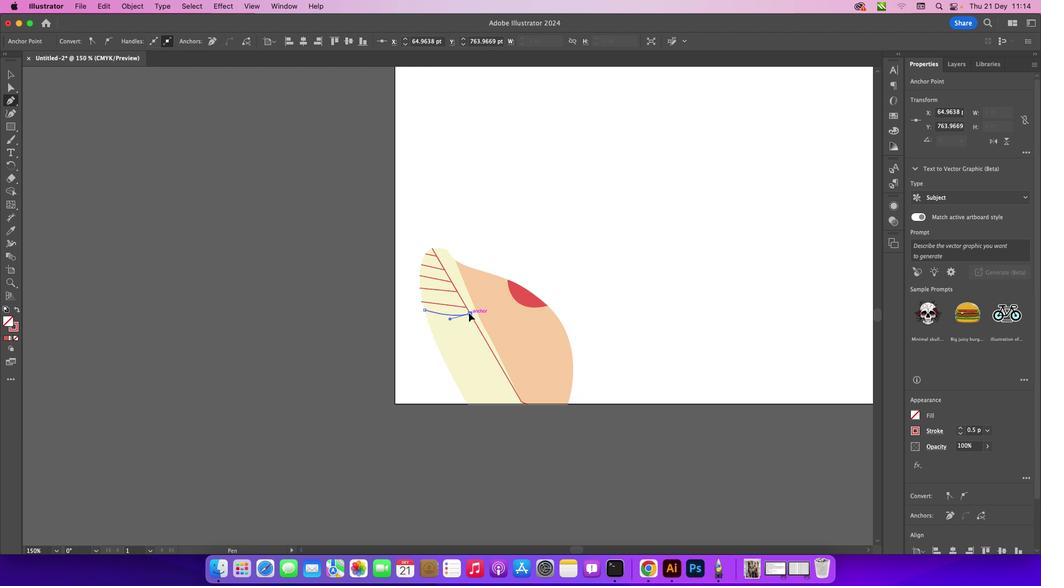 
Action: Mouse pressed left at (463, 322)
Screenshot: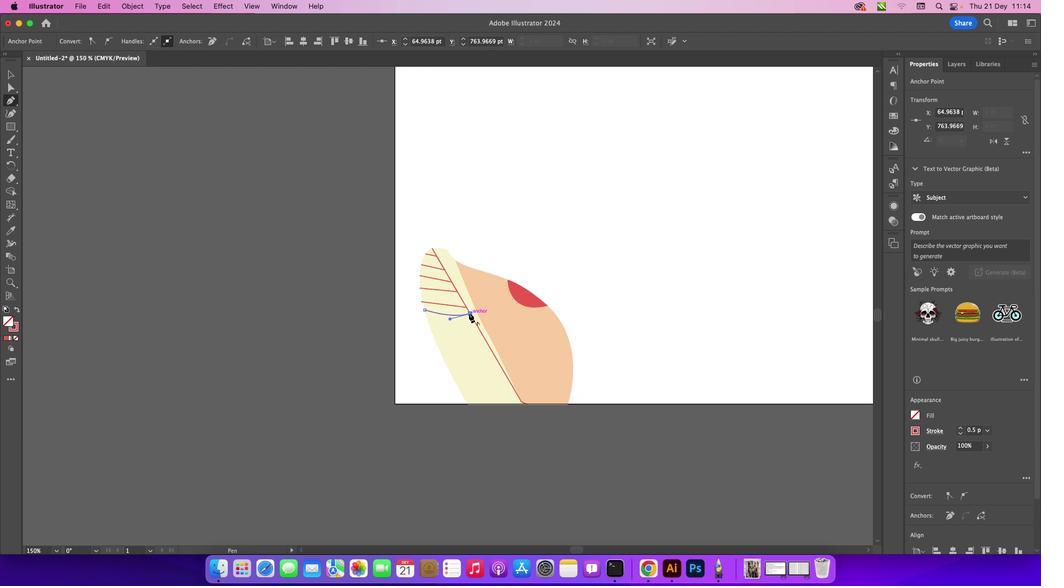 
Action: Mouse moved to (21, 123)
Screenshot: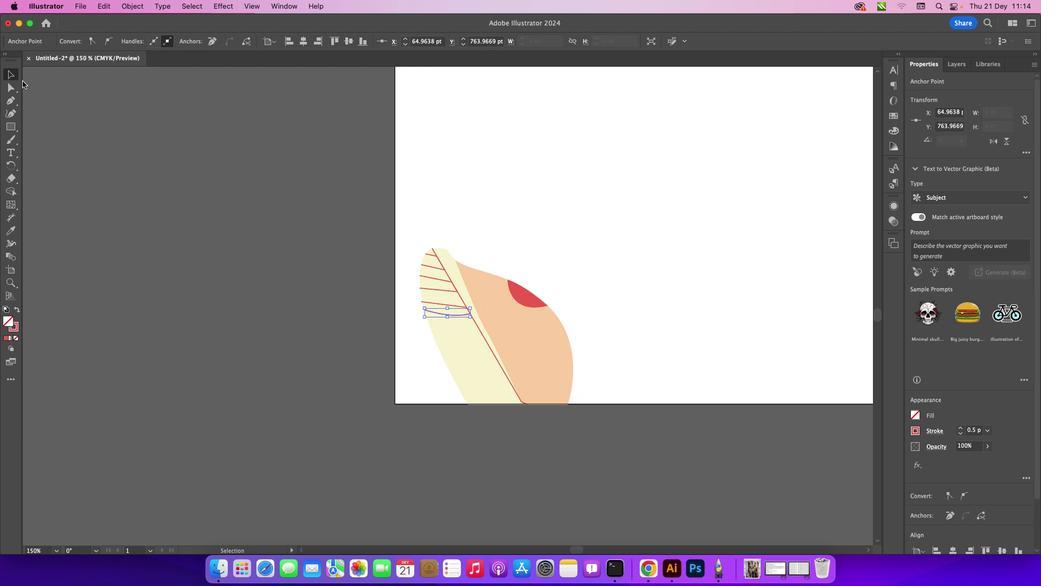 
Action: Mouse pressed left at (21, 123)
Screenshot: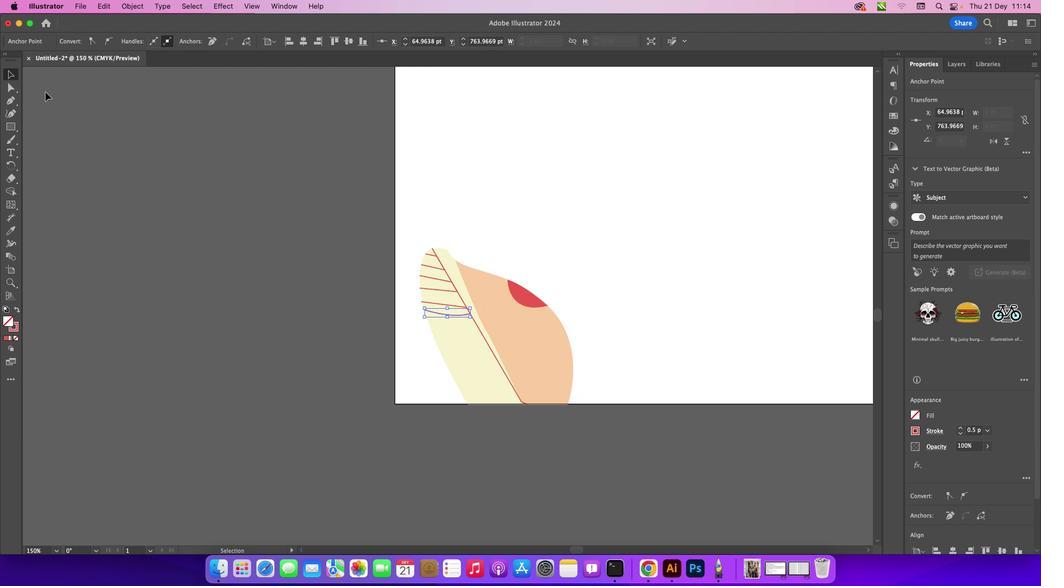 
Action: Mouse moved to (54, 139)
Screenshot: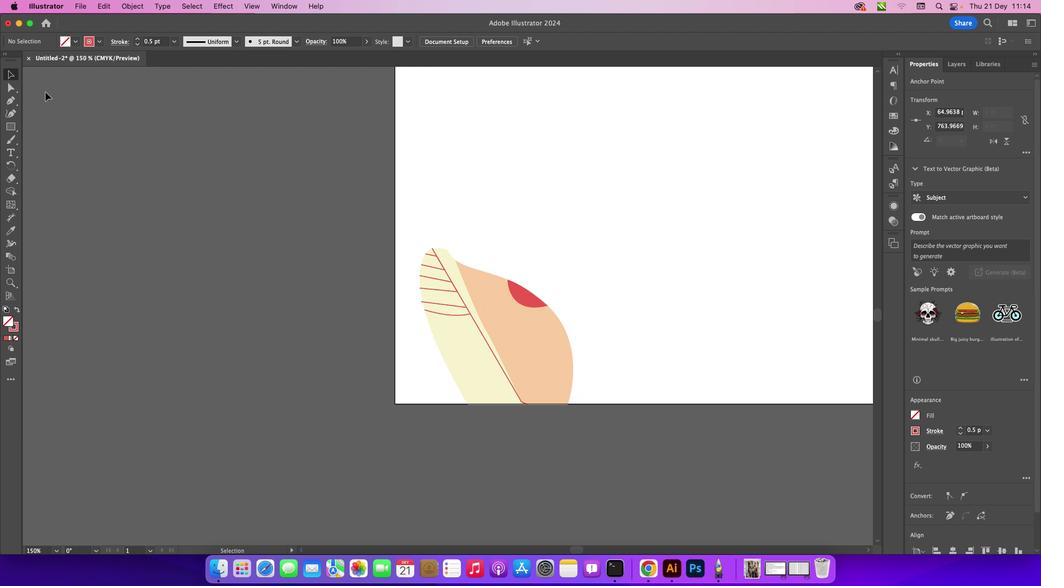 
Action: Mouse pressed left at (54, 139)
Screenshot: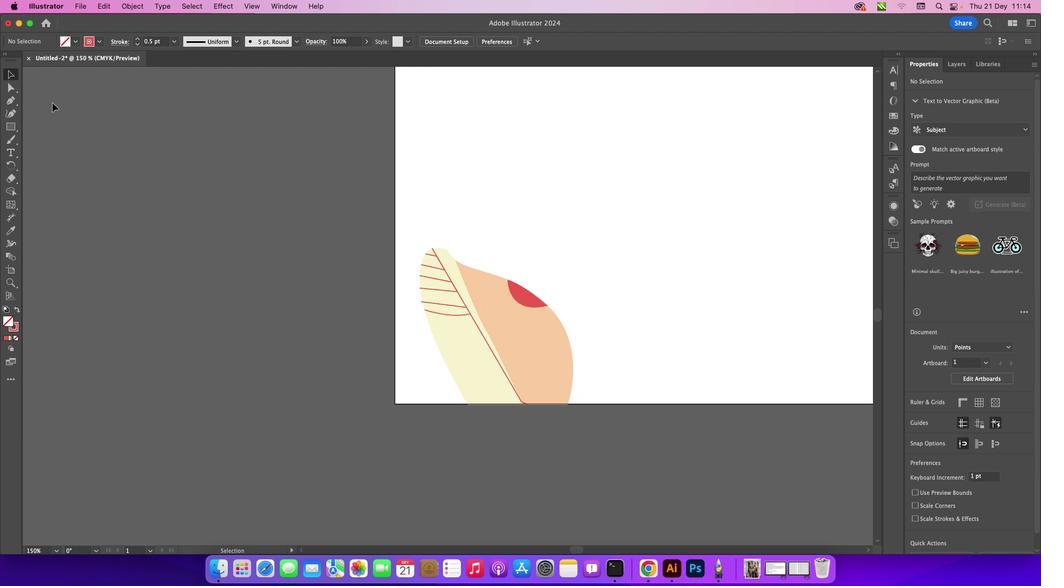 
Action: Mouse moved to (24, 147)
Screenshot: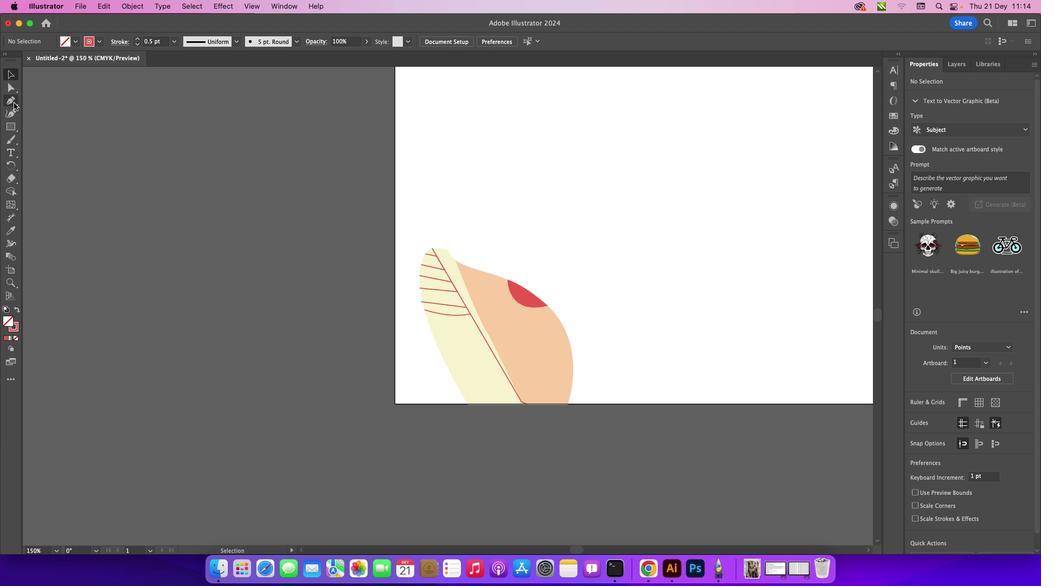 
Action: Mouse pressed left at (24, 147)
Screenshot: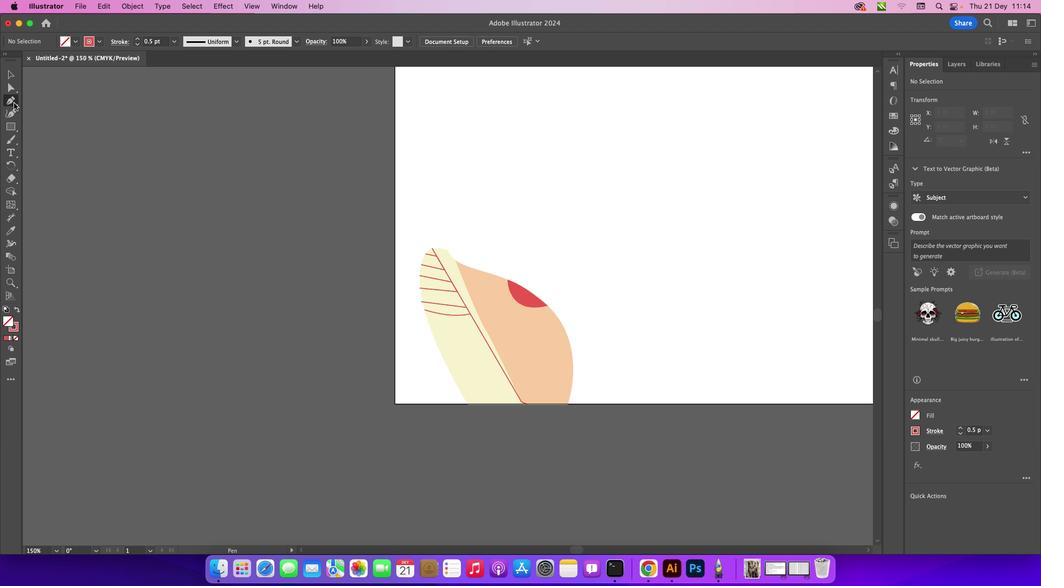 
Action: Mouse moved to (423, 331)
Screenshot: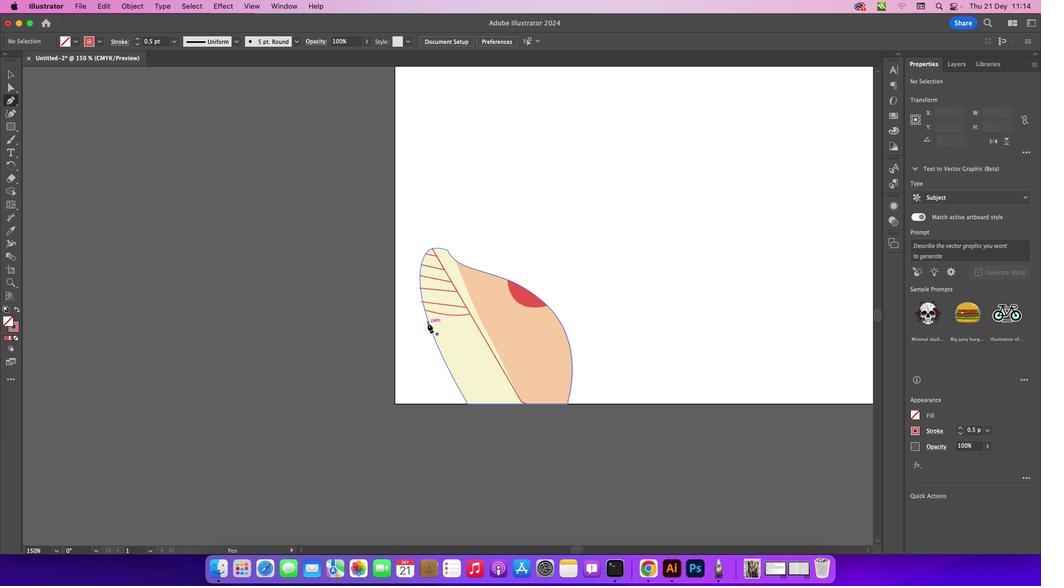 
Action: Mouse pressed left at (423, 331)
Screenshot: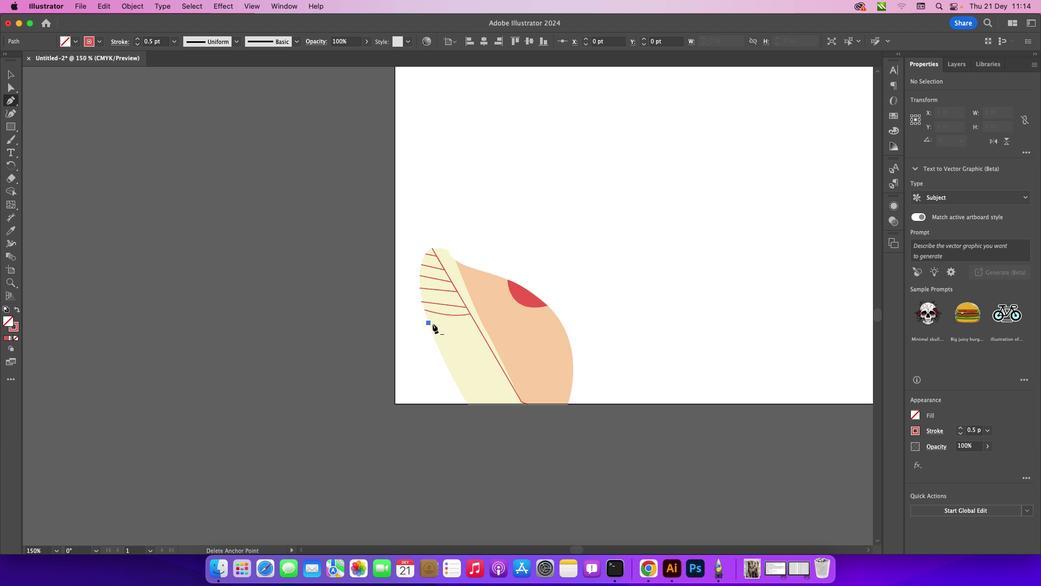 
Action: Mouse moved to (467, 329)
Screenshot: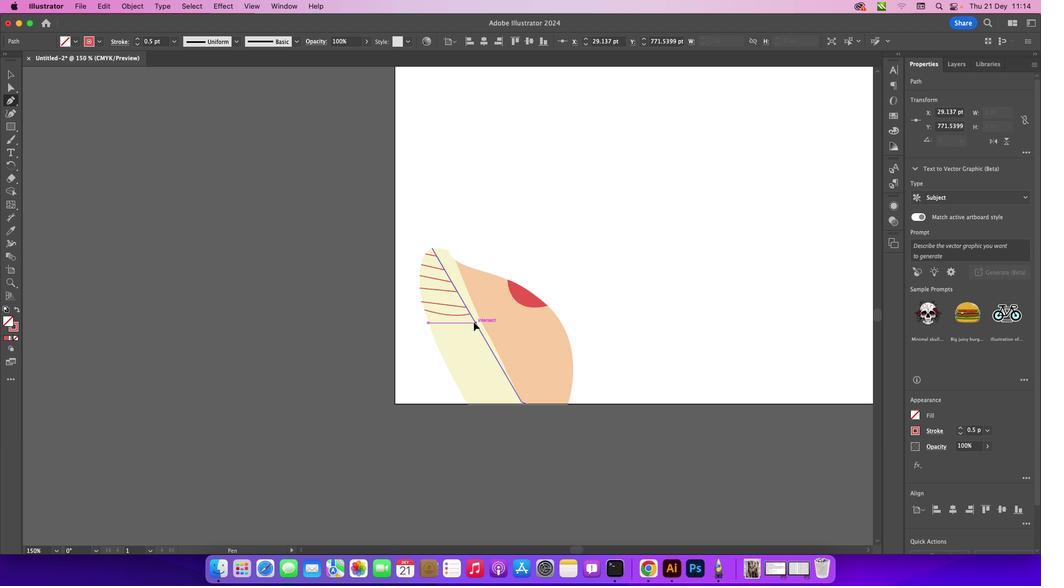 
Action: Mouse pressed left at (467, 329)
Screenshot: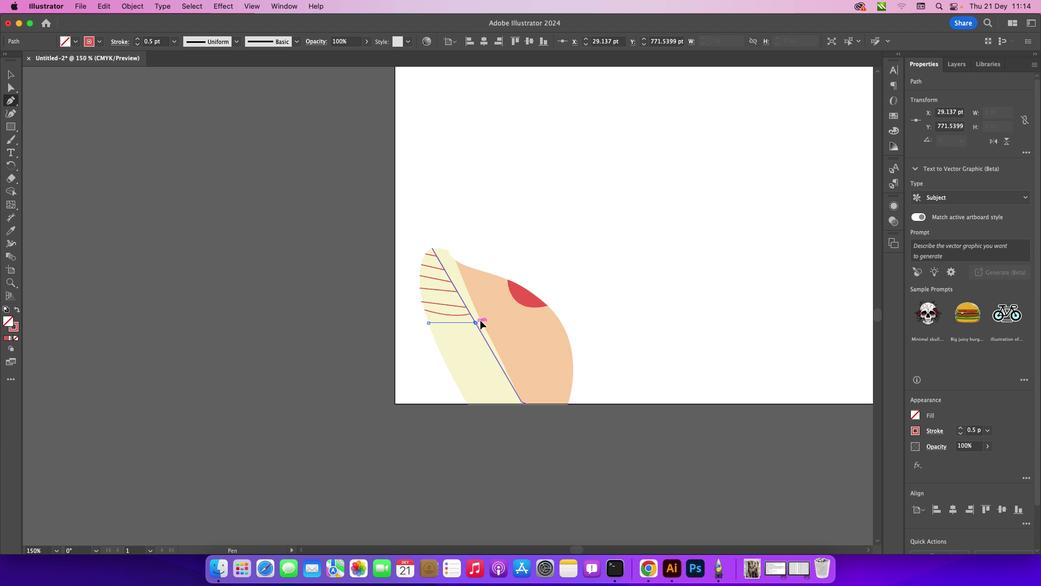 
Action: Mouse moved to (470, 331)
Screenshot: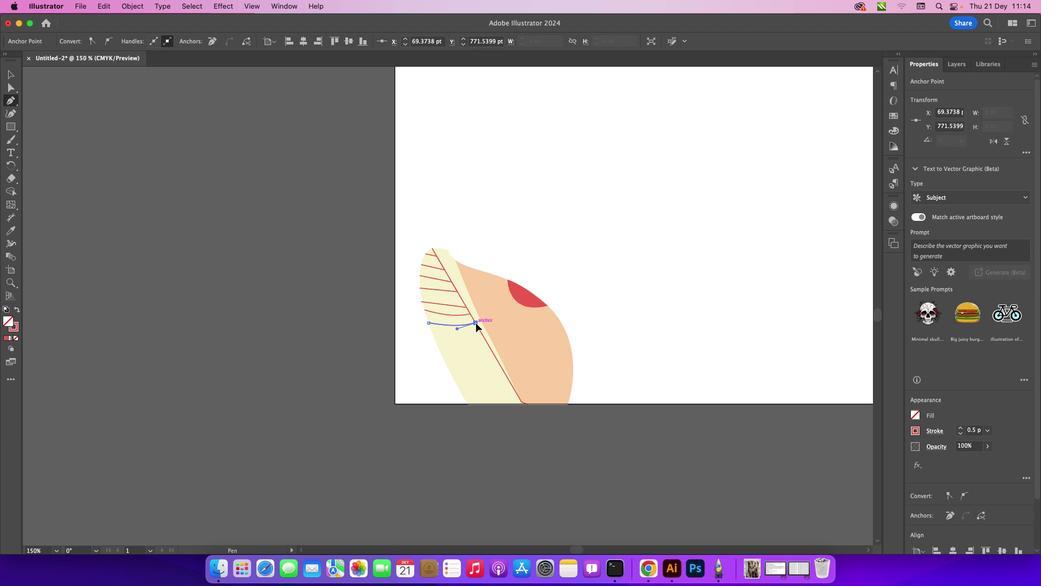 
Action: Mouse pressed left at (470, 331)
Screenshot: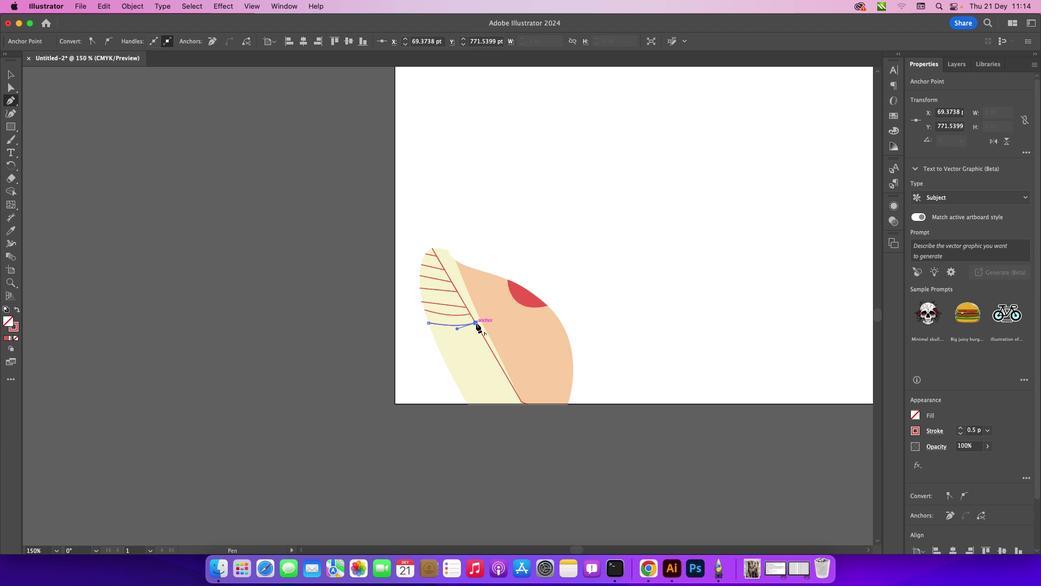 
Action: Mouse moved to (22, 125)
Screenshot: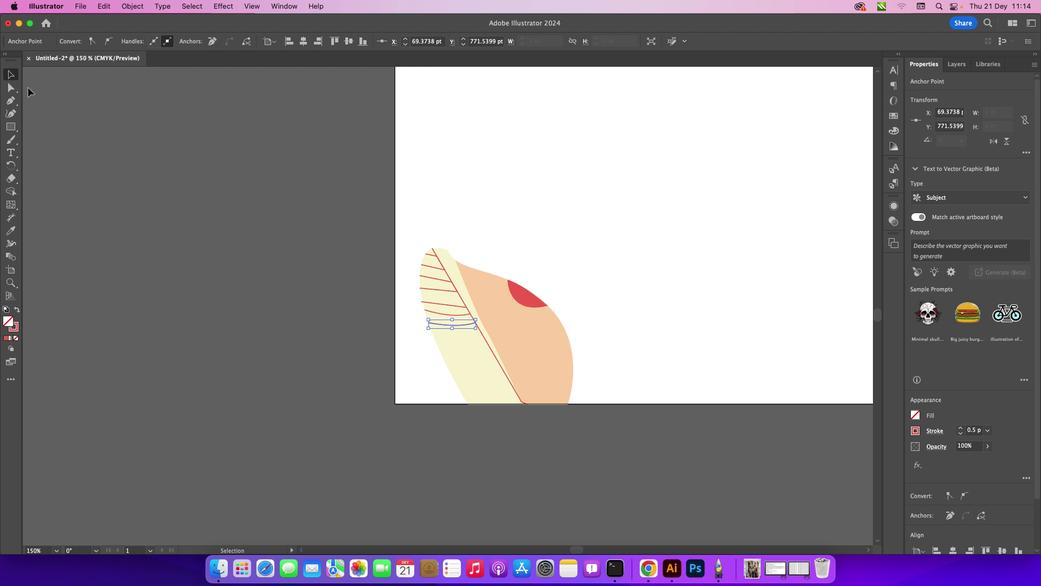 
Action: Mouse pressed left at (22, 125)
Screenshot: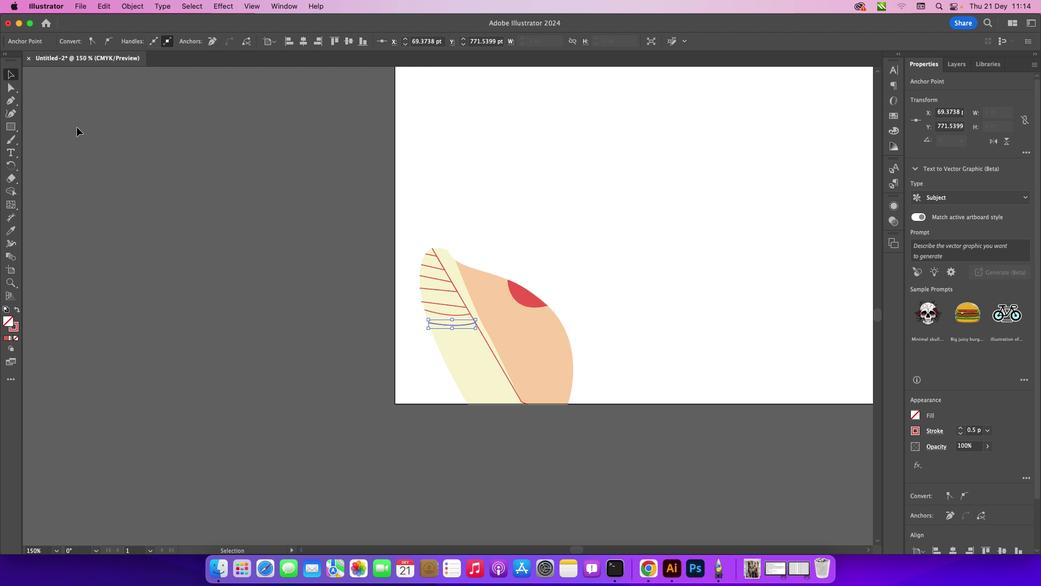 
Action: Mouse moved to (85, 168)
Screenshot: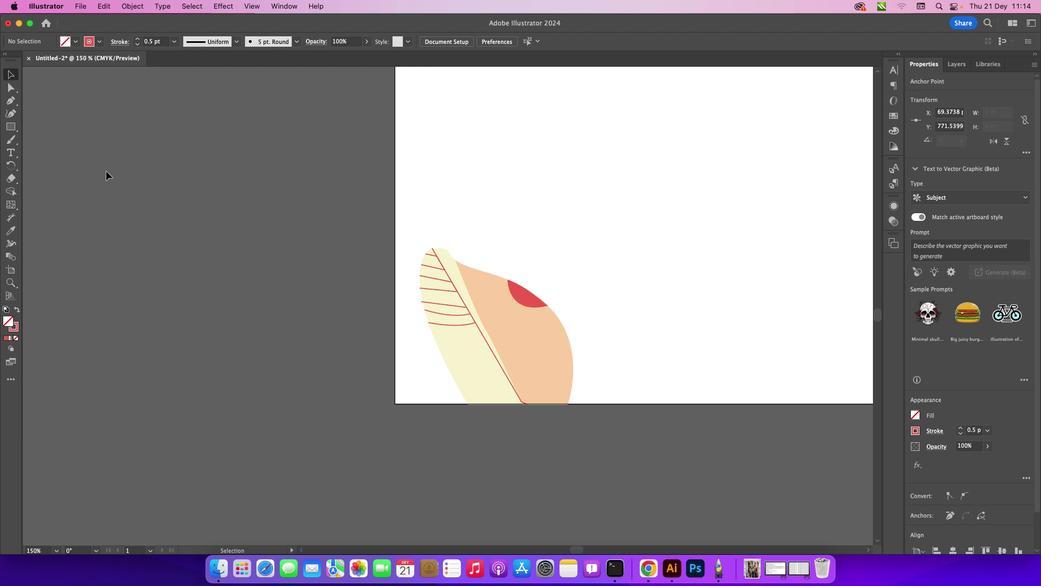 
Action: Mouse pressed left at (85, 168)
Screenshot: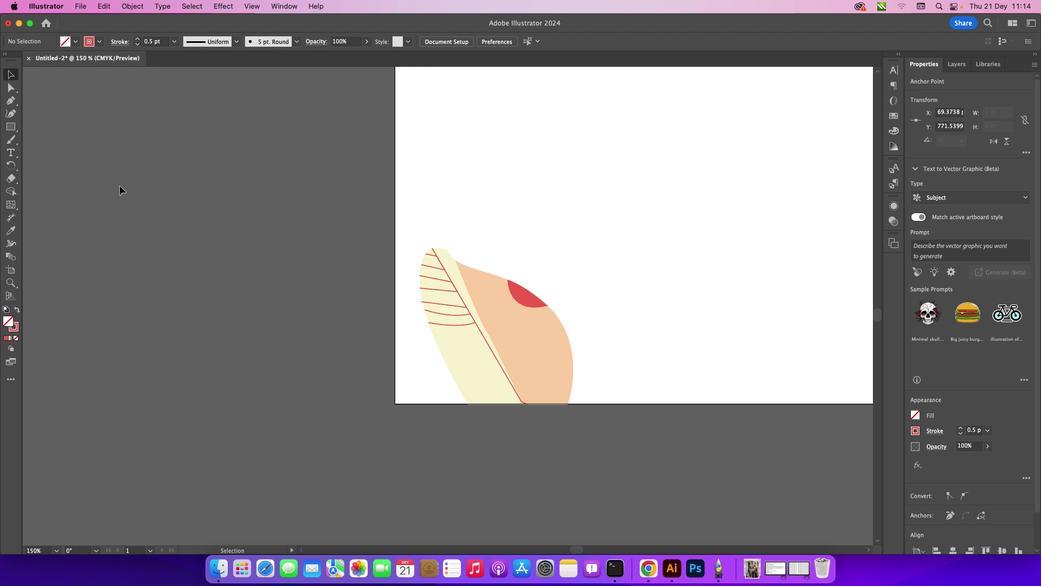 
Action: Mouse moved to (22, 147)
Screenshot: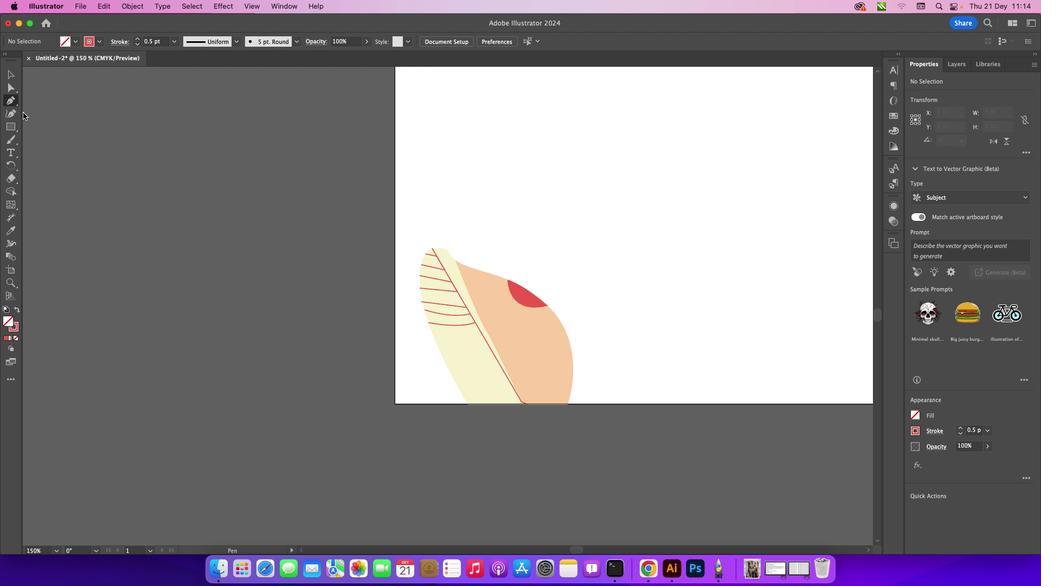 
Action: Mouse pressed left at (22, 147)
Screenshot: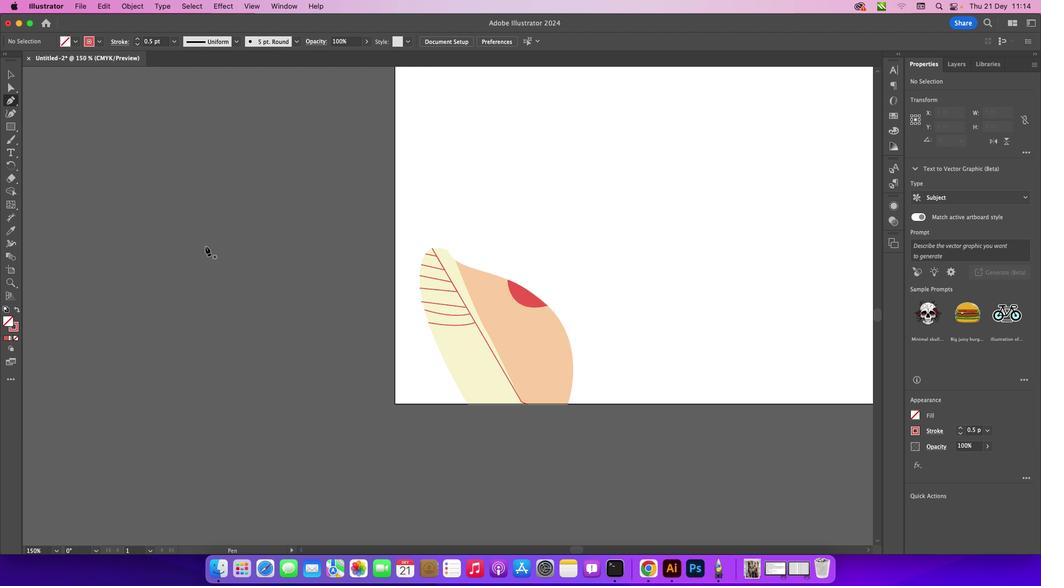 
Action: Mouse moved to (429, 342)
Screenshot: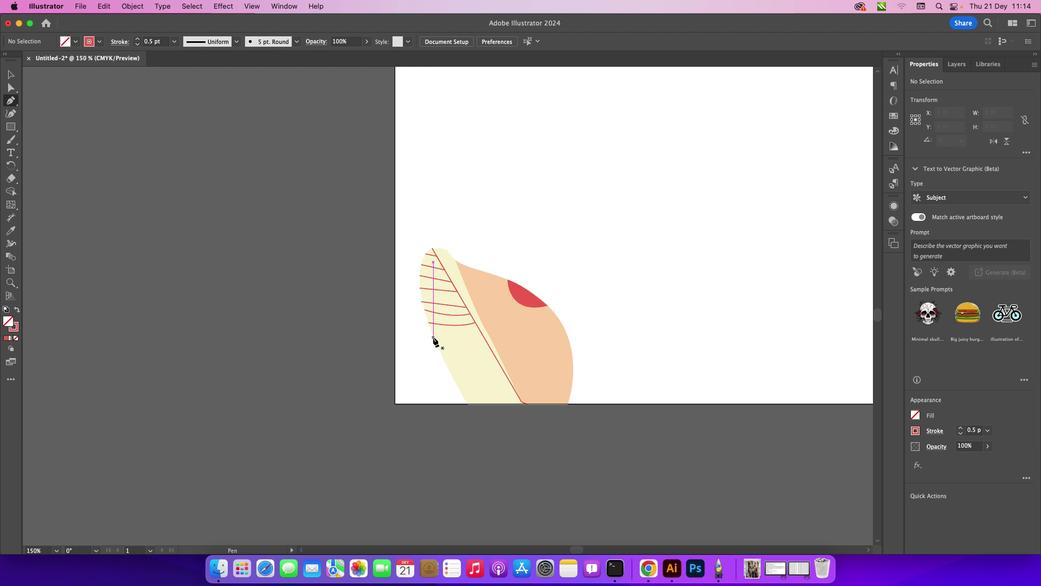 
Action: Mouse pressed left at (429, 342)
Screenshot: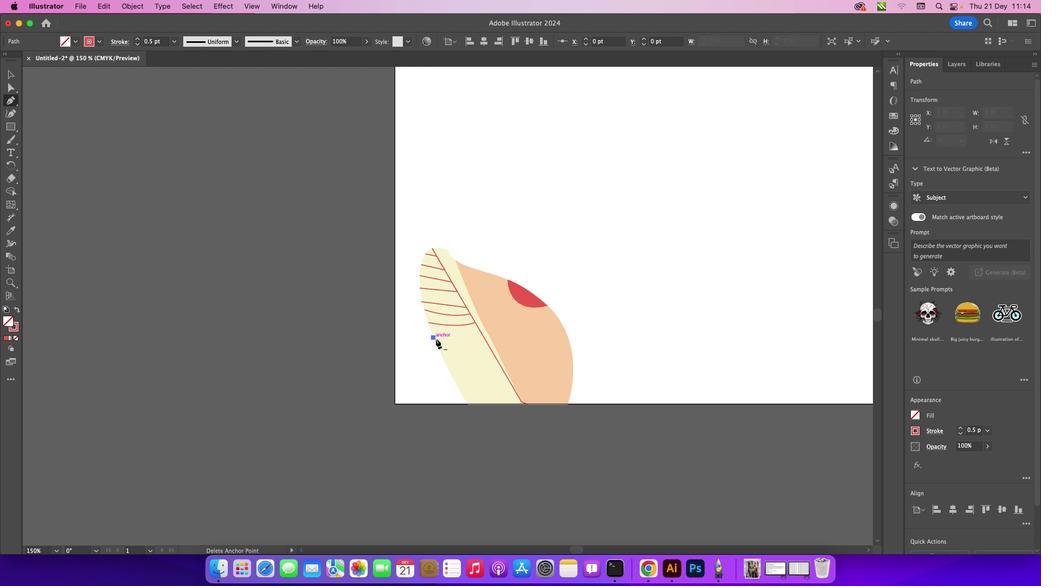 
Action: Mouse moved to (474, 340)
Screenshot: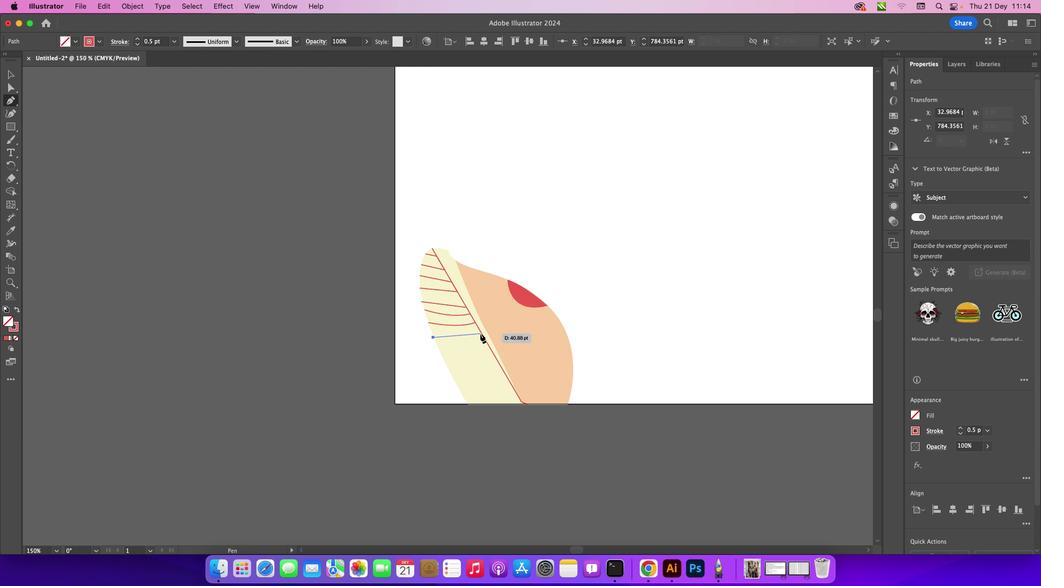 
Action: Mouse pressed left at (474, 340)
Screenshot: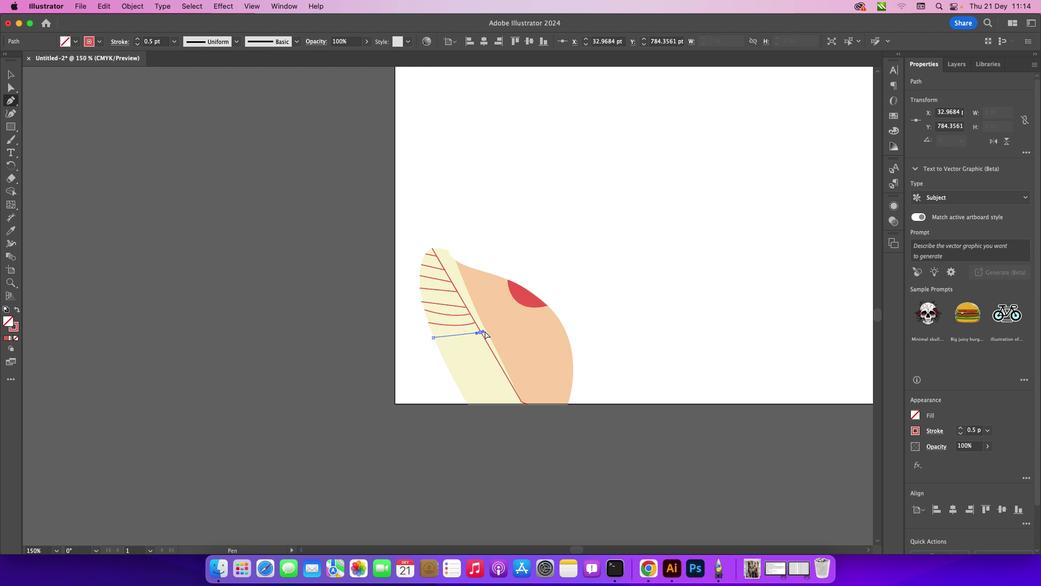 
Action: Mouse moved to (473, 338)
Screenshot: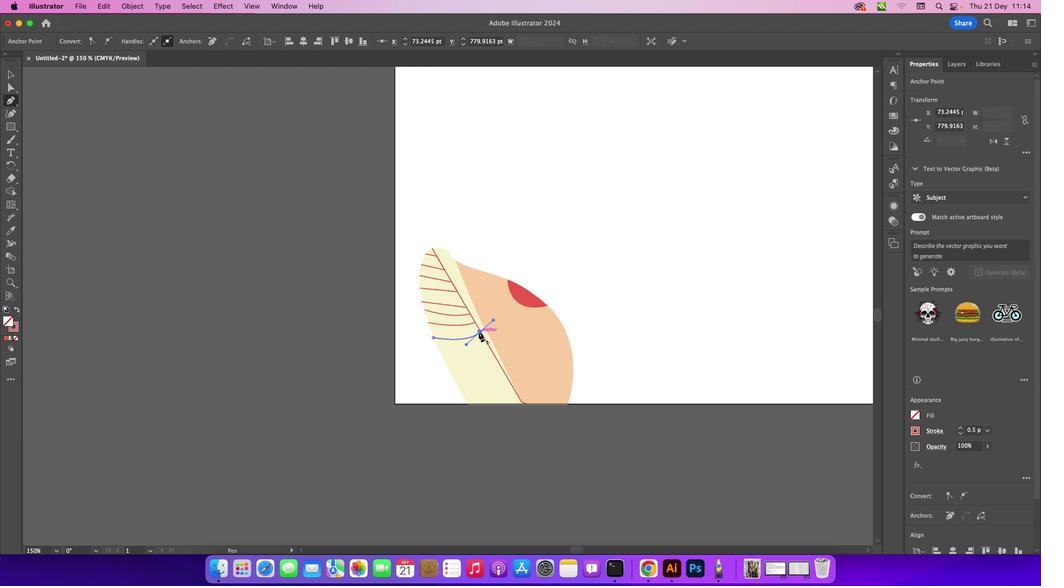 
Action: Mouse pressed left at (473, 338)
Screenshot: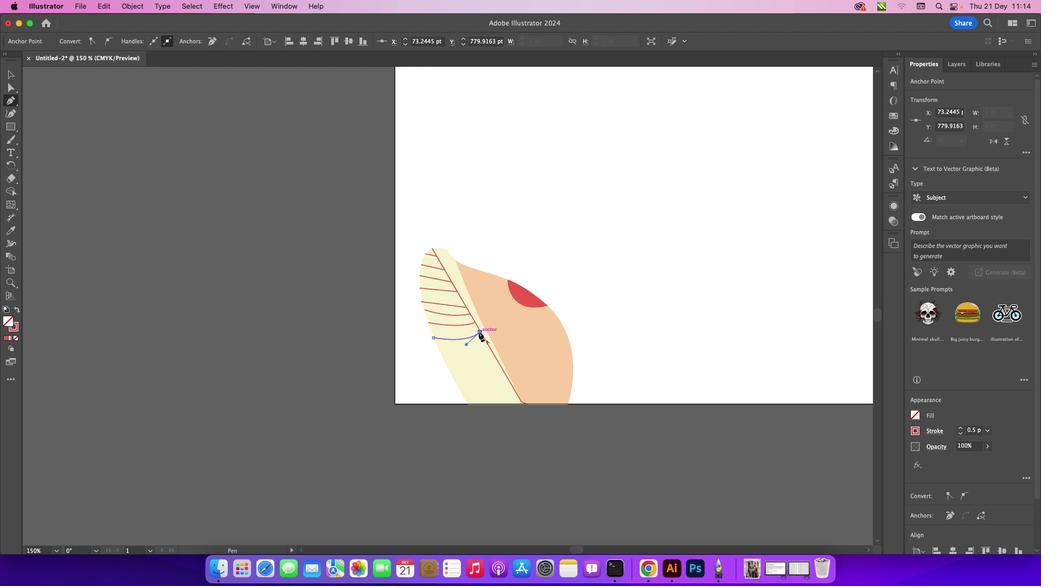 
Action: Mouse moved to (22, 126)
Screenshot: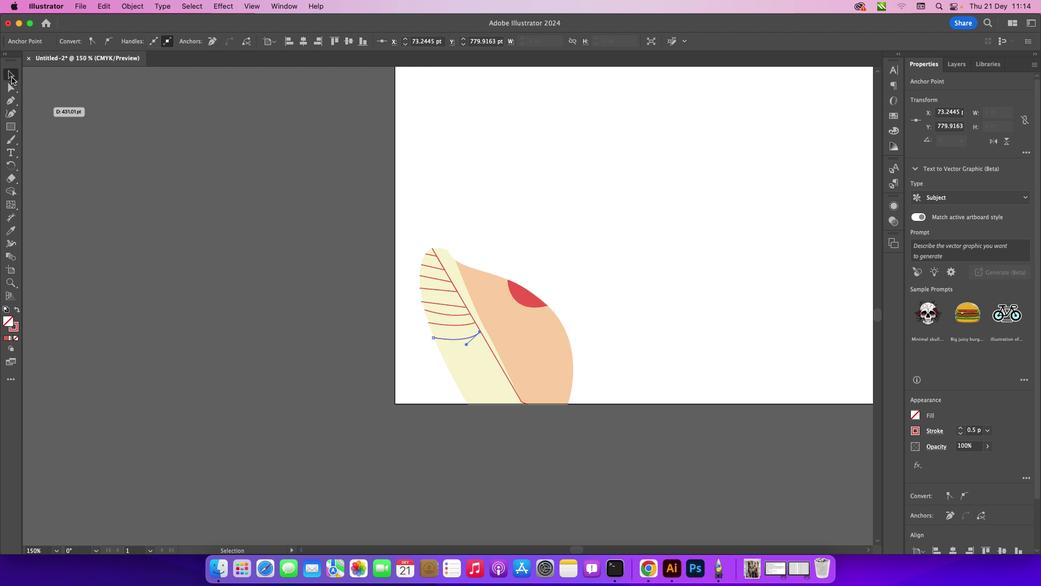 
Action: Mouse pressed left at (22, 126)
Screenshot: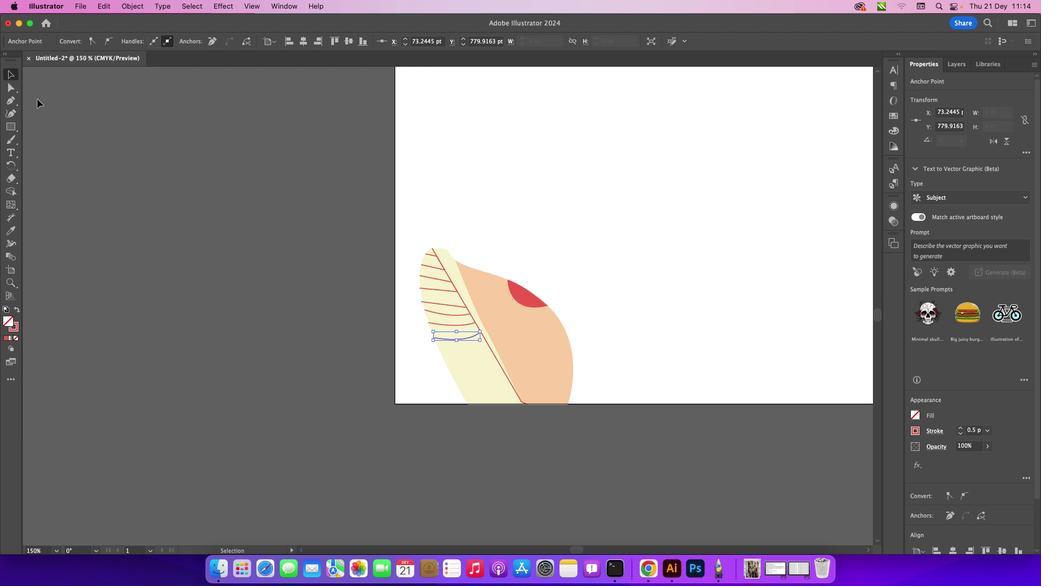 
Action: Mouse moved to (116, 187)
Screenshot: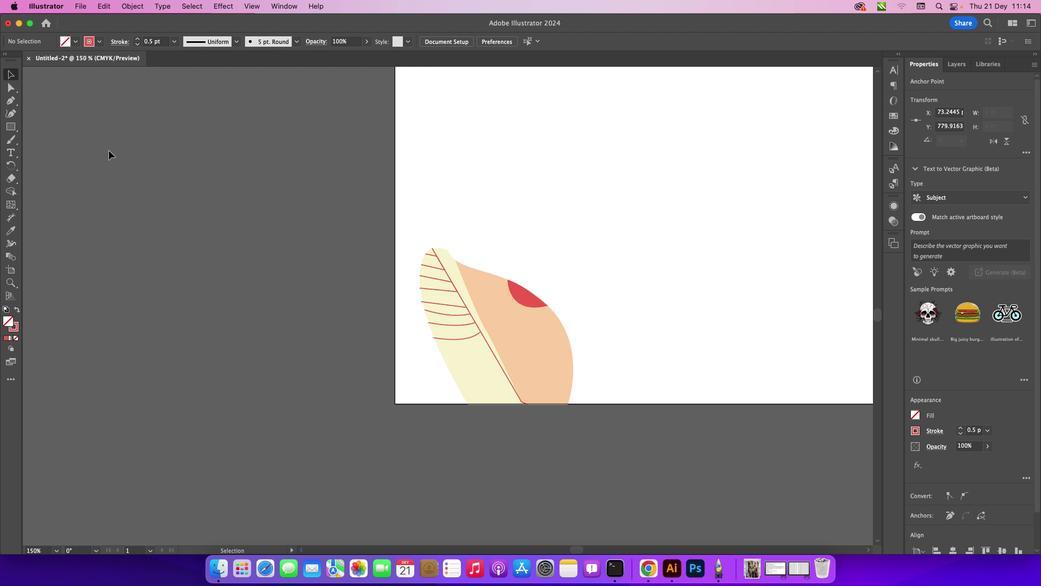 
Action: Mouse pressed left at (116, 187)
Screenshot: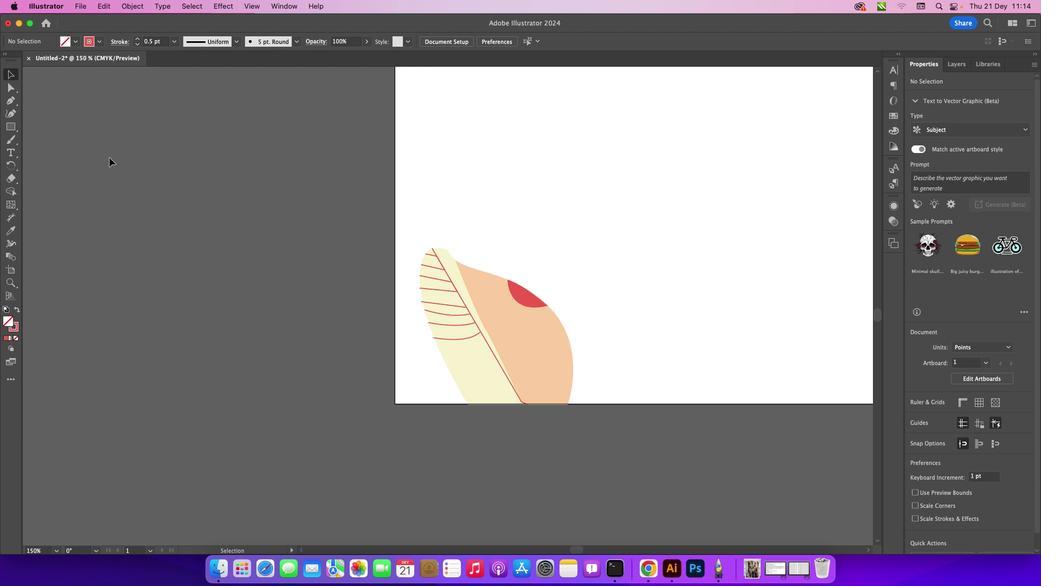 
Action: Mouse moved to (15, 148)
Screenshot: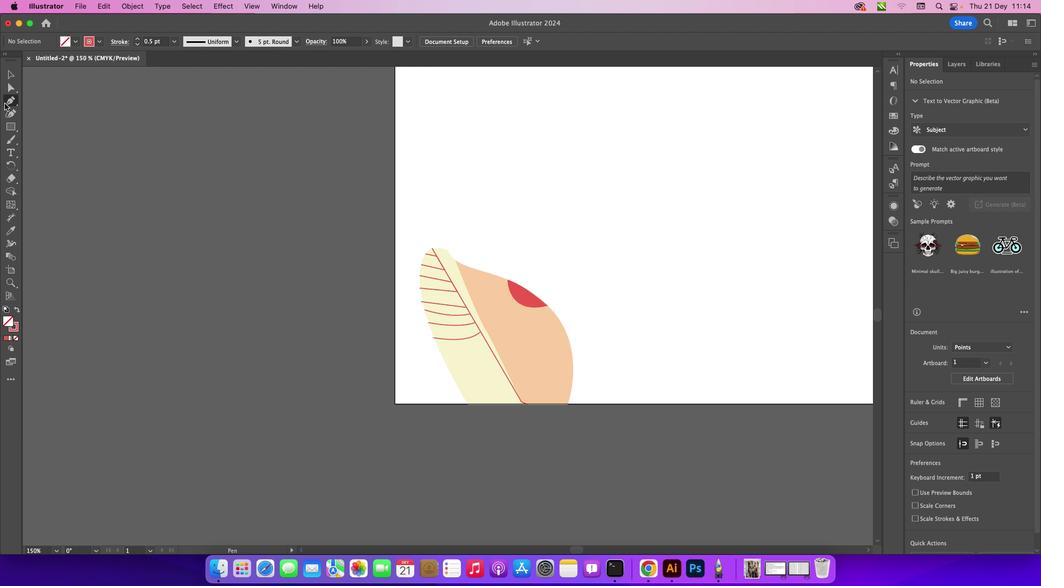
Action: Mouse pressed left at (15, 148)
Screenshot: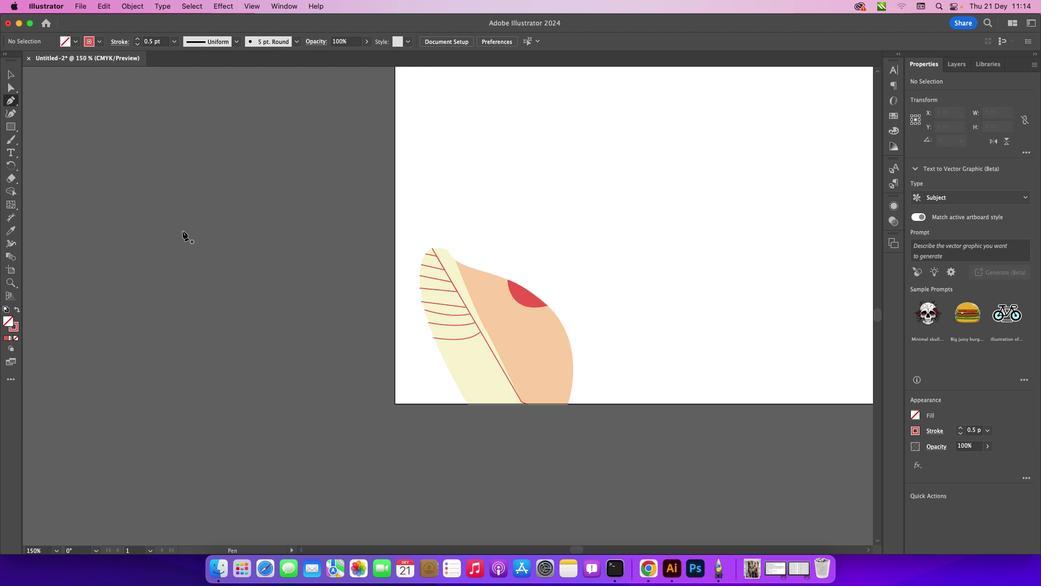 
Action: Mouse moved to (441, 270)
Screenshot: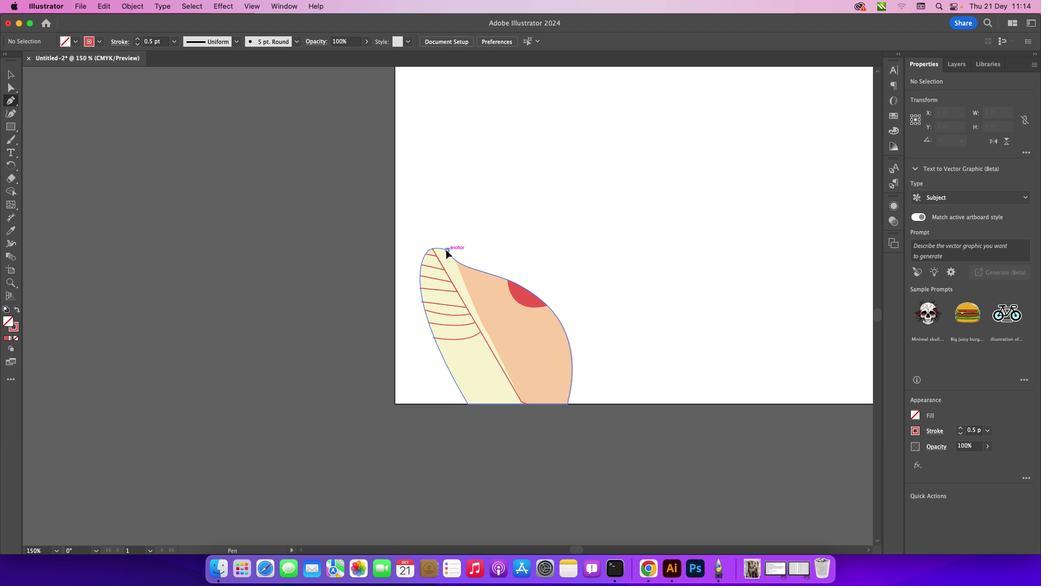 
Action: Mouse pressed left at (441, 270)
Screenshot: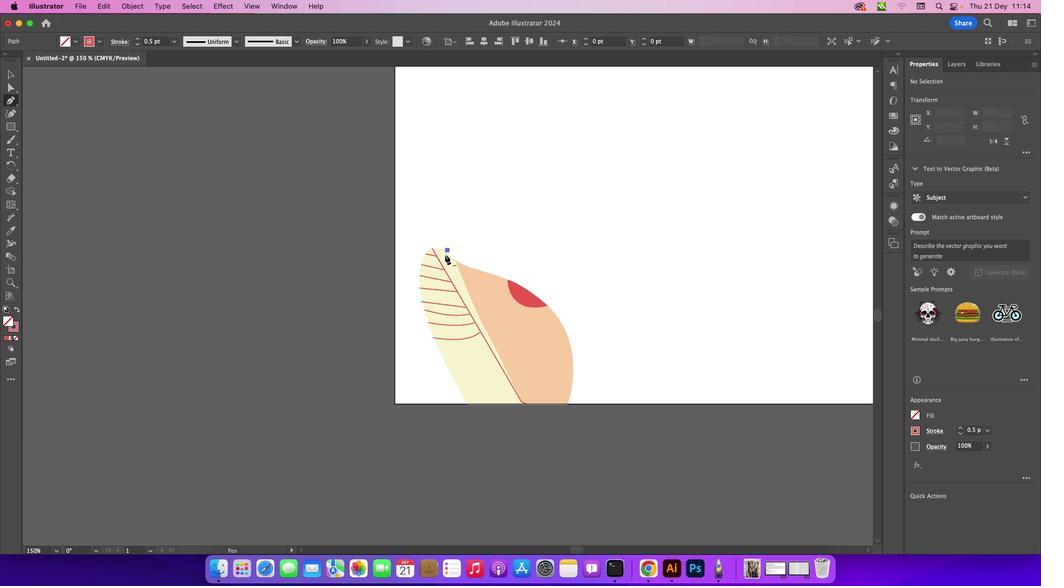 
Action: Mouse moved to (441, 286)
Screenshot: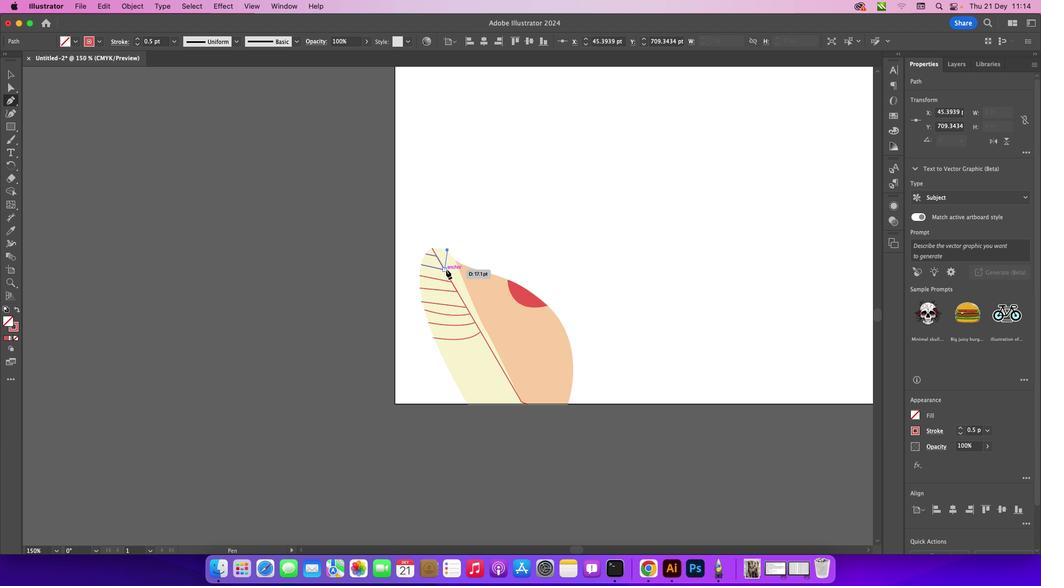 
Action: Mouse pressed left at (441, 286)
Screenshot: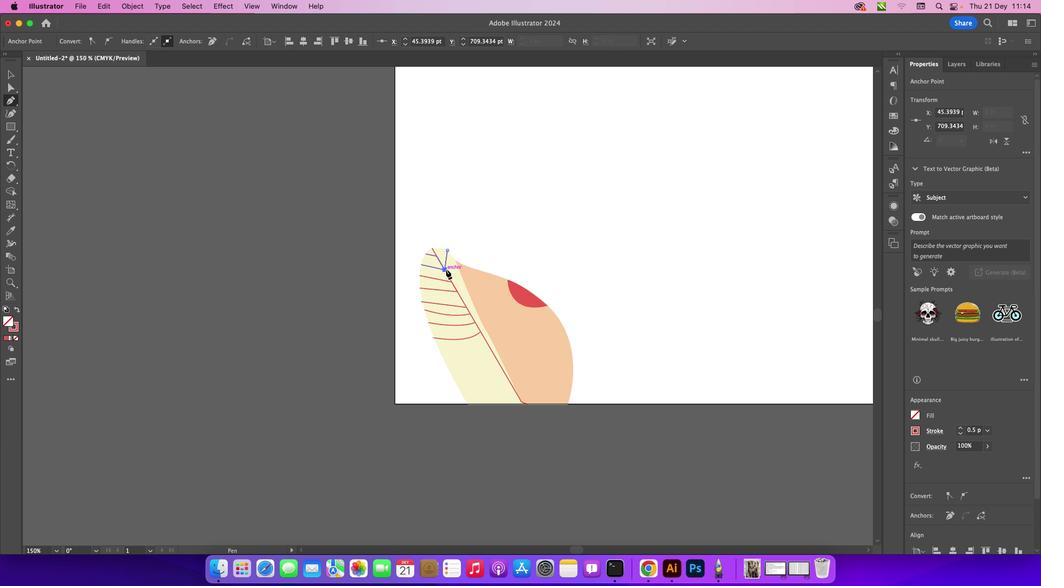 
Action: Mouse moved to (21, 124)
Screenshot: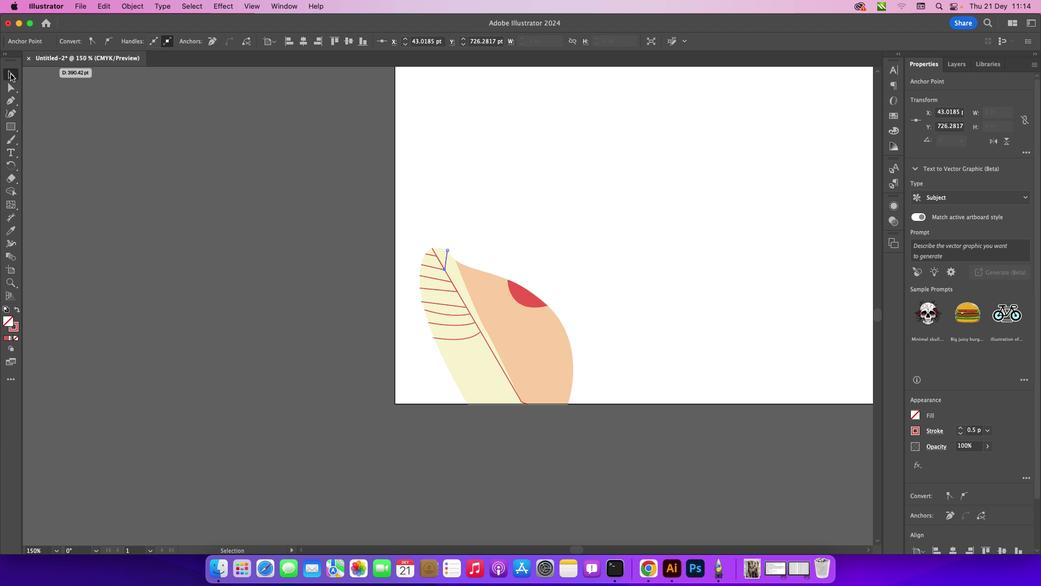 
Action: Mouse pressed left at (21, 124)
Screenshot: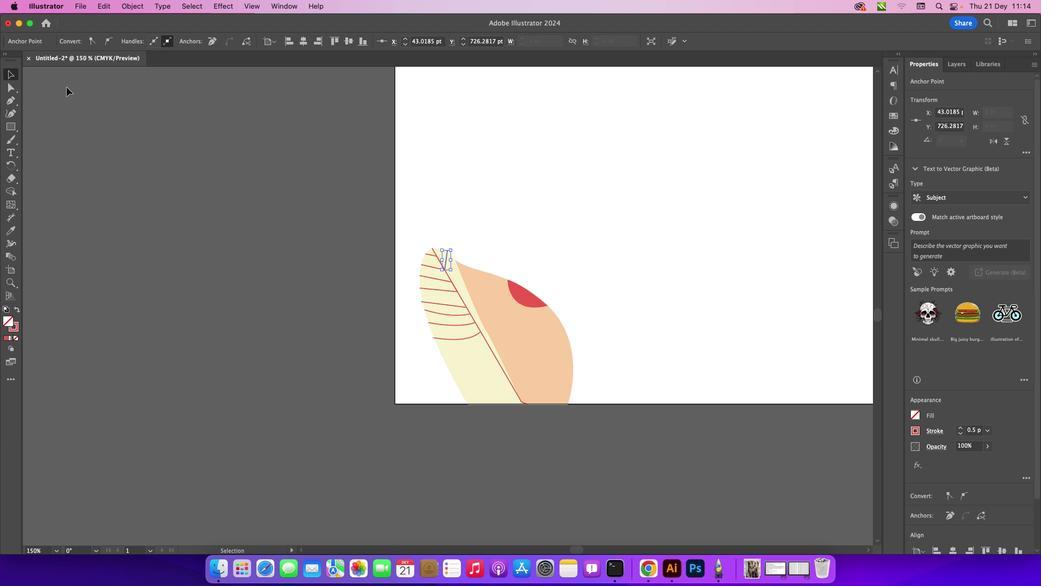 
Action: Mouse moved to (116, 150)
